 Task: Set up the attendance module in Jira, including date configuration and automation for cloning epics.
Action: Mouse moved to (841, 155)
Screenshot: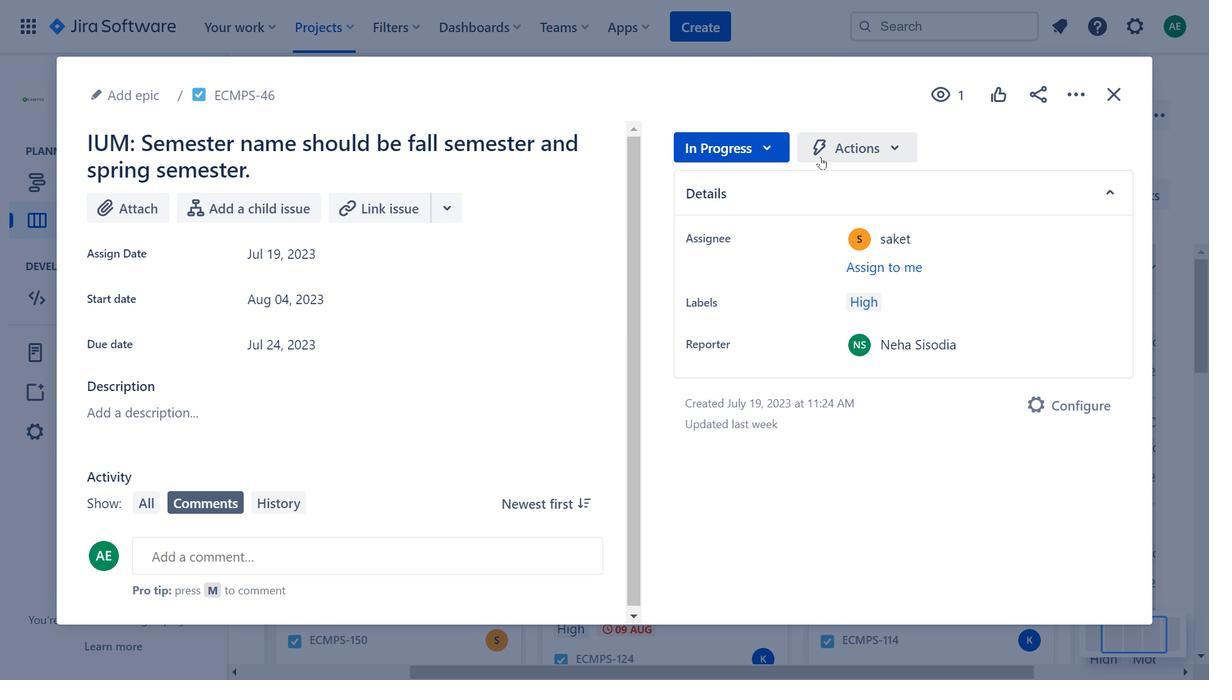 
Action: Mouse pressed left at (841, 155)
Screenshot: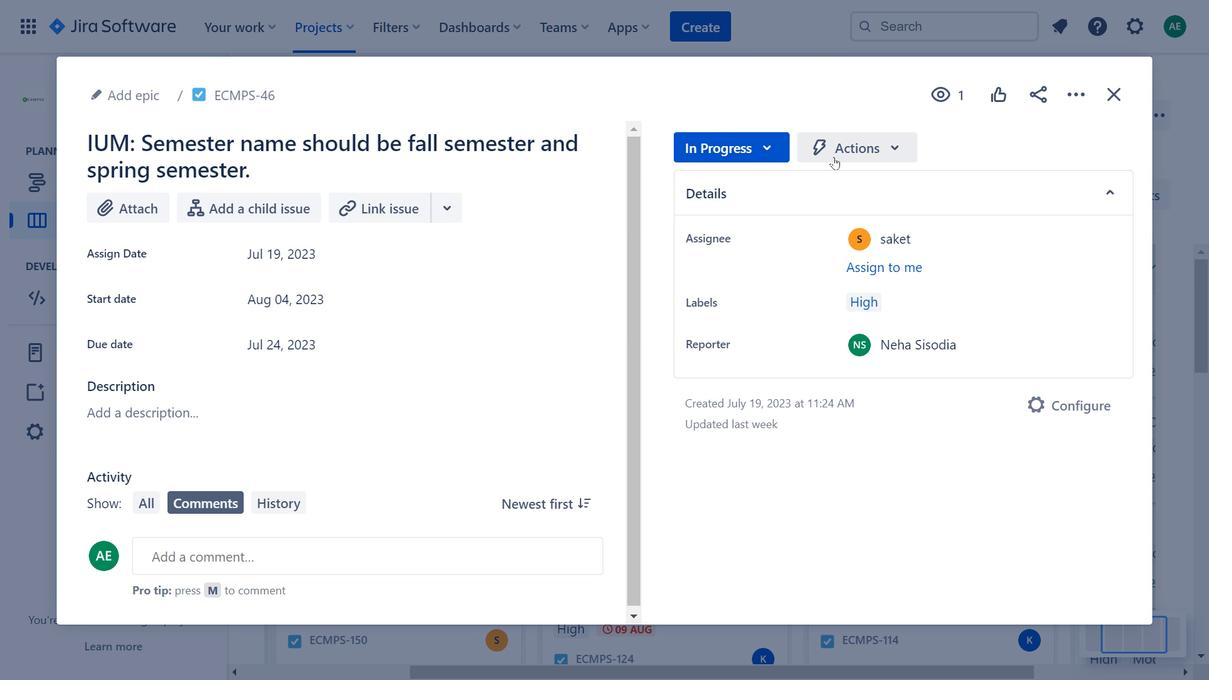 
Action: Mouse moved to (347, 292)
Screenshot: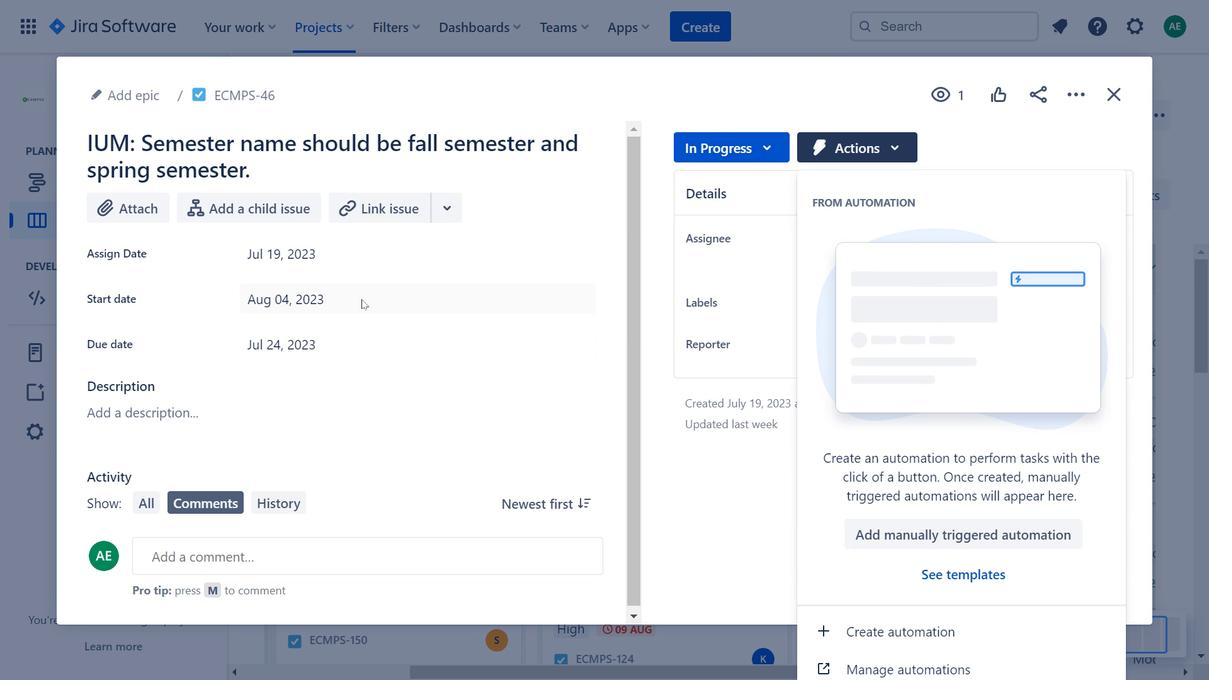 
Action: Mouse pressed left at (347, 292)
Screenshot: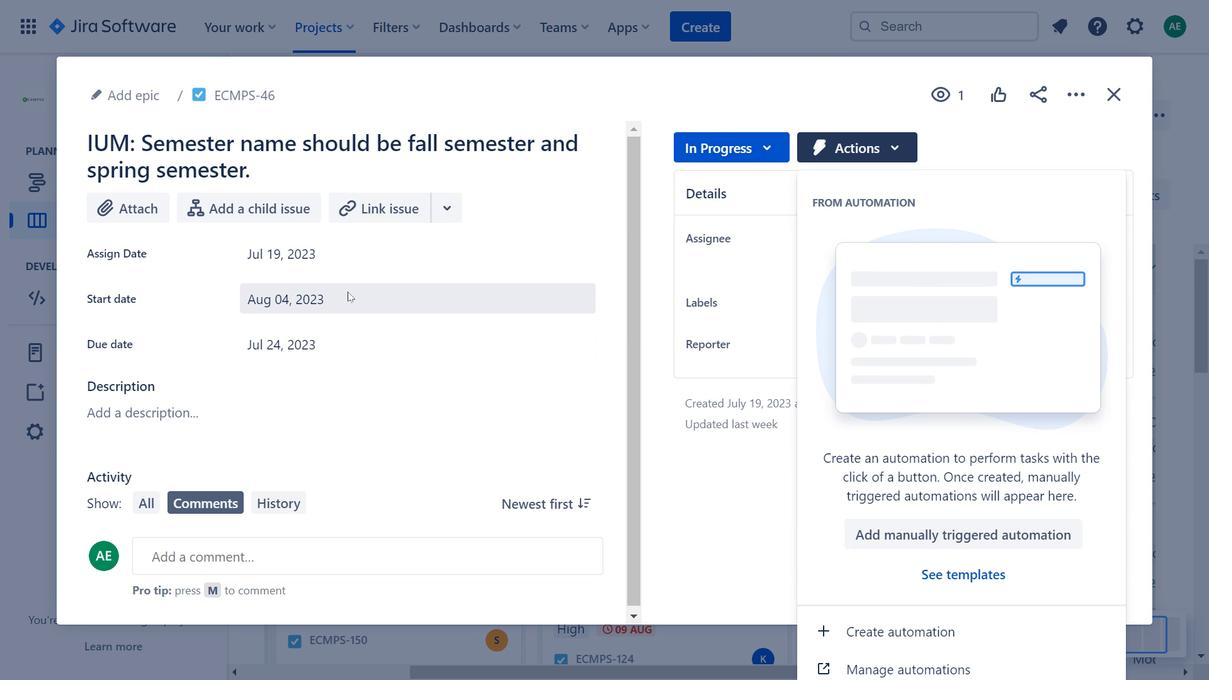 
Action: Mouse moved to (524, 357)
Screenshot: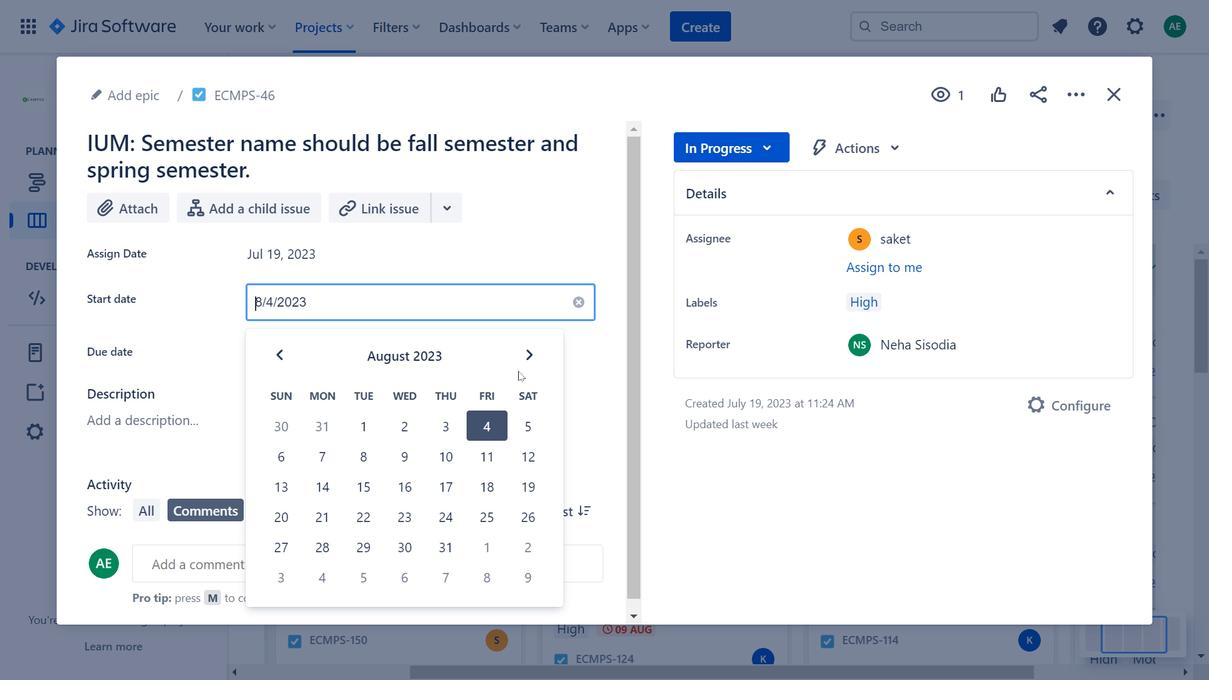
Action: Mouse pressed left at (524, 357)
Screenshot: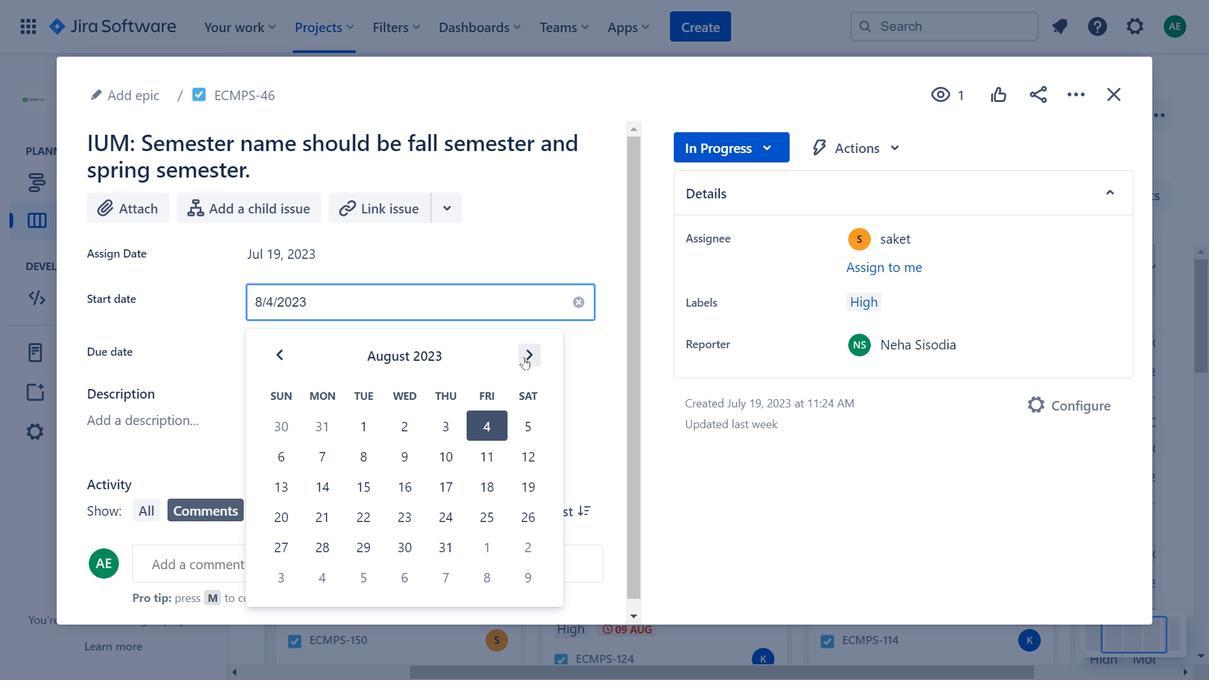 
Action: Mouse moved to (483, 253)
Screenshot: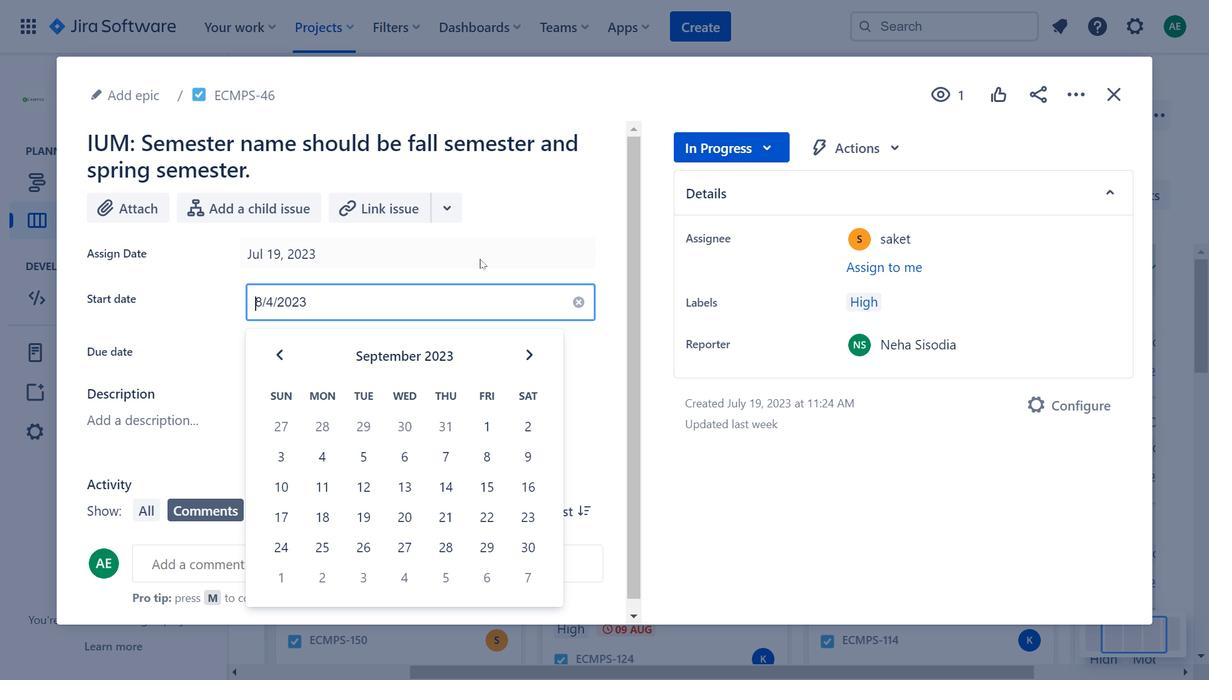 
Action: Mouse pressed left at (483, 253)
Screenshot: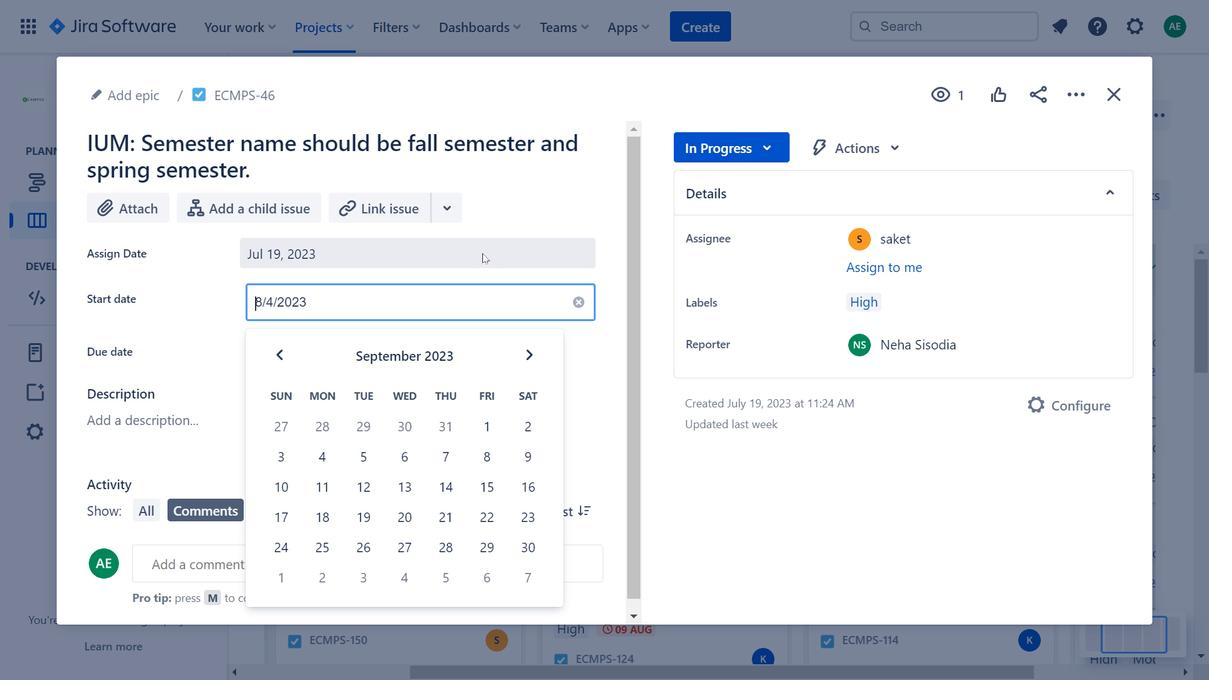 
Action: Mouse moved to (525, 304)
Screenshot: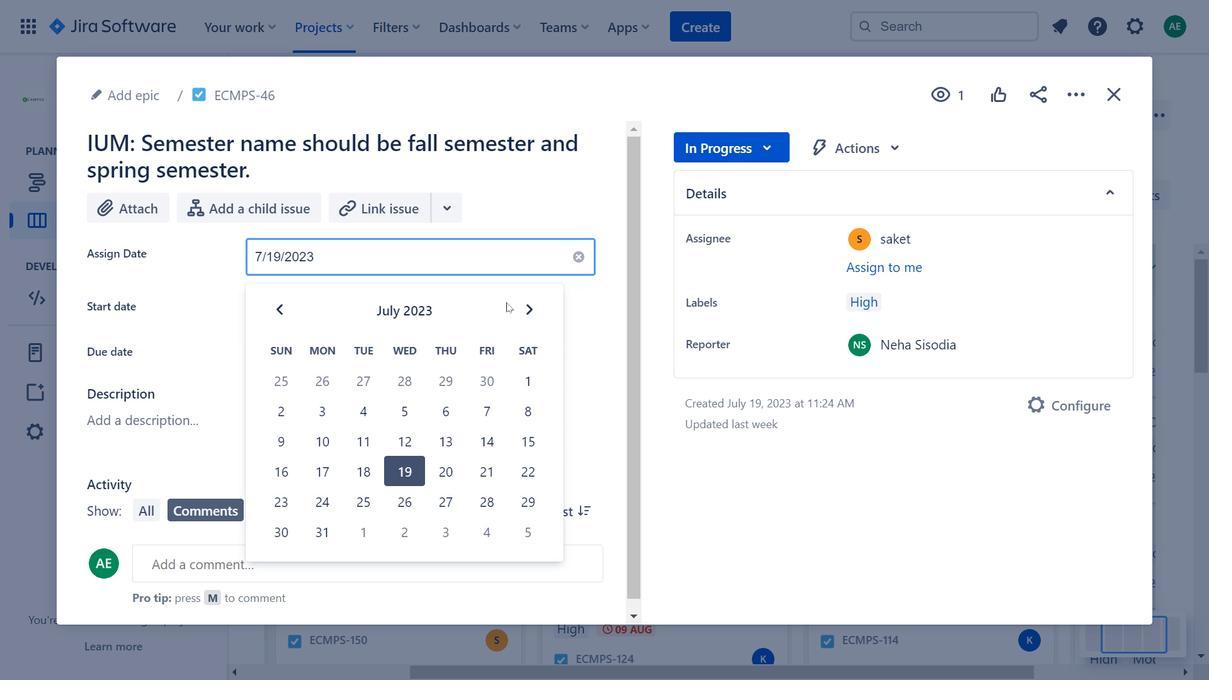 
Action: Mouse pressed left at (525, 304)
Screenshot: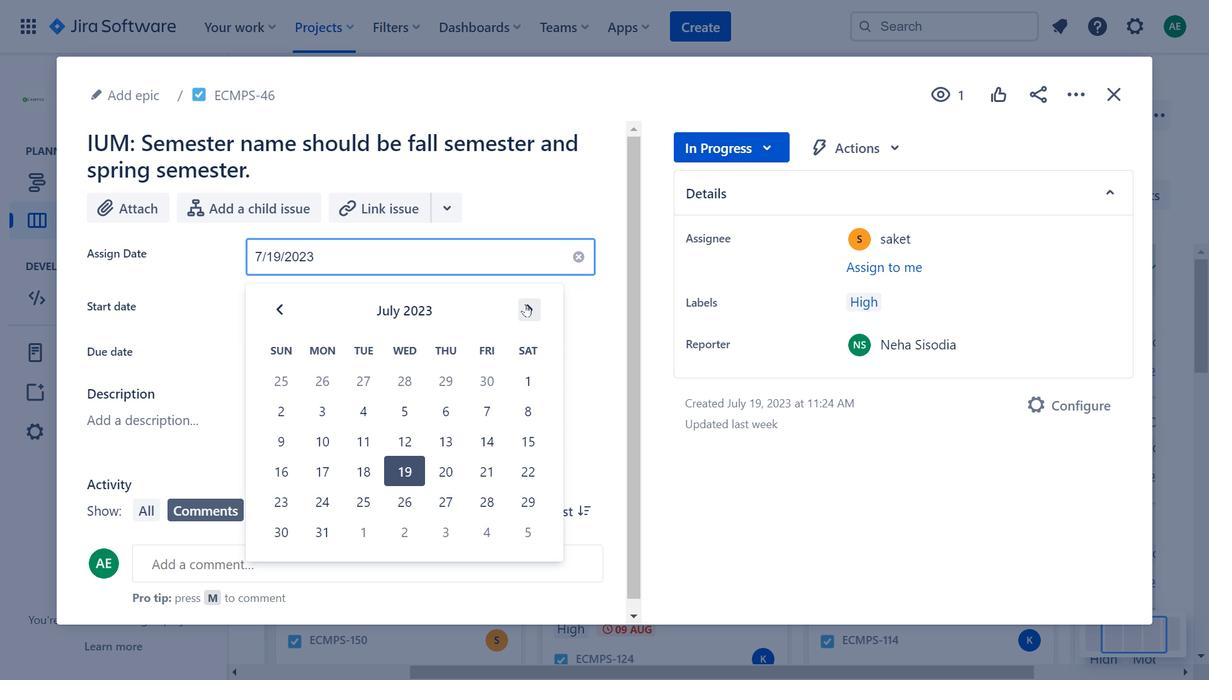 
Action: Mouse moved to (1108, 108)
Screenshot: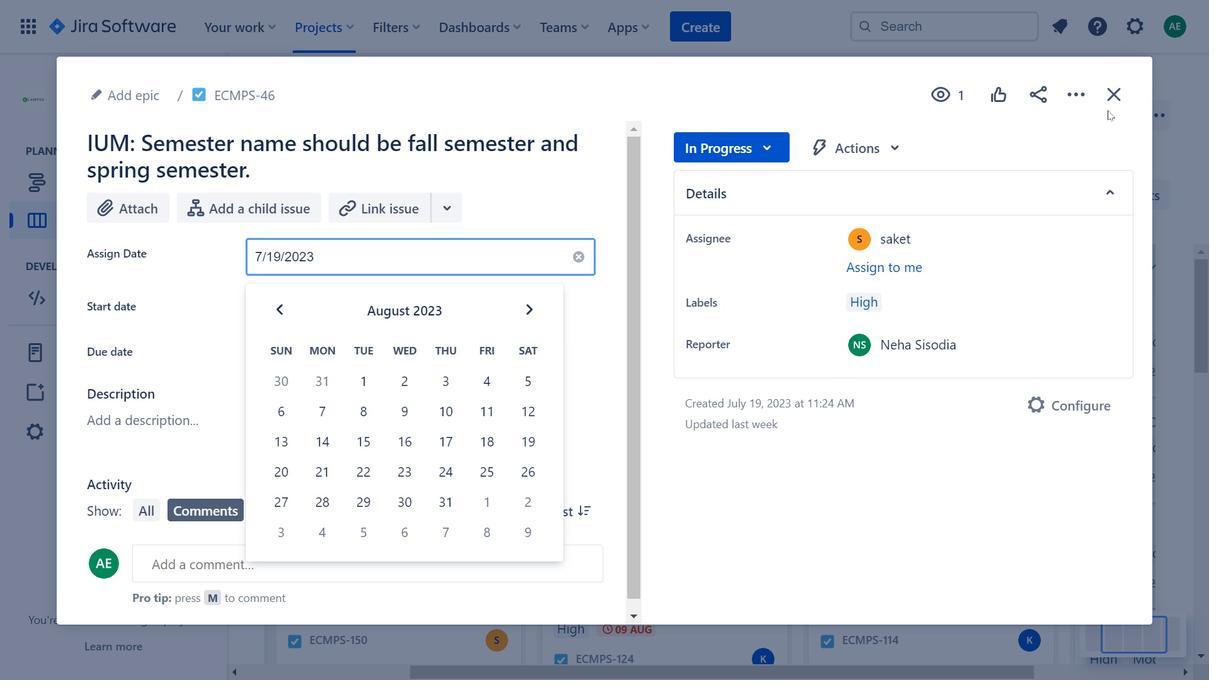 
Action: Mouse pressed left at (1108, 108)
Screenshot: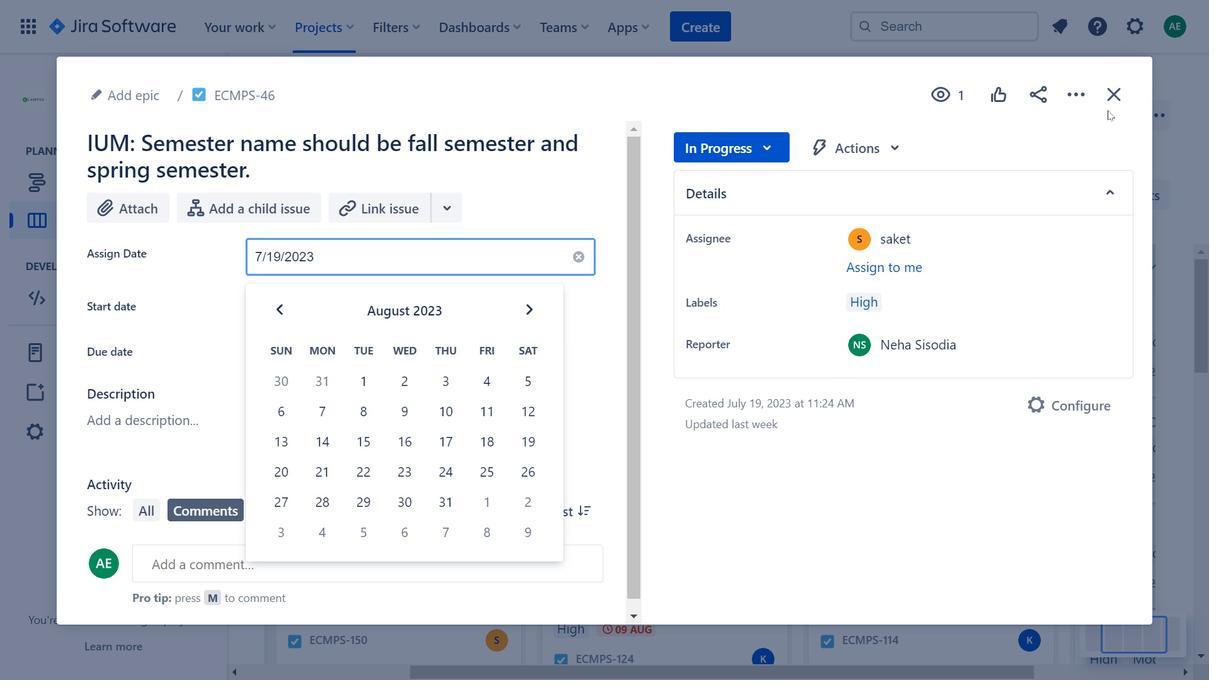 
Action: Mouse moved to (695, 422)
Screenshot: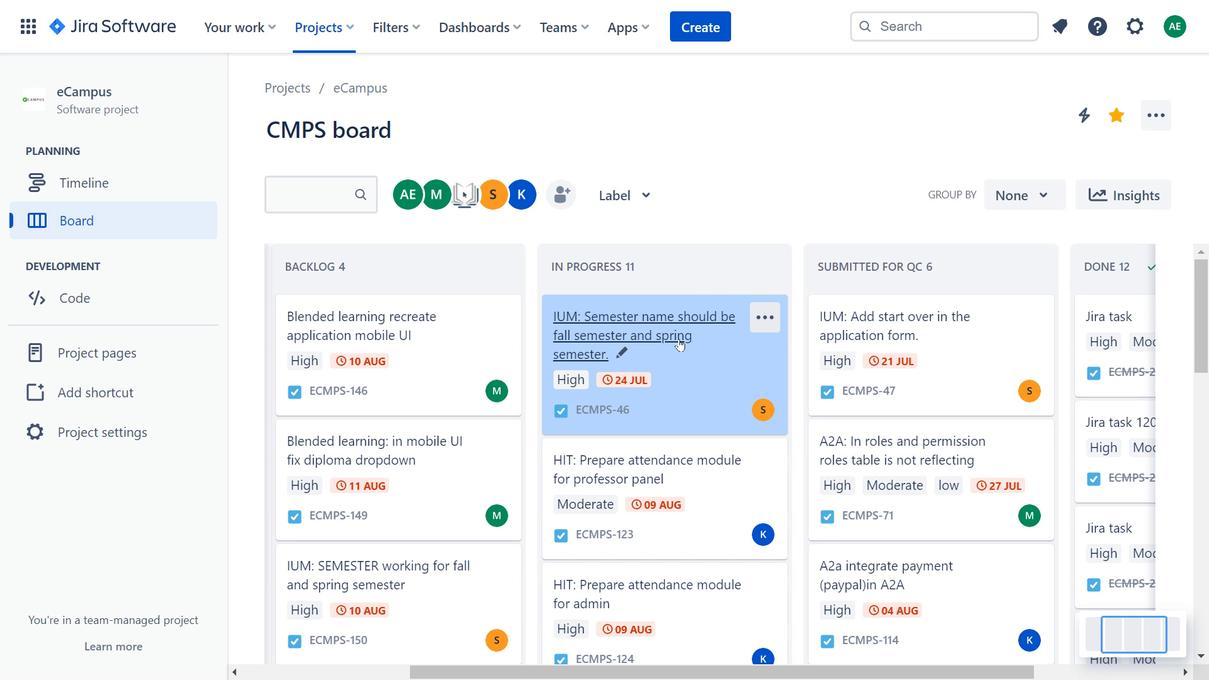 
Action: Mouse scrolled (695, 423) with delta (0, 0)
Screenshot: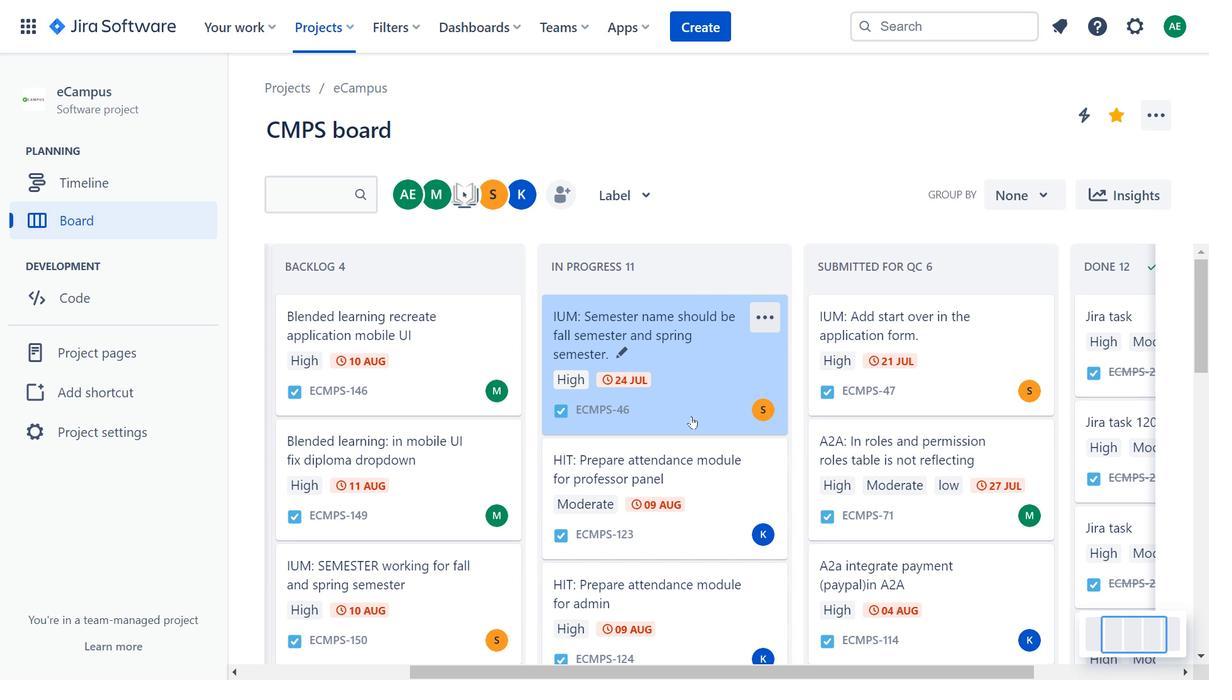 
Action: Mouse scrolled (695, 423) with delta (0, 0)
Screenshot: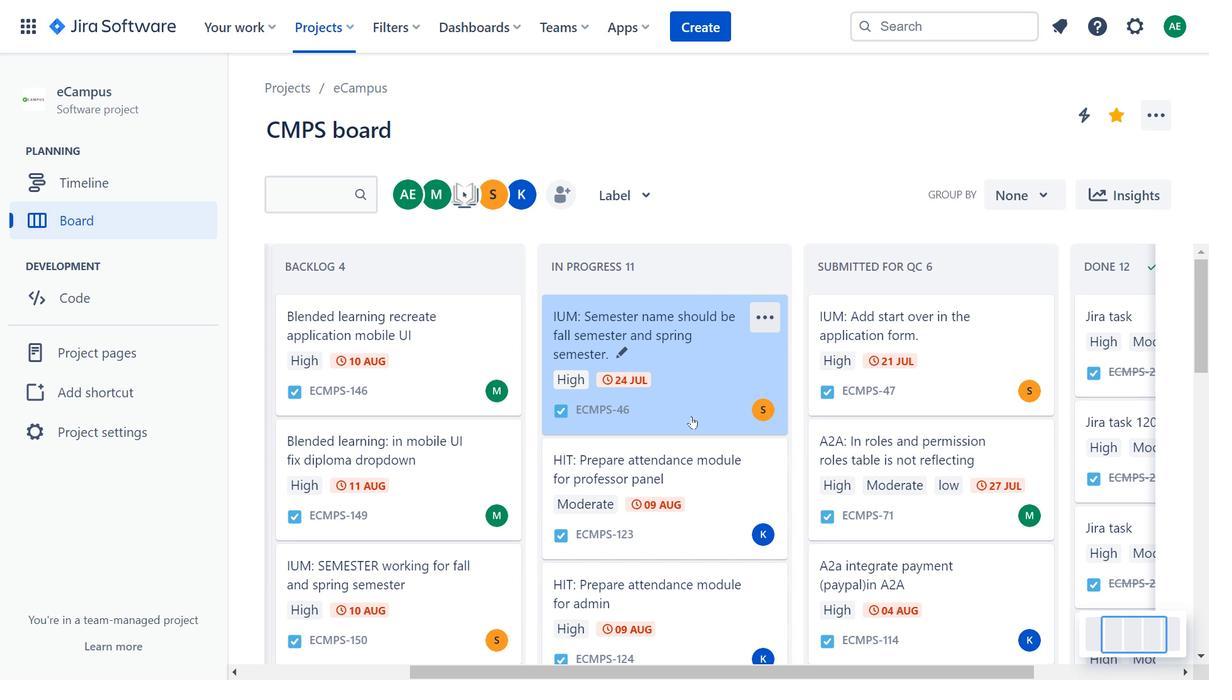 
Action: Mouse moved to (723, 507)
Screenshot: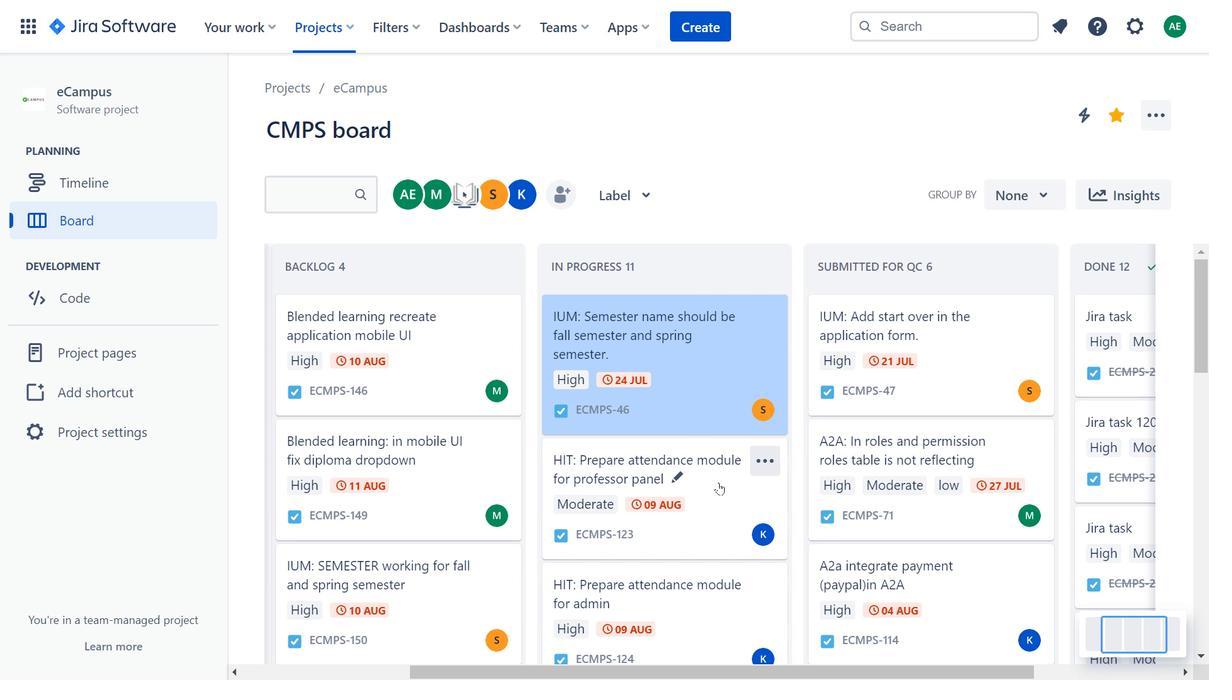 
Action: Mouse pressed left at (723, 507)
Screenshot: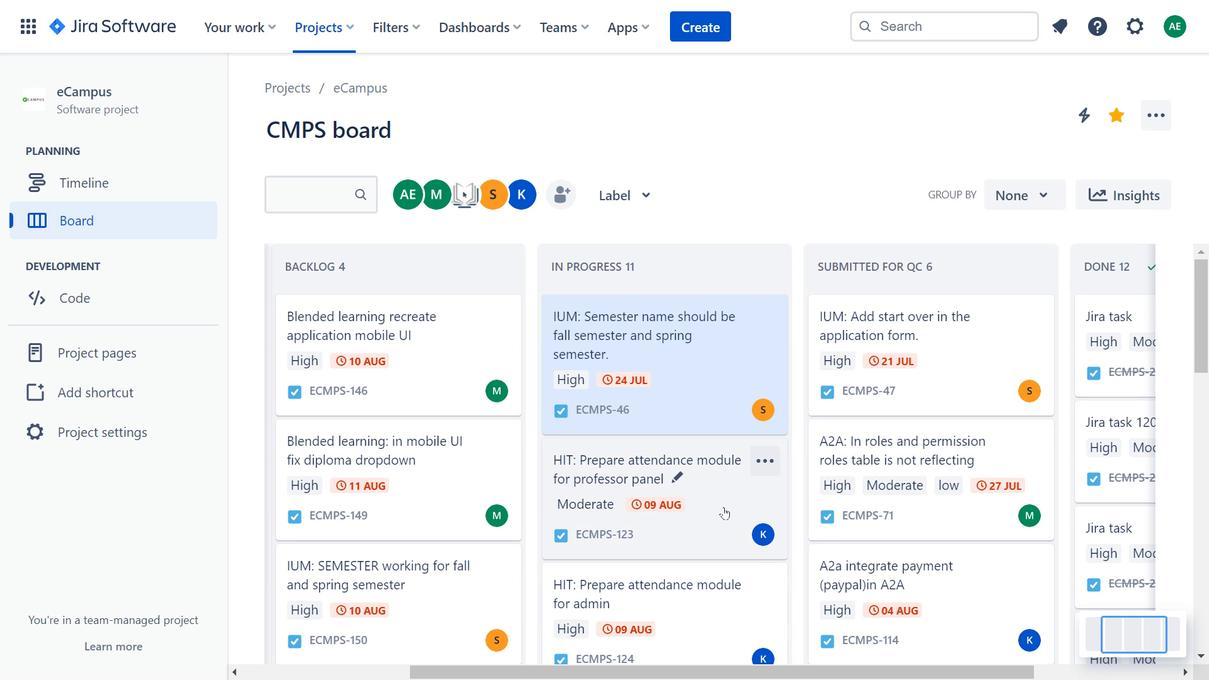 
Action: Mouse moved to (375, 253)
Screenshot: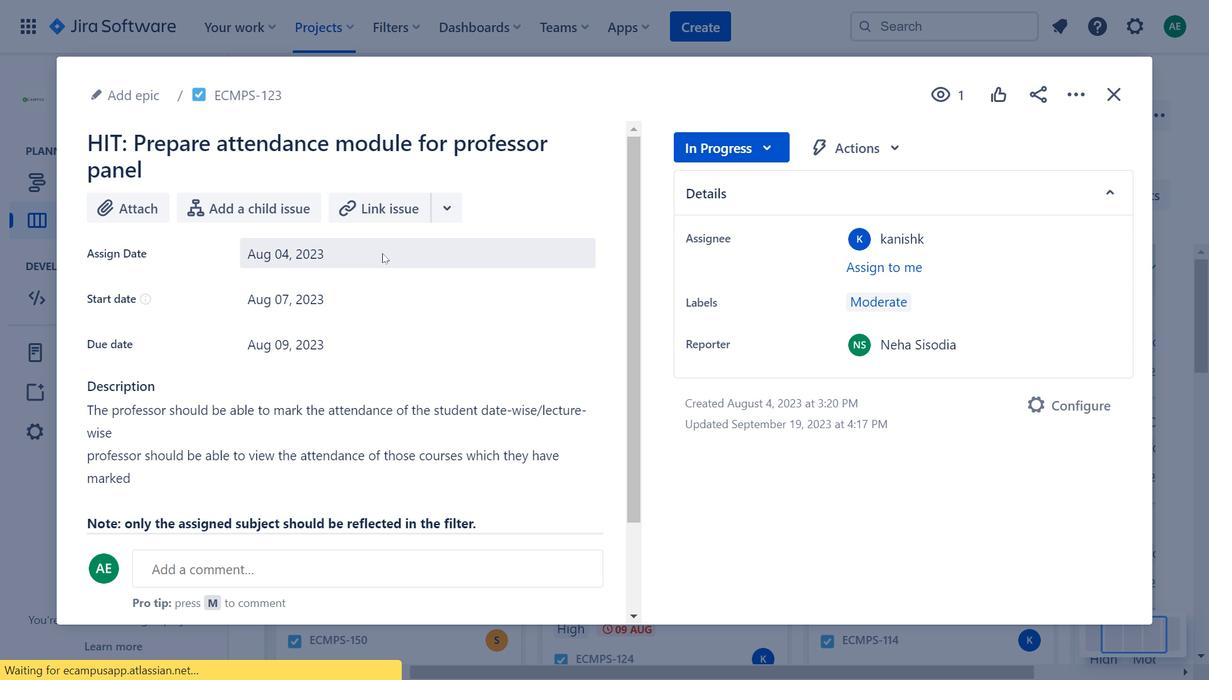 
Action: Mouse pressed left at (375, 253)
Screenshot: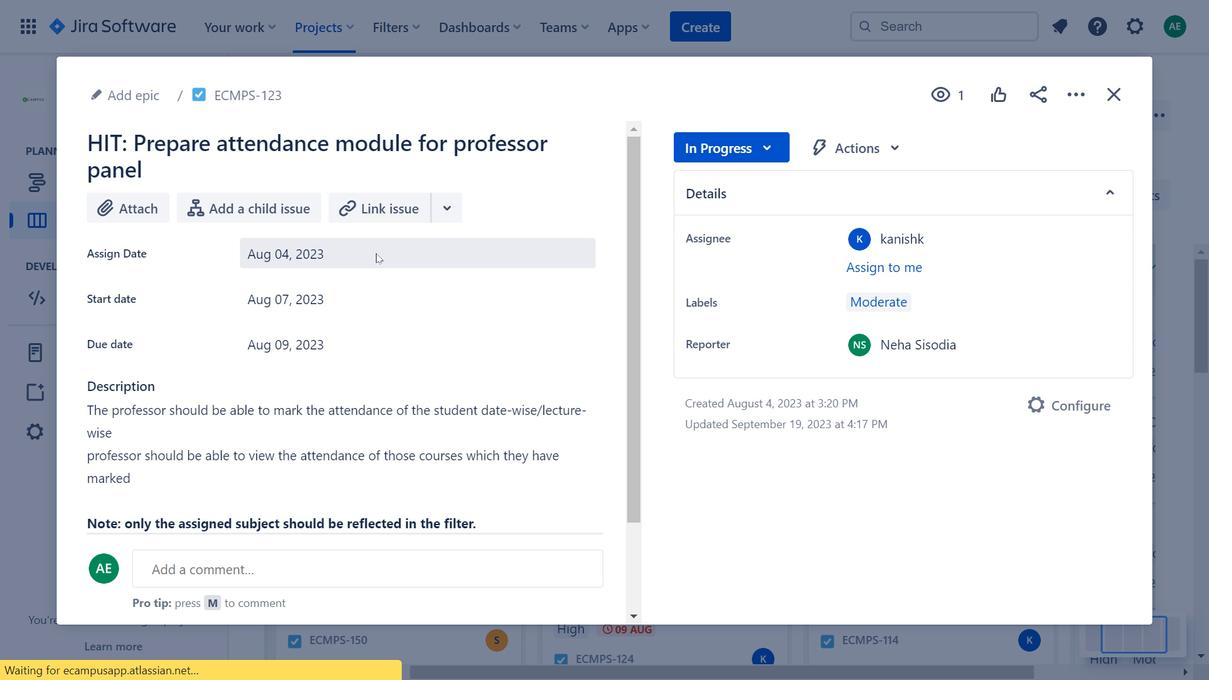 
Action: Mouse moved to (370, 343)
Screenshot: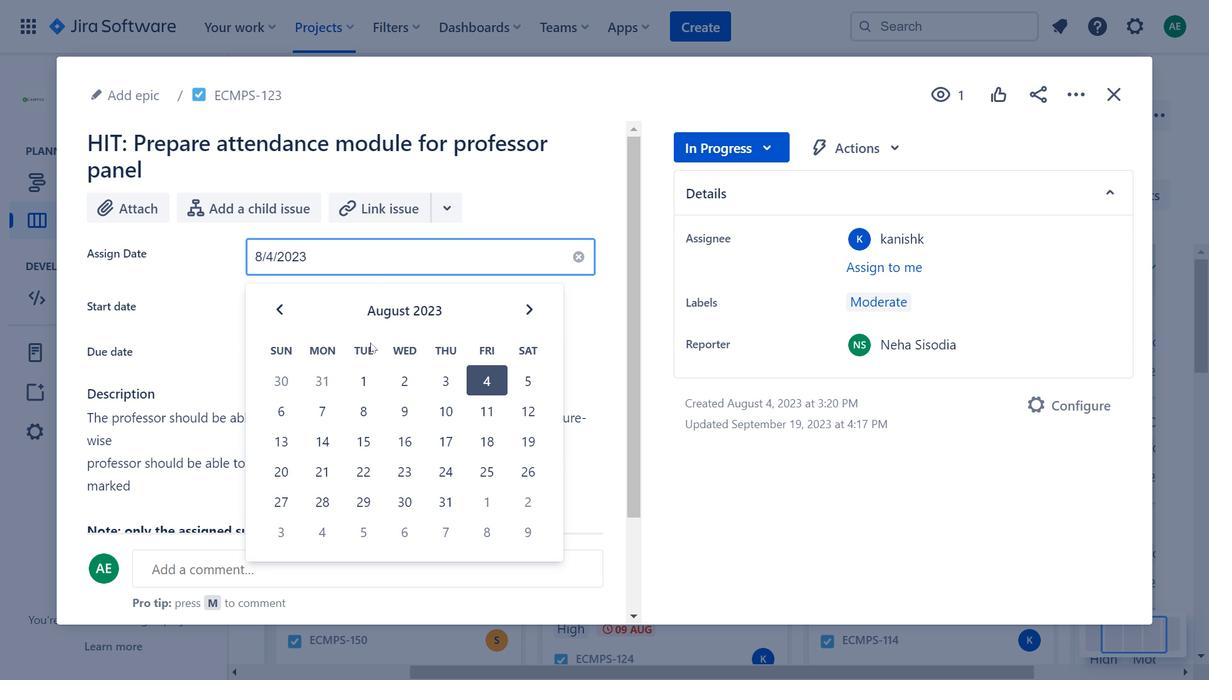 
Action: Mouse scrolled (370, 342) with delta (0, 0)
Screenshot: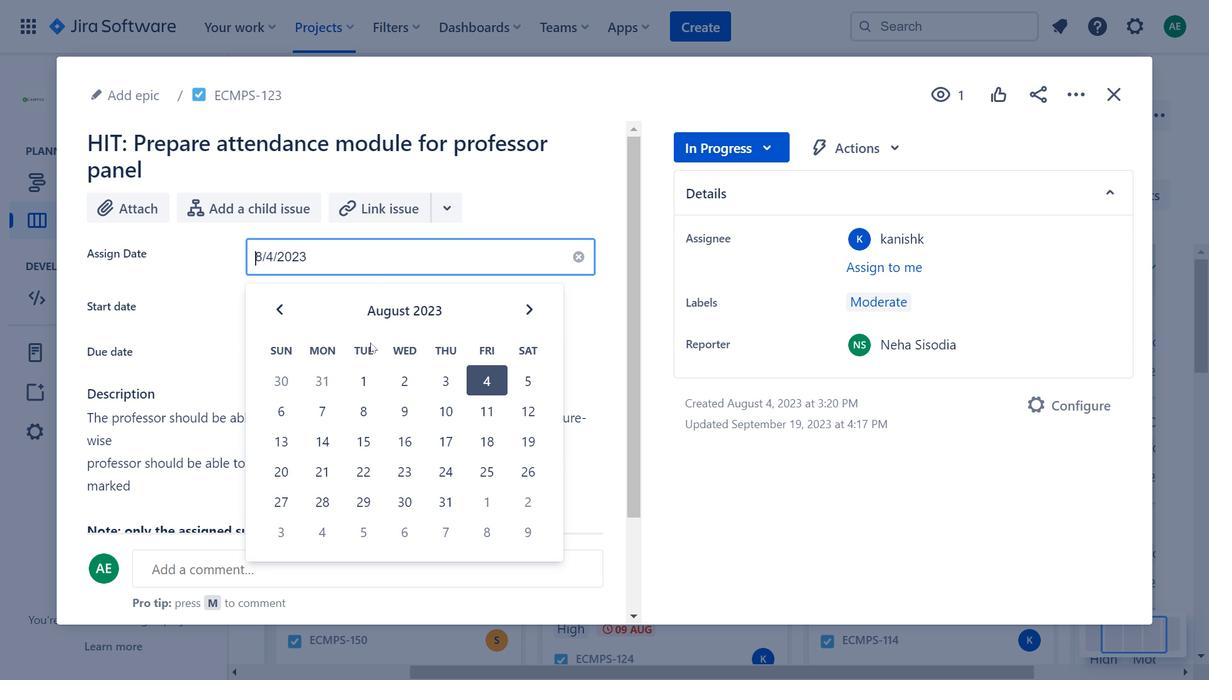 
Action: Mouse moved to (526, 308)
Screenshot: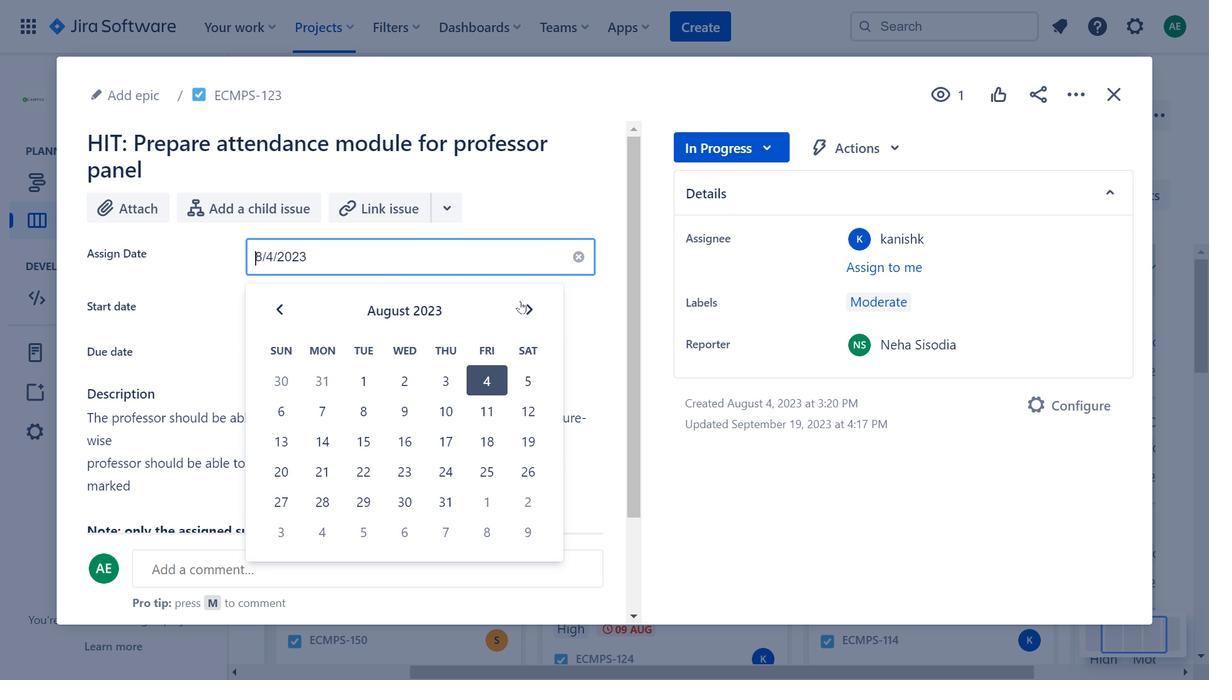 
Action: Mouse pressed left at (526, 308)
Screenshot: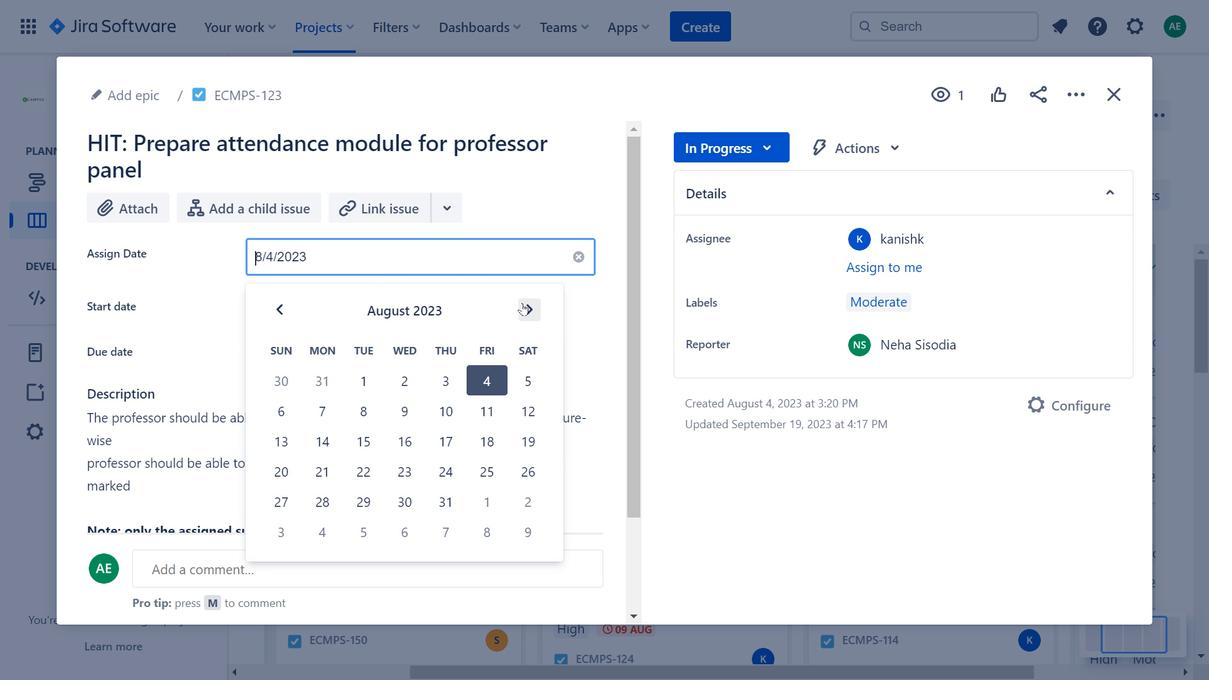 
Action: Mouse moved to (841, 146)
Screenshot: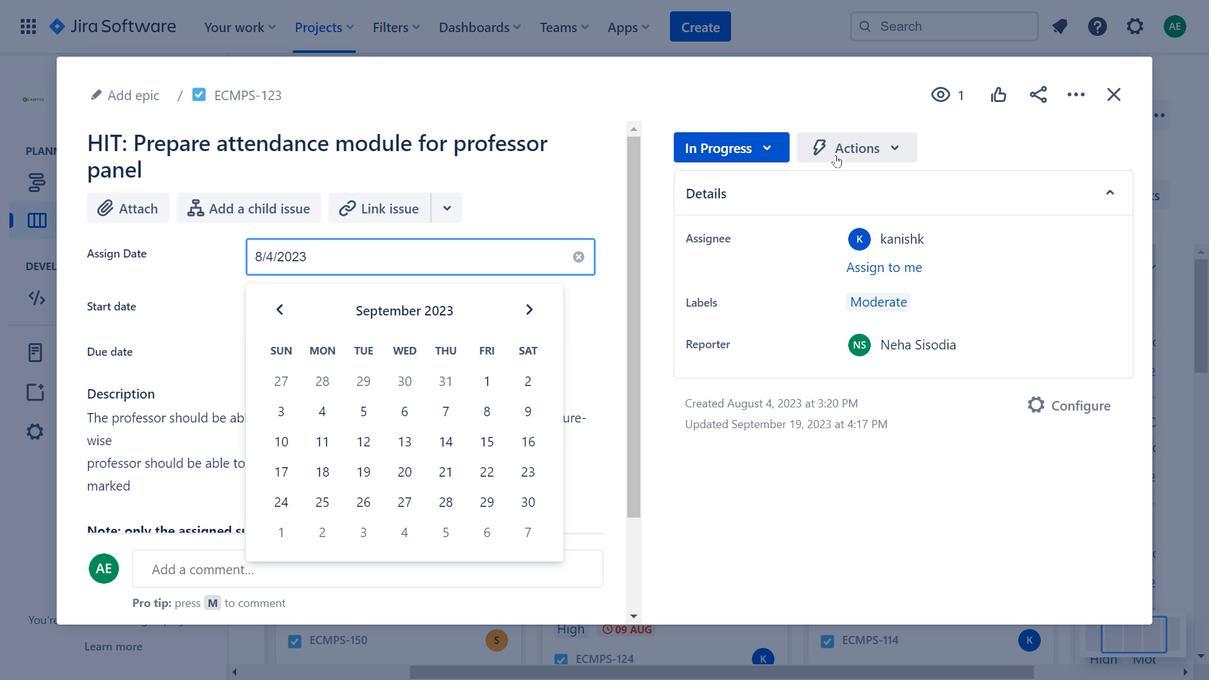
Action: Mouse pressed left at (841, 146)
Screenshot: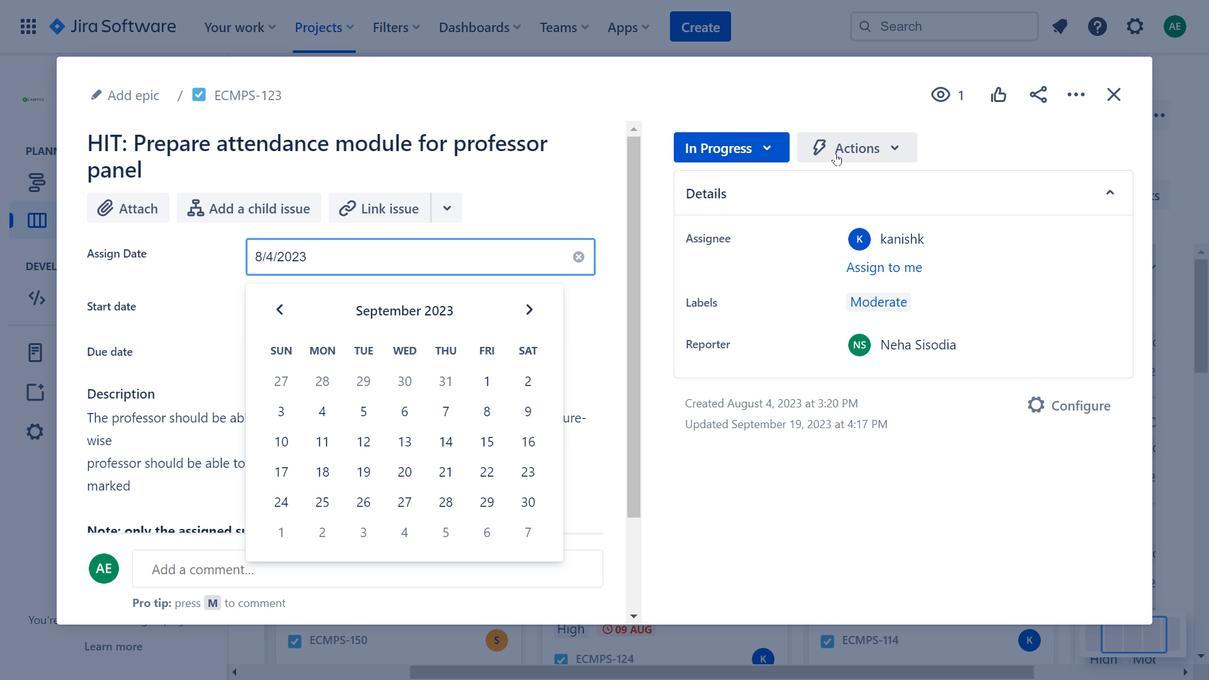 
Action: Mouse moved to (283, 315)
Screenshot: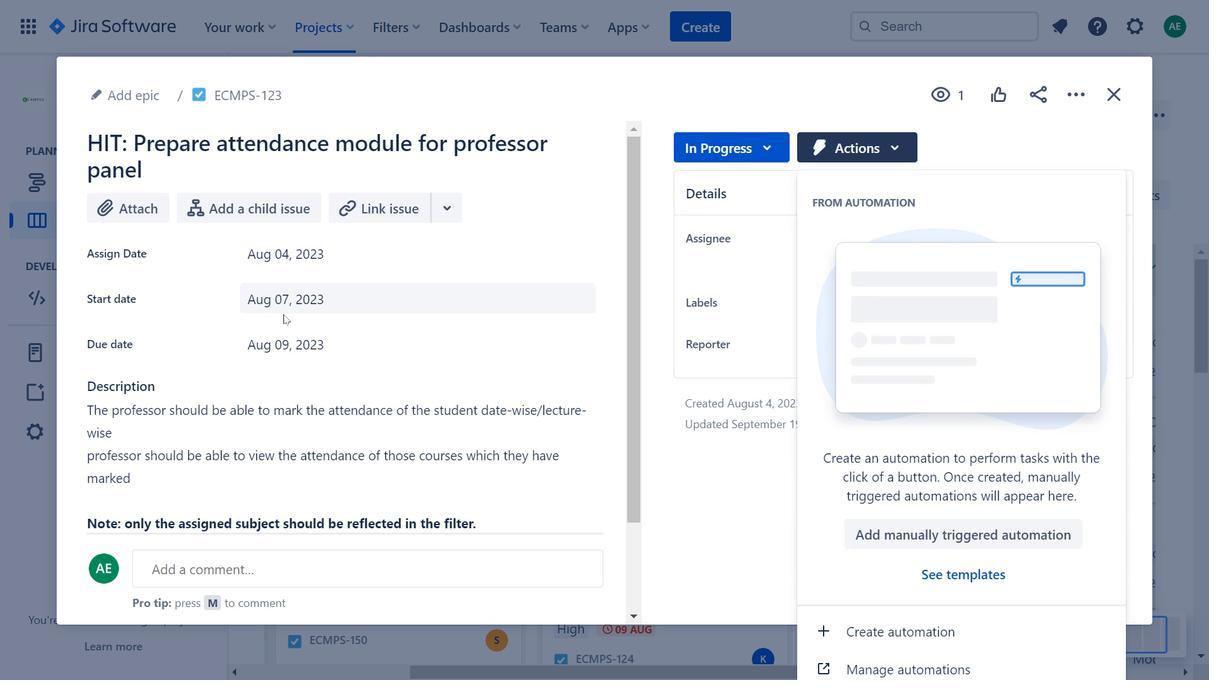 
Action: Mouse pressed left at (283, 315)
Screenshot: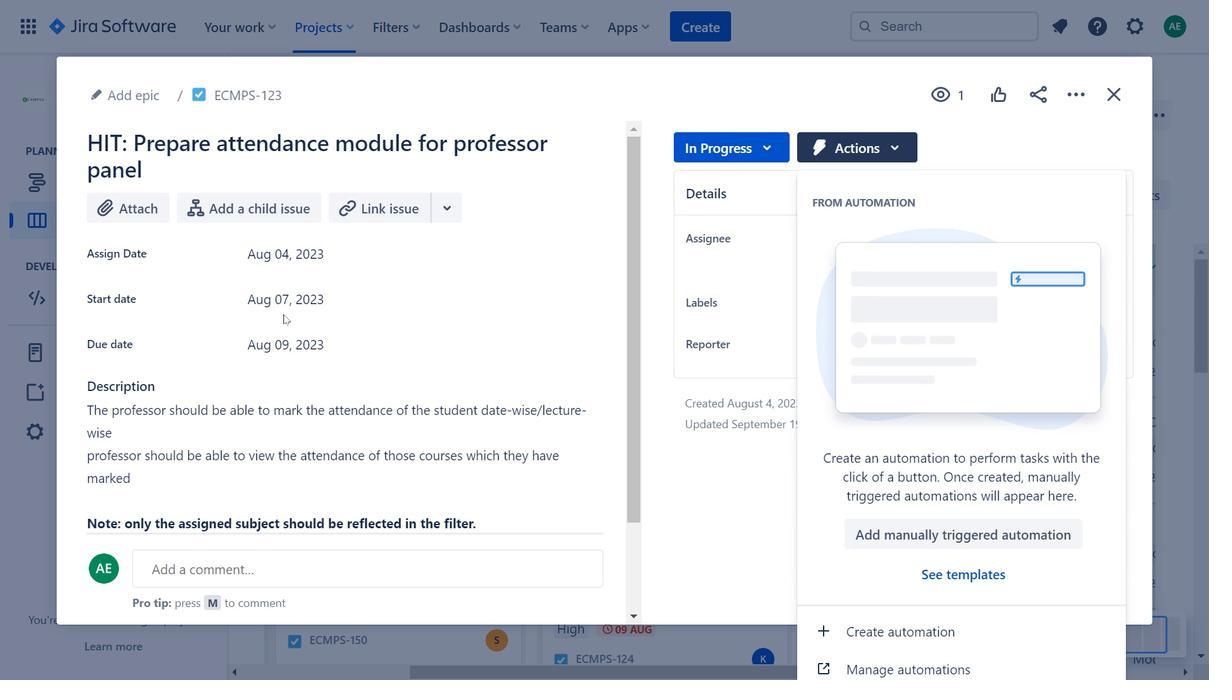 
Action: Mouse moved to (286, 303)
Screenshot: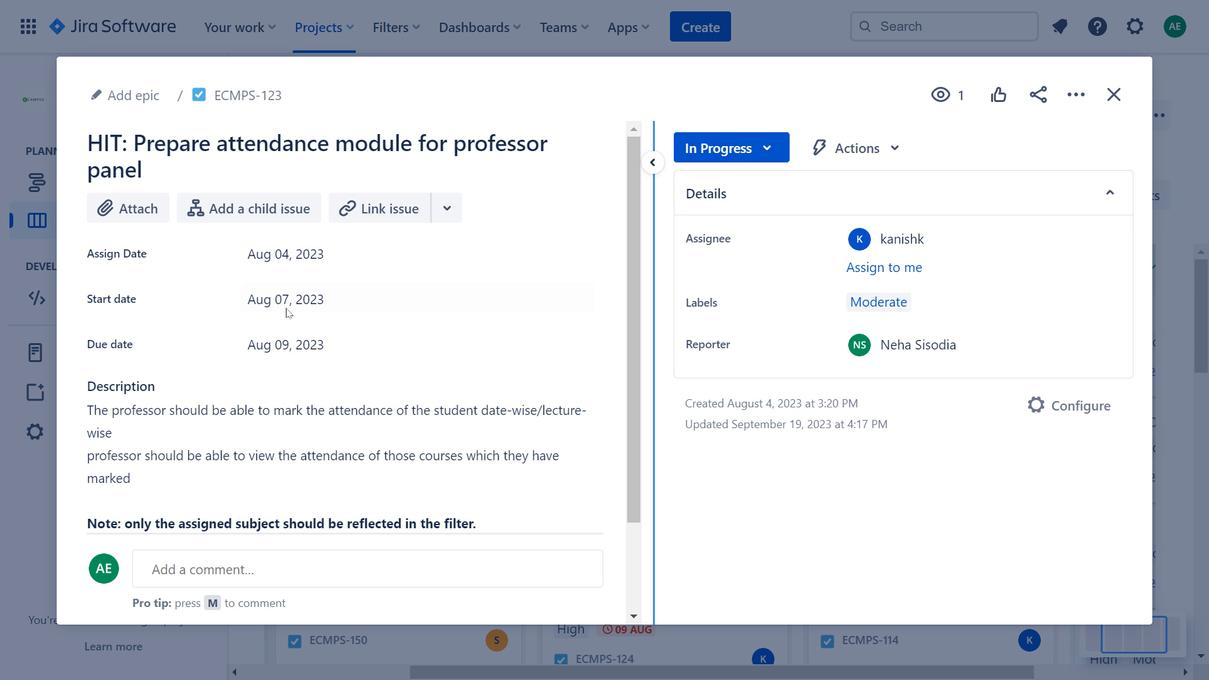 
Action: Mouse pressed left at (286, 303)
Screenshot: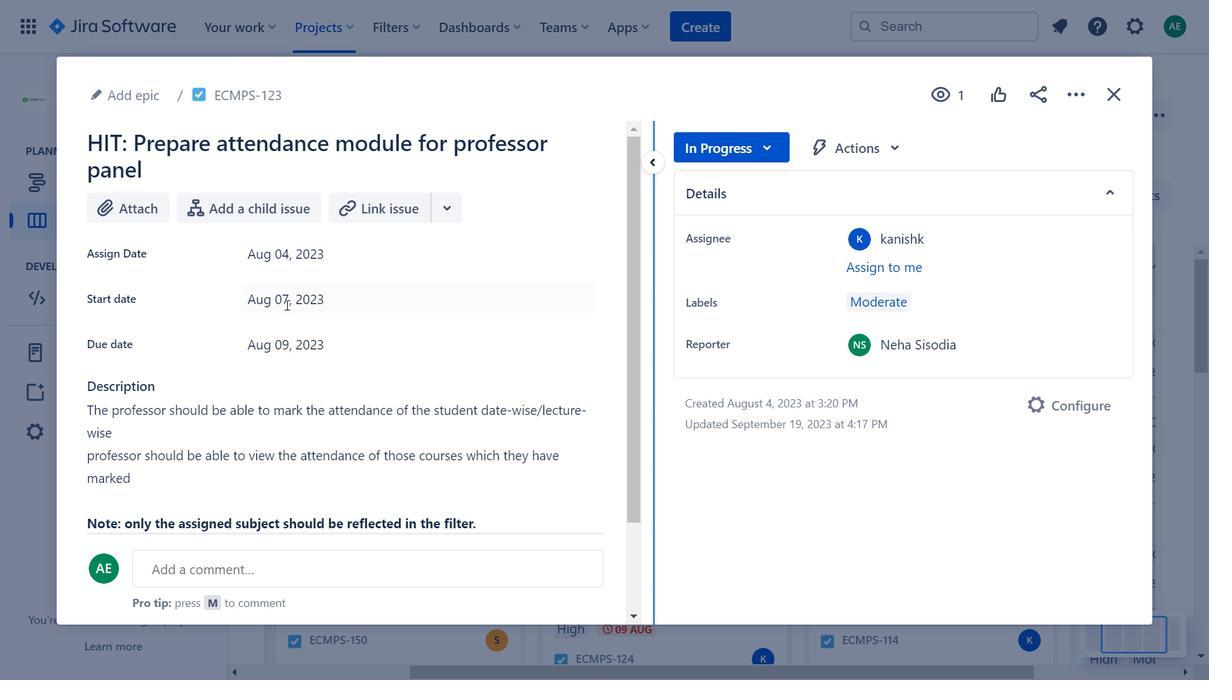 
Action: Mouse moved to (538, 361)
Screenshot: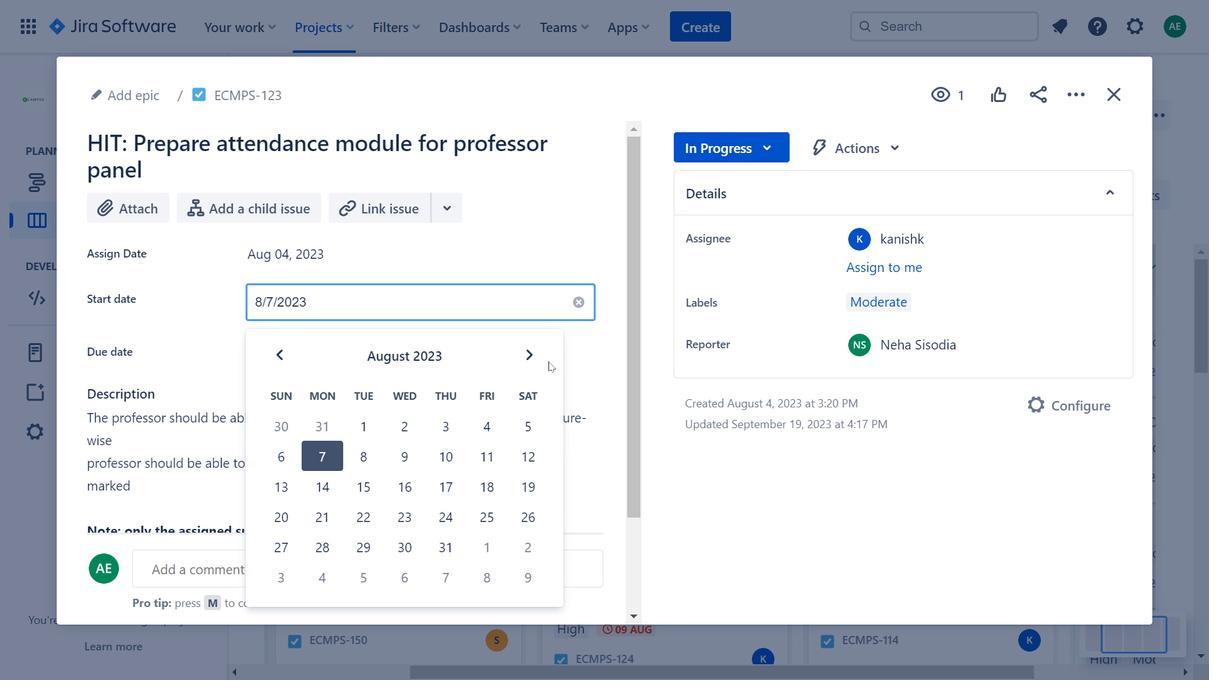 
Action: Mouse pressed left at (538, 361)
Screenshot: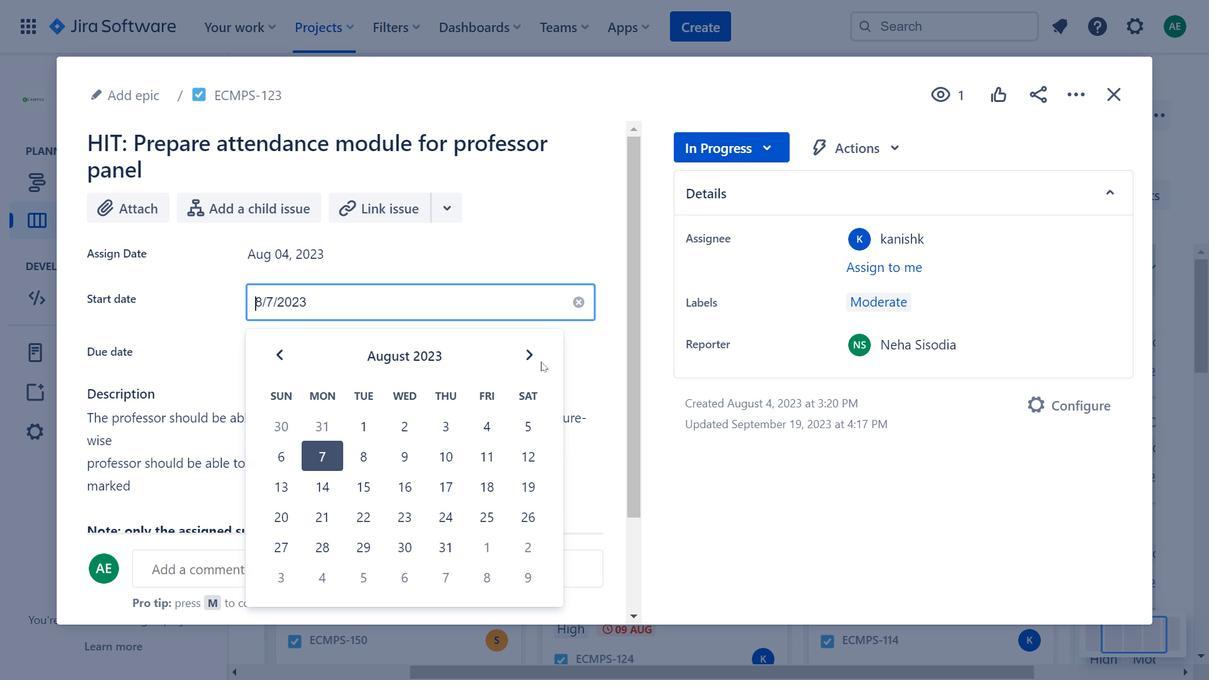 
Action: Mouse moved to (892, 138)
Screenshot: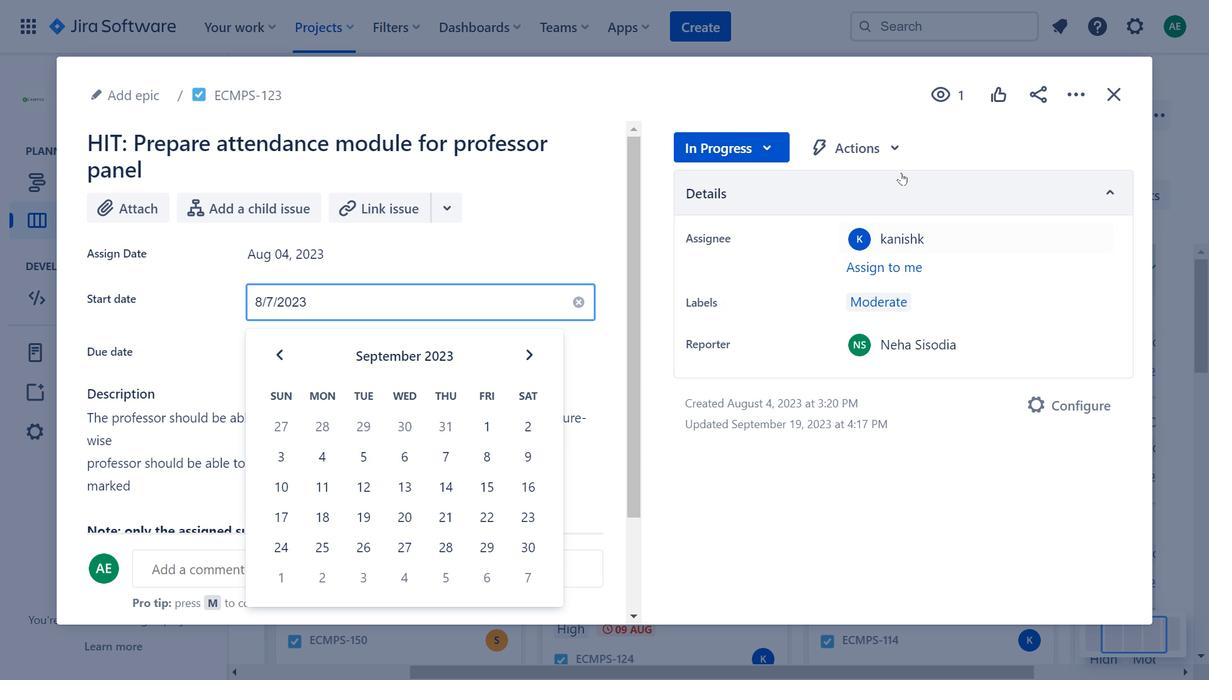 
Action: Mouse pressed left at (892, 138)
Screenshot: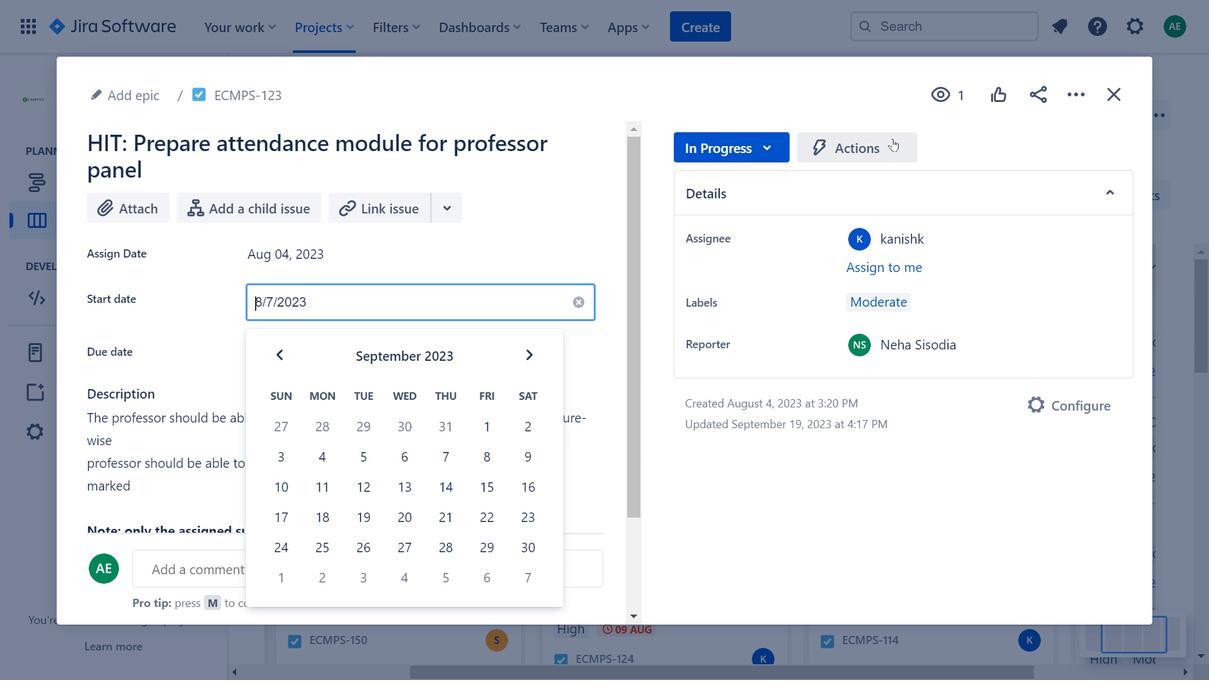 
Action: Mouse moved to (1115, 104)
Screenshot: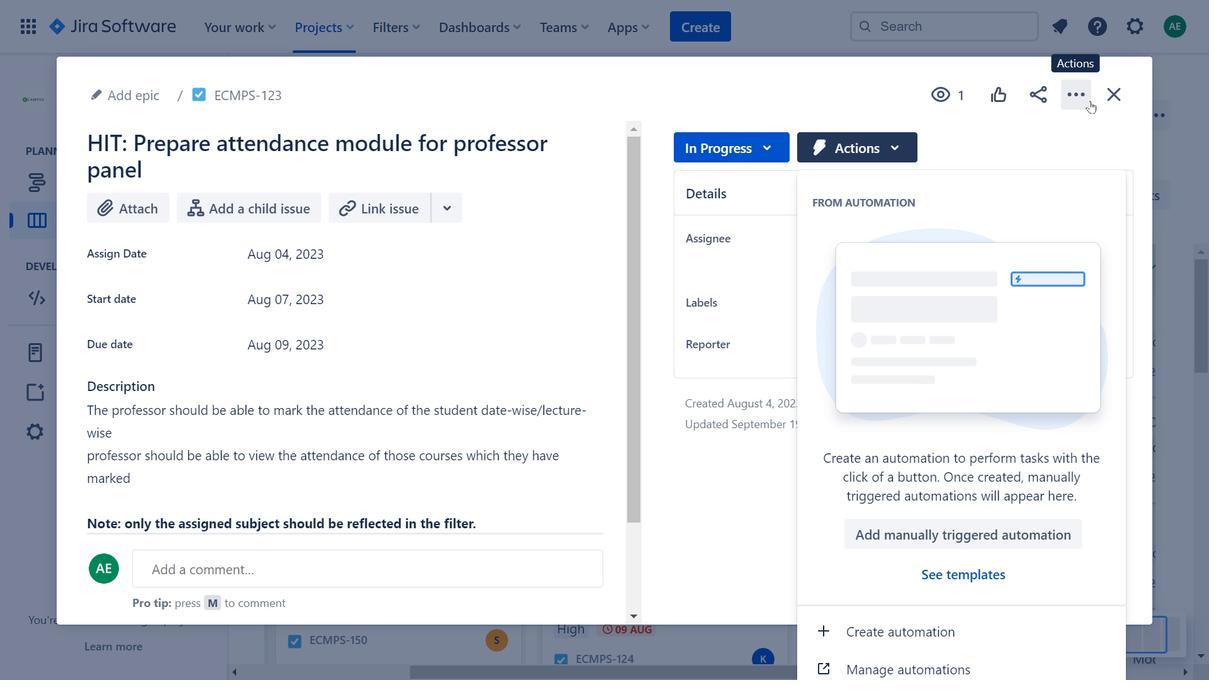 
Action: Mouse pressed left at (1115, 104)
Screenshot: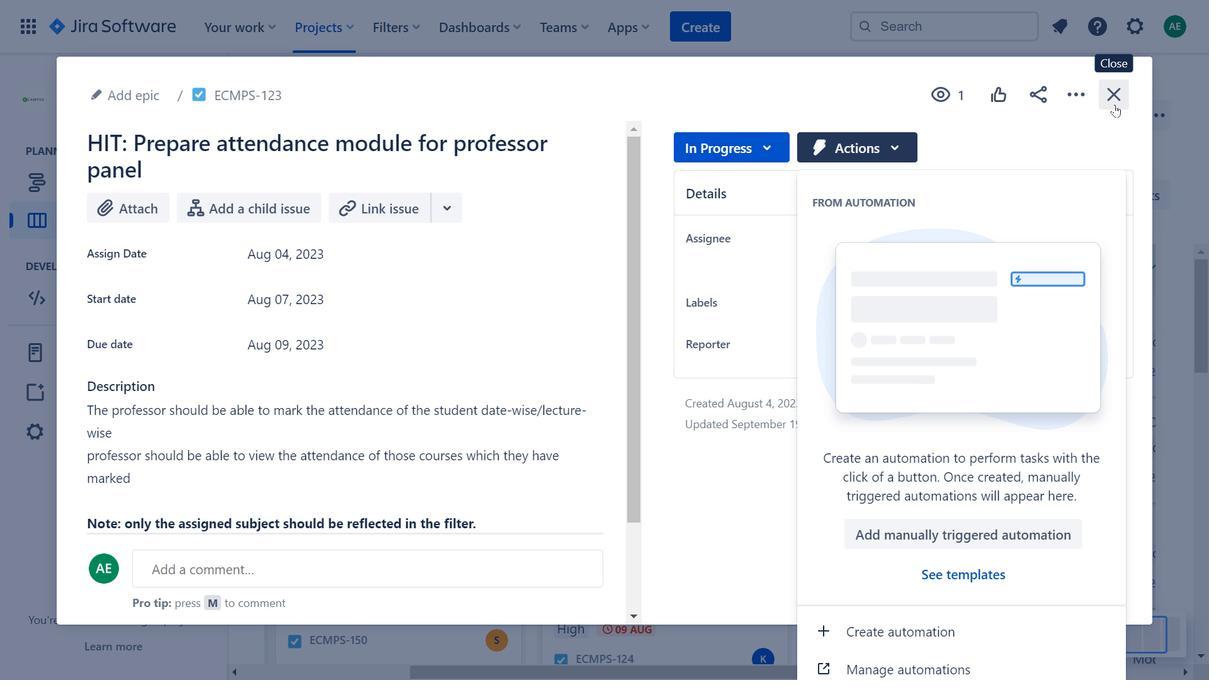 
Action: Mouse moved to (1112, 624)
Screenshot: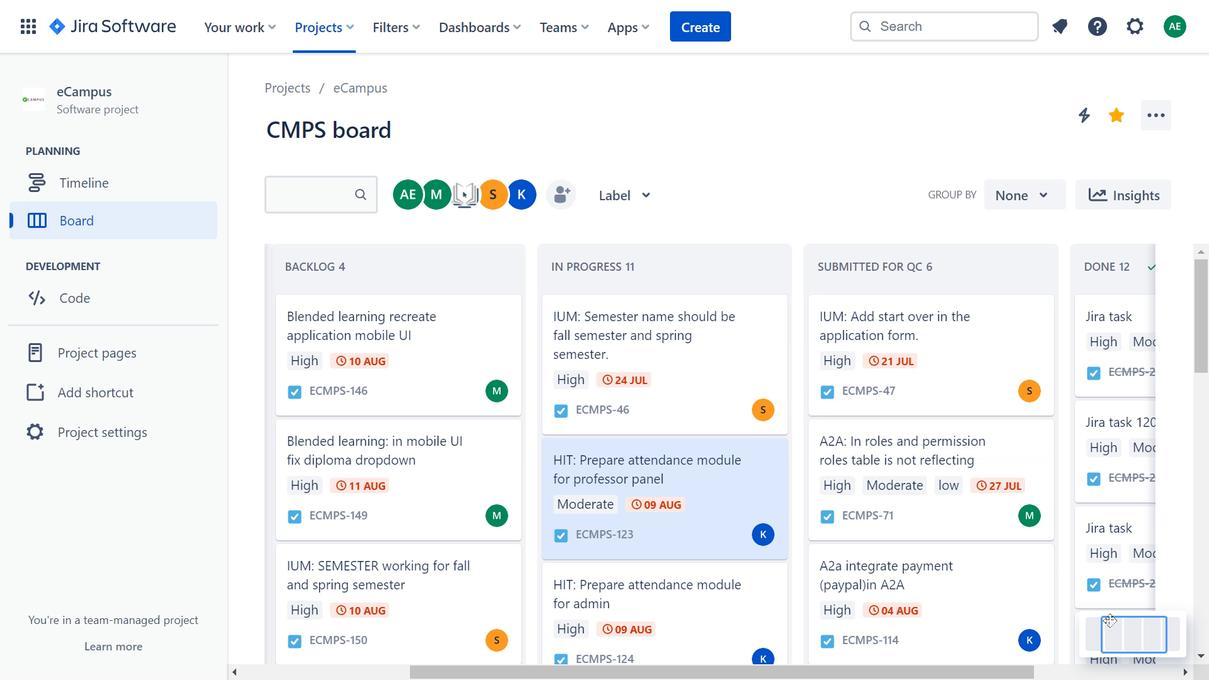 
Action: Mouse pressed left at (1112, 624)
Screenshot: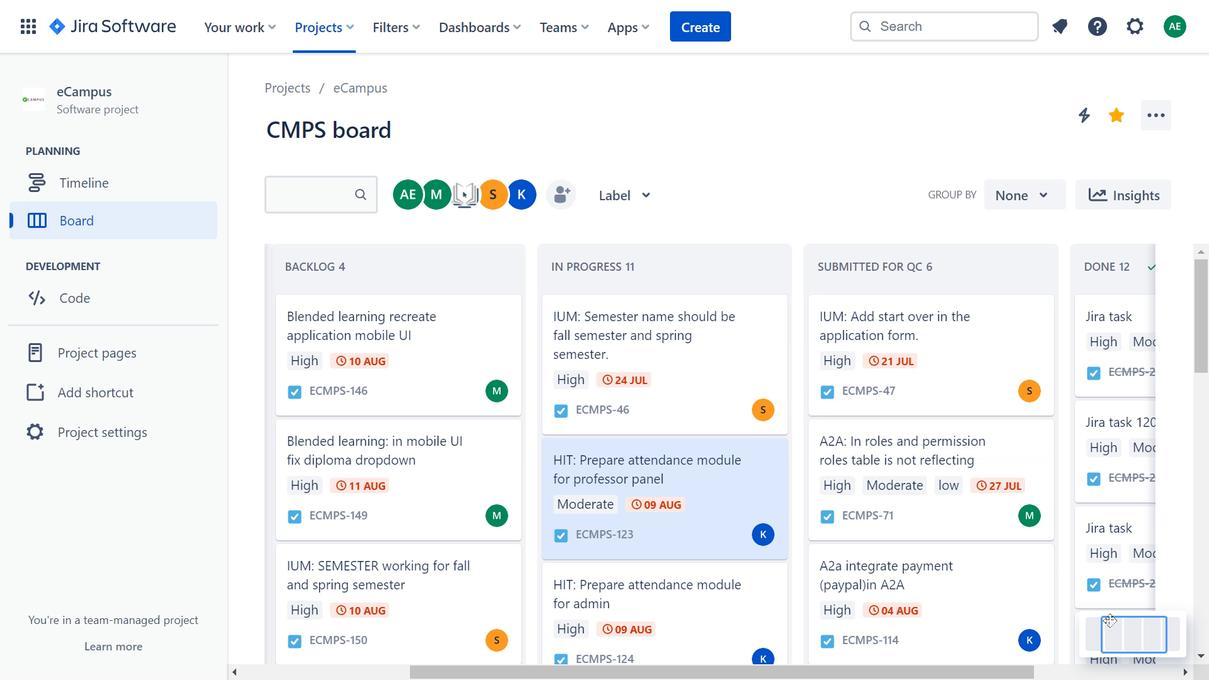 
Action: Mouse moved to (654, 311)
Screenshot: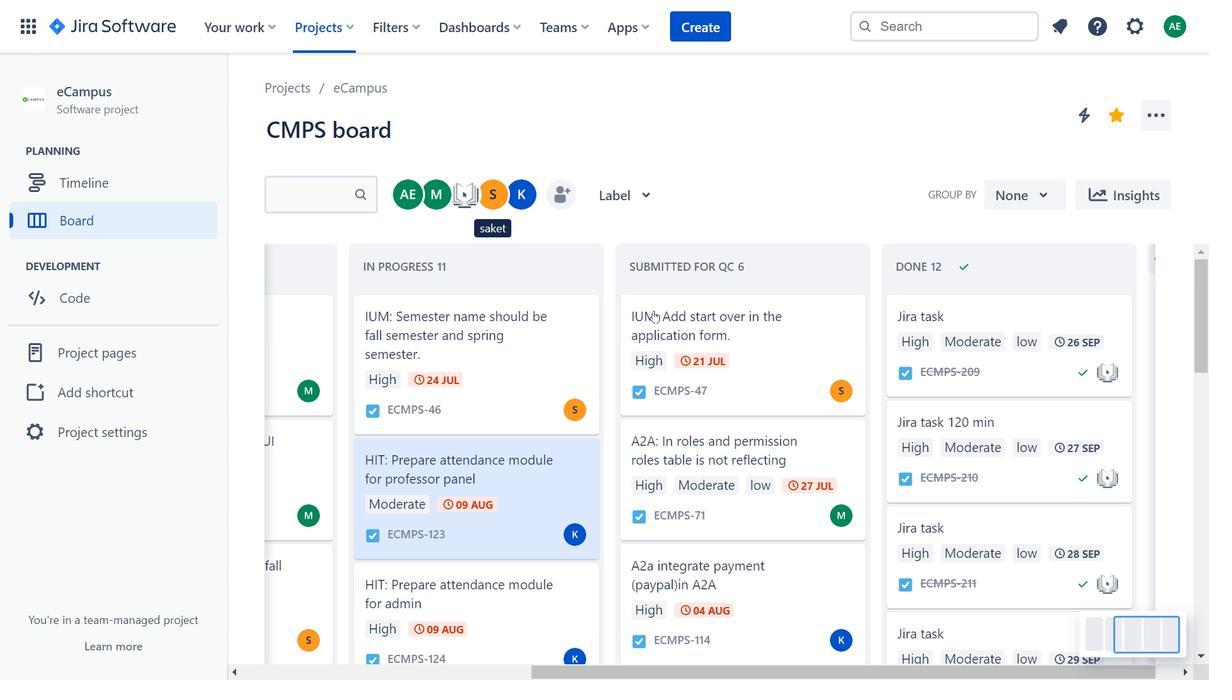 
Action: Mouse scrolled (654, 310) with delta (0, 0)
Screenshot: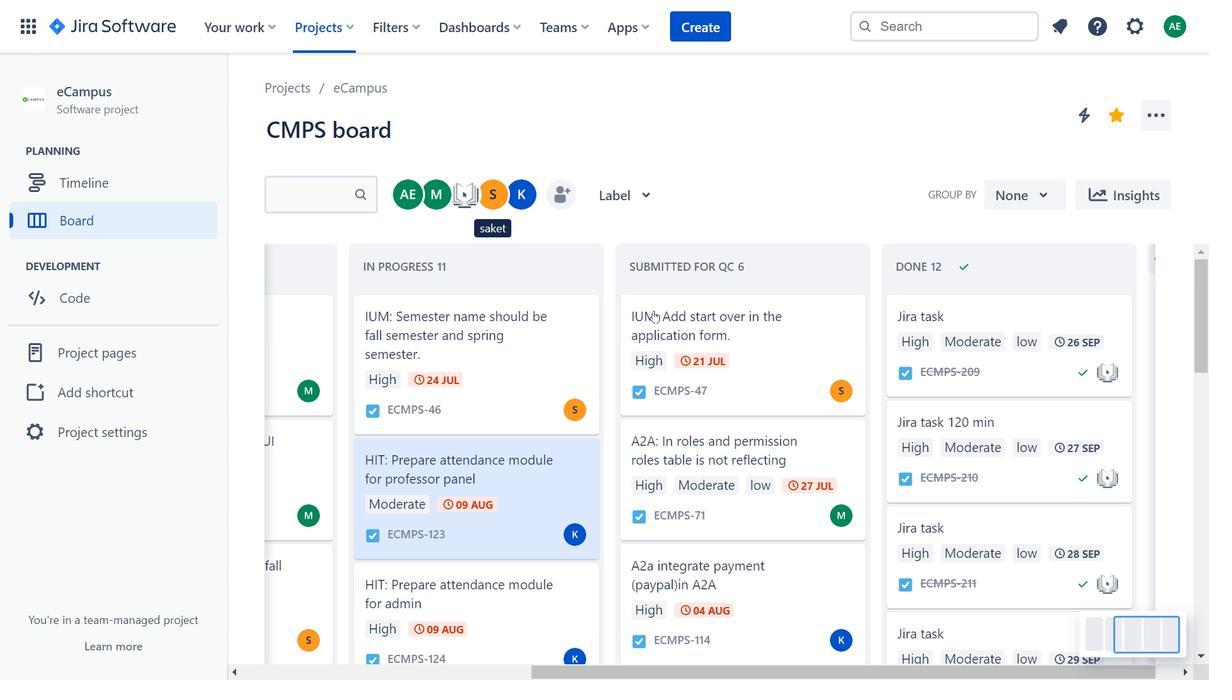 
Action: Mouse scrolled (654, 310) with delta (0, 0)
Screenshot: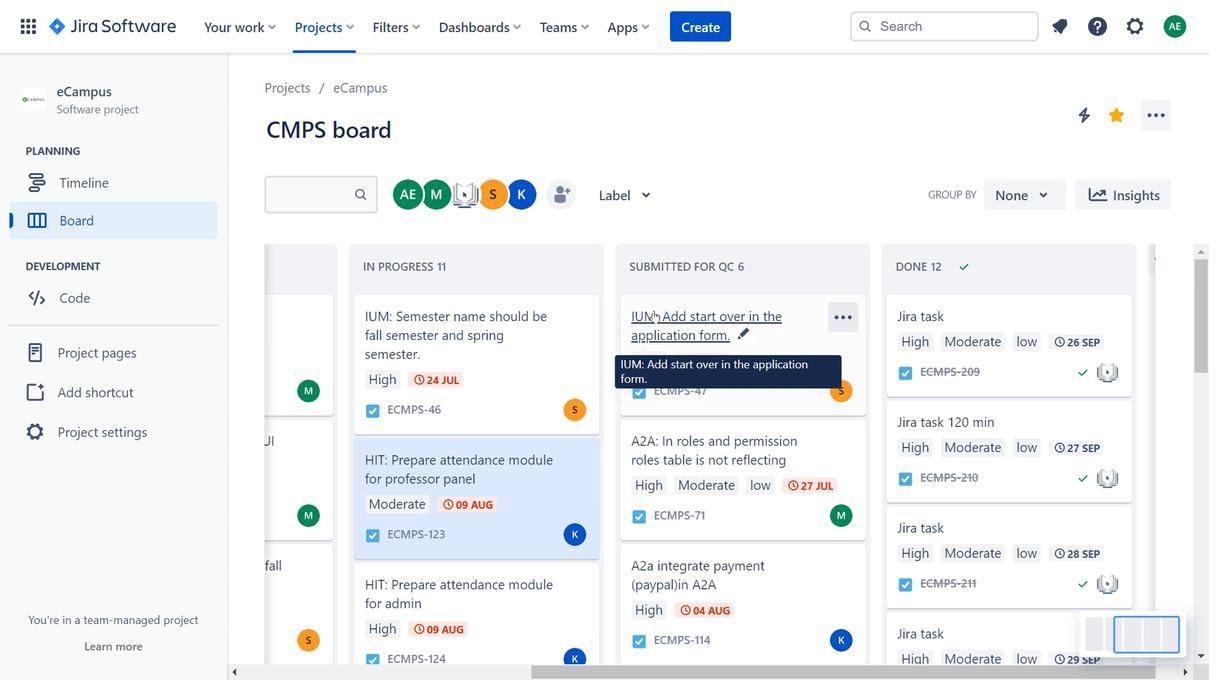 
Action: Mouse moved to (529, 416)
Screenshot: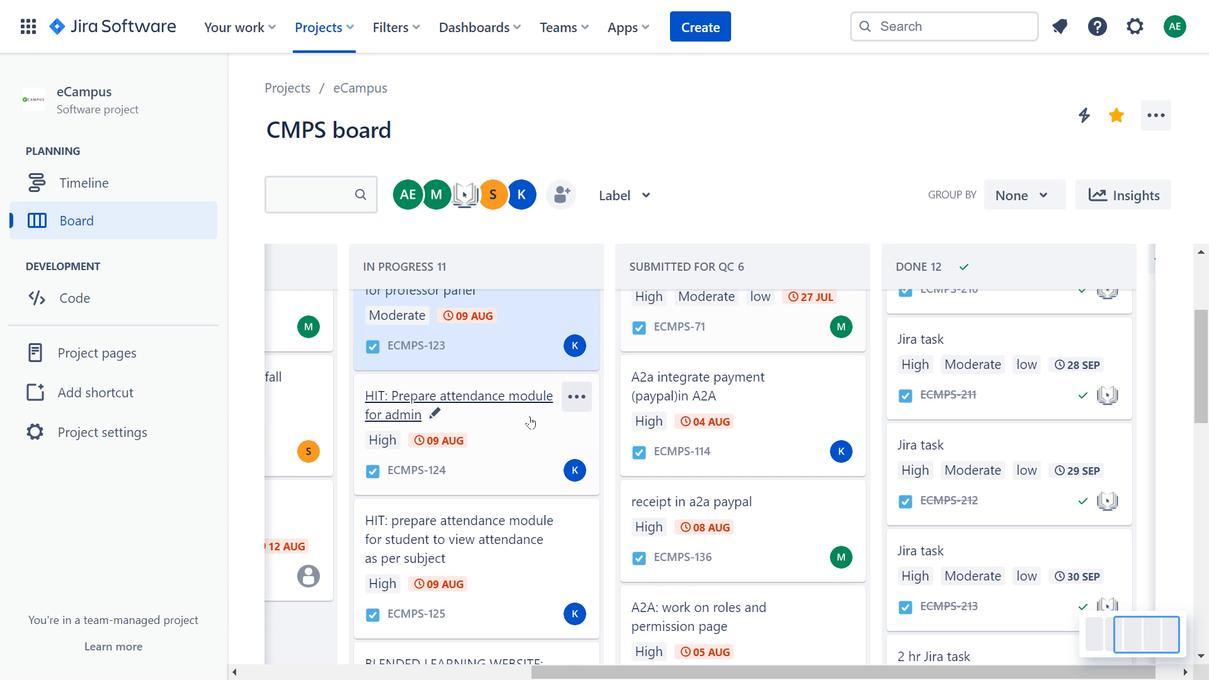 
Action: Mouse pressed left at (529, 416)
Screenshot: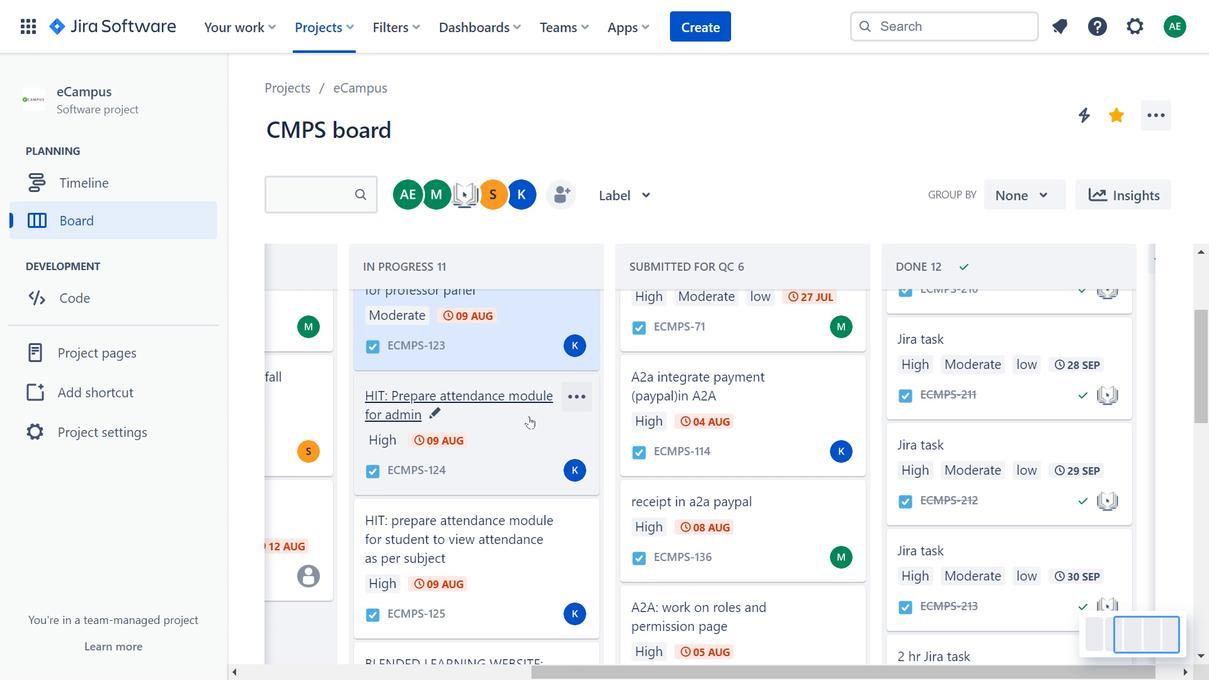 
Action: Mouse moved to (853, 154)
Screenshot: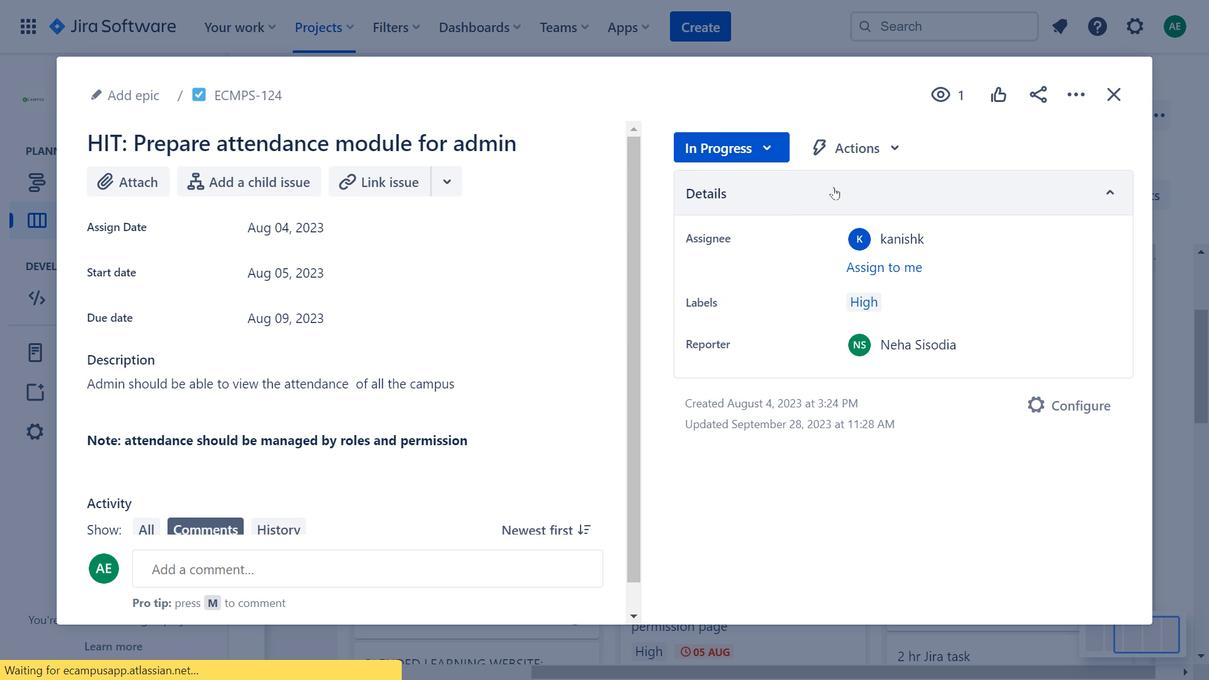 
Action: Mouse pressed left at (853, 154)
Screenshot: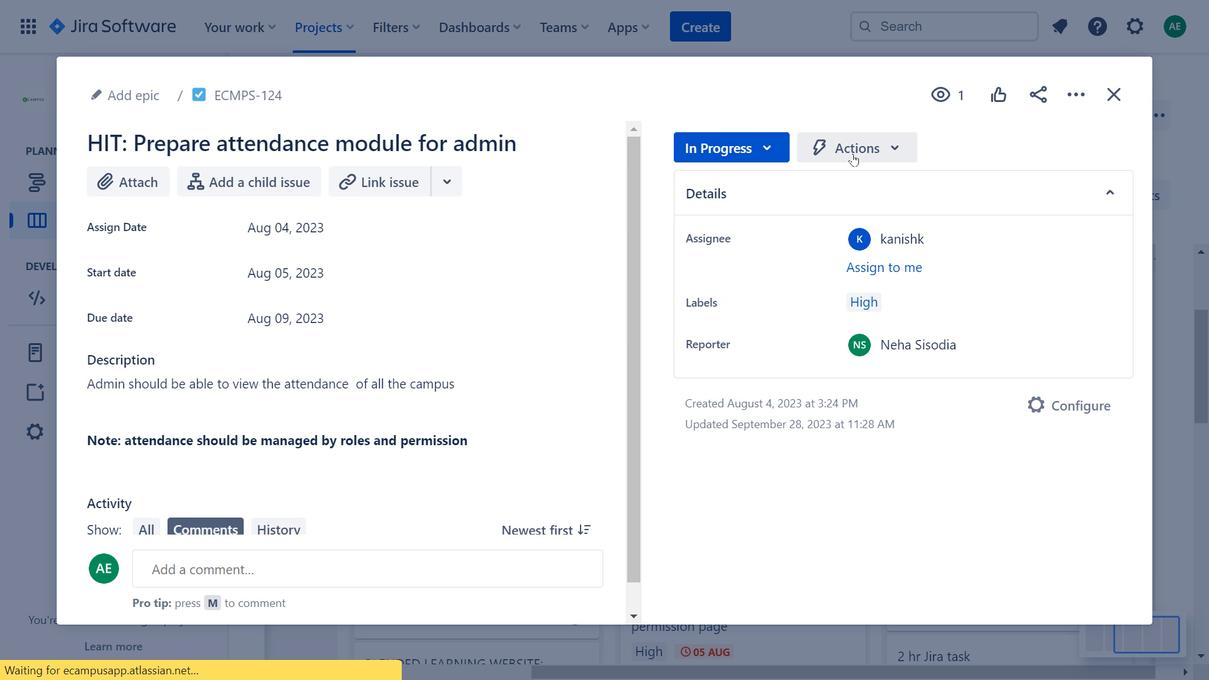 
Action: Mouse moved to (1114, 103)
Screenshot: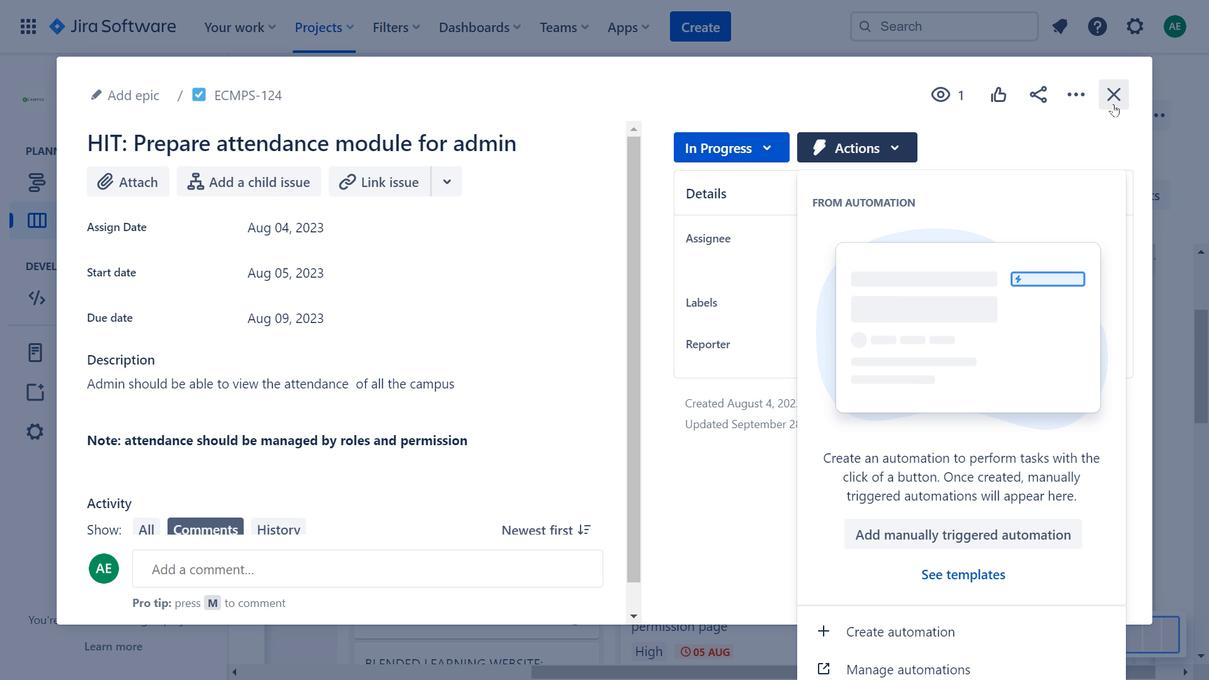 
Action: Mouse pressed left at (1114, 103)
Screenshot: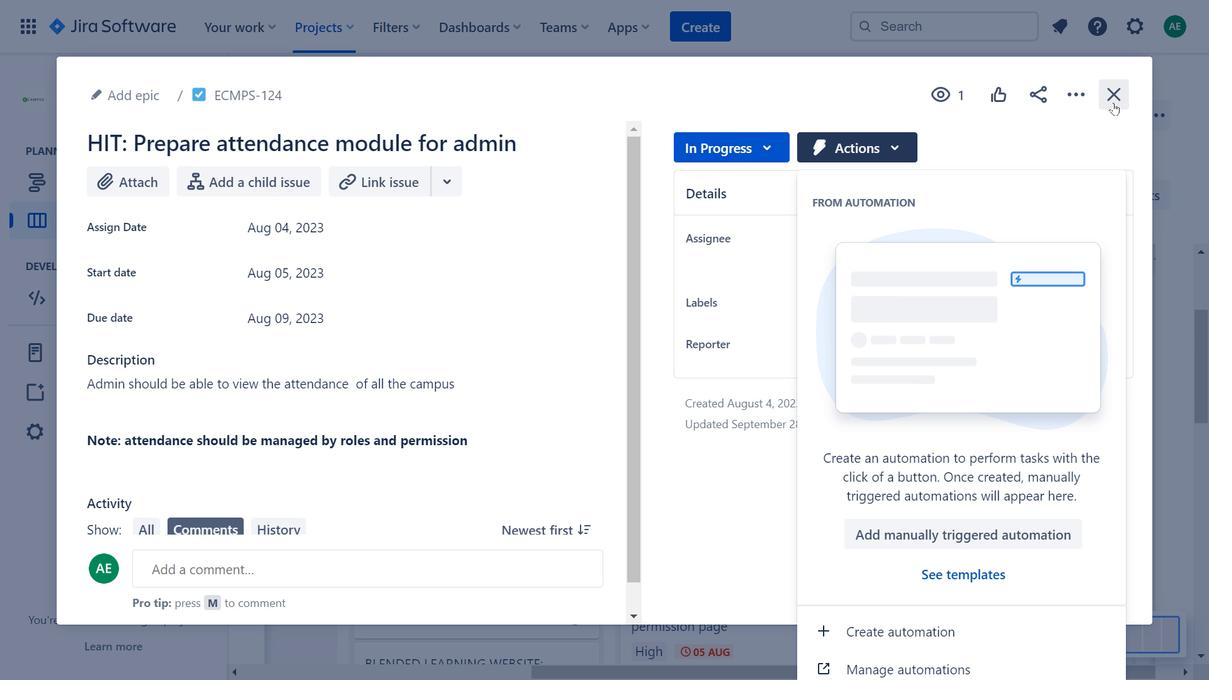 
Action: Mouse moved to (363, 455)
Screenshot: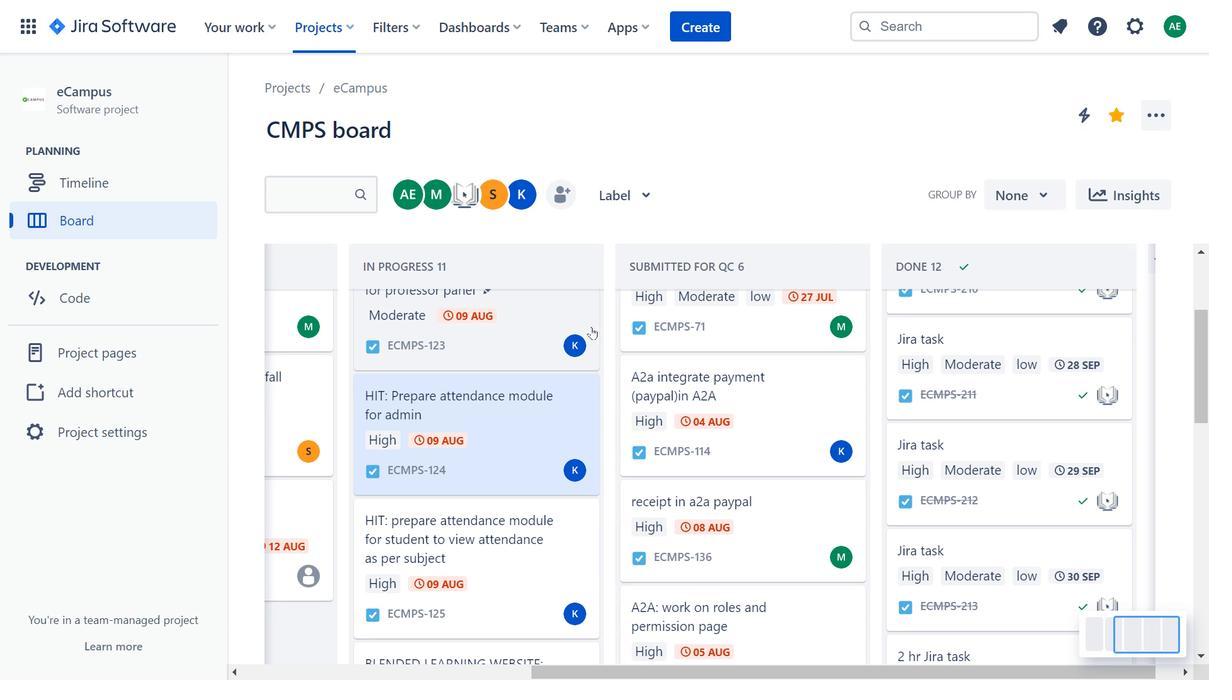 
Action: Mouse scrolled (363, 456) with delta (0, 0)
Screenshot: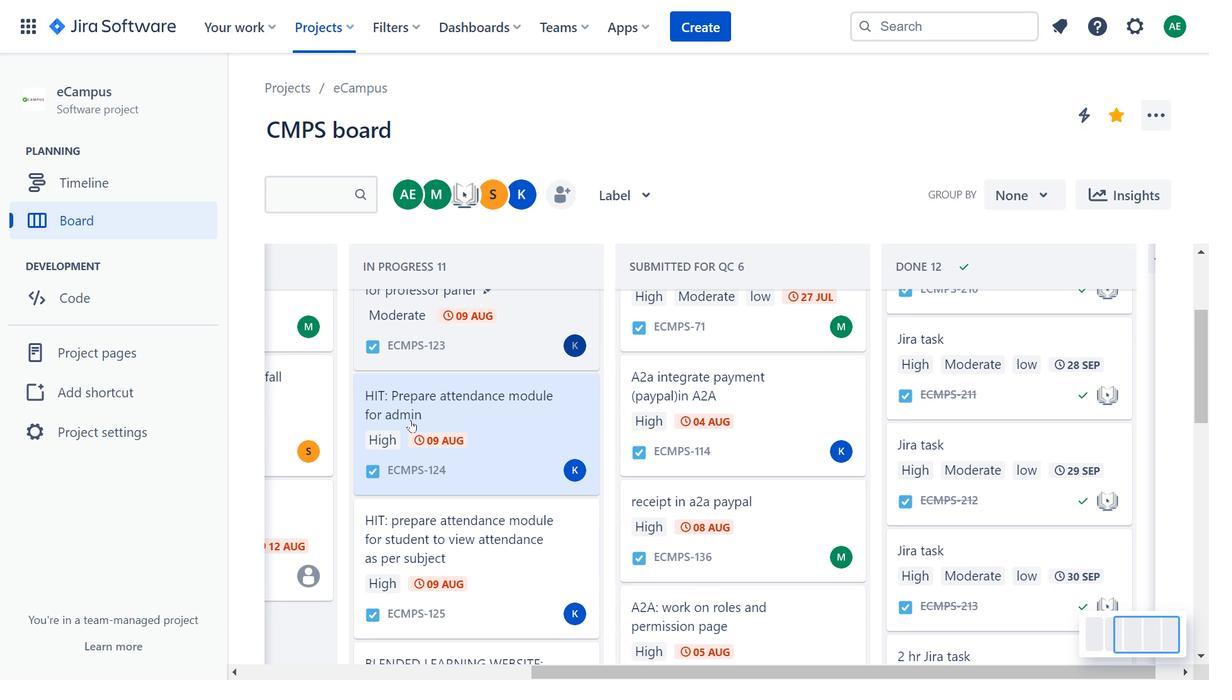 
Action: Mouse scrolled (363, 456) with delta (0, 0)
Screenshot: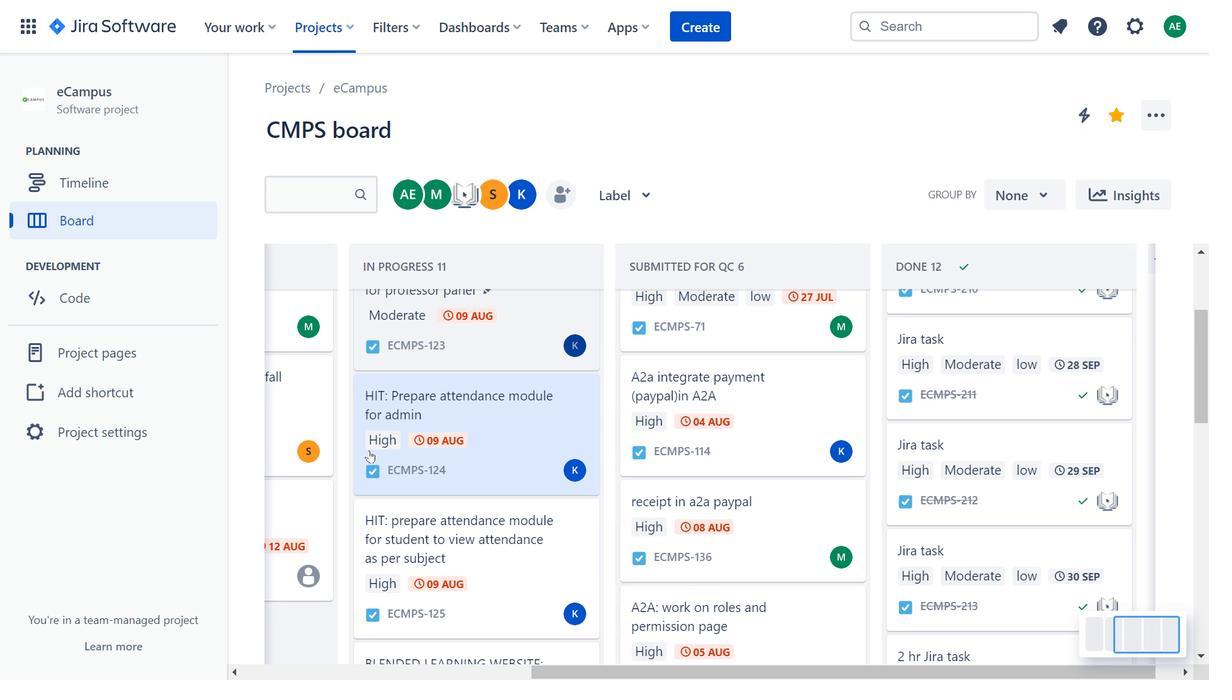 
Action: Mouse moved to (521, 382)
Screenshot: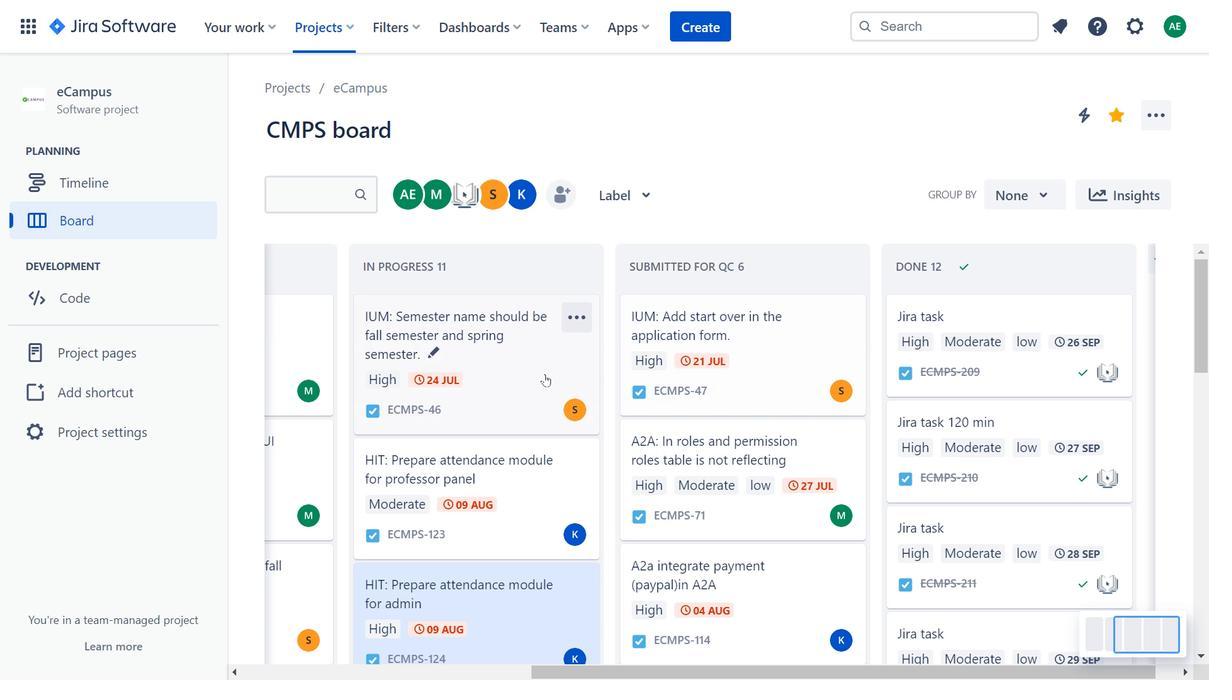 
Action: Mouse pressed left at (521, 382)
Screenshot: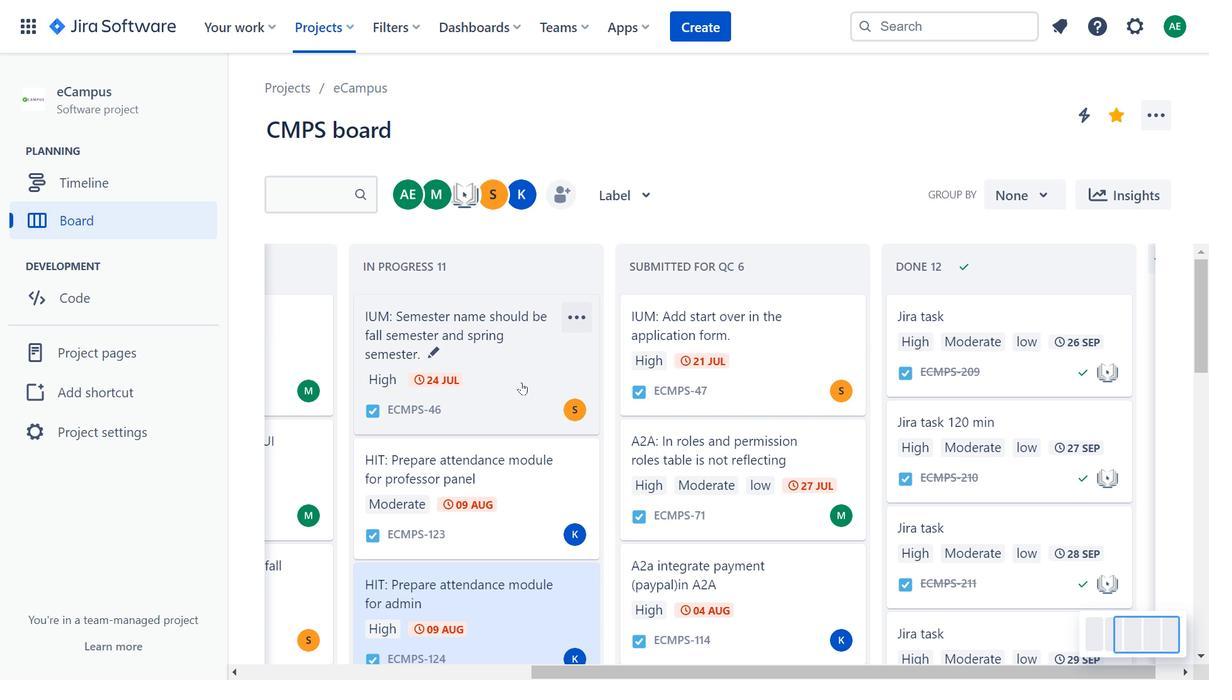 
Action: Mouse moved to (441, 258)
Screenshot: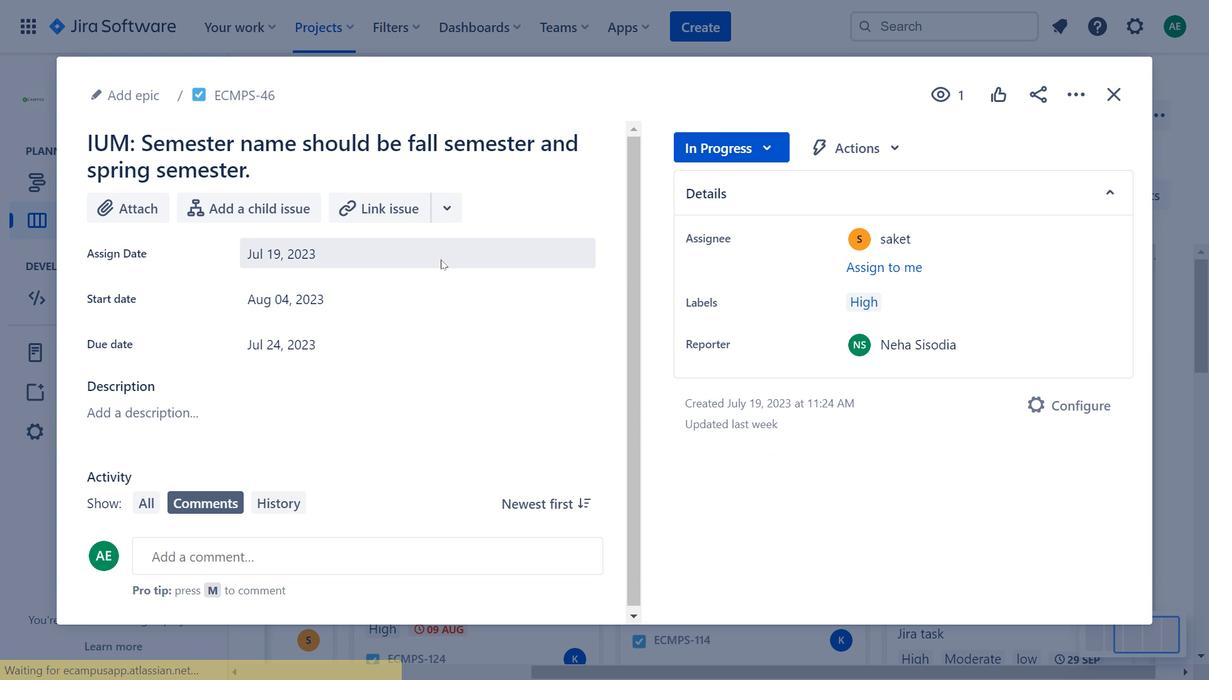 
Action: Mouse pressed left at (441, 258)
Screenshot: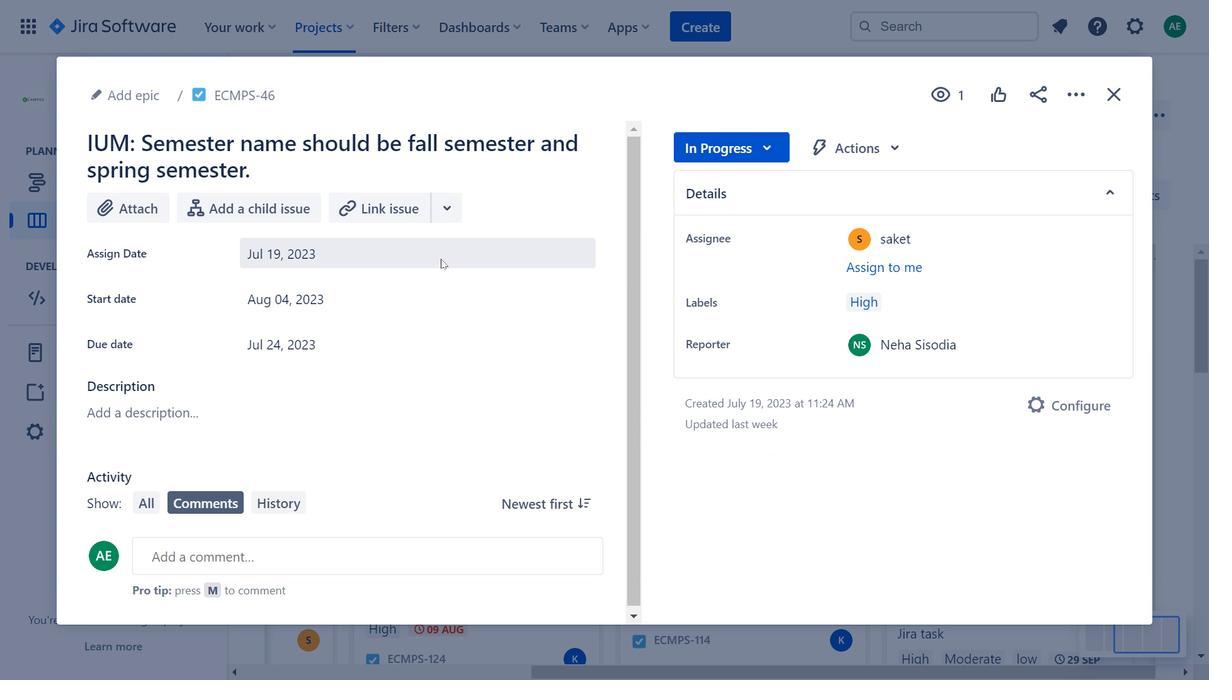 
Action: Mouse moved to (522, 316)
Screenshot: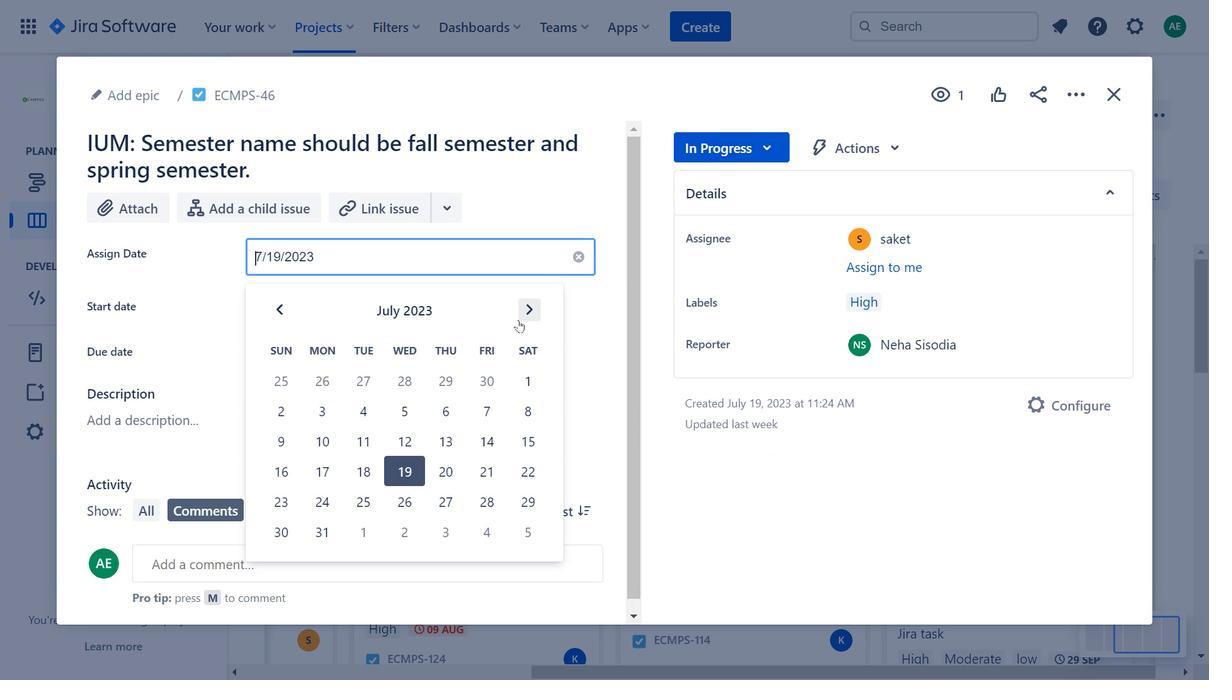 
Action: Mouse pressed left at (522, 316)
Screenshot: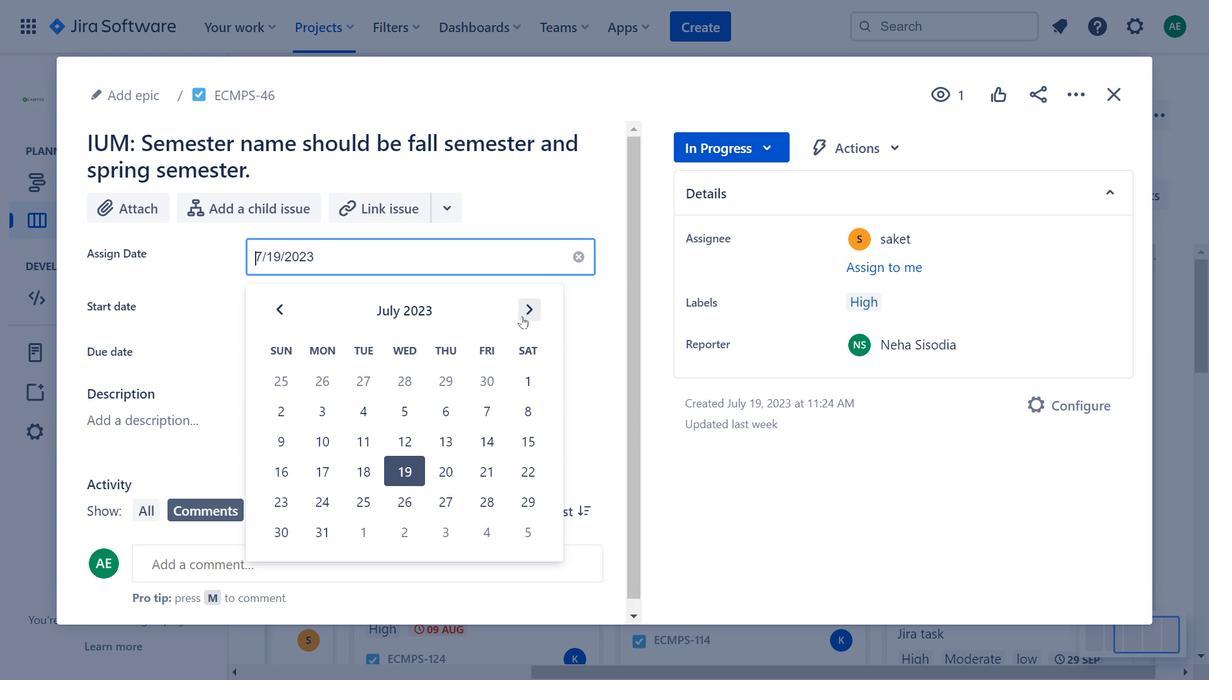 
Action: Mouse moved to (824, 157)
Screenshot: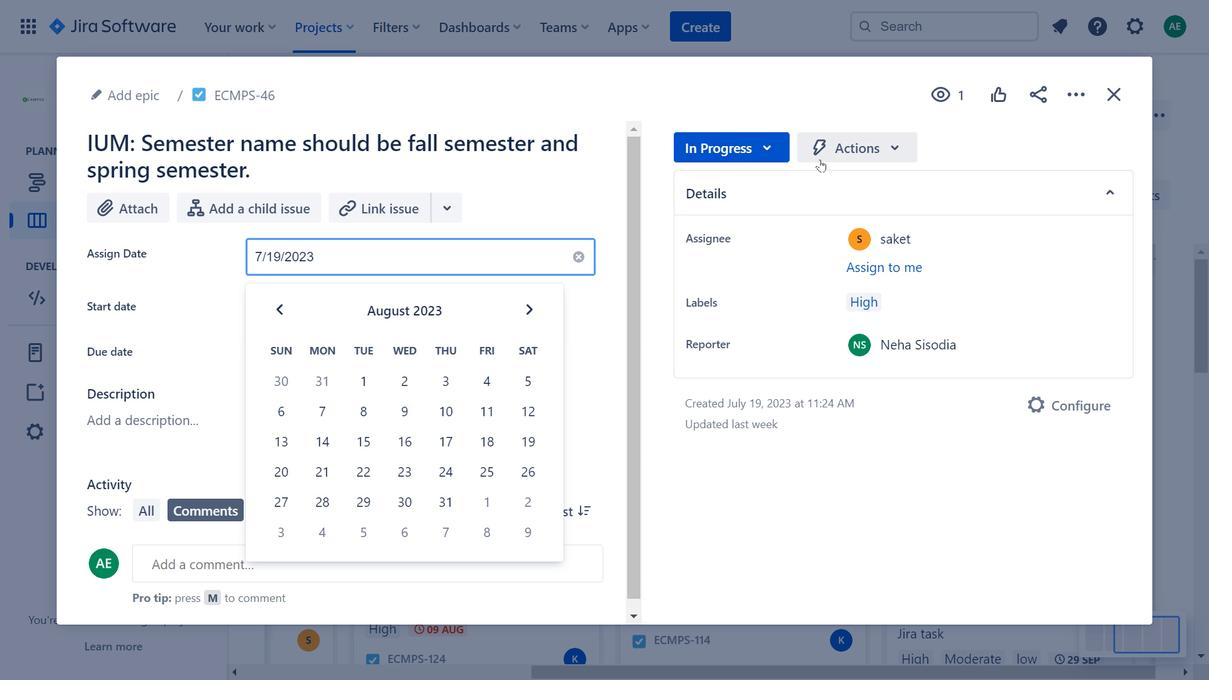 
Action: Mouse pressed left at (824, 157)
Screenshot: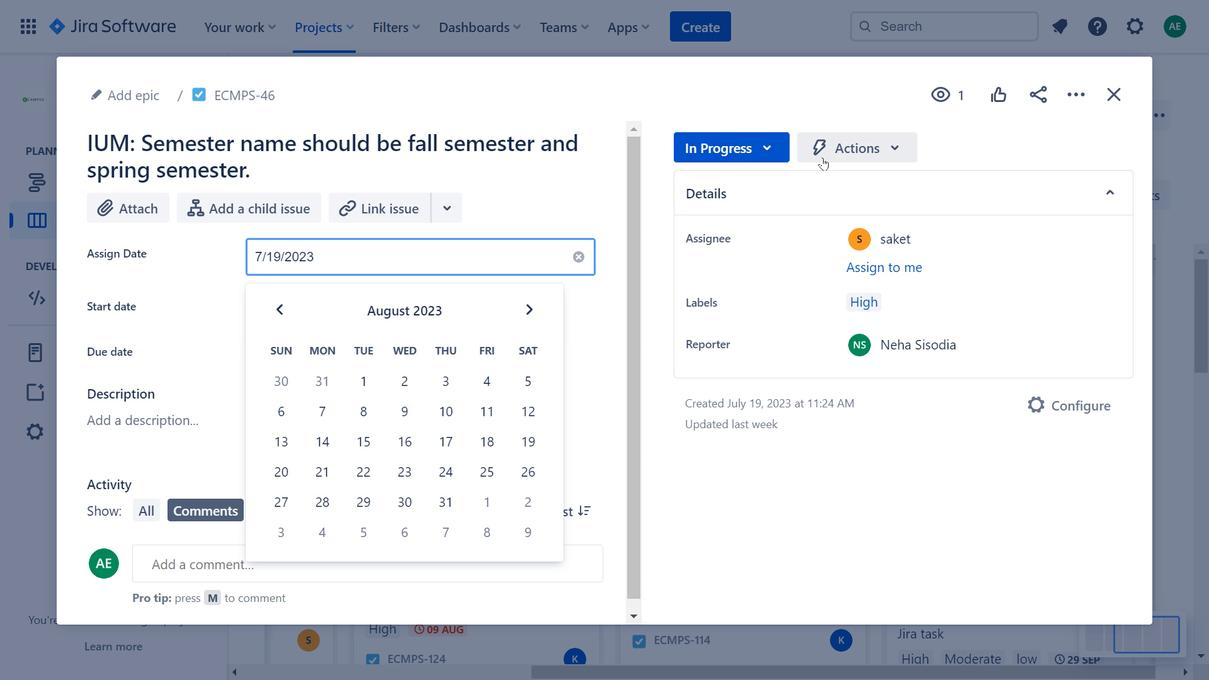 
Action: Mouse moved to (363, 250)
Screenshot: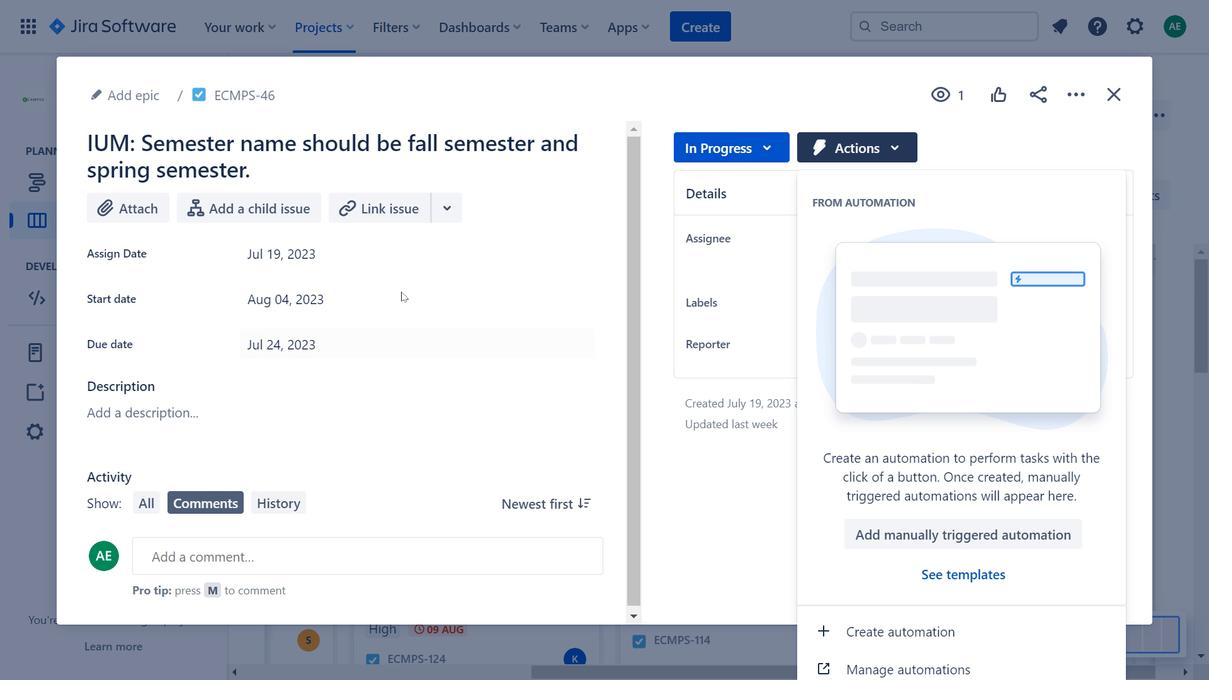 
Action: Mouse pressed left at (363, 250)
Screenshot: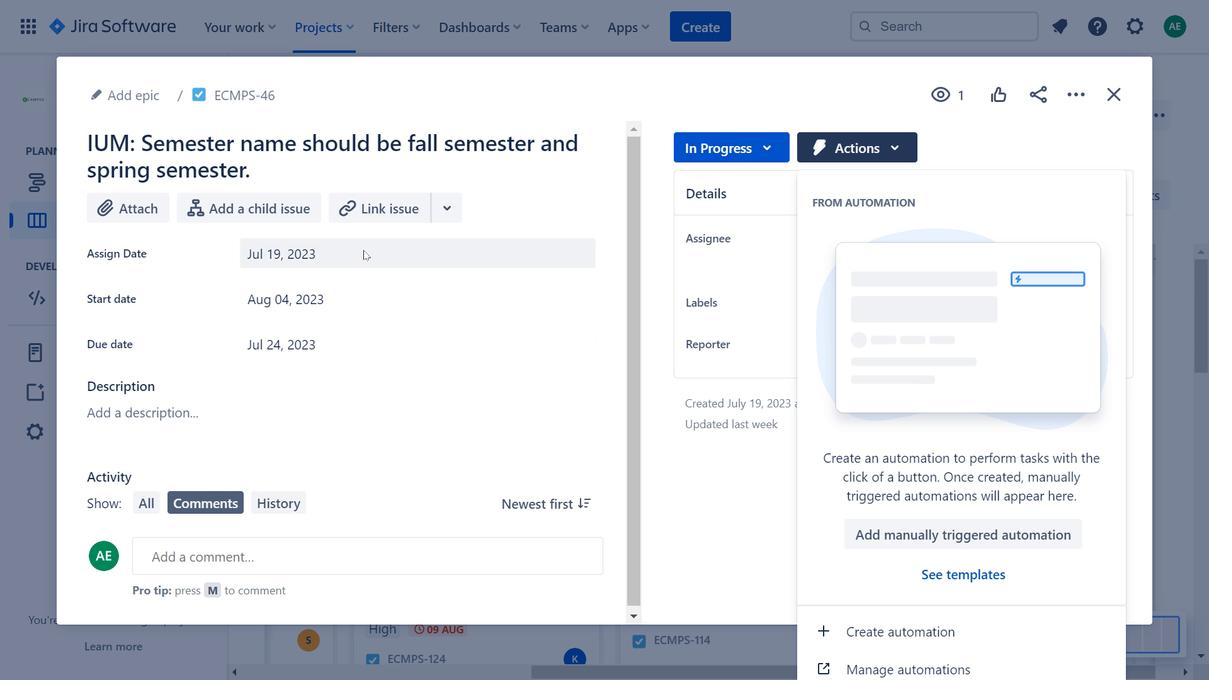 
Action: Mouse moved to (529, 314)
Screenshot: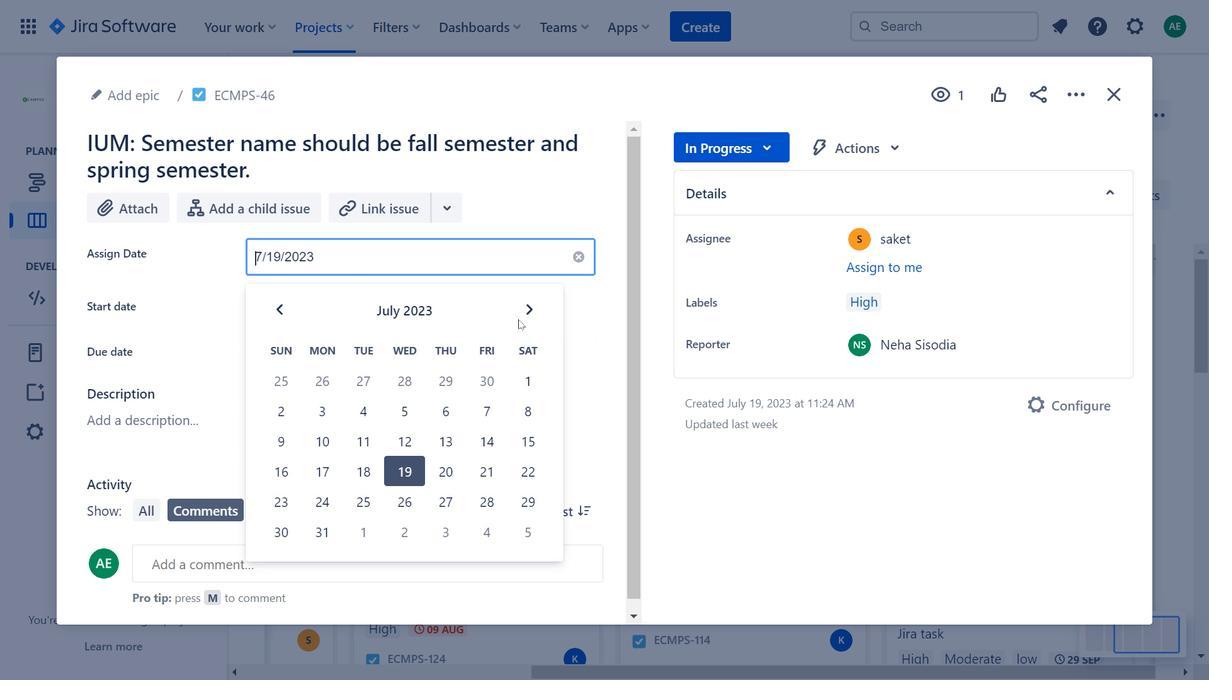 
Action: Mouse pressed left at (529, 314)
Screenshot: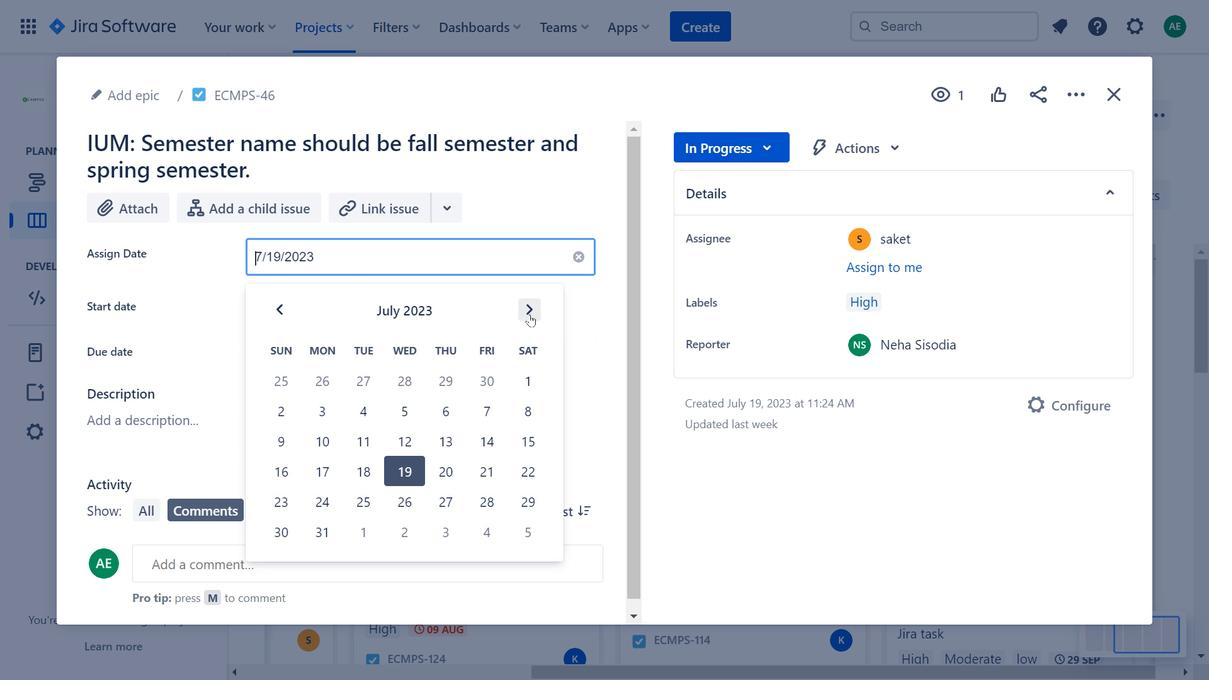 
Action: Mouse moved to (524, 311)
Screenshot: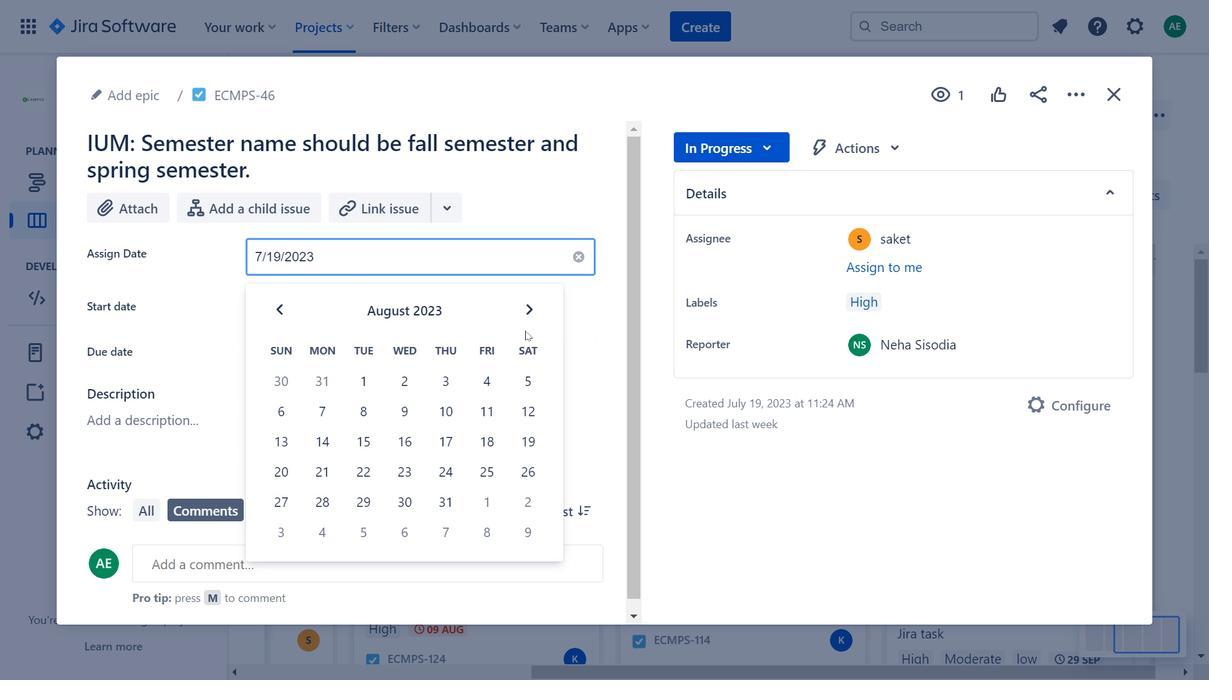 
Action: Mouse pressed left at (524, 311)
Screenshot: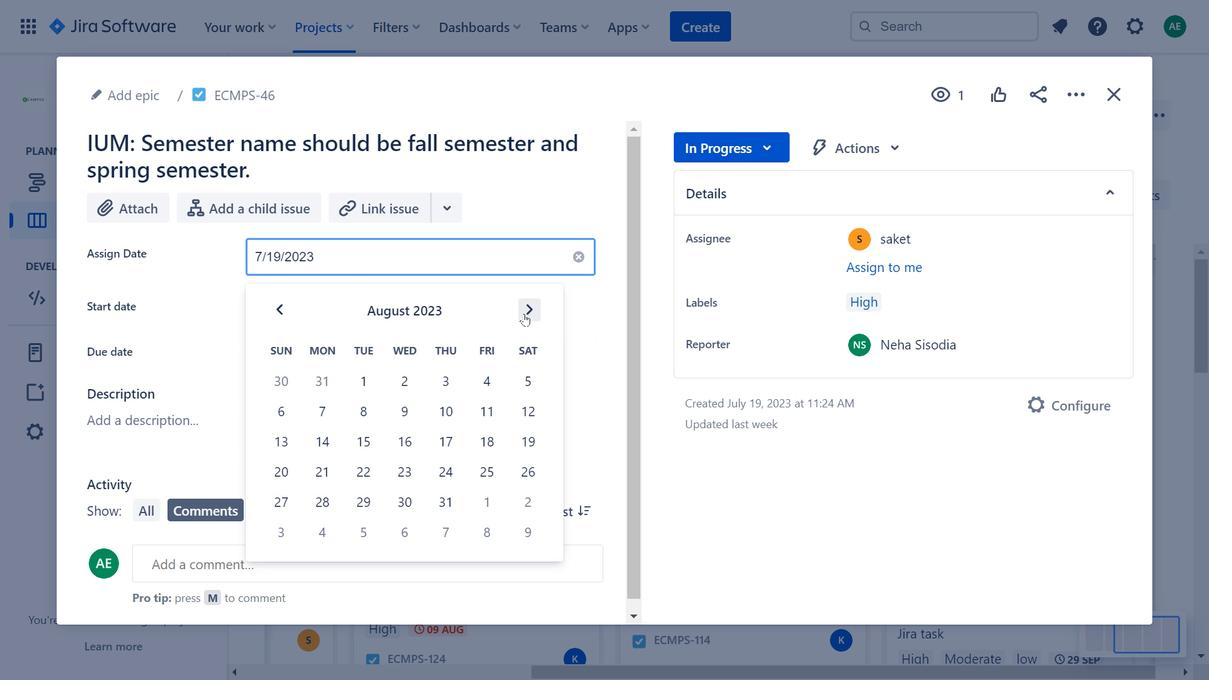 
Action: Mouse moved to (514, 317)
Screenshot: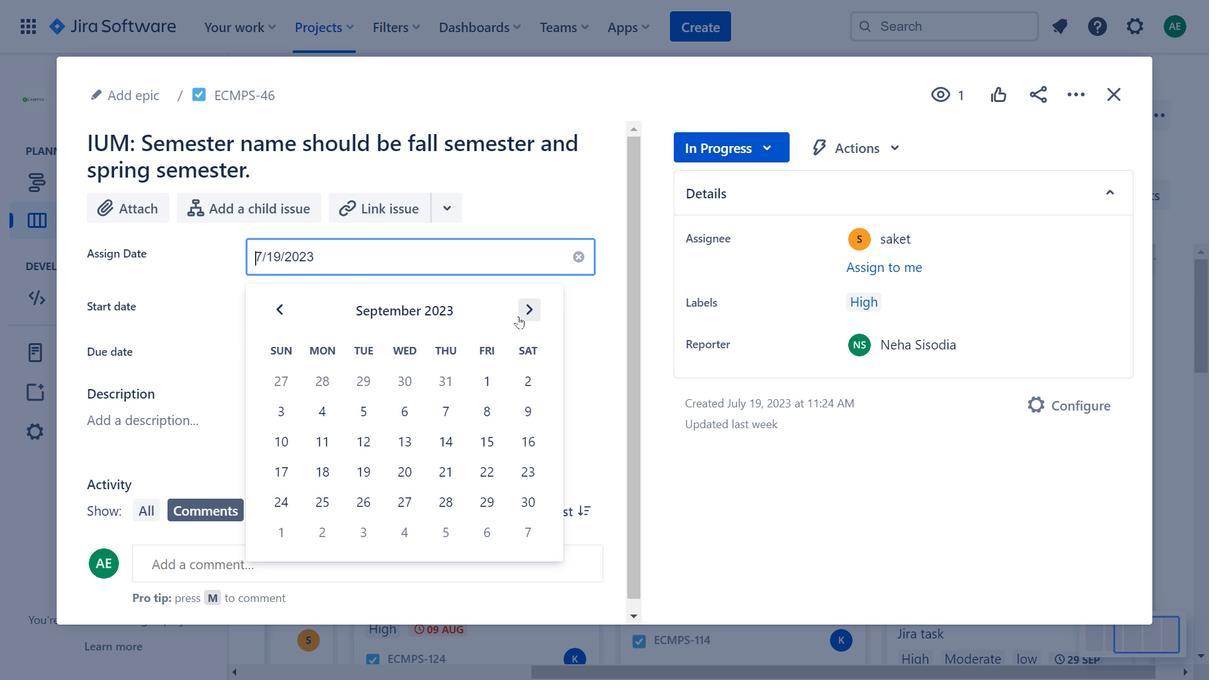 
Action: Mouse pressed left at (514, 317)
Screenshot: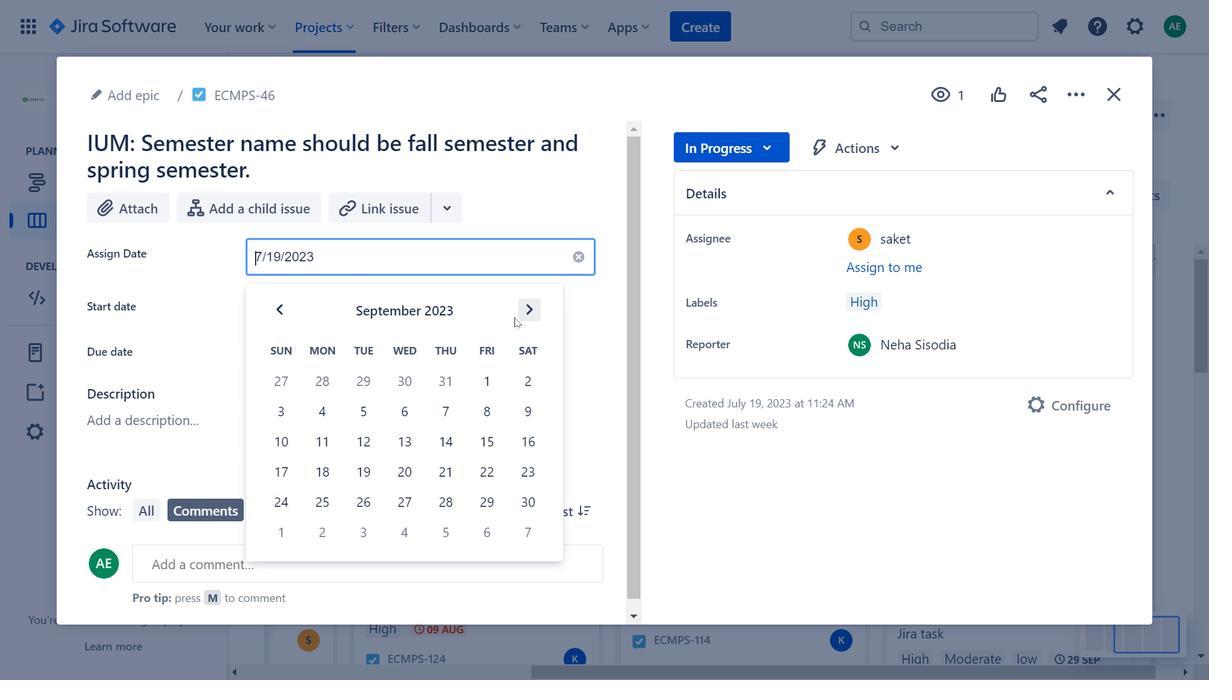 
Action: Mouse moved to (521, 317)
Screenshot: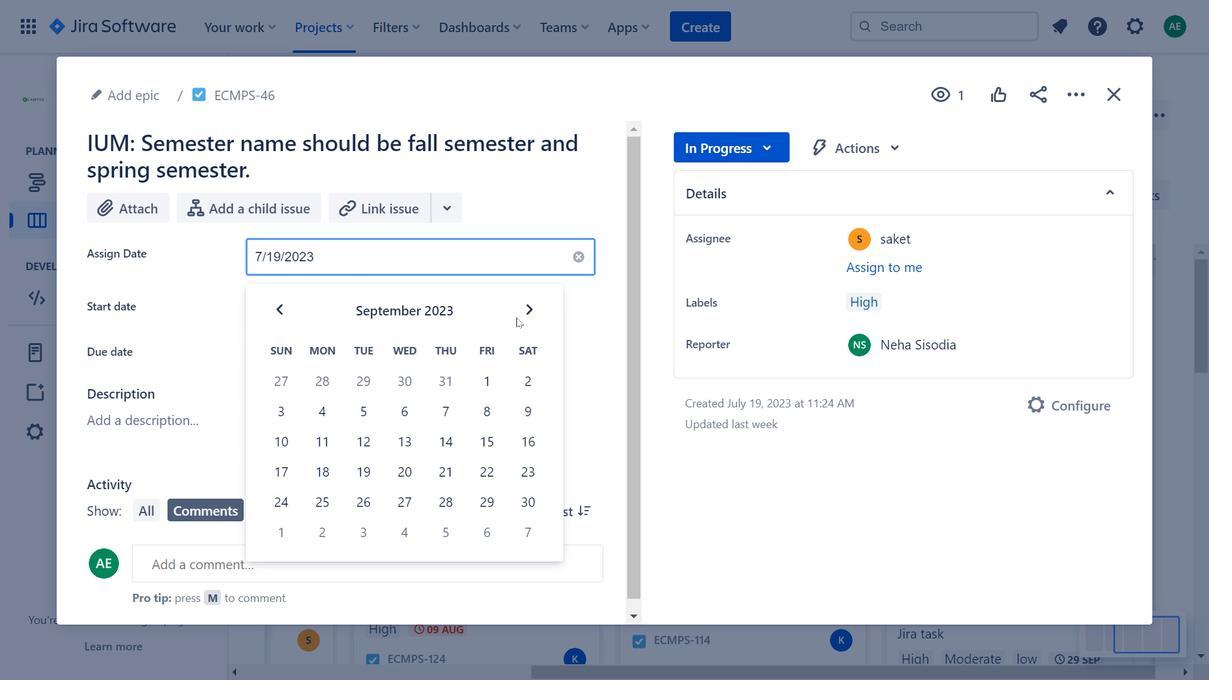 
Action: Mouse pressed left at (521, 317)
Screenshot: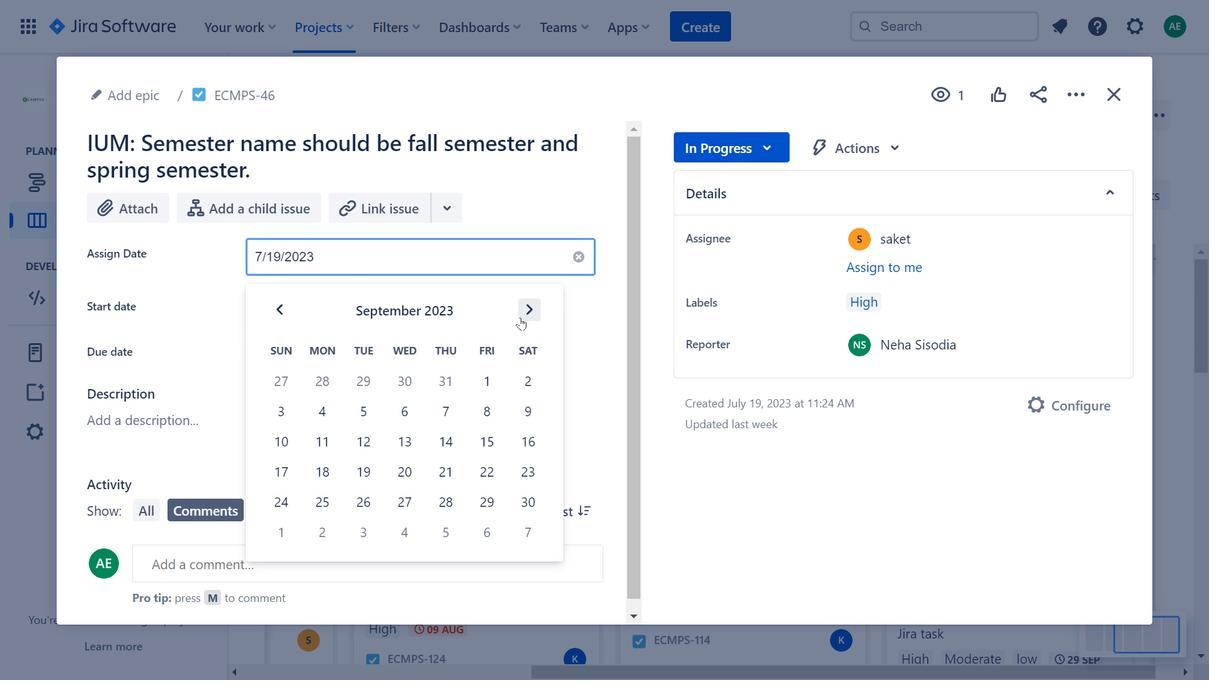 
Action: Mouse moved to (865, 146)
Screenshot: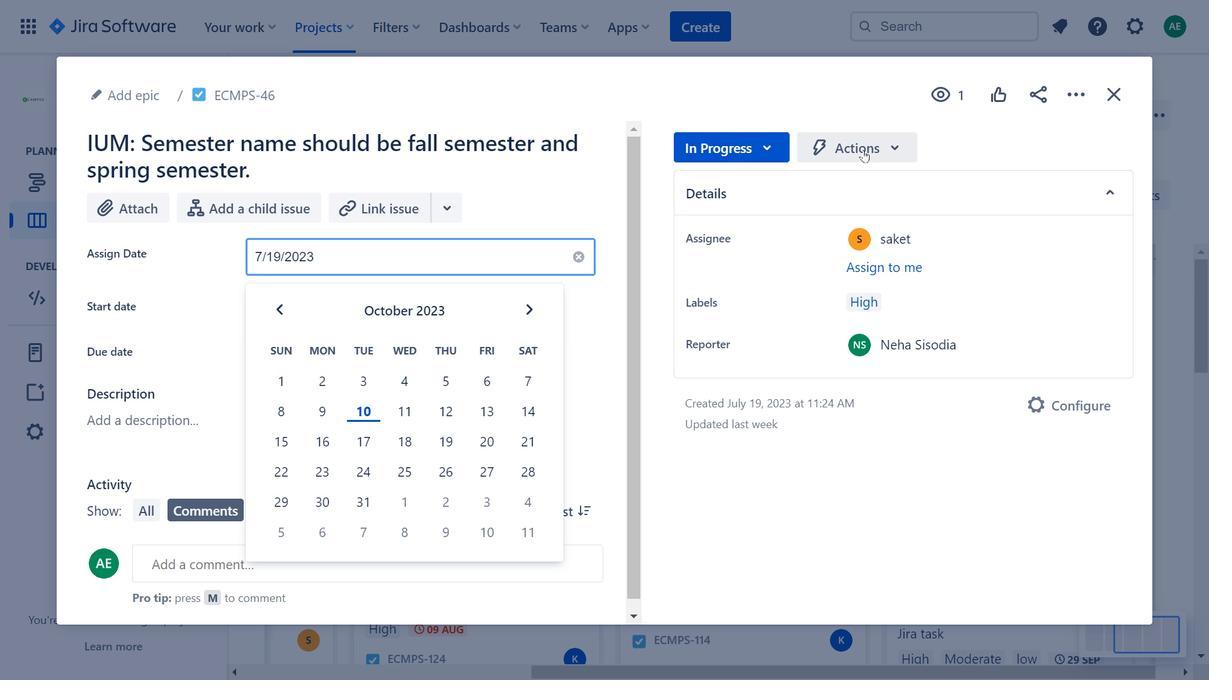 
Action: Mouse pressed left at (865, 146)
Screenshot: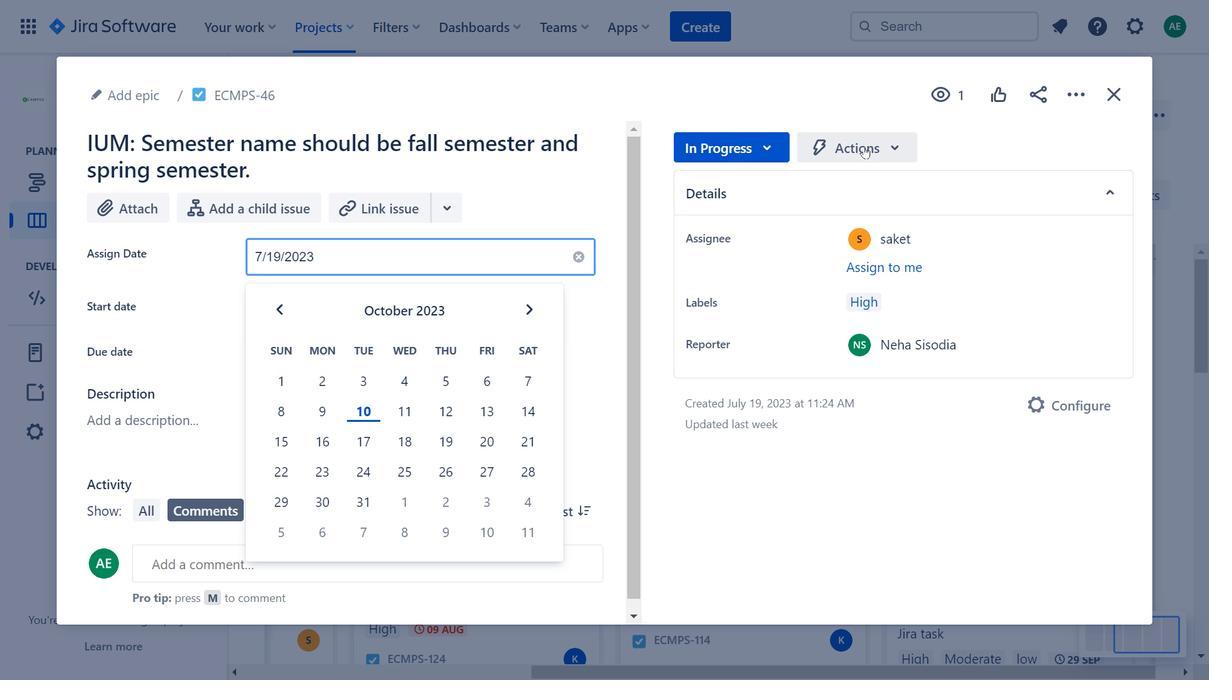 
Action: Mouse moved to (1121, 94)
Screenshot: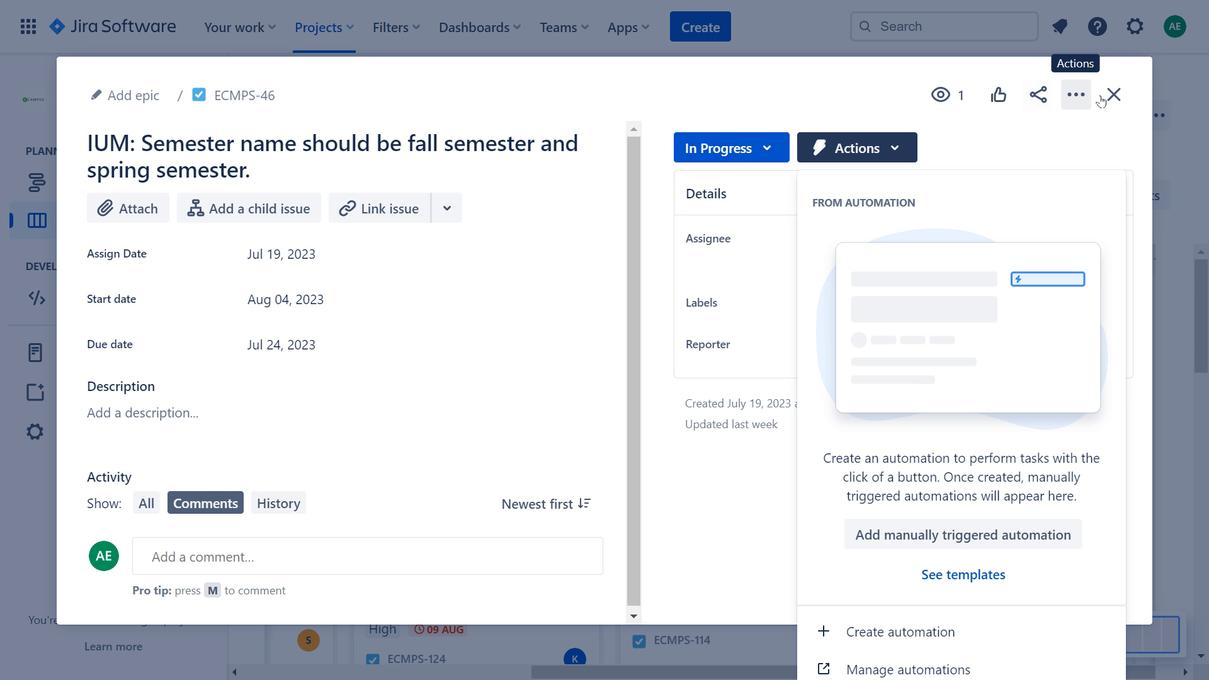 
Action: Mouse pressed left at (1121, 94)
Screenshot: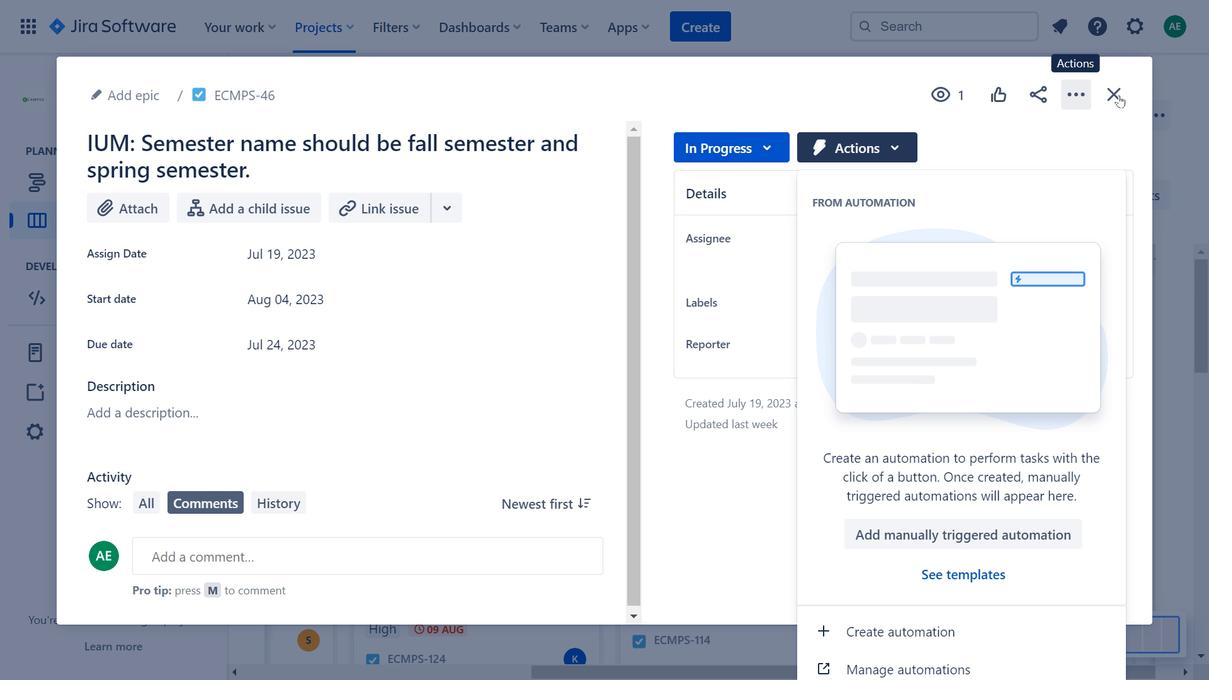
Action: Mouse moved to (452, 414)
Screenshot: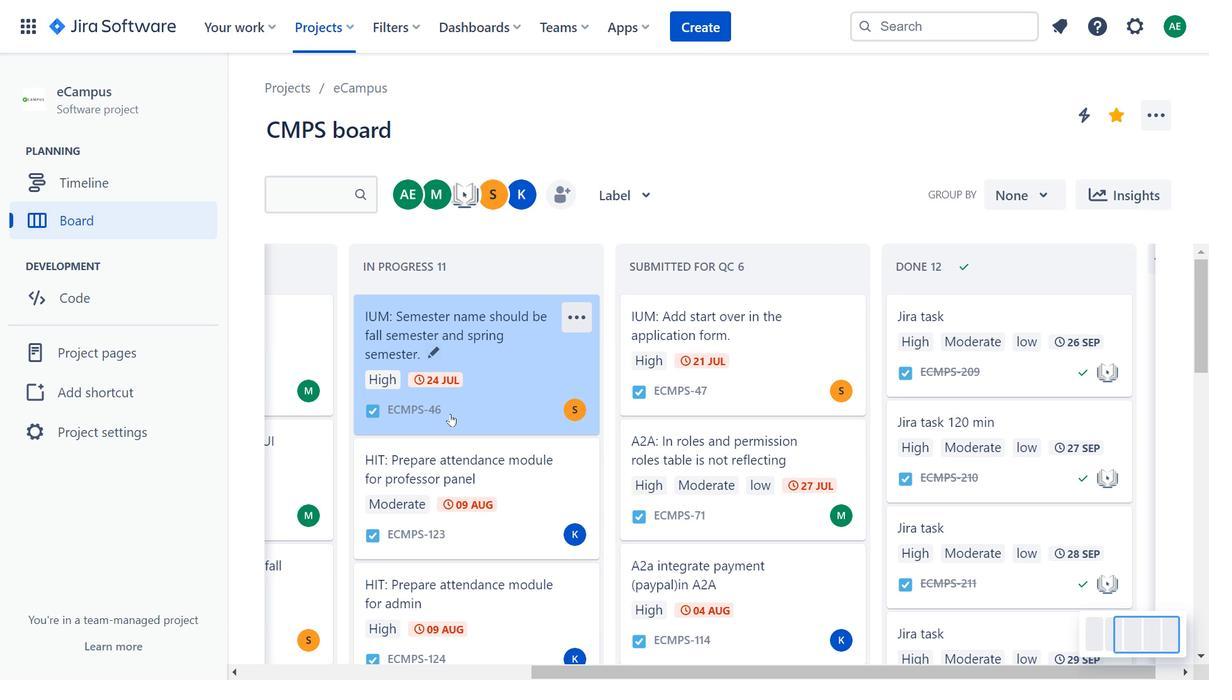 
Action: Mouse scrolled (452, 413) with delta (0, 0)
Screenshot: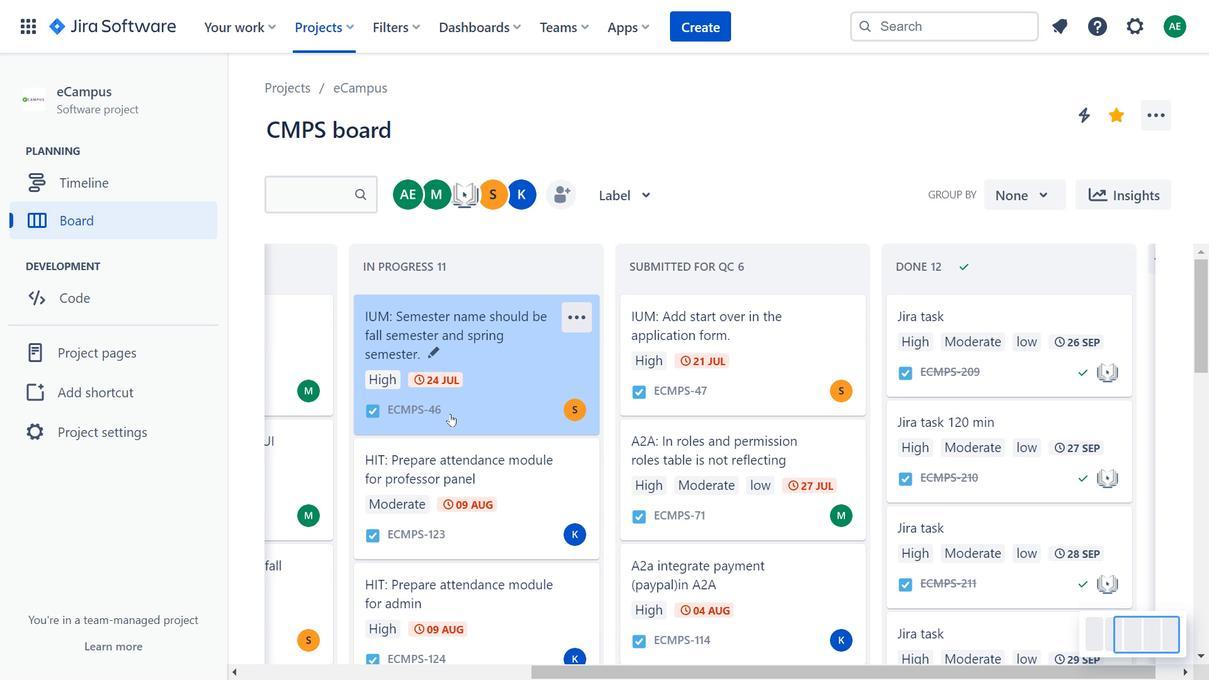 
Action: Mouse scrolled (452, 413) with delta (0, 0)
Screenshot: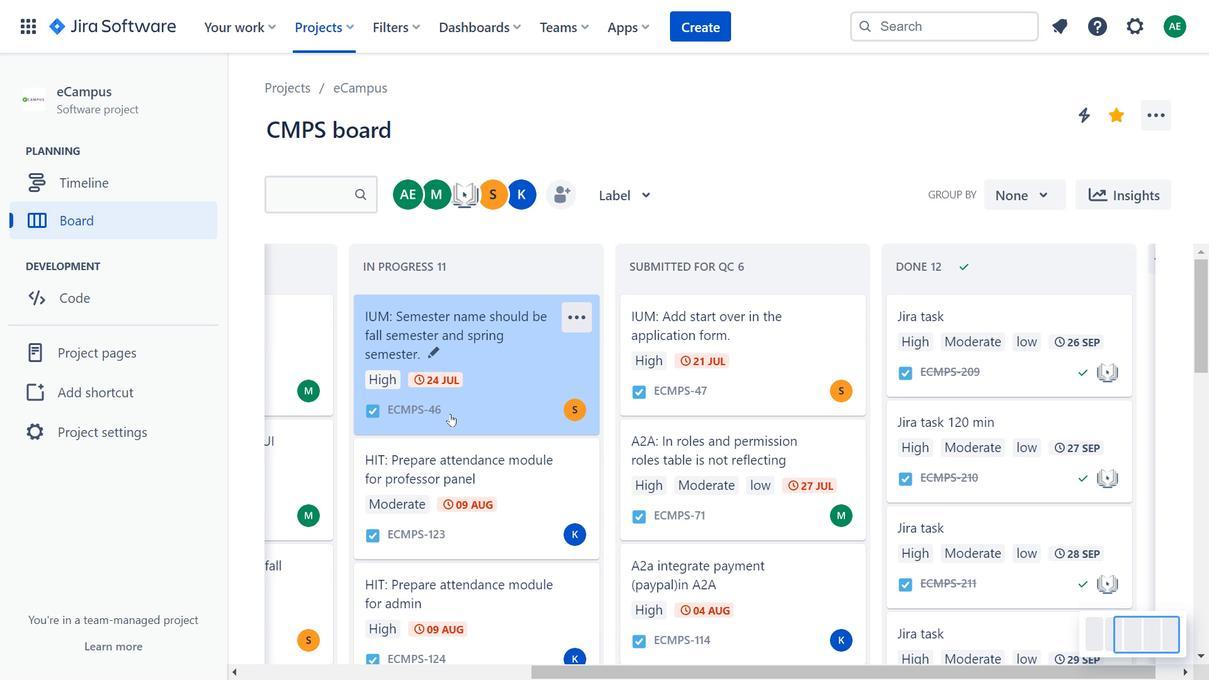 
Action: Mouse moved to (534, 441)
Screenshot: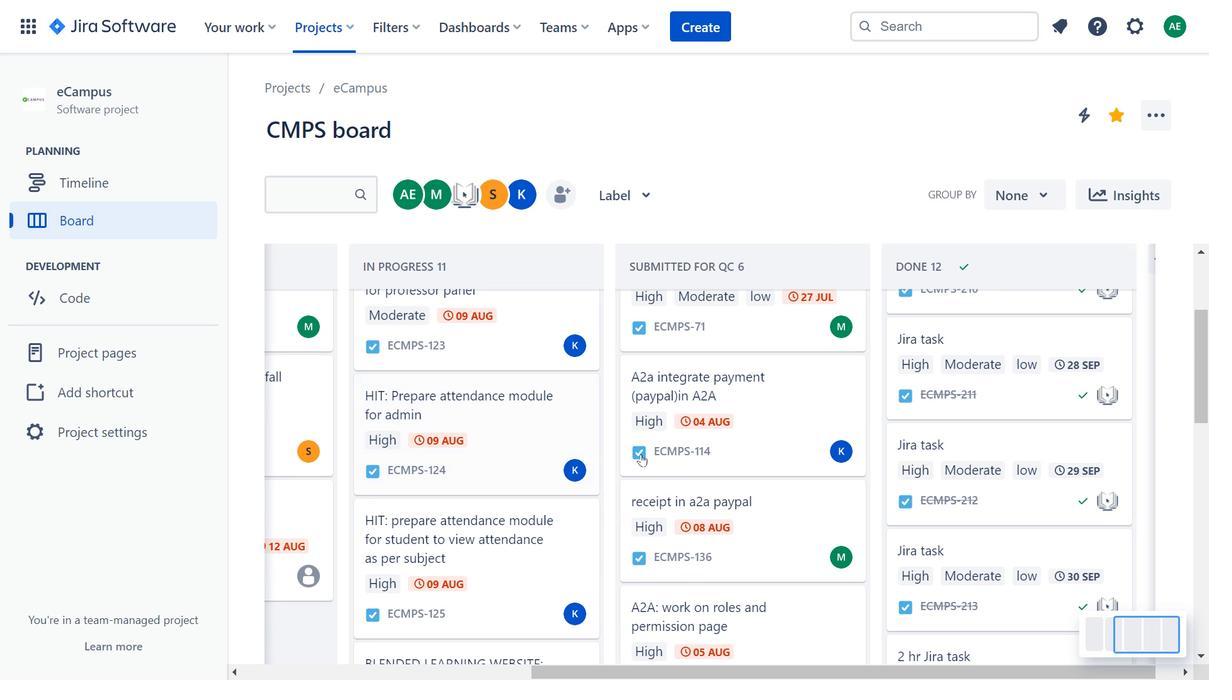 
Action: Mouse pressed left at (534, 441)
Screenshot: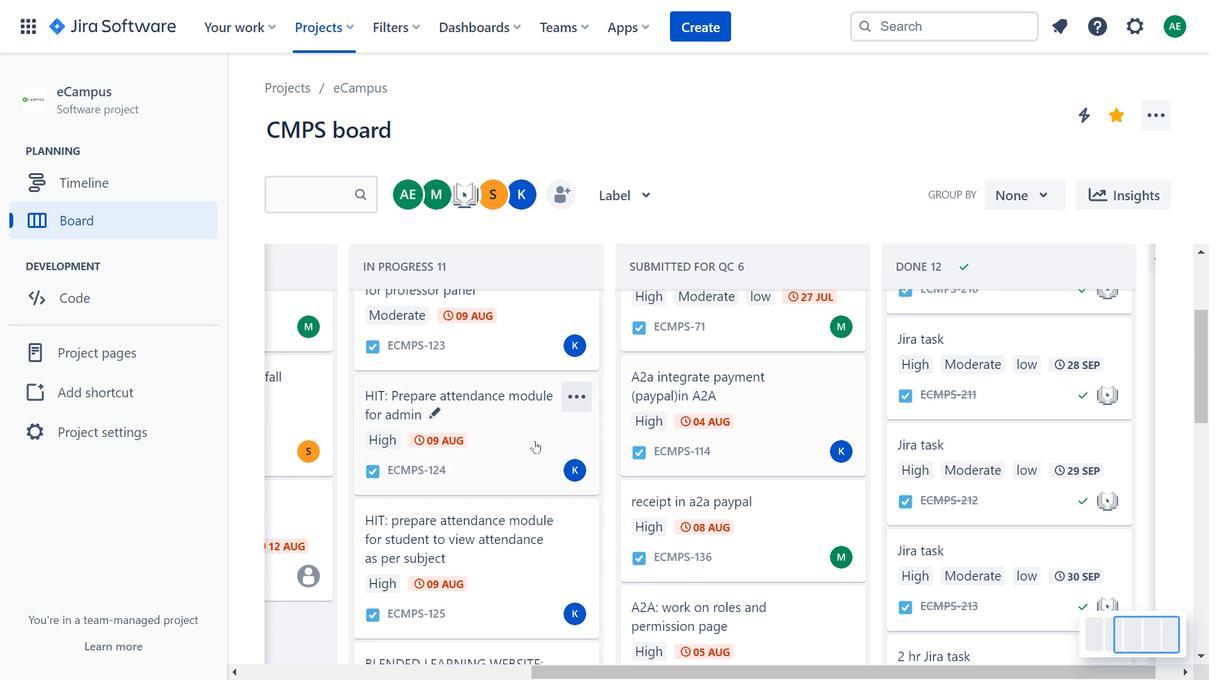 
Action: Mouse moved to (834, 156)
Screenshot: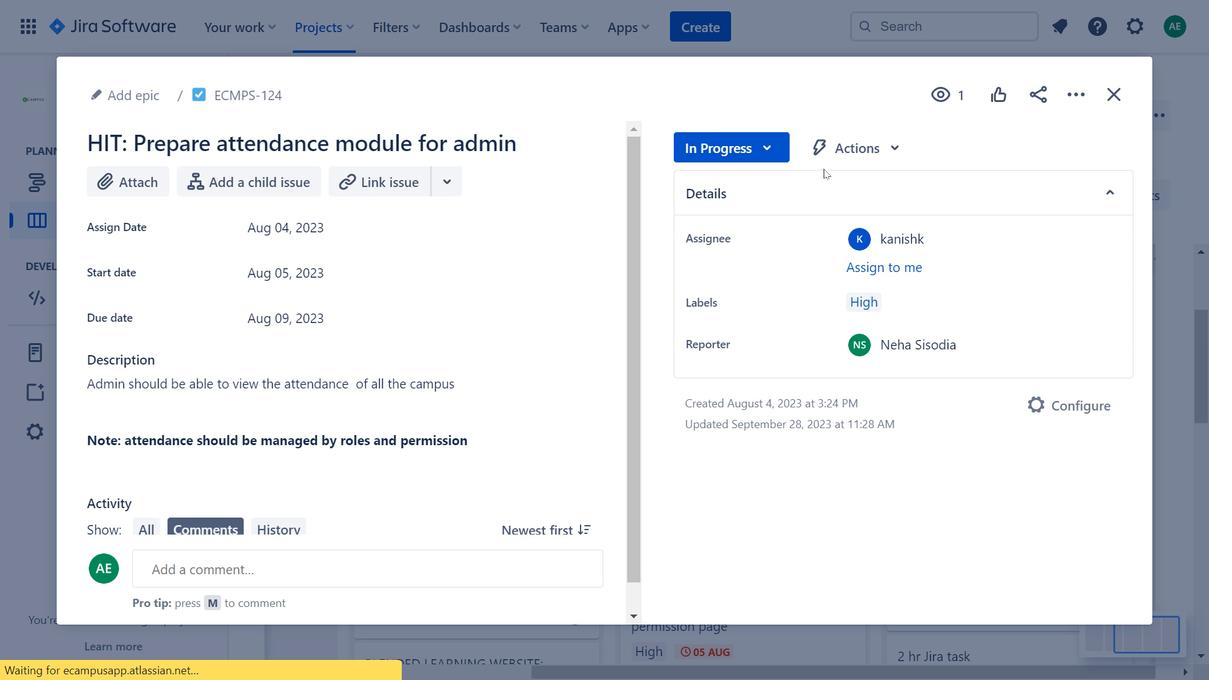 
Action: Mouse pressed left at (834, 156)
Screenshot: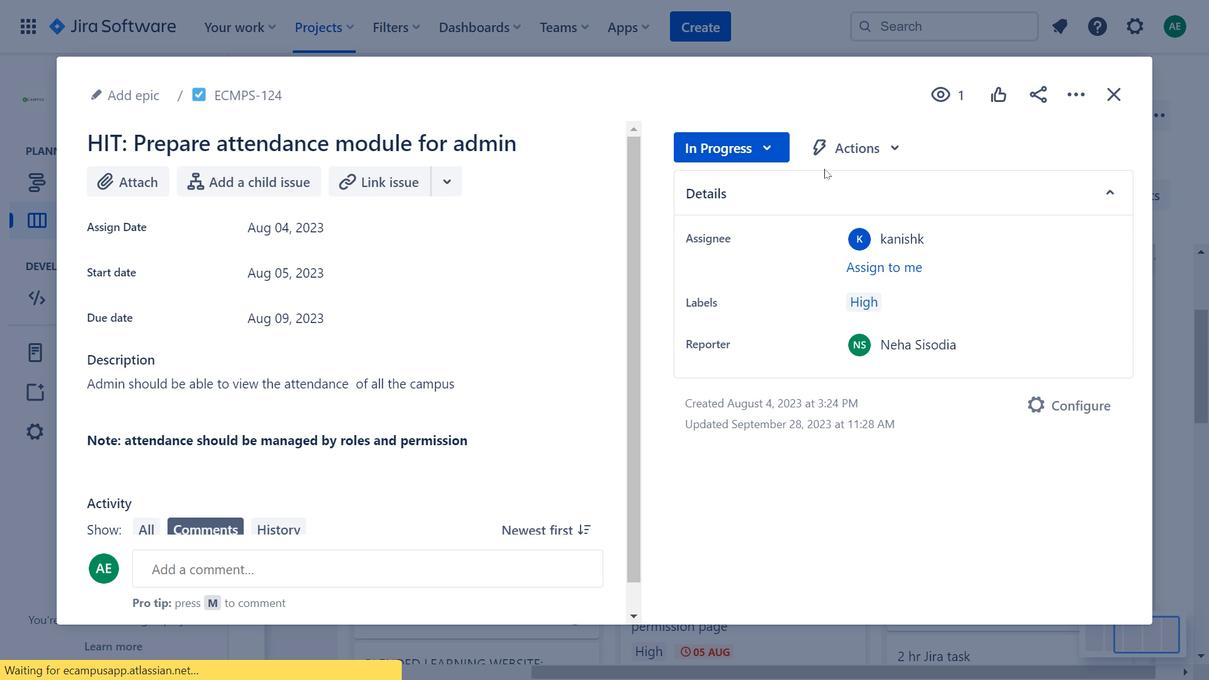 
Action: Mouse moved to (384, 237)
Screenshot: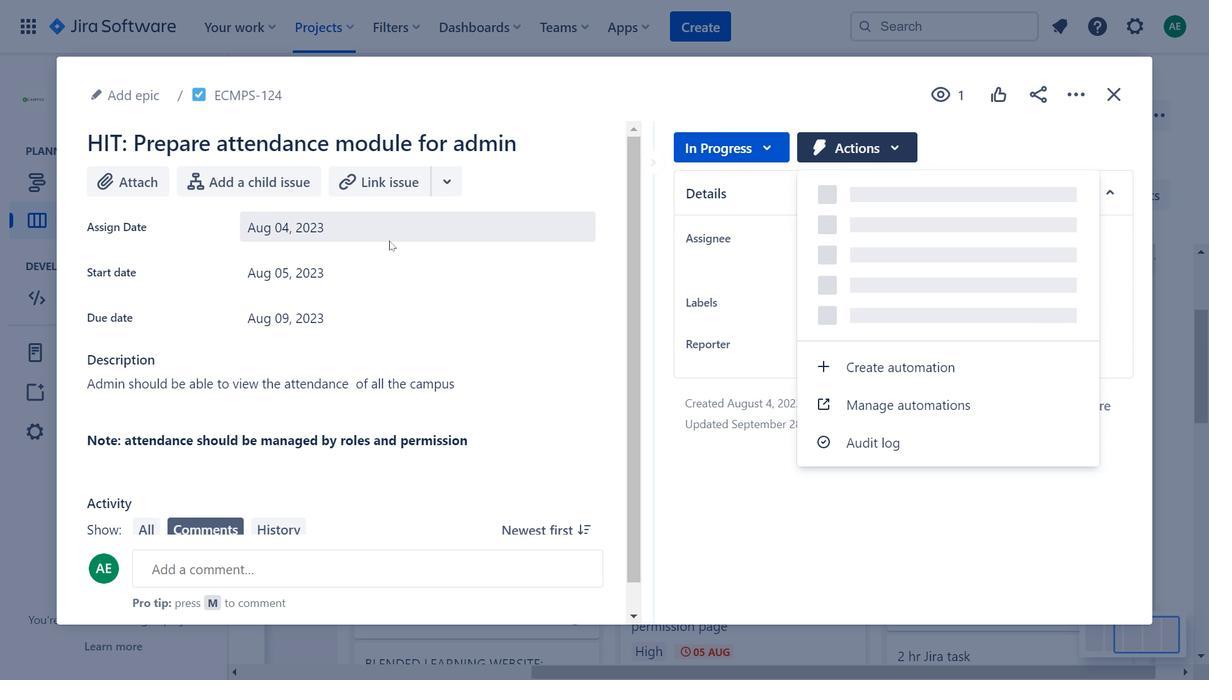 
Action: Mouse pressed left at (384, 237)
Screenshot: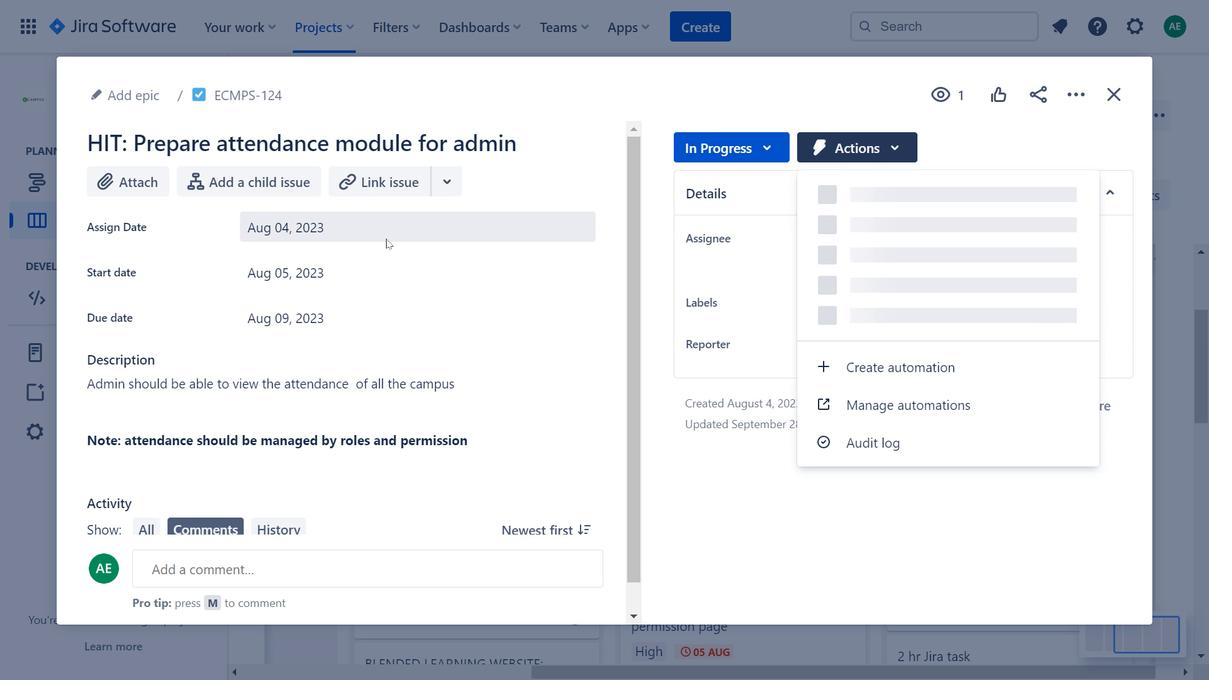 
Action: Mouse moved to (526, 282)
Screenshot: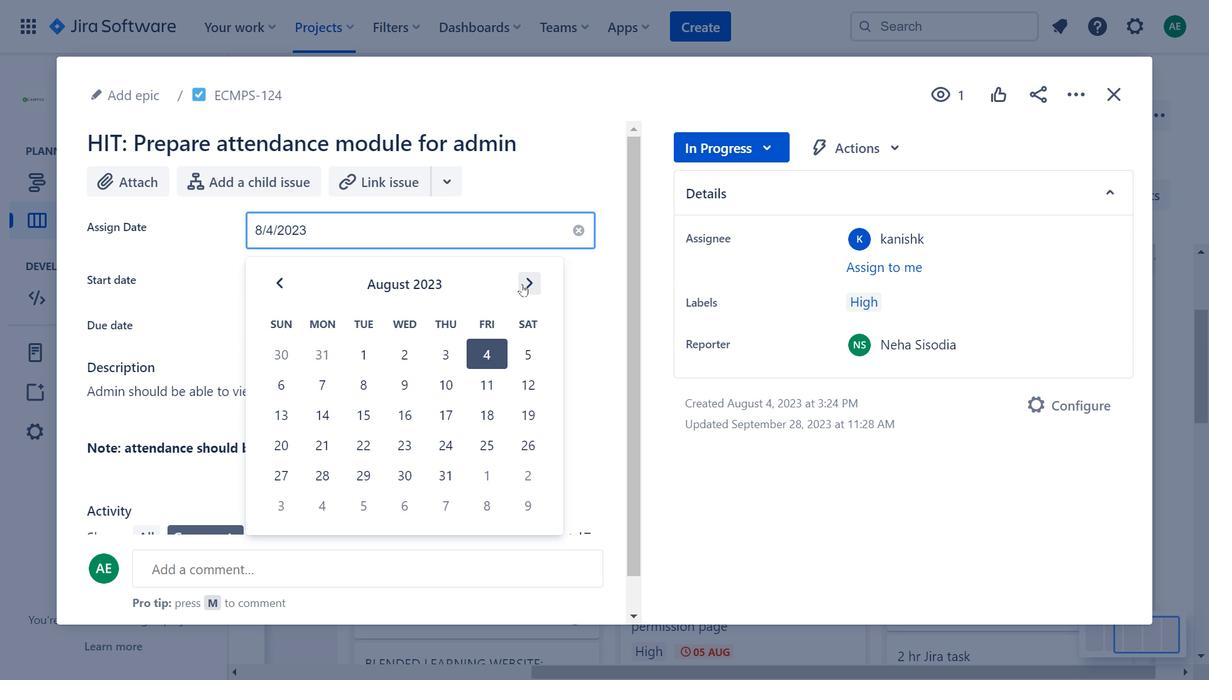 
Action: Mouse pressed left at (526, 282)
Screenshot: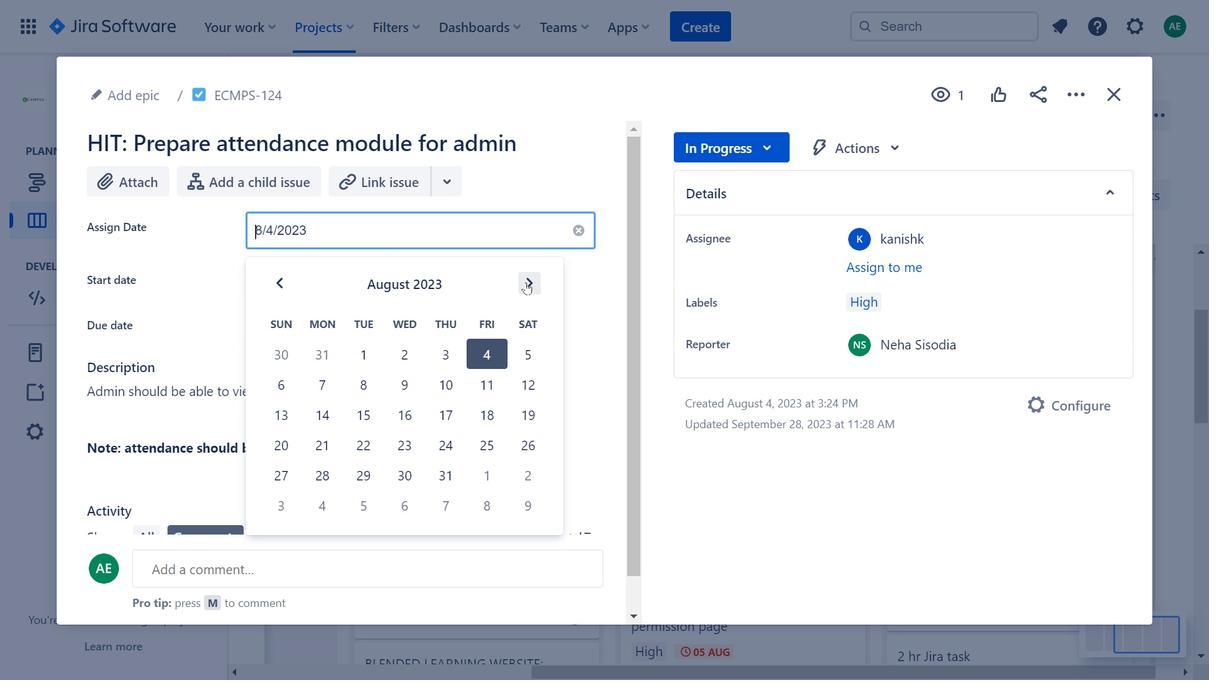 
Action: Mouse moved to (536, 292)
Screenshot: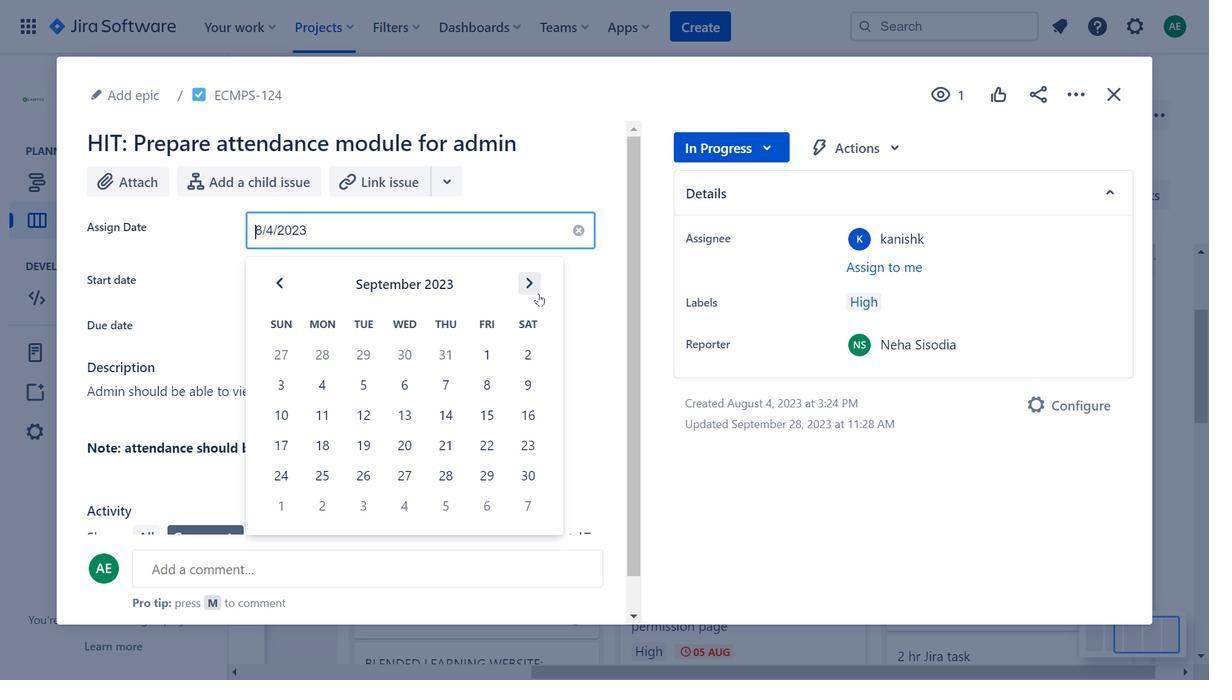 
Action: Mouse pressed left at (536, 292)
Screenshot: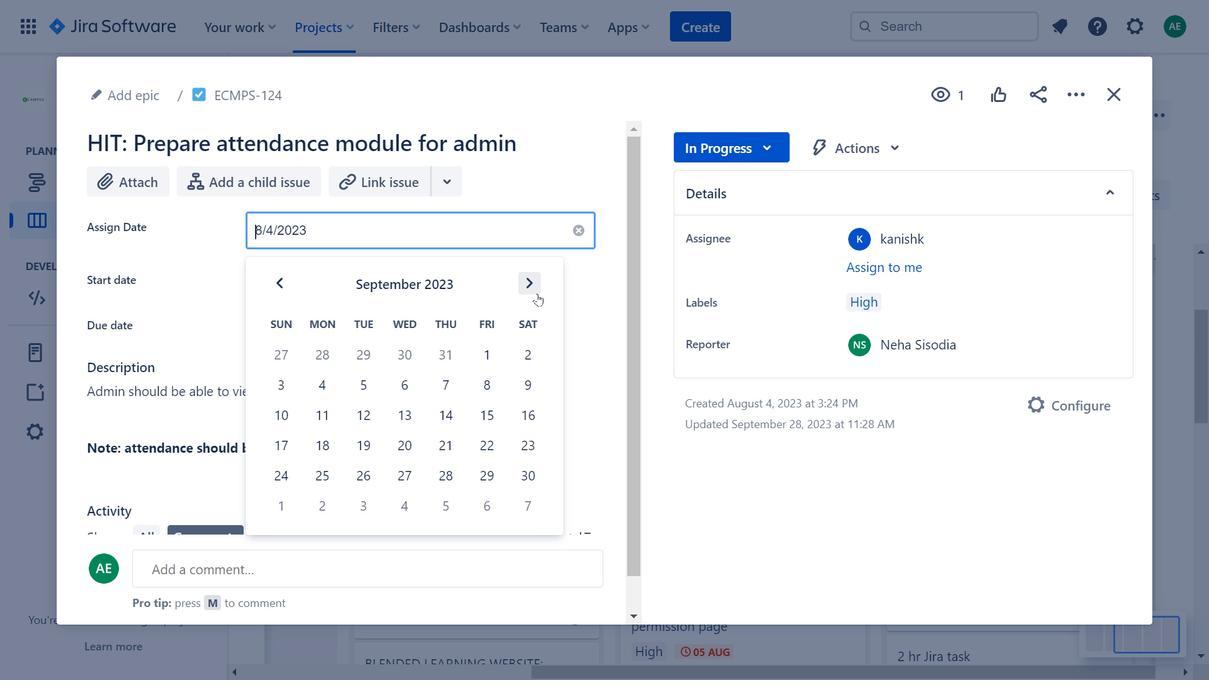 
Action: Mouse moved to (822, 146)
Screenshot: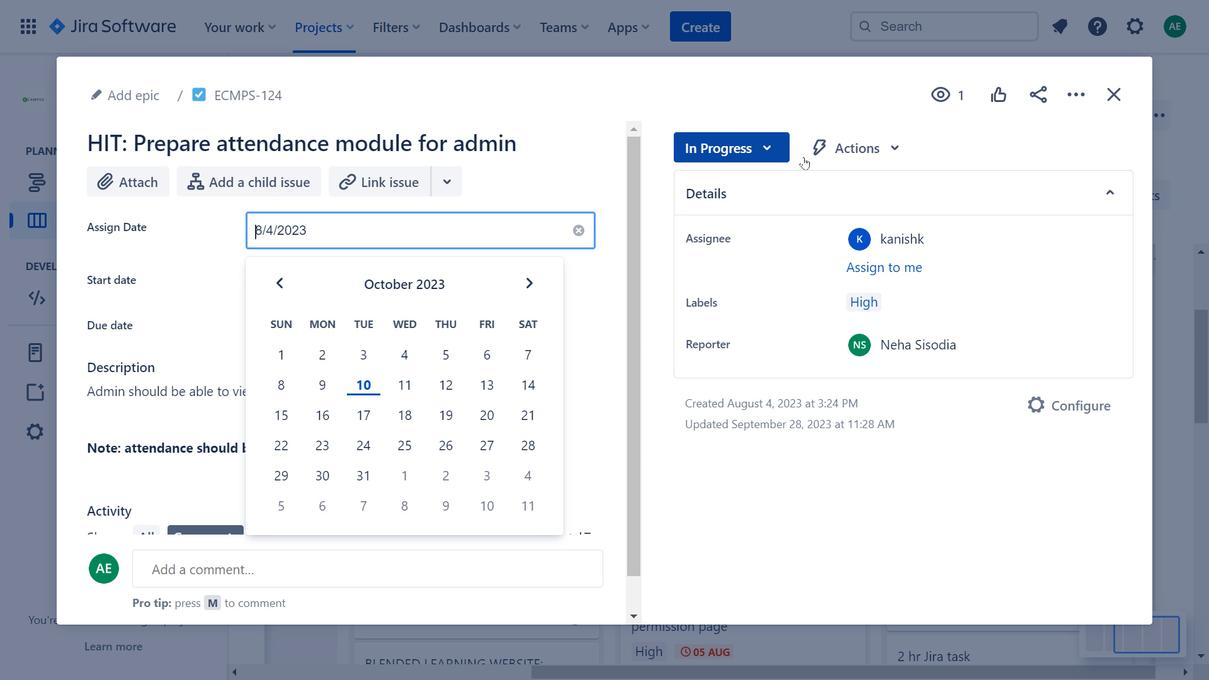 
Action: Mouse pressed left at (822, 146)
Screenshot: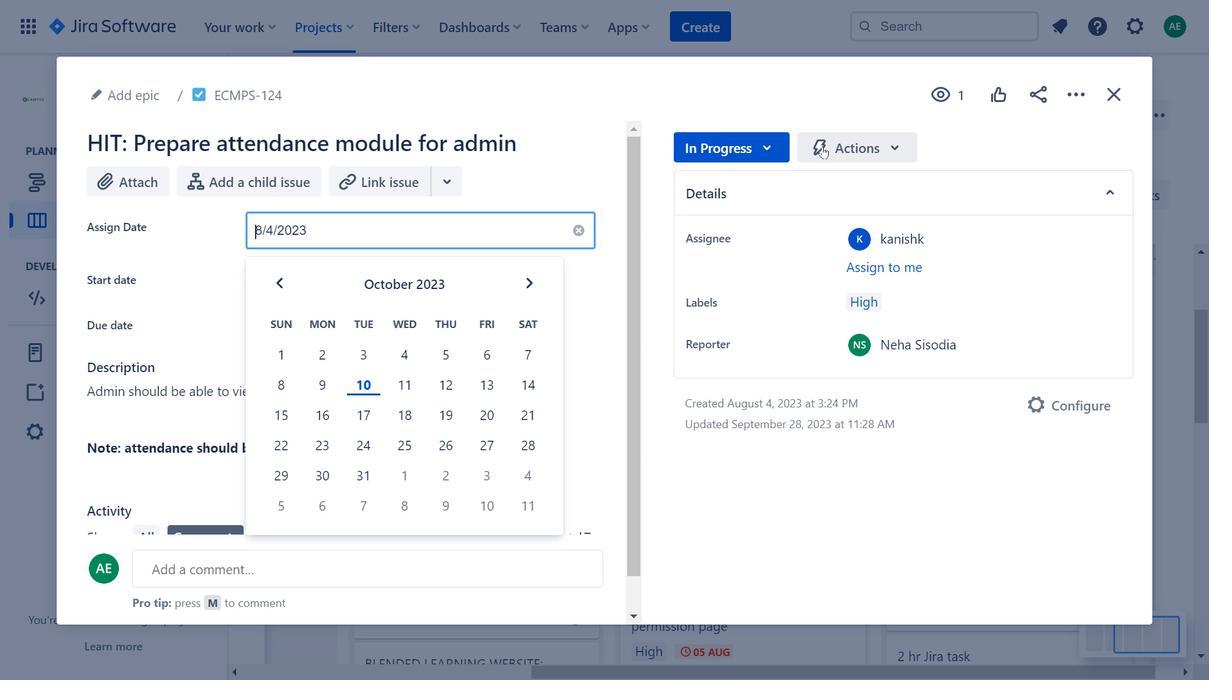 
Action: Mouse moved to (356, 225)
Screenshot: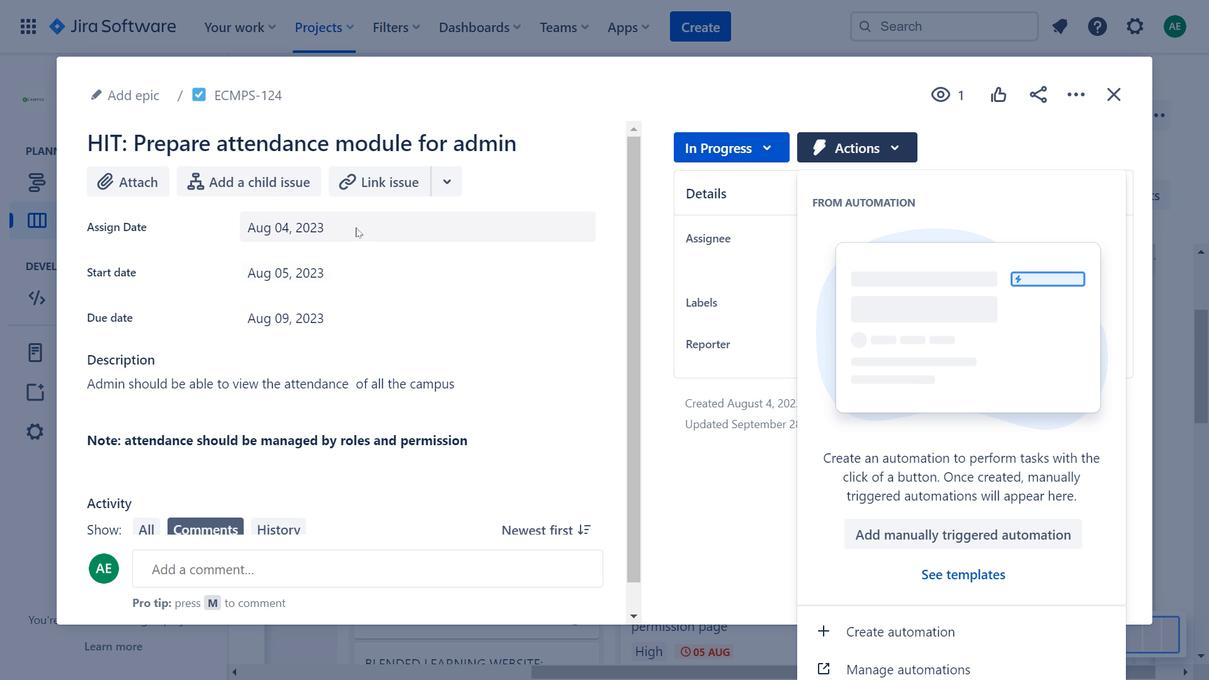 
Action: Mouse pressed left at (356, 225)
Screenshot: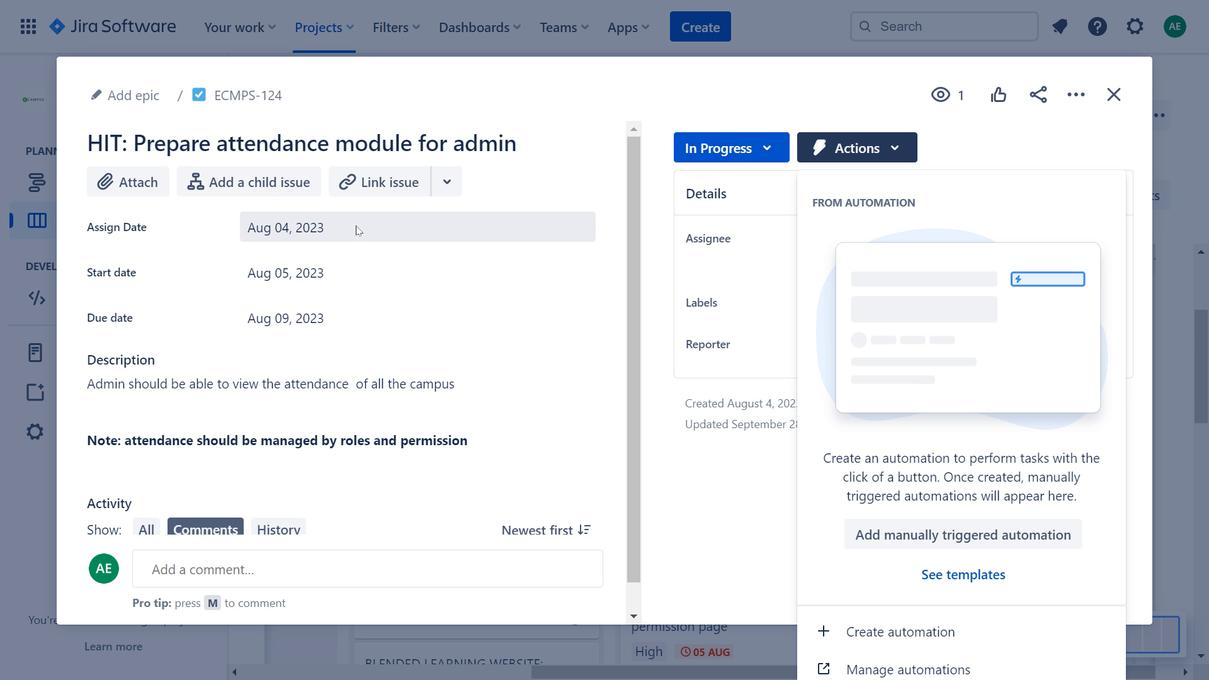 
Action: Mouse moved to (541, 276)
Screenshot: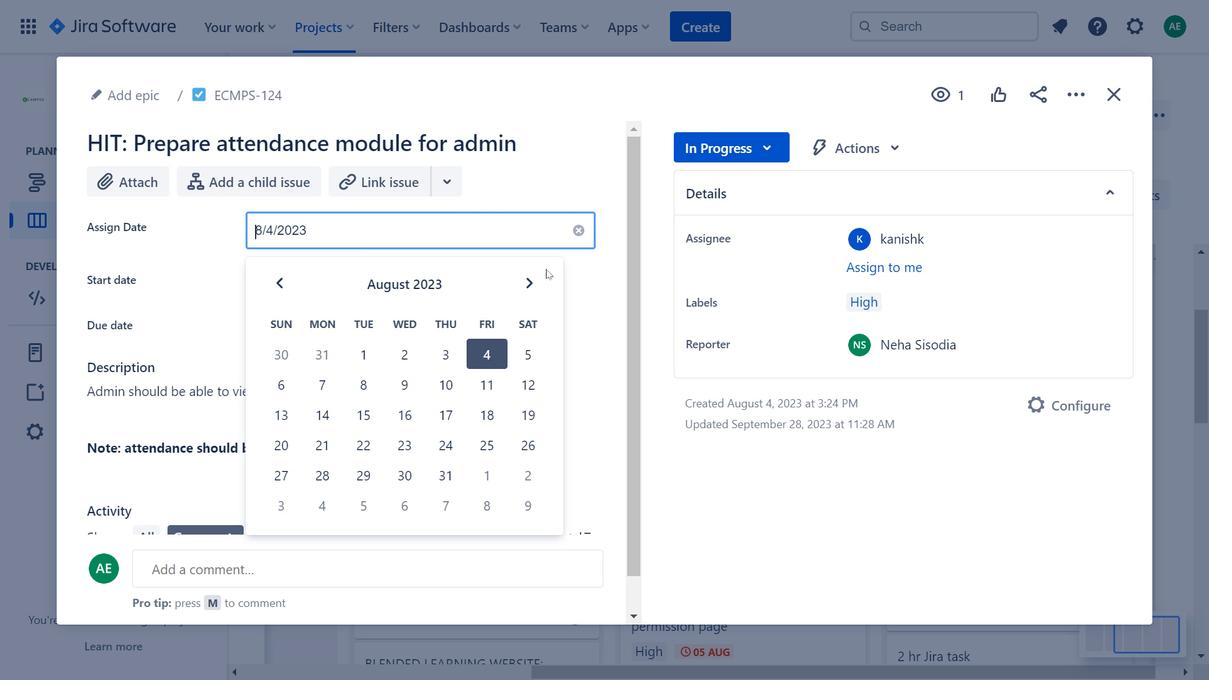 
Action: Mouse pressed left at (541, 276)
Screenshot: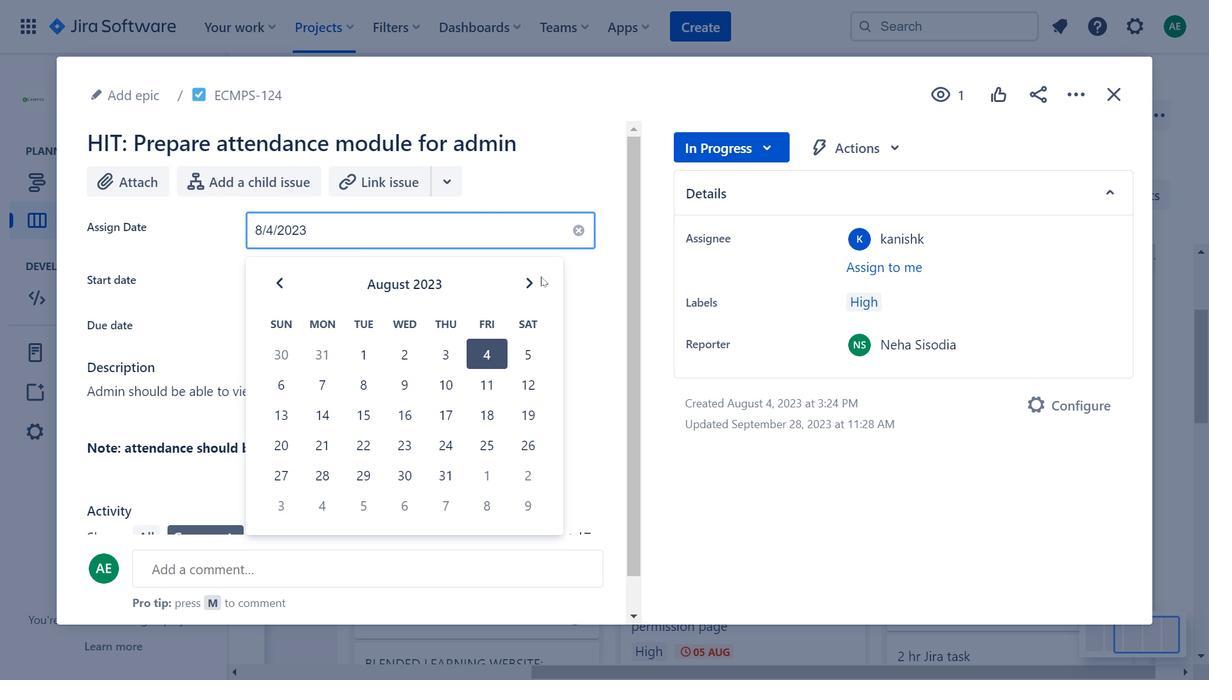 
Action: Mouse moved to (534, 279)
Screenshot: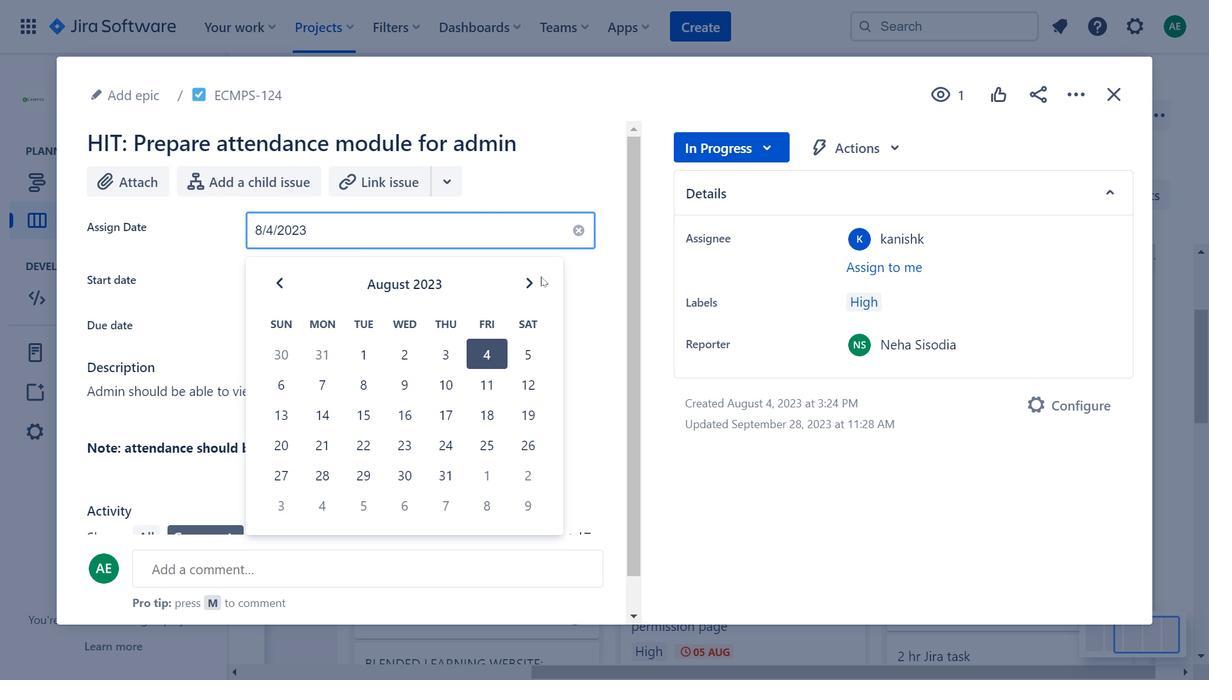 
Action: Mouse pressed left at (534, 279)
Screenshot: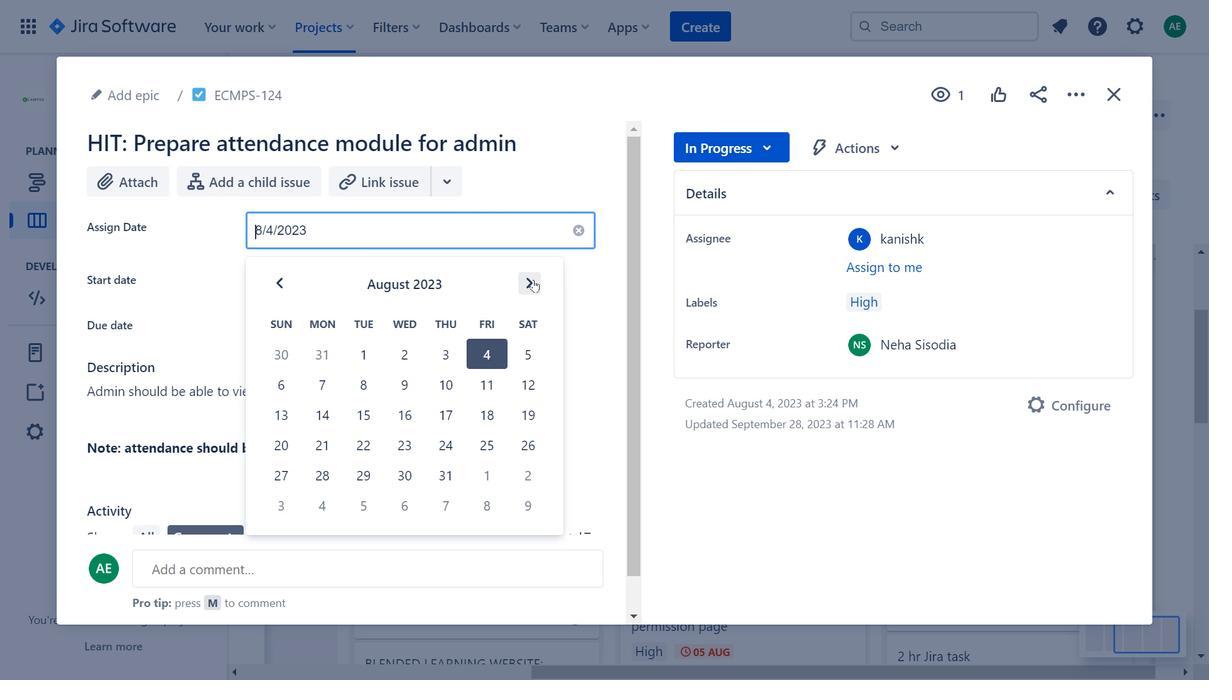 
Action: Mouse moved to (529, 288)
Screenshot: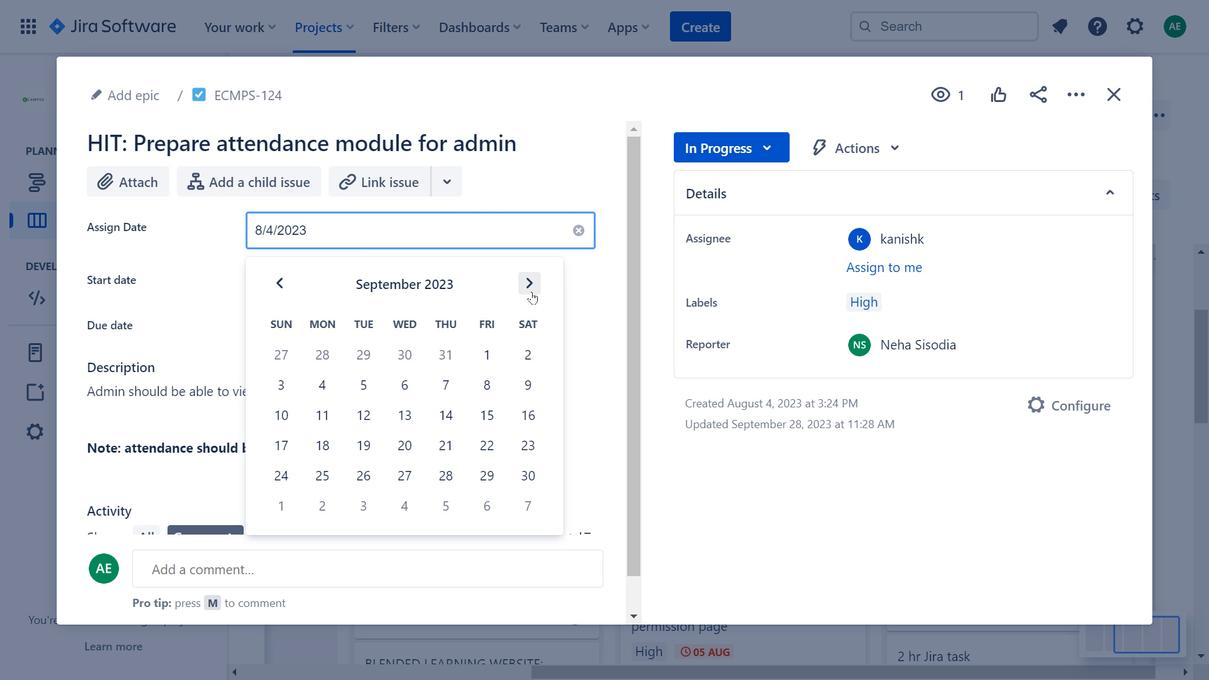 
Action: Mouse pressed left at (529, 288)
Screenshot: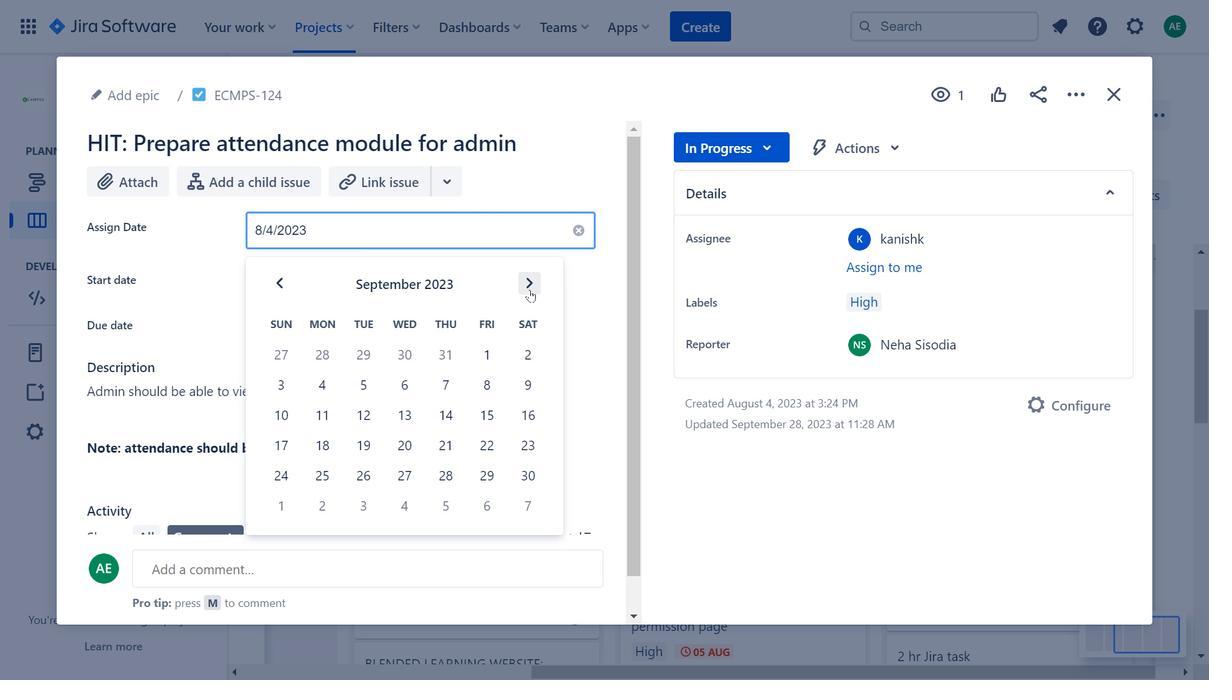 
Action: Mouse moved to (875, 156)
Screenshot: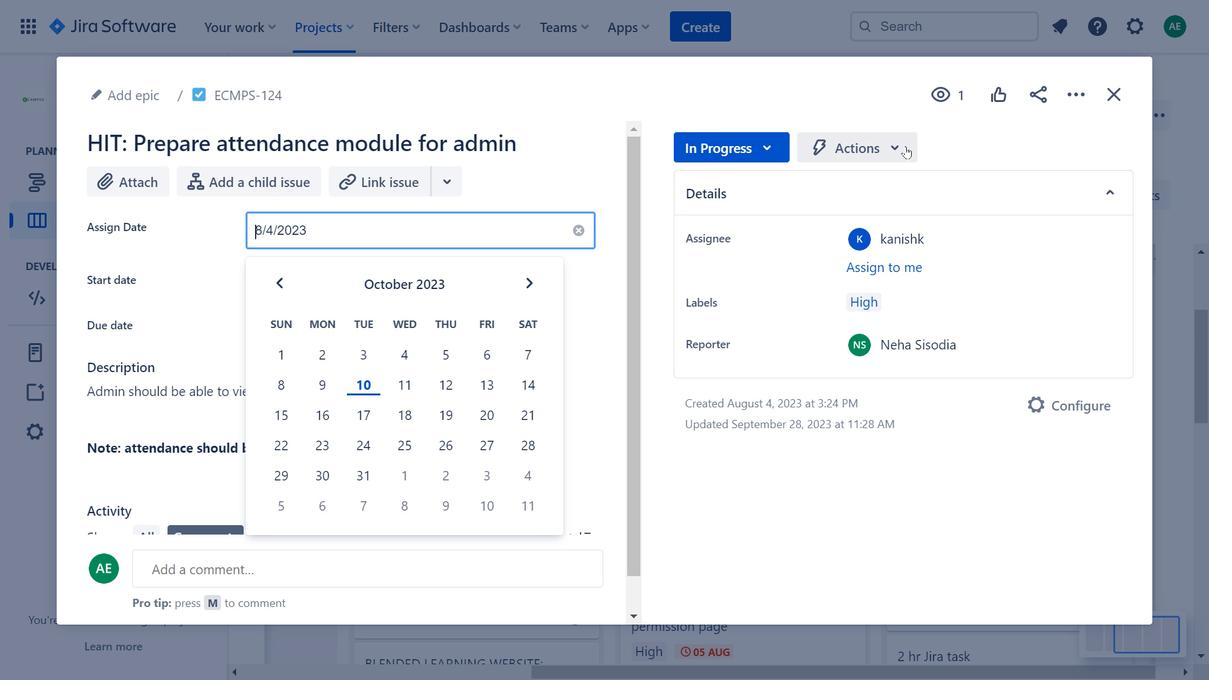 
Action: Mouse pressed left at (875, 156)
Screenshot: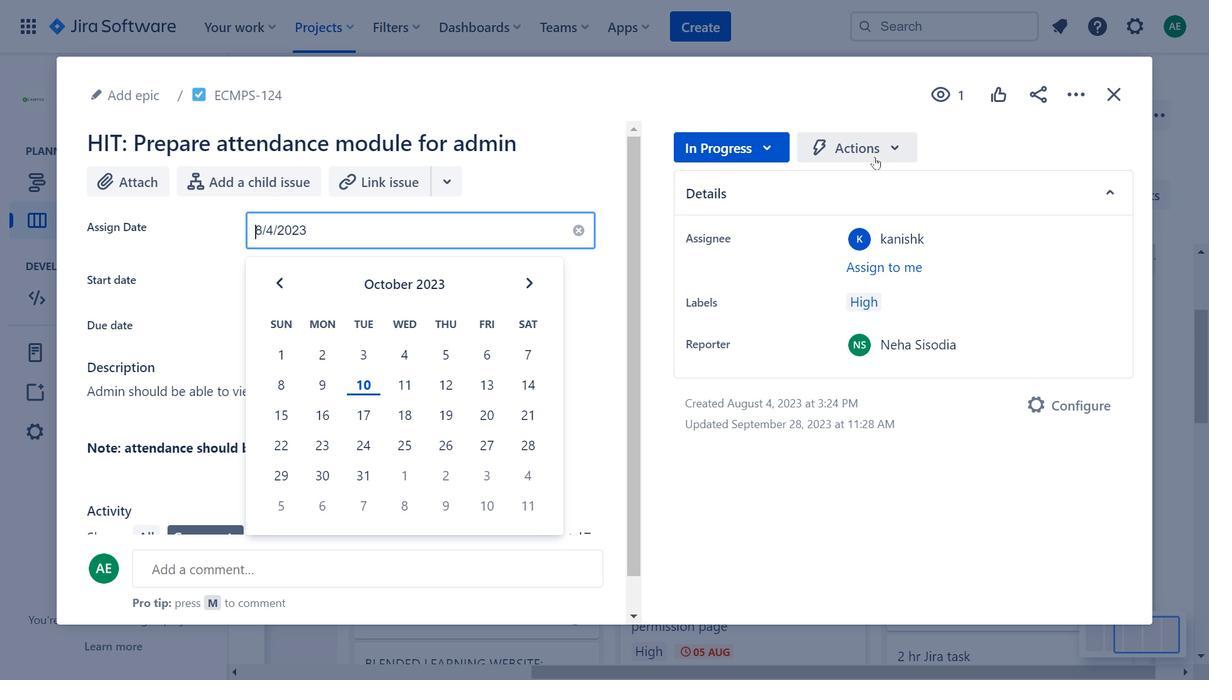 
Action: Mouse moved to (729, 154)
Screenshot: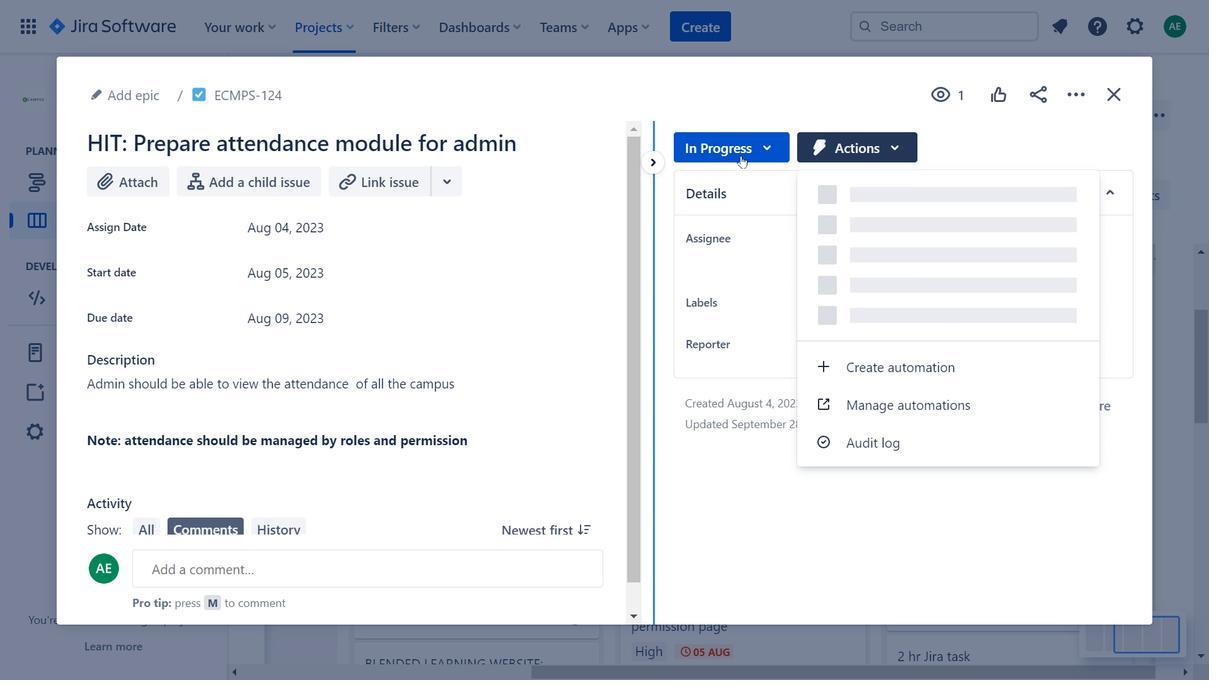 
Action: Mouse pressed left at (729, 154)
Screenshot: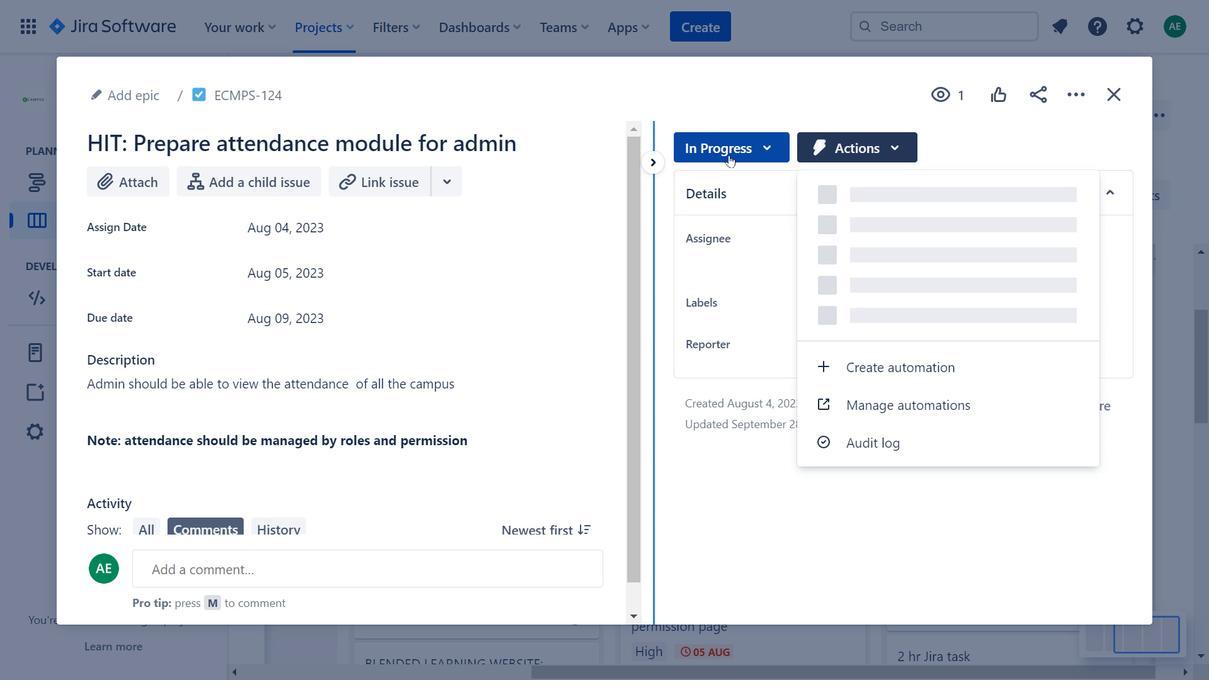 
Action: Mouse moved to (1117, 102)
Screenshot: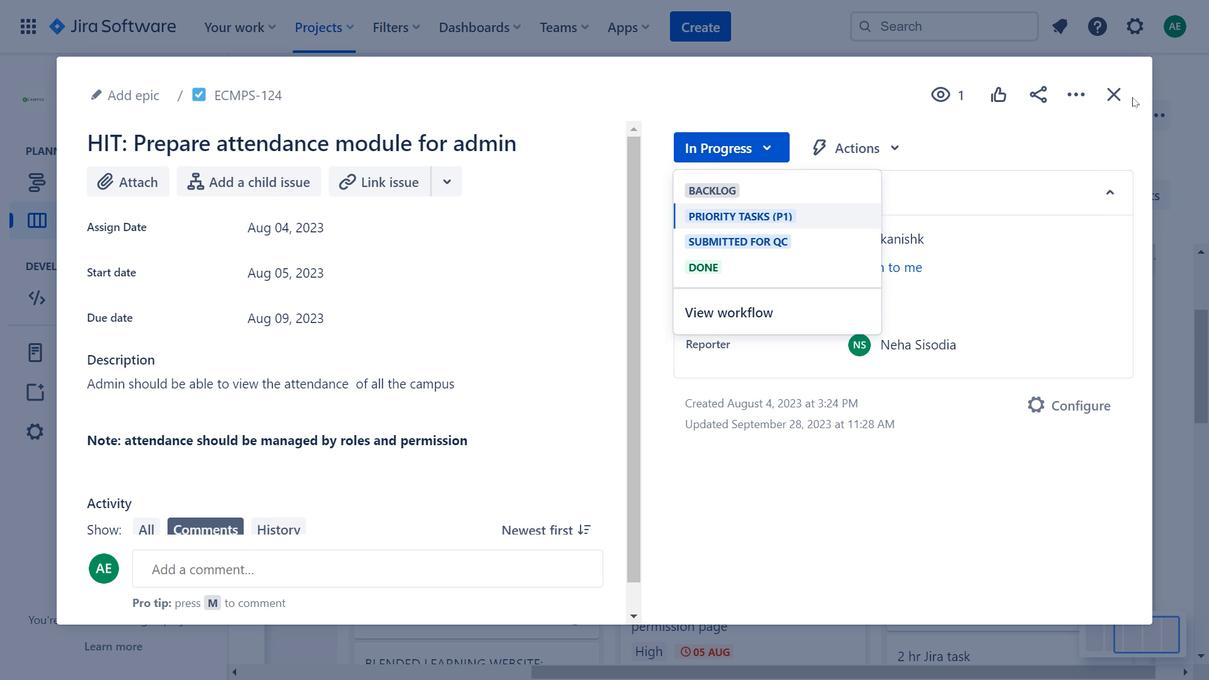 
Action: Mouse pressed left at (1117, 102)
Screenshot: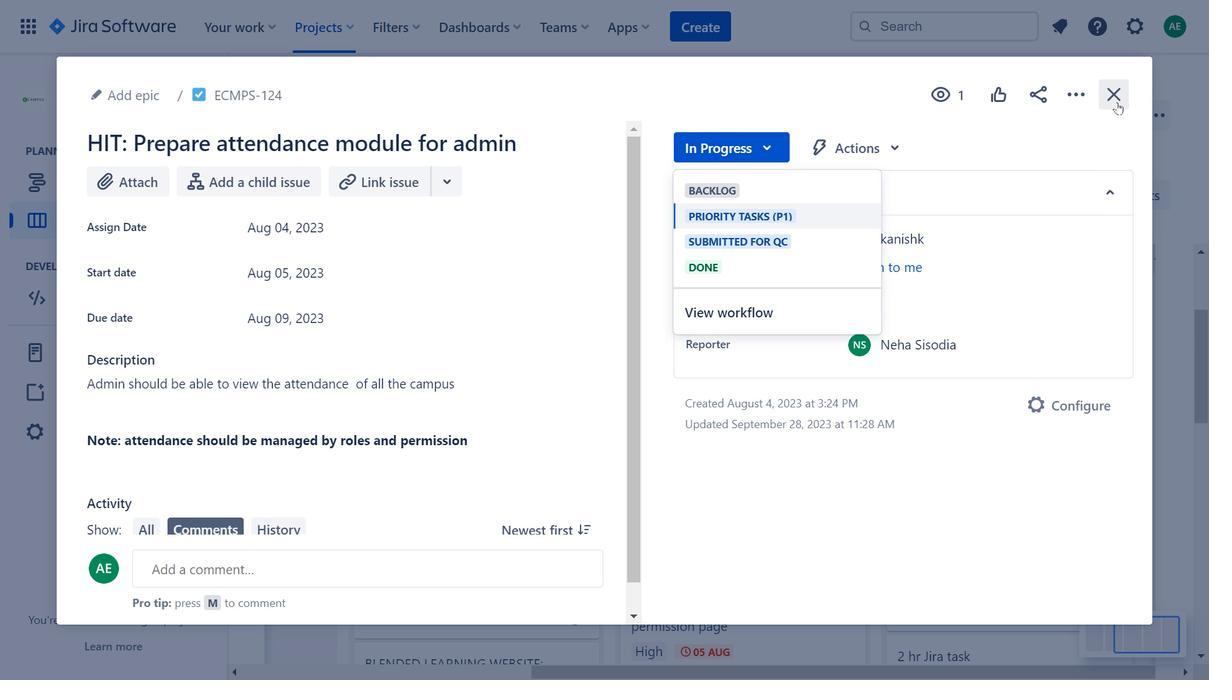 
Action: Mouse moved to (552, 386)
Screenshot: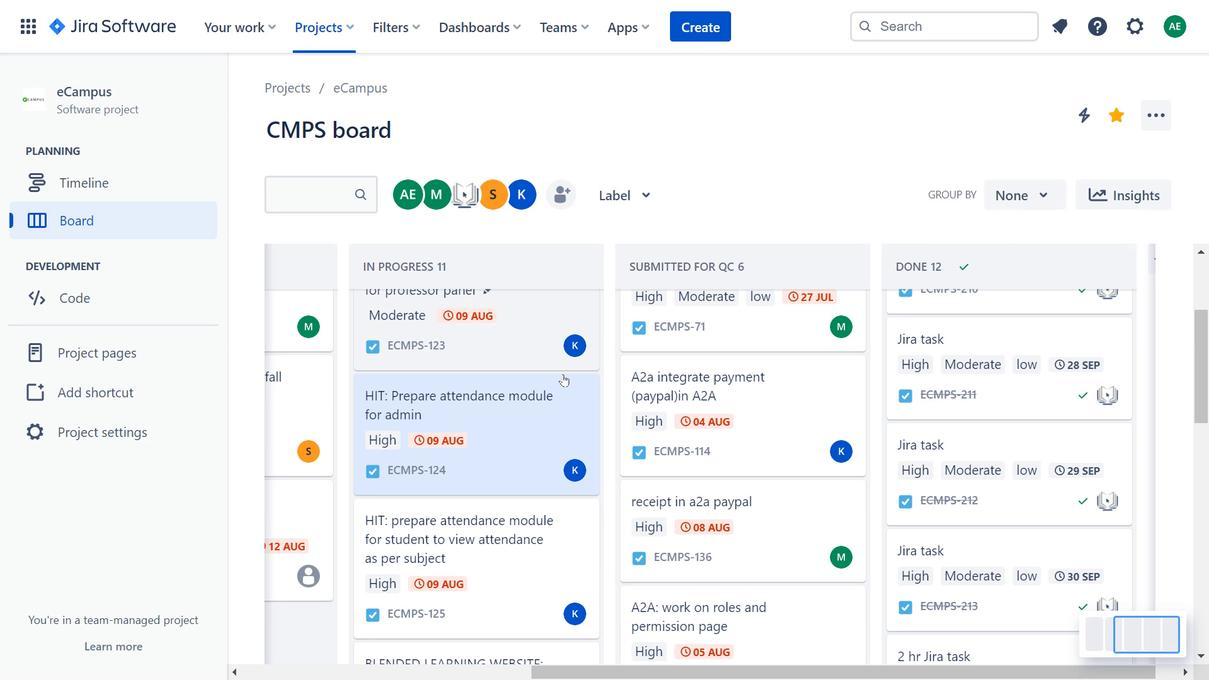 
Action: Mouse scrolled (552, 387) with delta (0, 0)
Screenshot: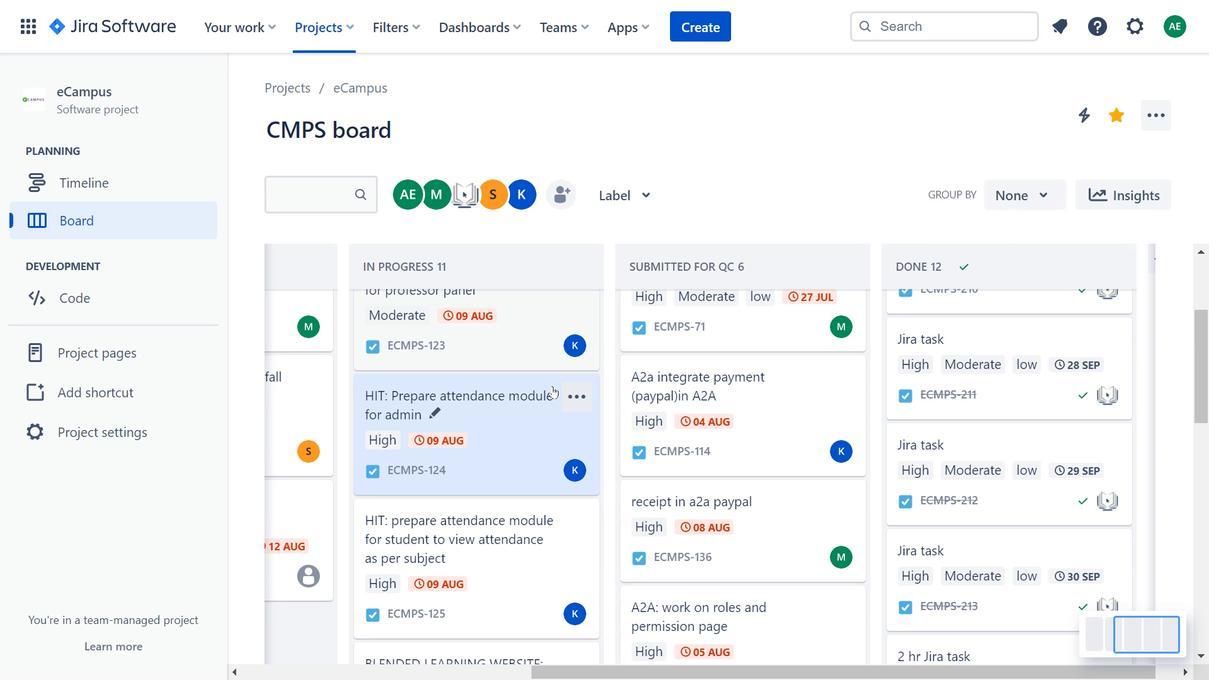 
Action: Mouse scrolled (552, 387) with delta (0, 0)
Screenshot: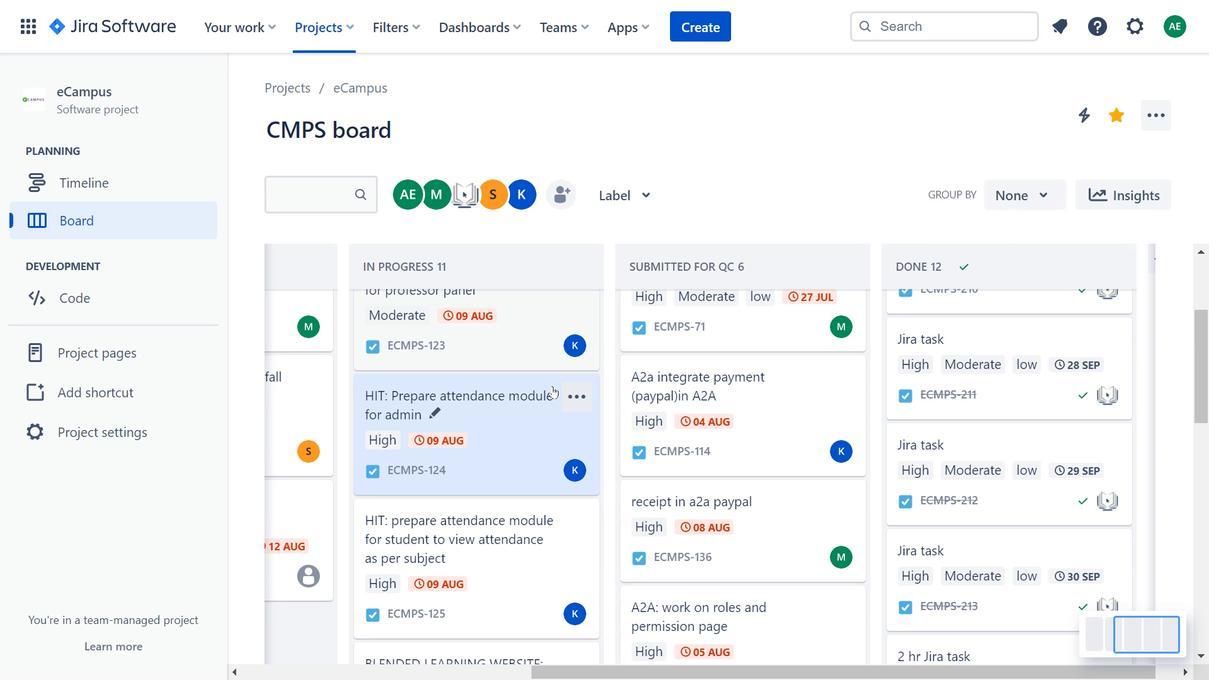 
Action: Mouse scrolled (552, 387) with delta (0, 0)
Screenshot: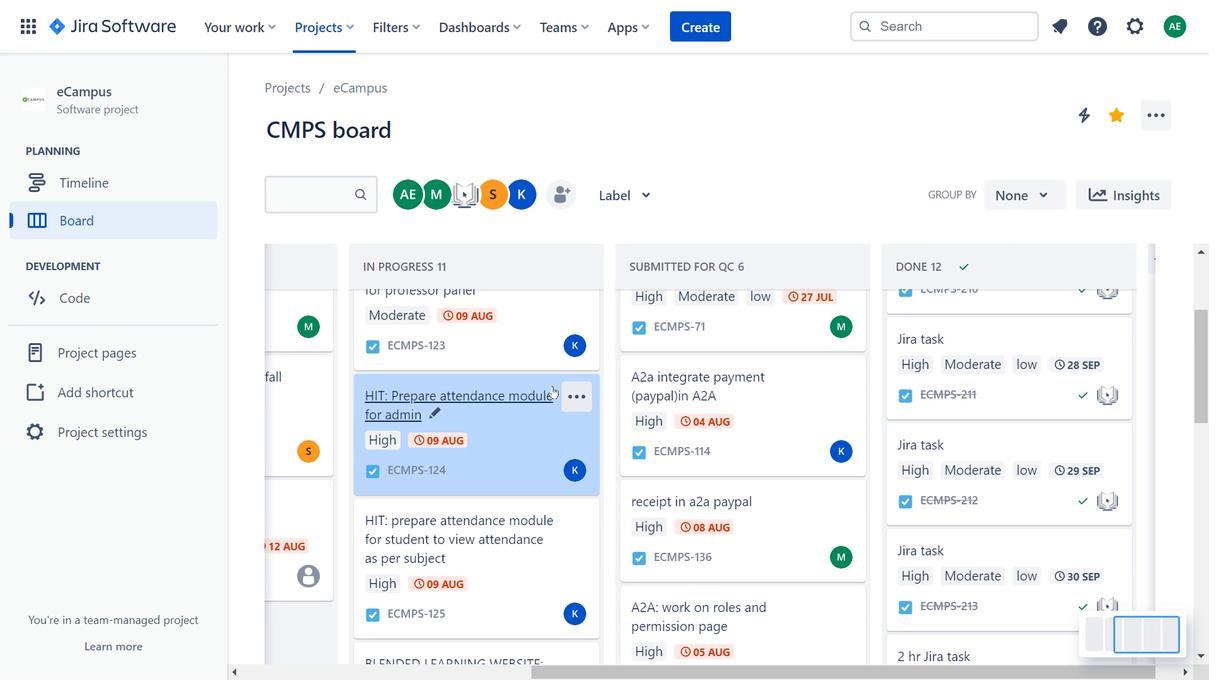 
Action: Mouse moved to (551, 378)
Screenshot: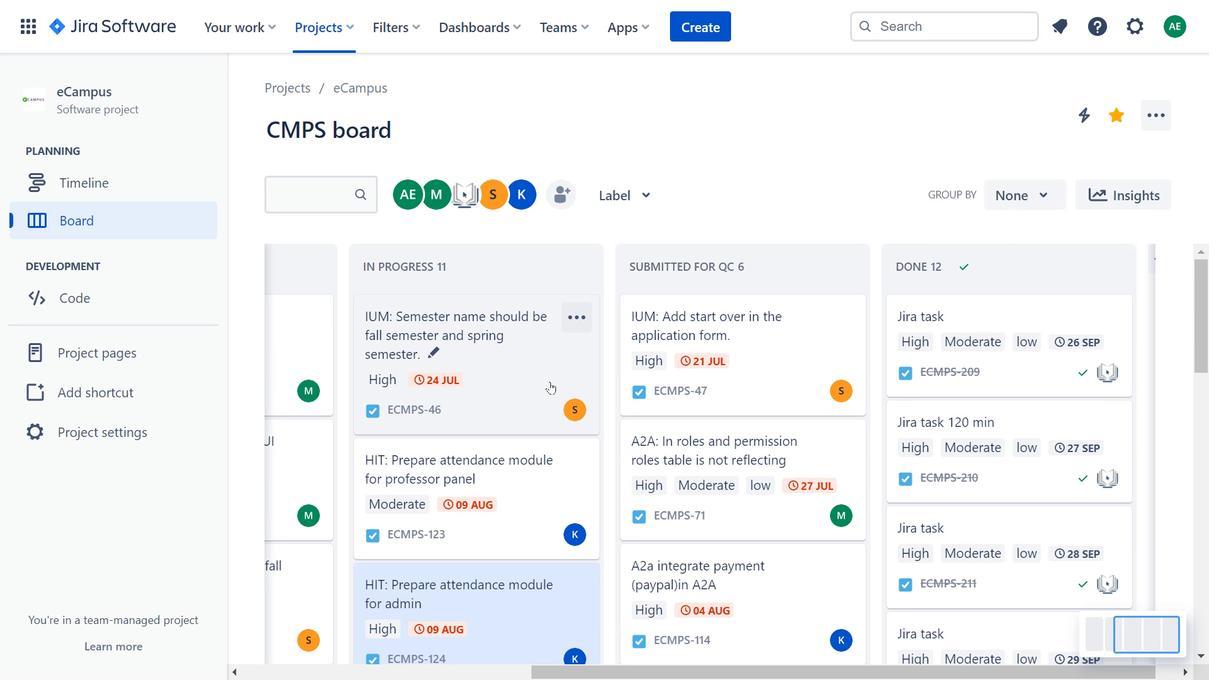 
Action: Mouse scrolled (551, 378) with delta (0, 0)
Screenshot: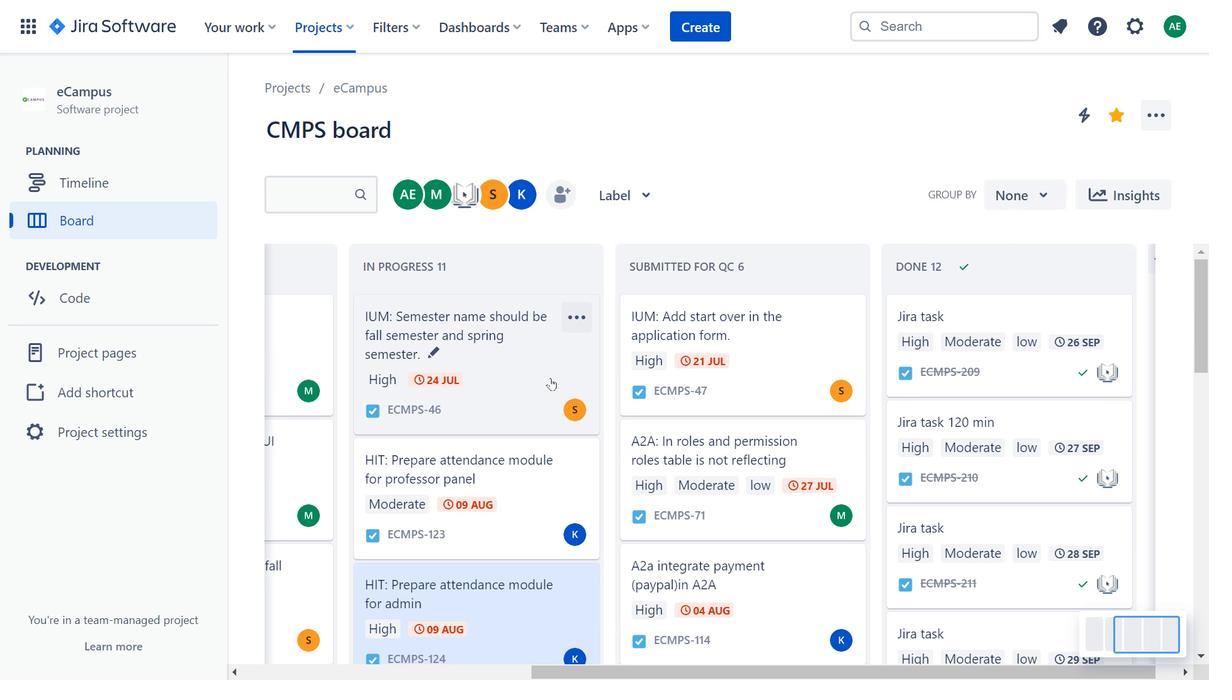 
Action: Mouse scrolled (551, 378) with delta (0, 0)
Screenshot: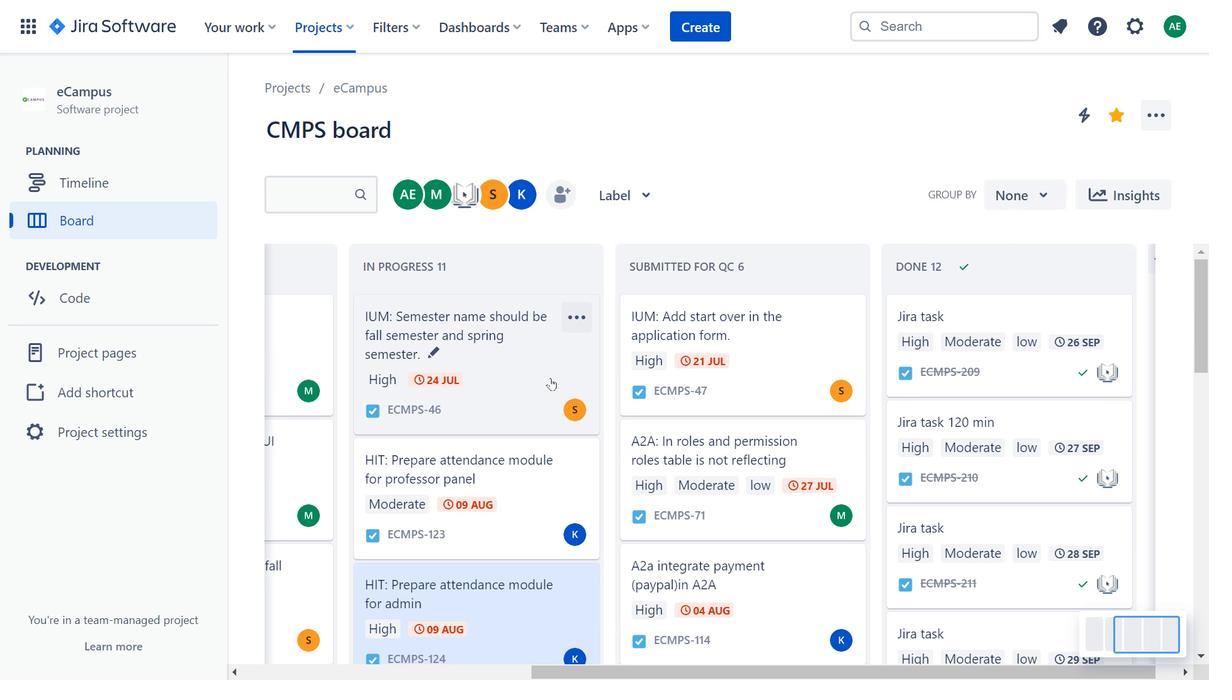 
Action: Mouse moved to (785, 377)
Screenshot: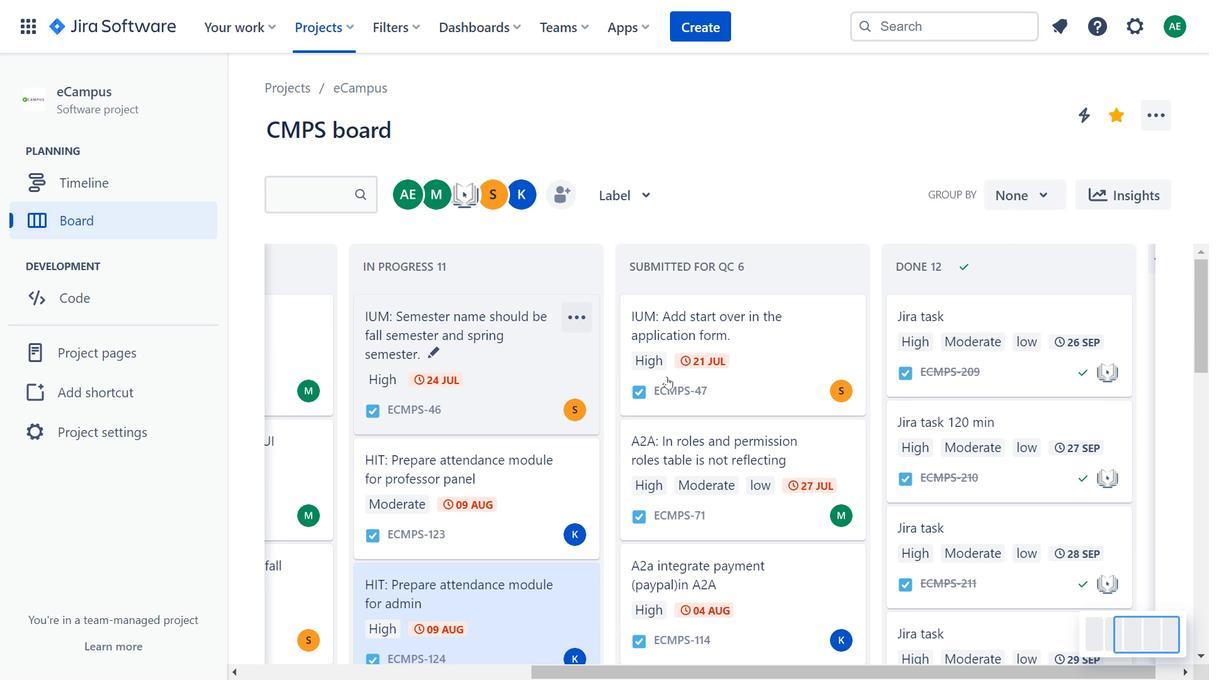 
Action: Mouse pressed left at (785, 377)
Screenshot: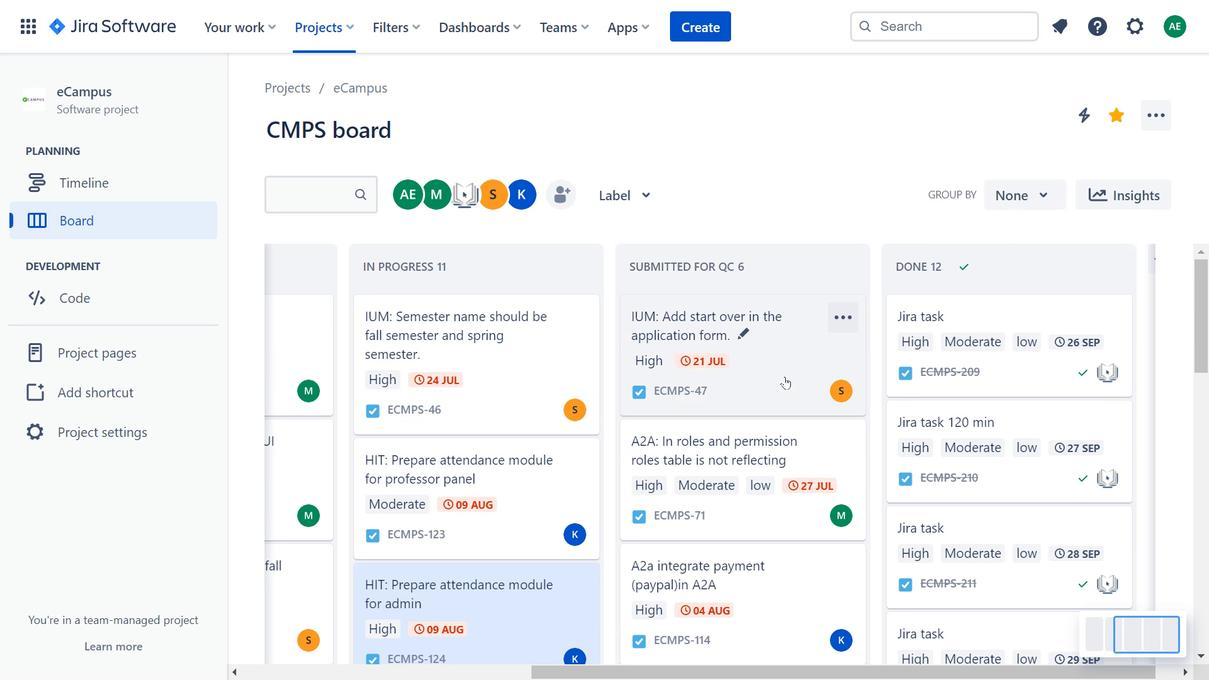 
Action: Mouse moved to (313, 260)
Screenshot: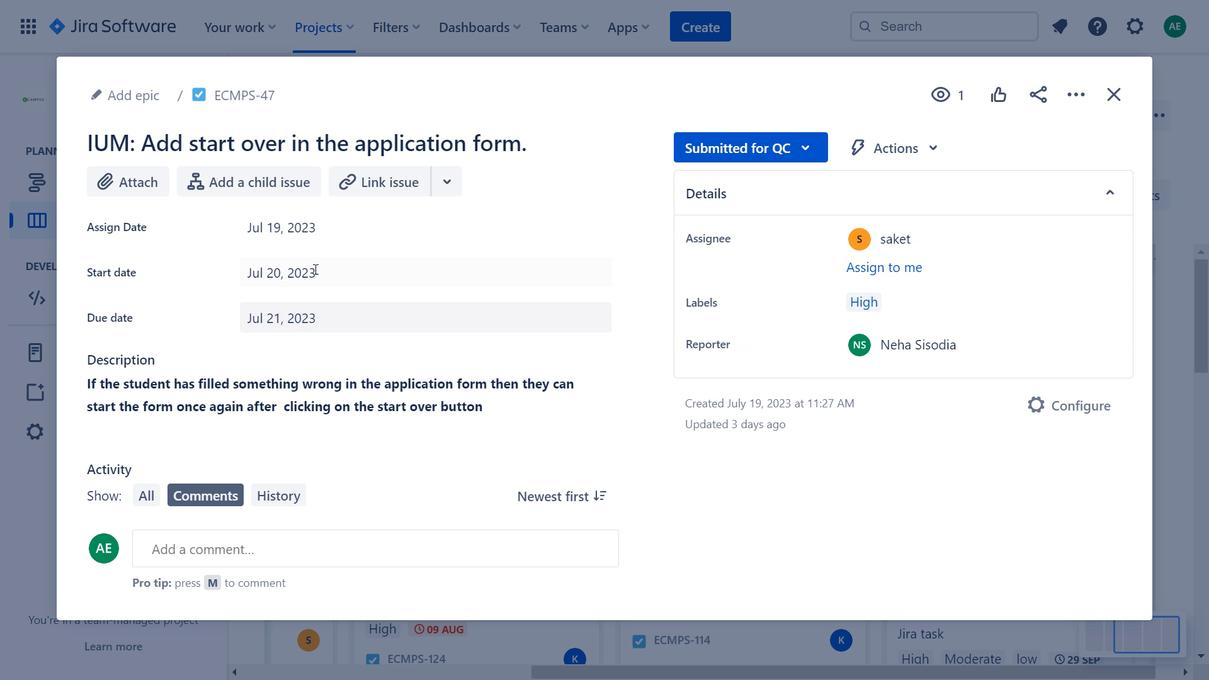 
Action: Mouse pressed left at (313, 260)
Screenshot: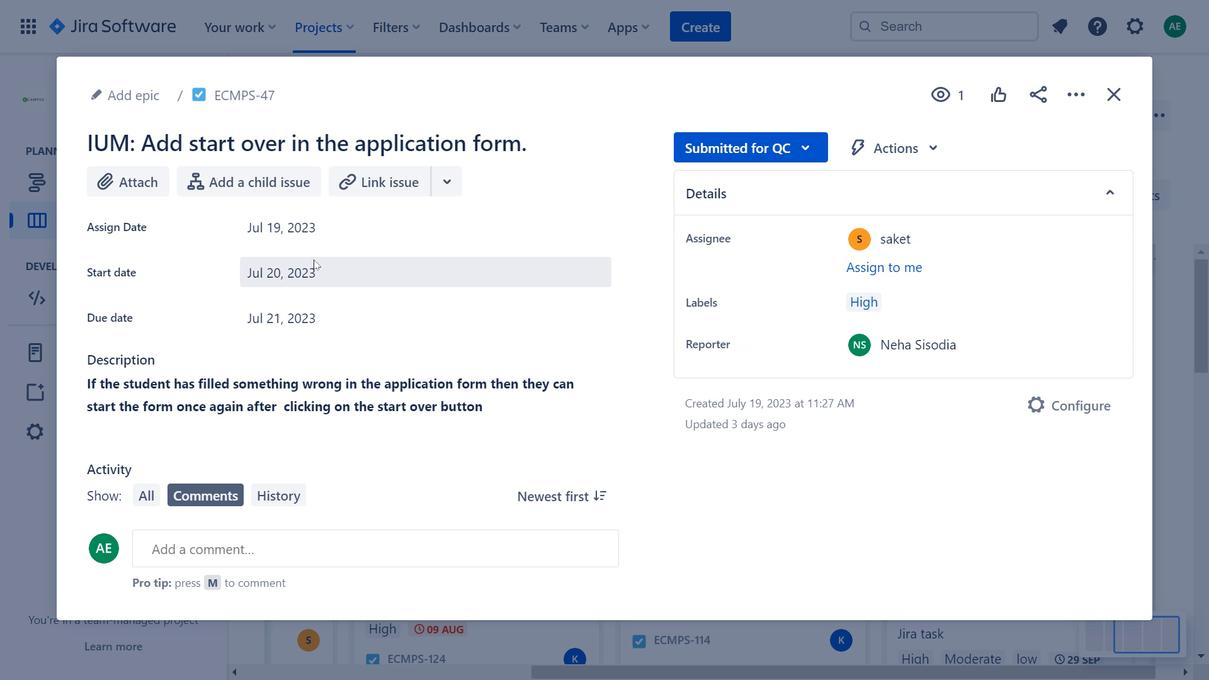 
Action: Mouse moved to (533, 332)
Screenshot: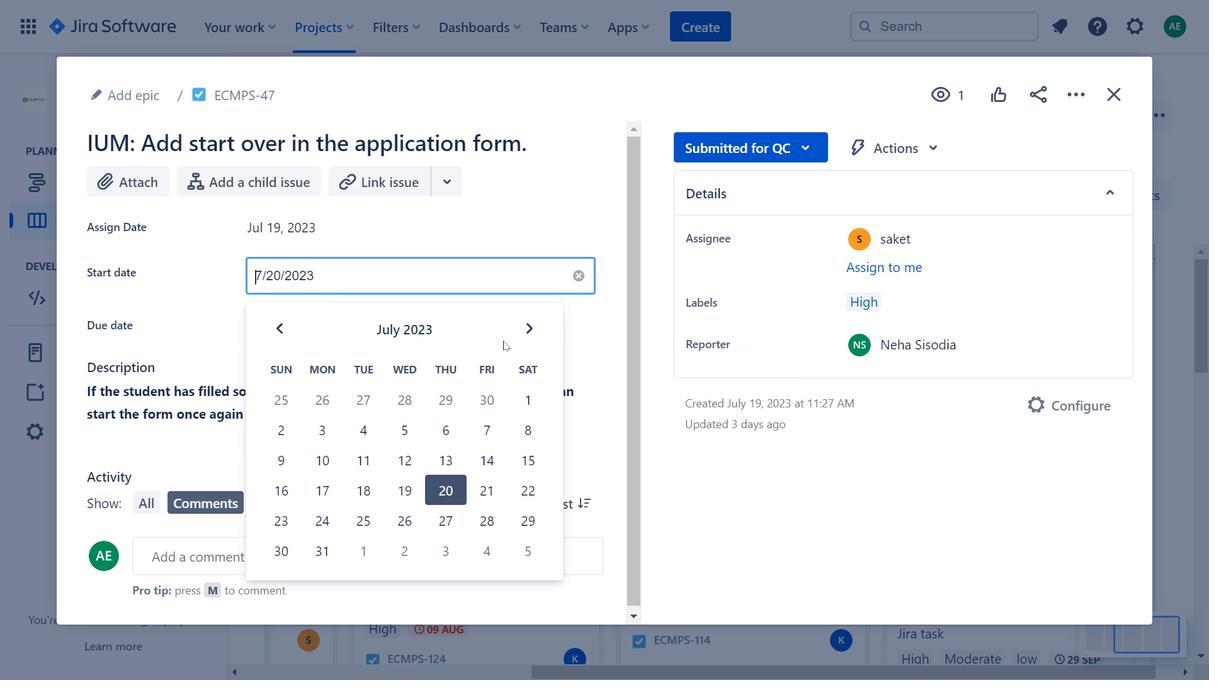 
Action: Mouse pressed left at (533, 332)
Screenshot: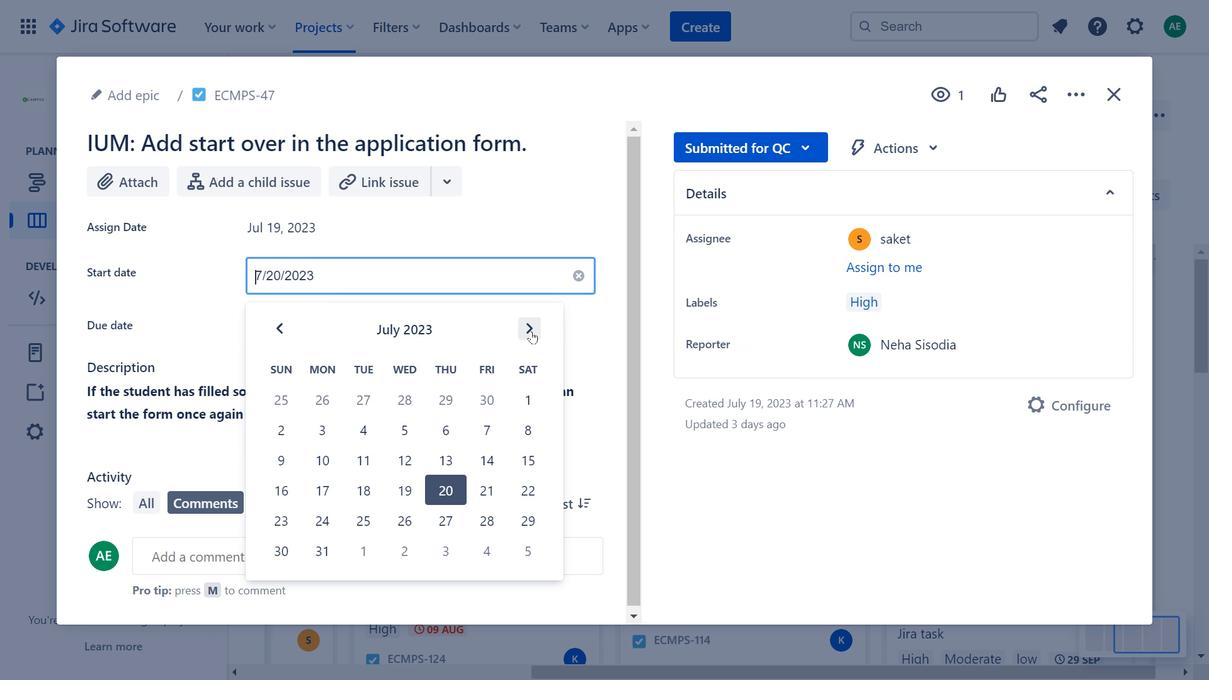 
Action: Mouse moved to (534, 321)
Screenshot: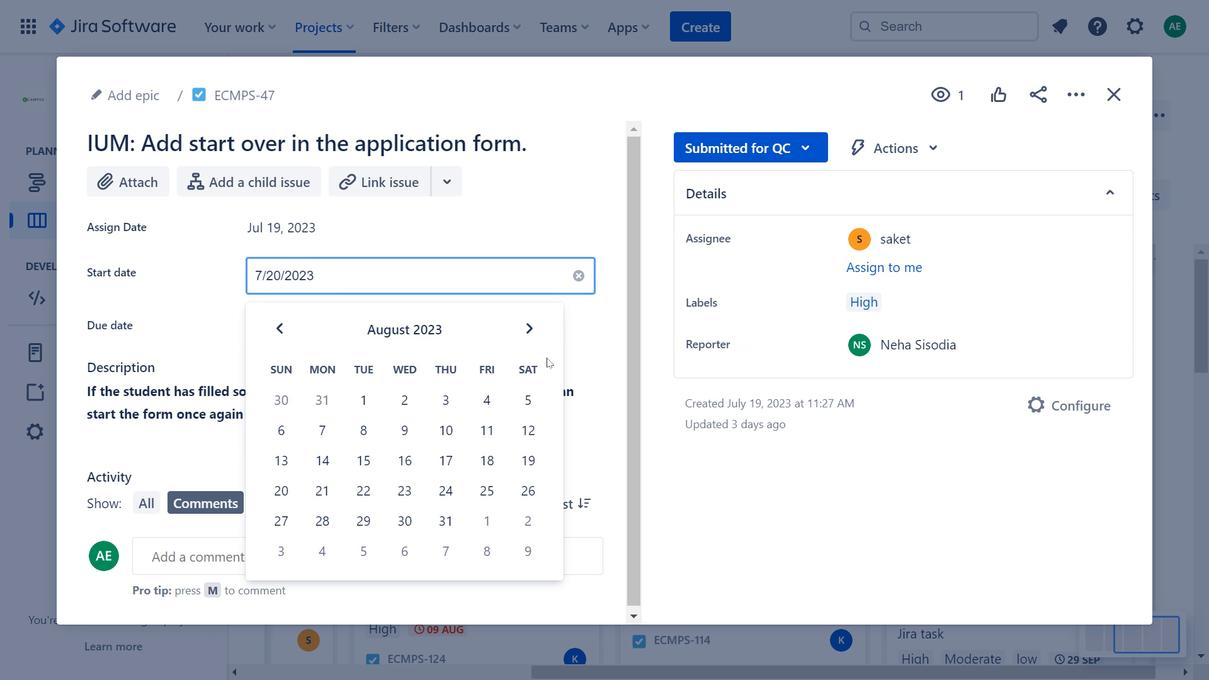 
Action: Mouse pressed left at (534, 321)
Screenshot: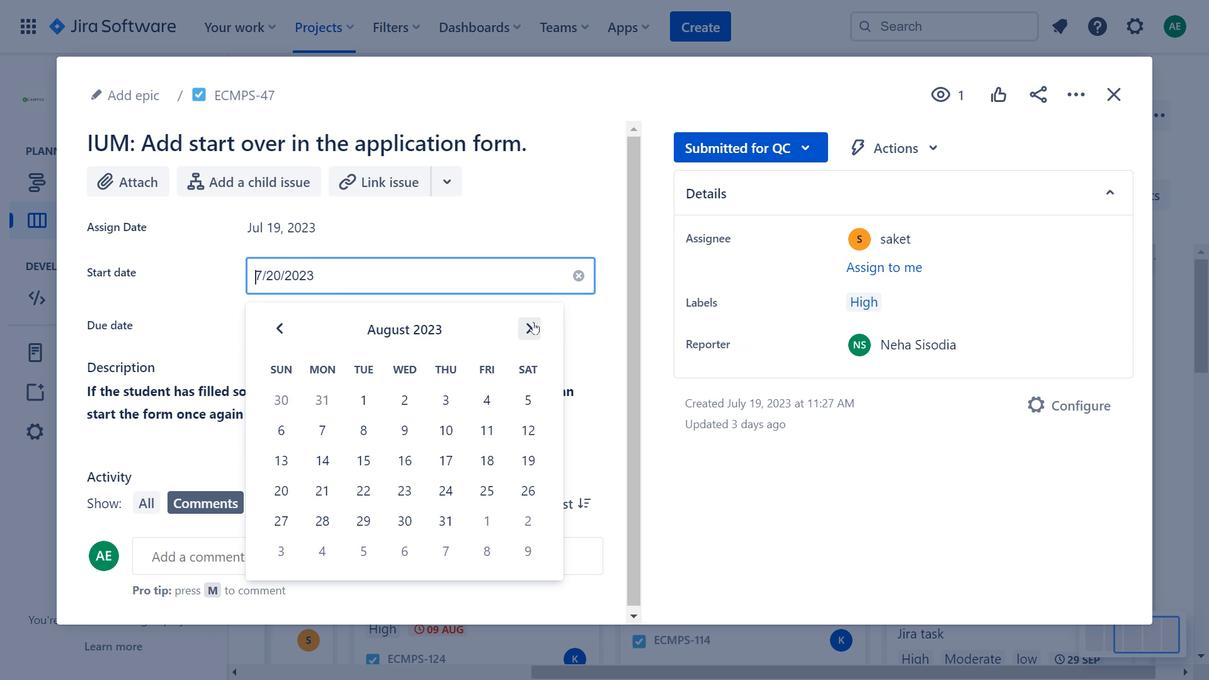 
Action: Mouse moved to (527, 323)
Screenshot: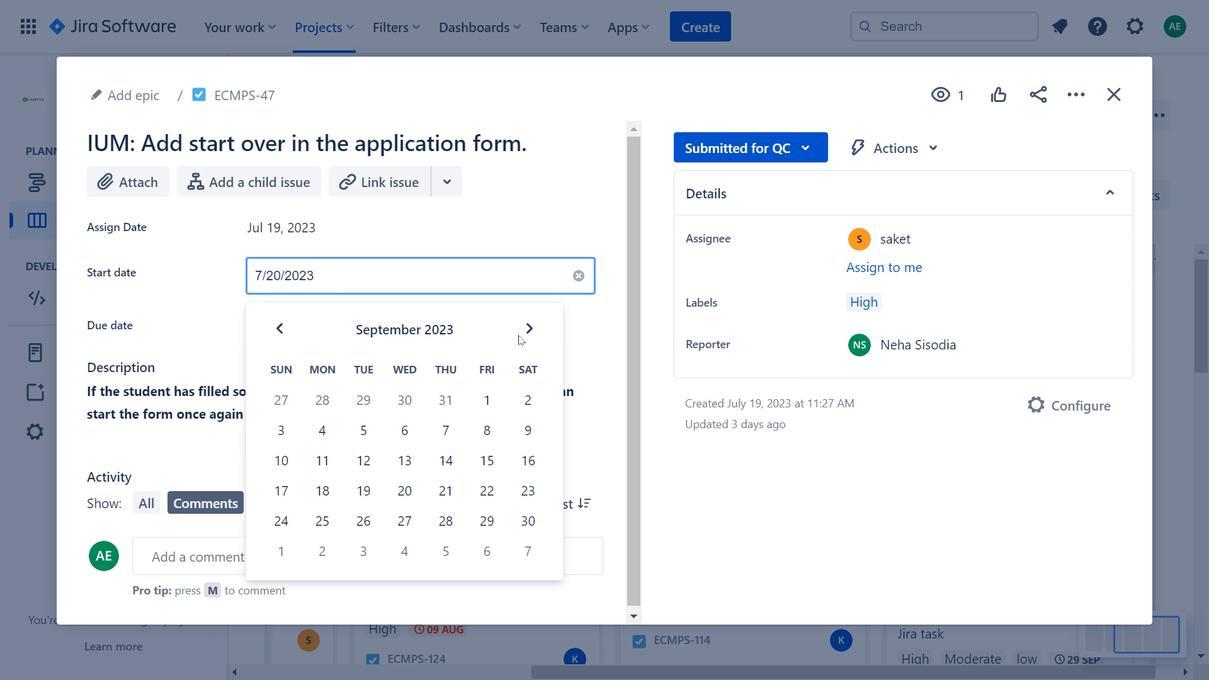 
Action: Mouse pressed left at (527, 323)
Screenshot: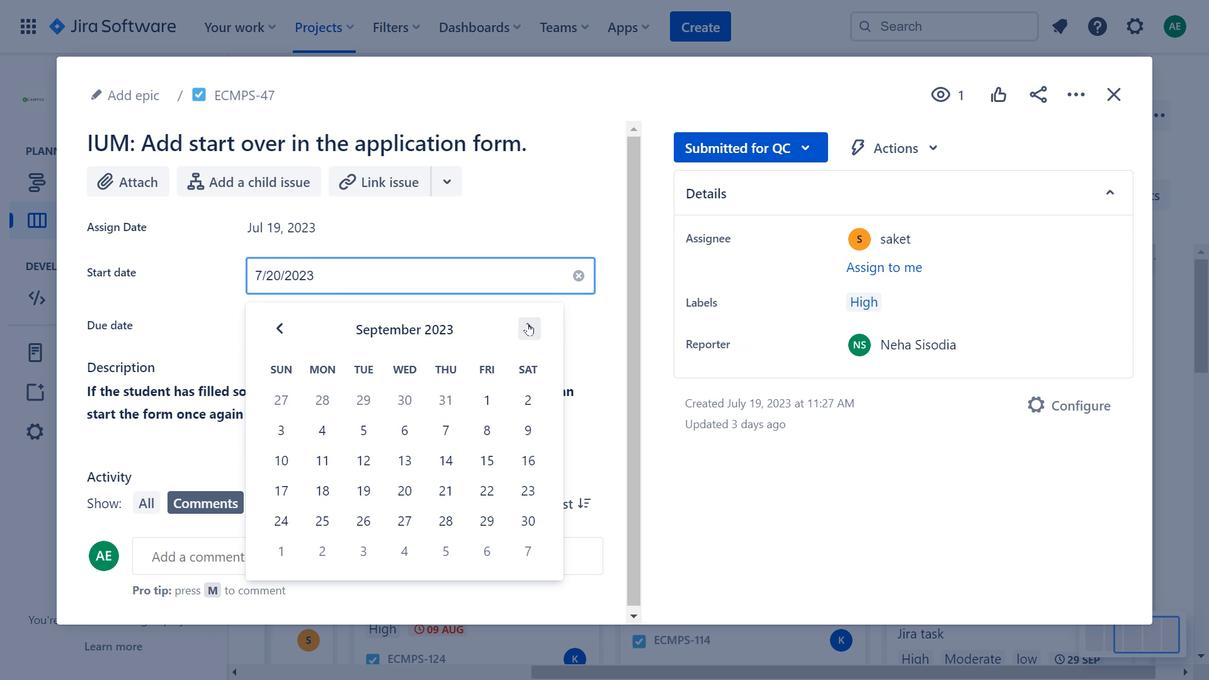 
Action: Mouse moved to (404, 223)
Screenshot: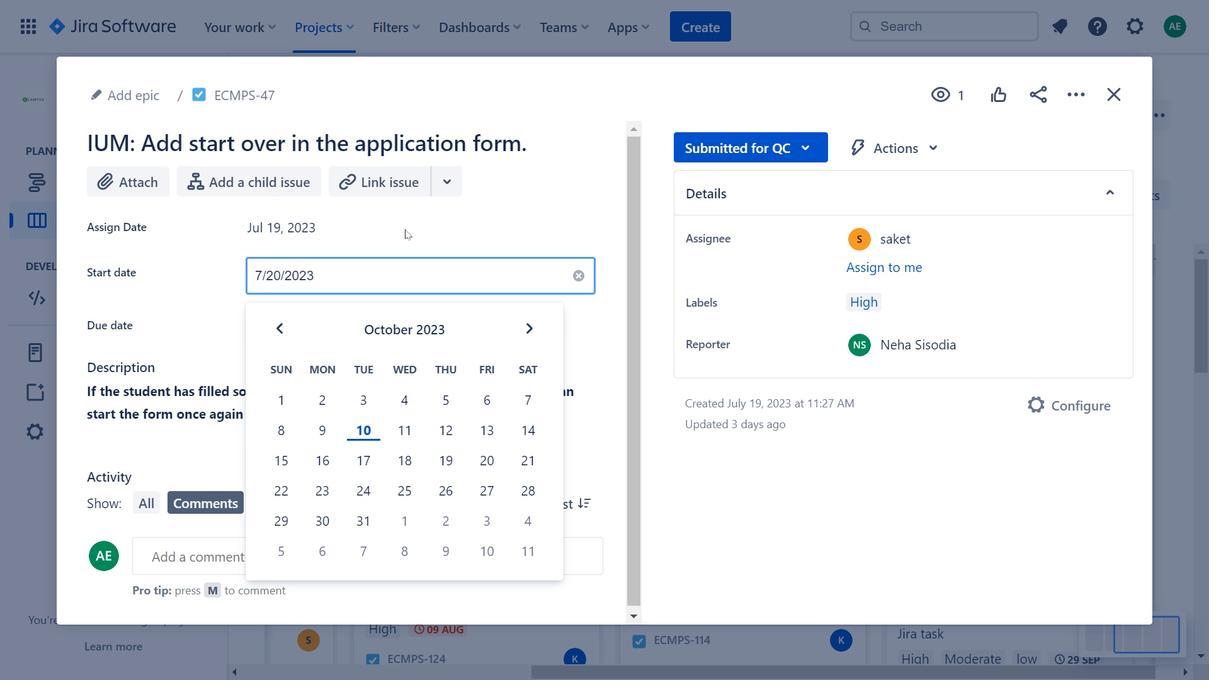 
Action: Mouse pressed left at (404, 223)
Screenshot: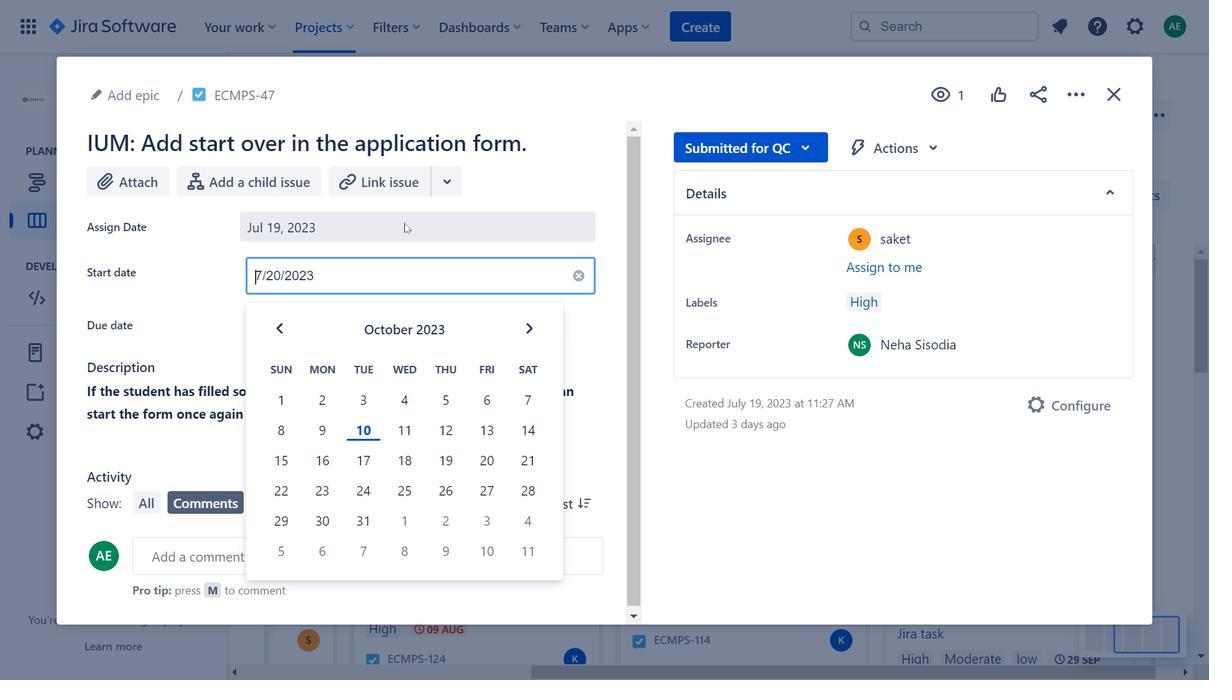 
Action: Mouse moved to (524, 278)
Screenshot: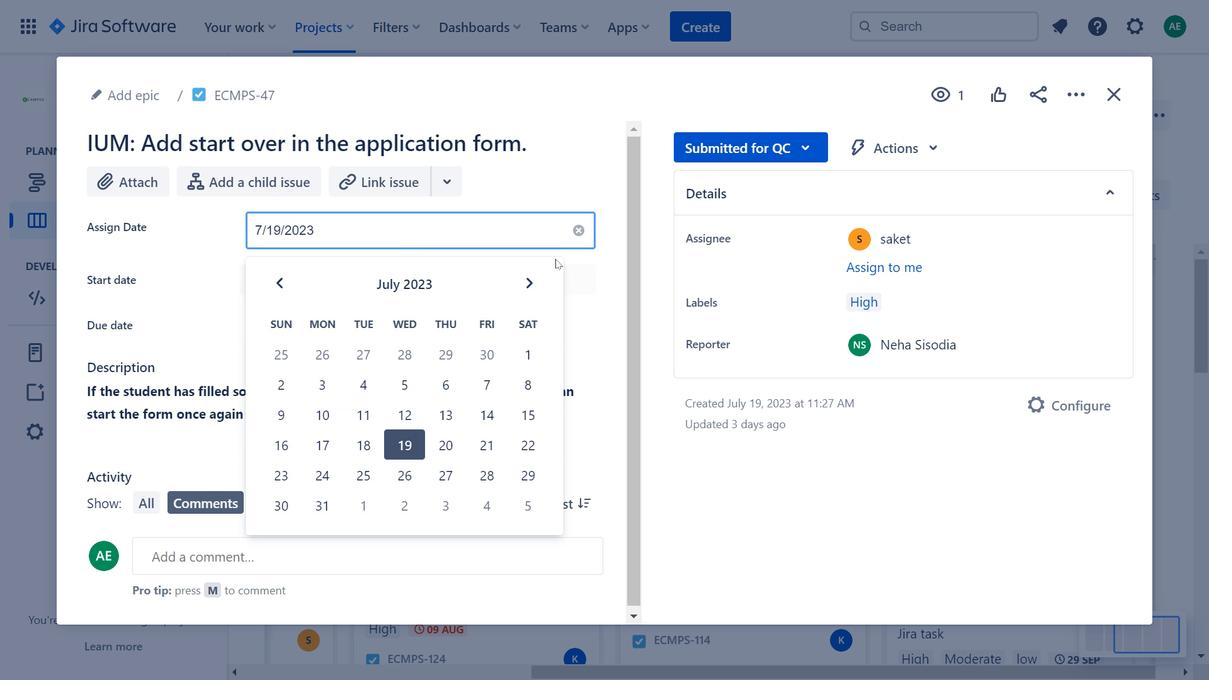 
Action: Mouse pressed left at (524, 278)
Screenshot: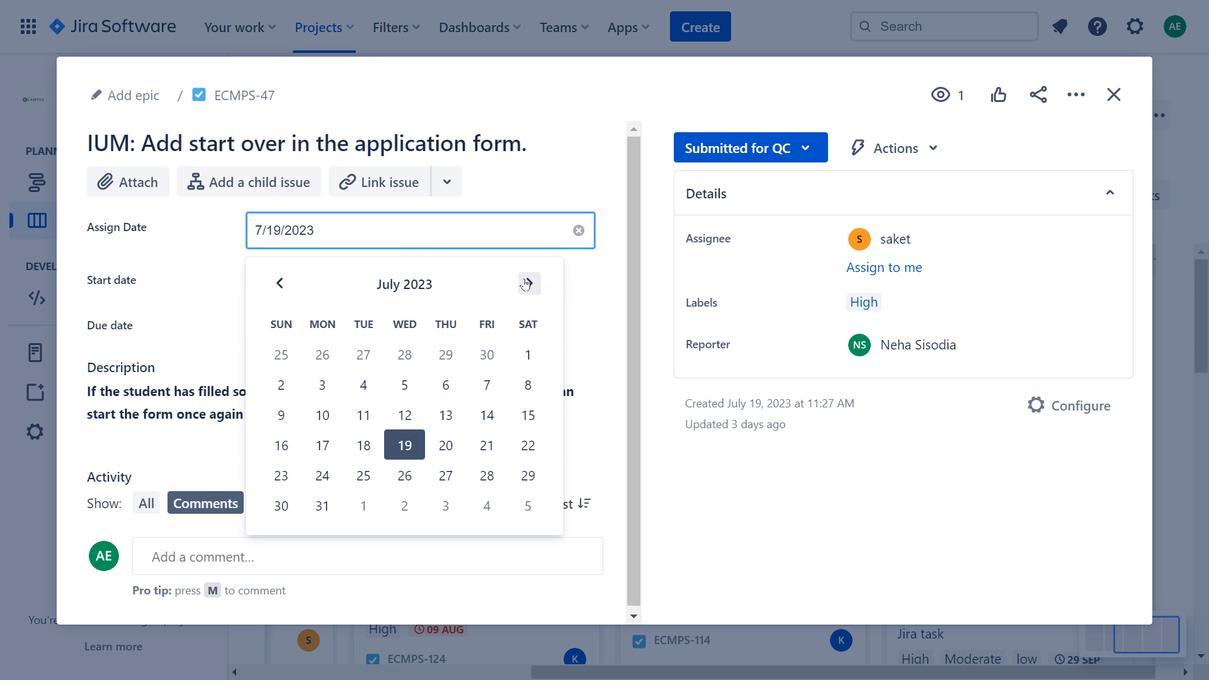 
Action: Mouse moved to (526, 276)
Screenshot: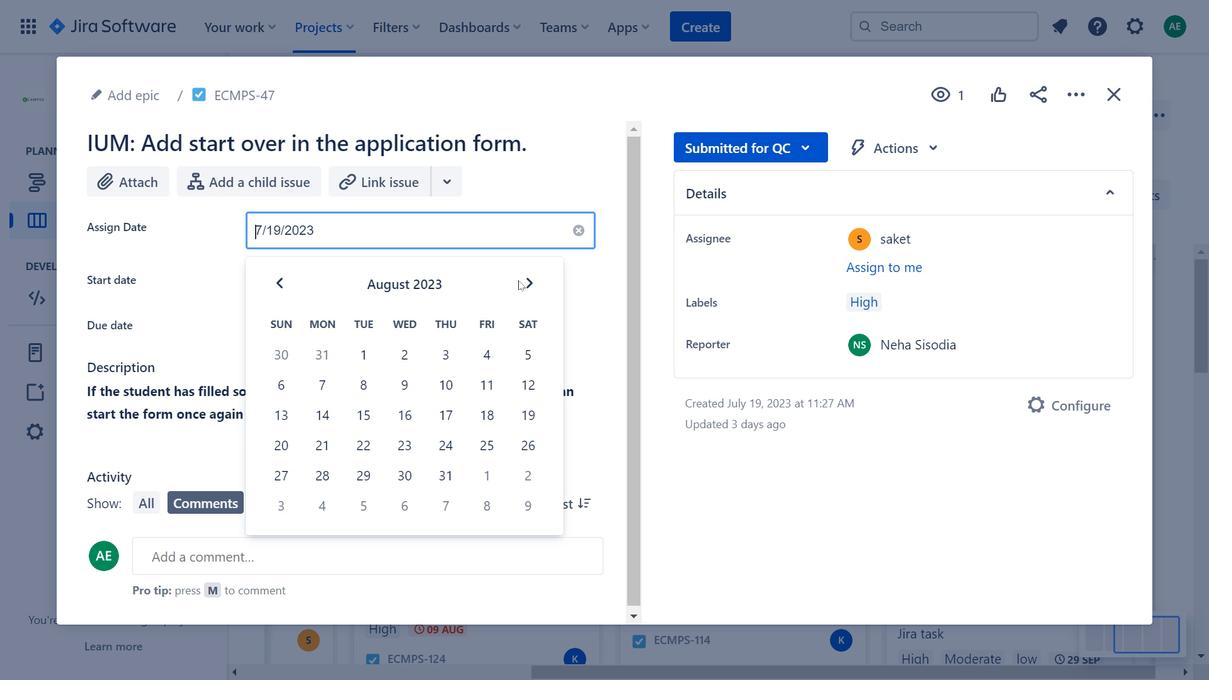 
Action: Mouse pressed left at (526, 276)
Screenshot: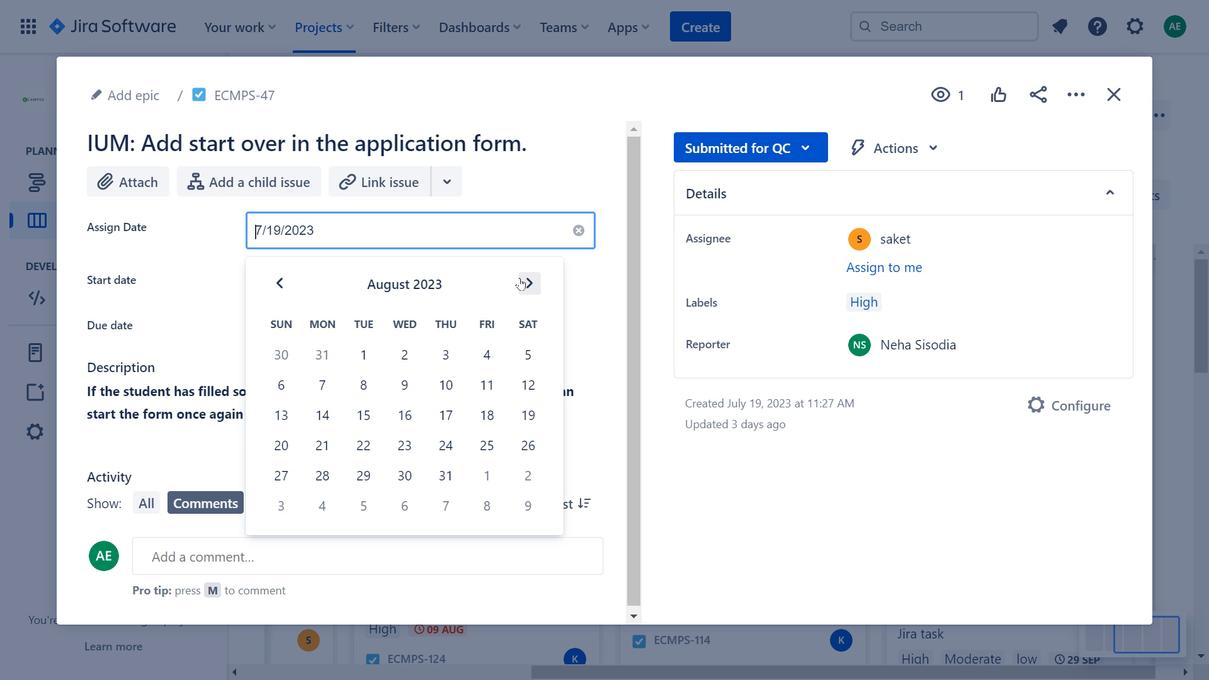 
Action: Mouse moved to (537, 286)
Screenshot: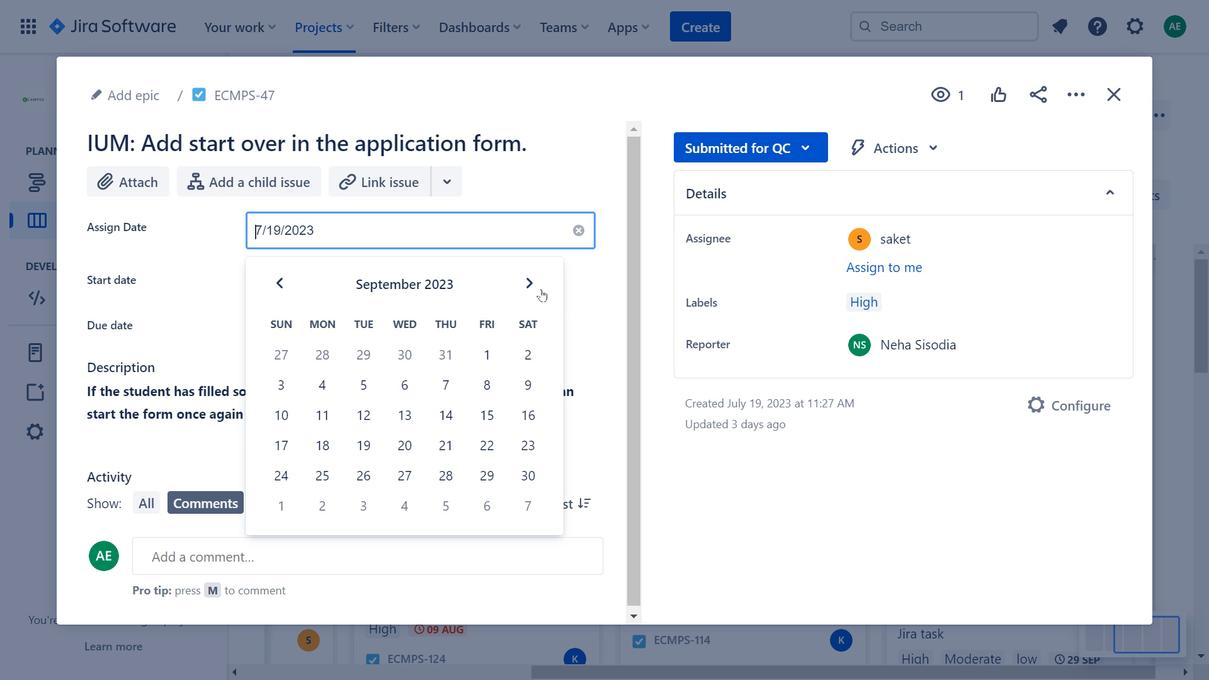 
Action: Mouse pressed left at (537, 286)
Screenshot: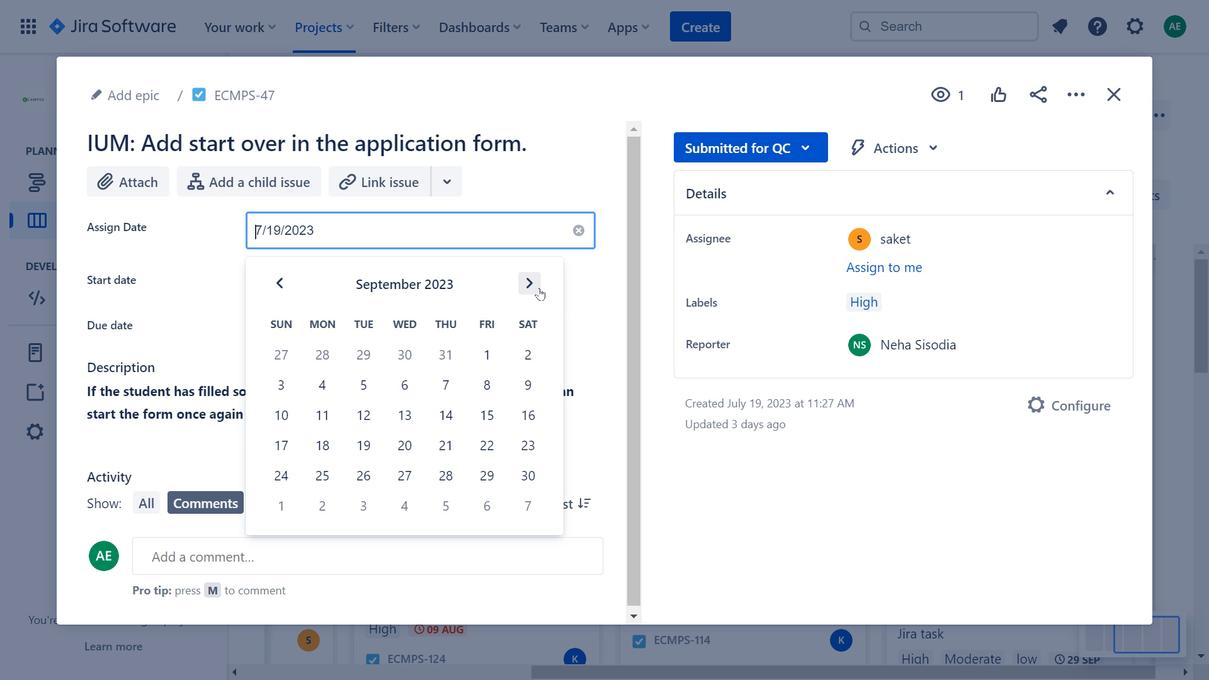 
Action: Mouse moved to (891, 81)
Screenshot: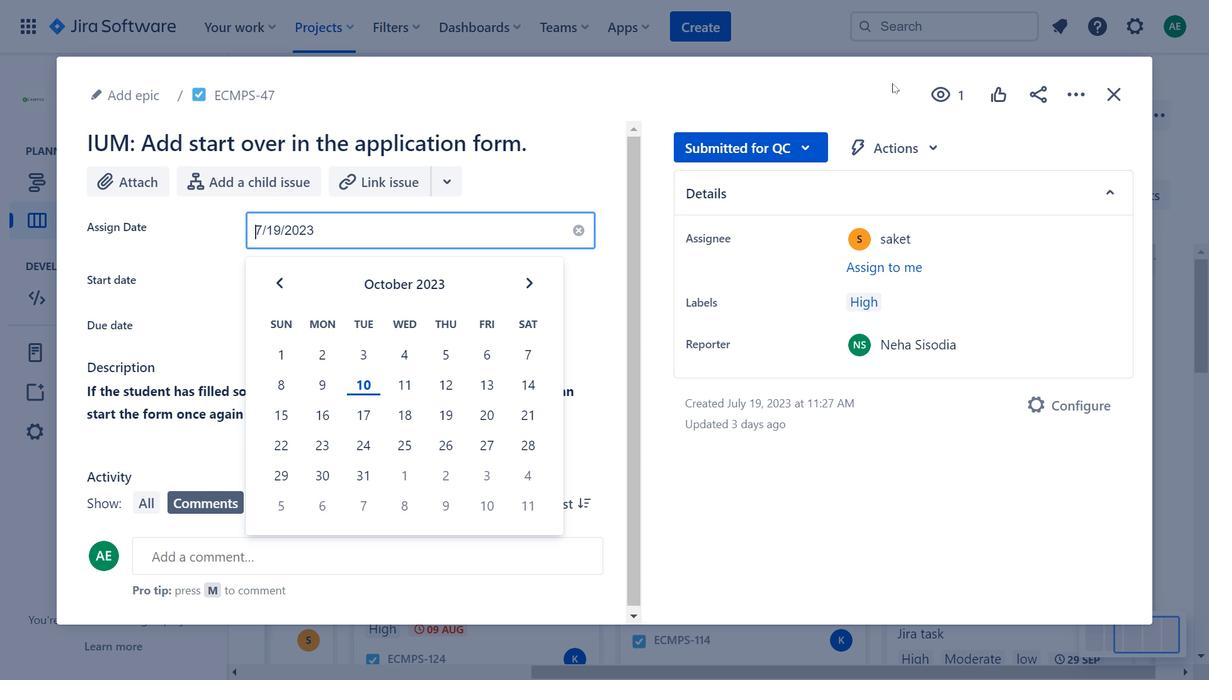 
Action: Mouse pressed left at (891, 81)
Screenshot: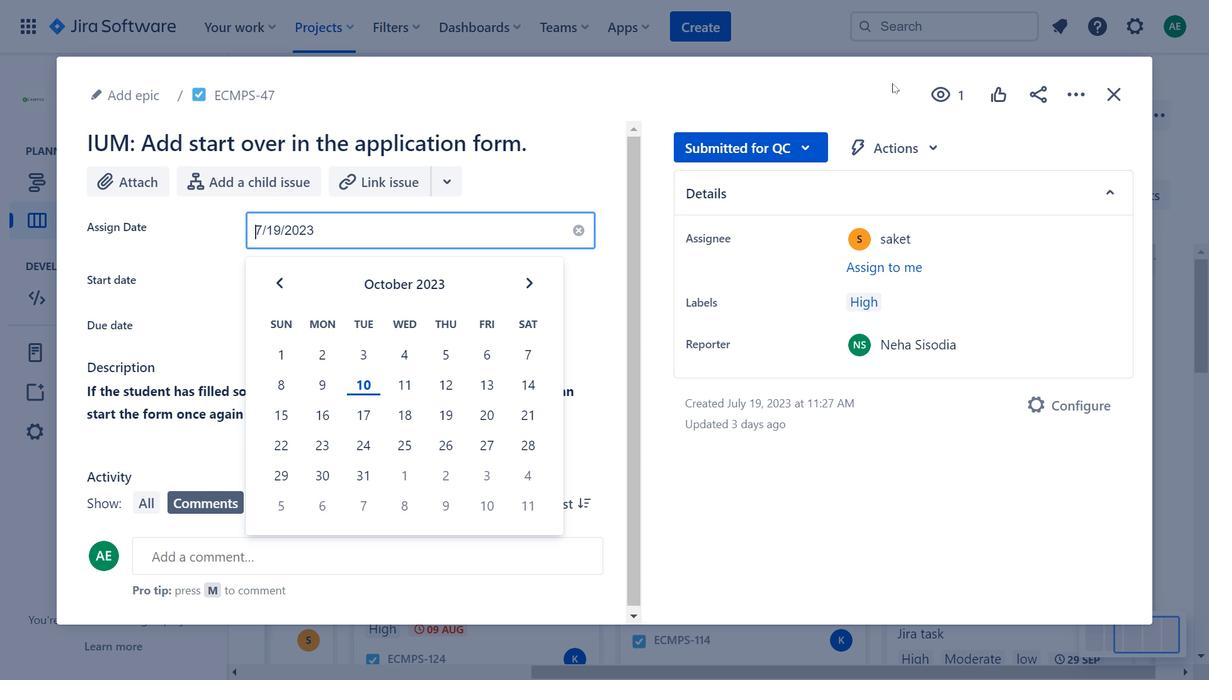 
Action: Mouse moved to (906, 142)
Screenshot: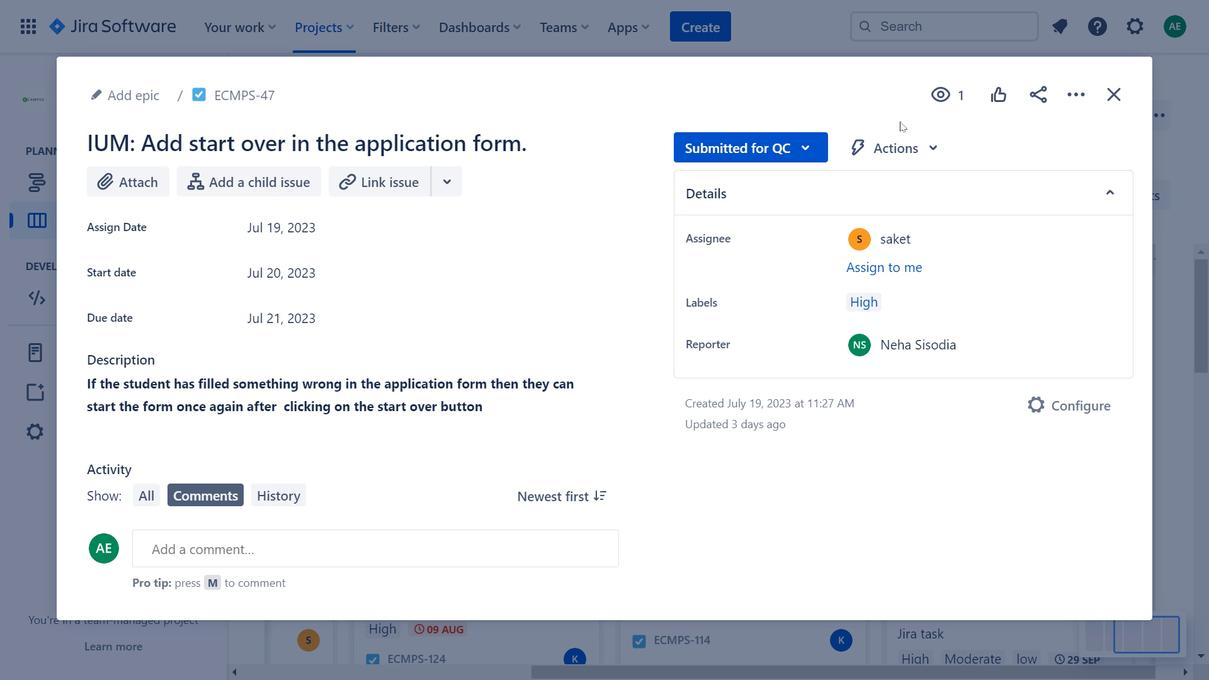 
Action: Mouse pressed left at (906, 142)
Screenshot: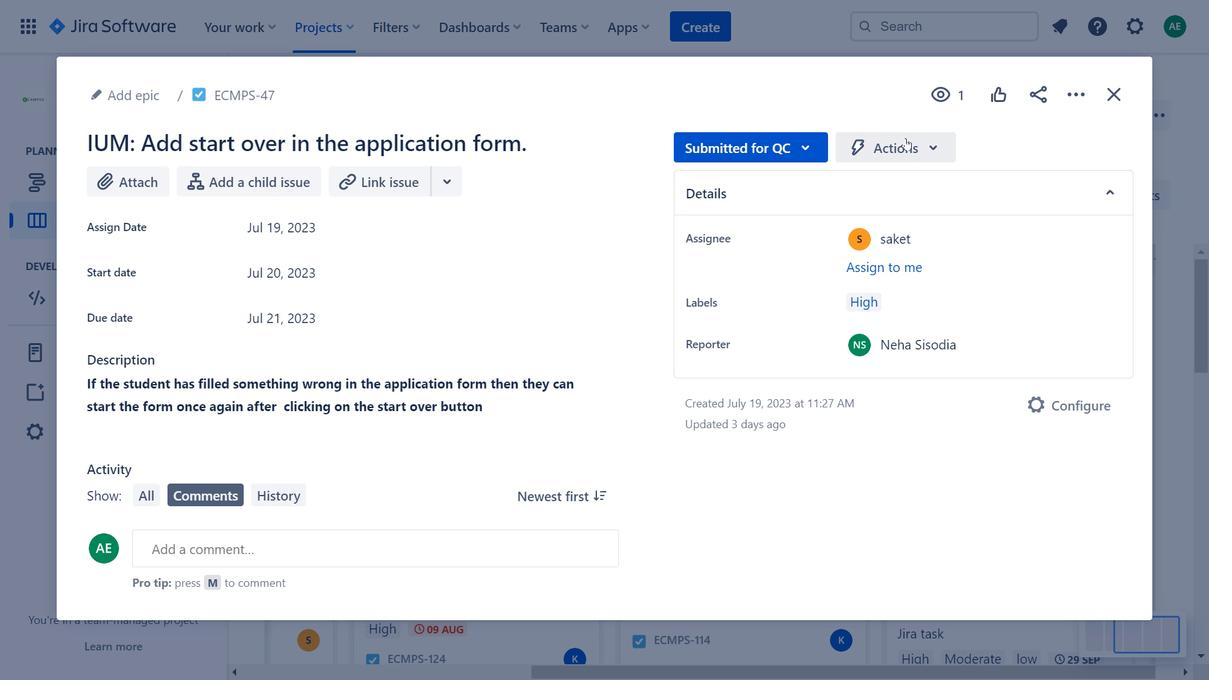 
Action: Mouse moved to (799, 148)
Screenshot: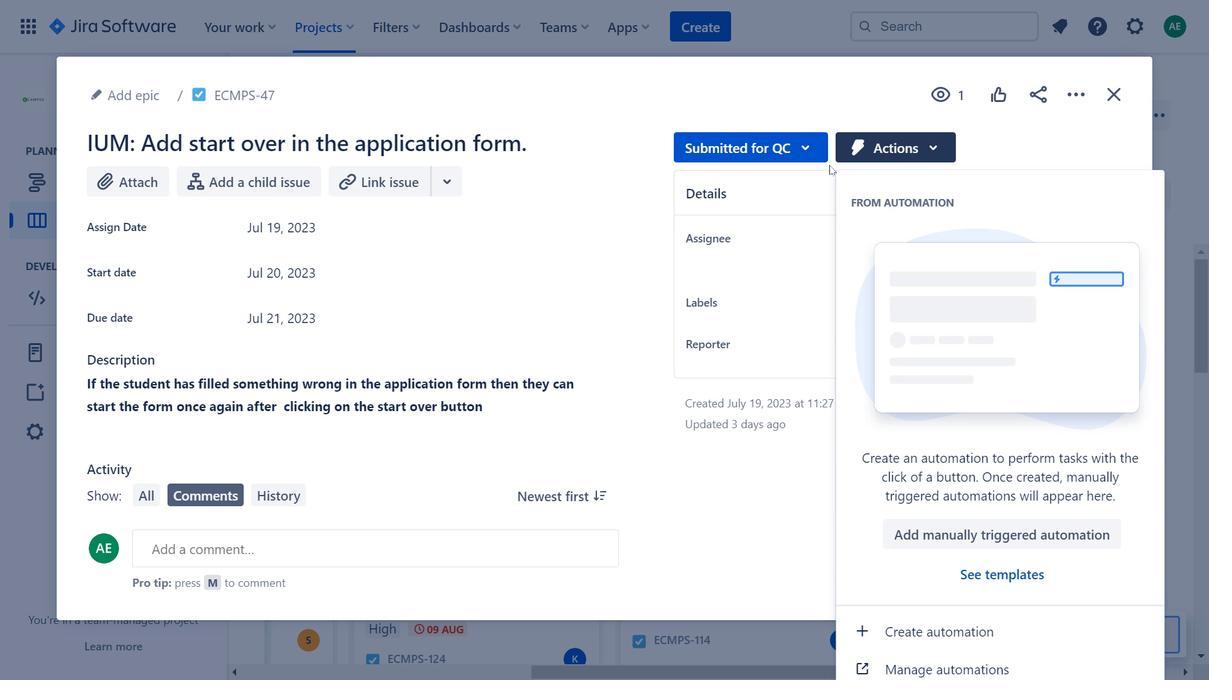 
Action: Mouse pressed left at (799, 148)
Screenshot: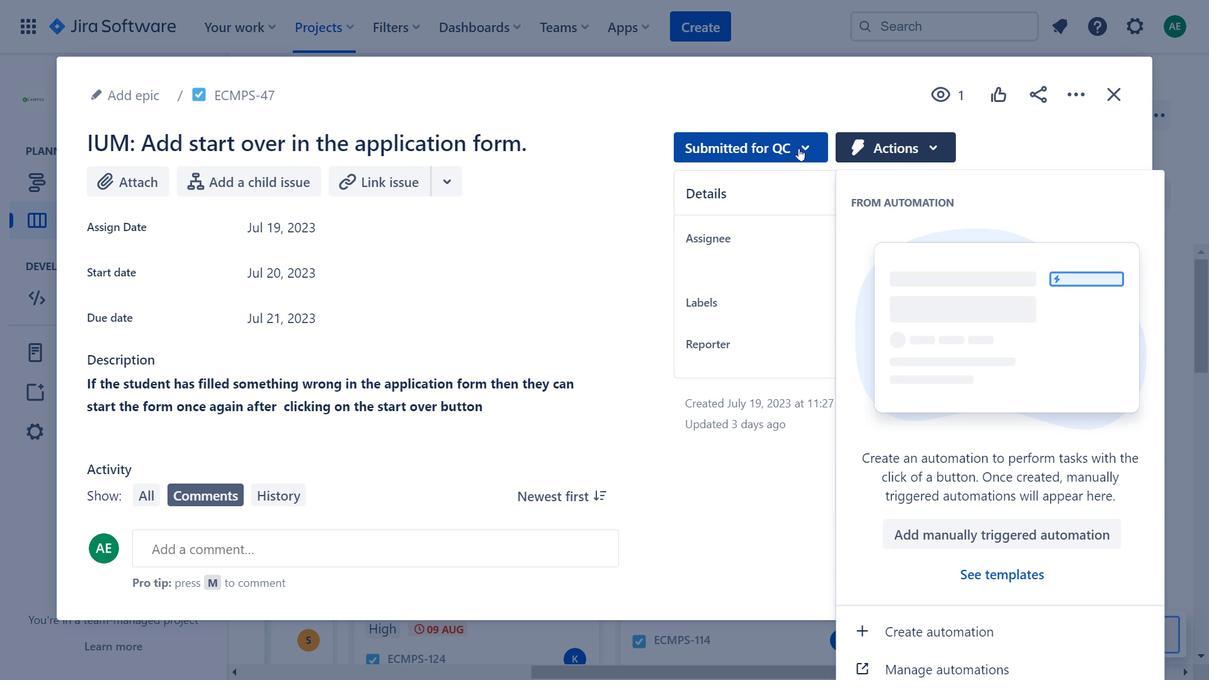 
Action: Mouse moved to (1111, 97)
Screenshot: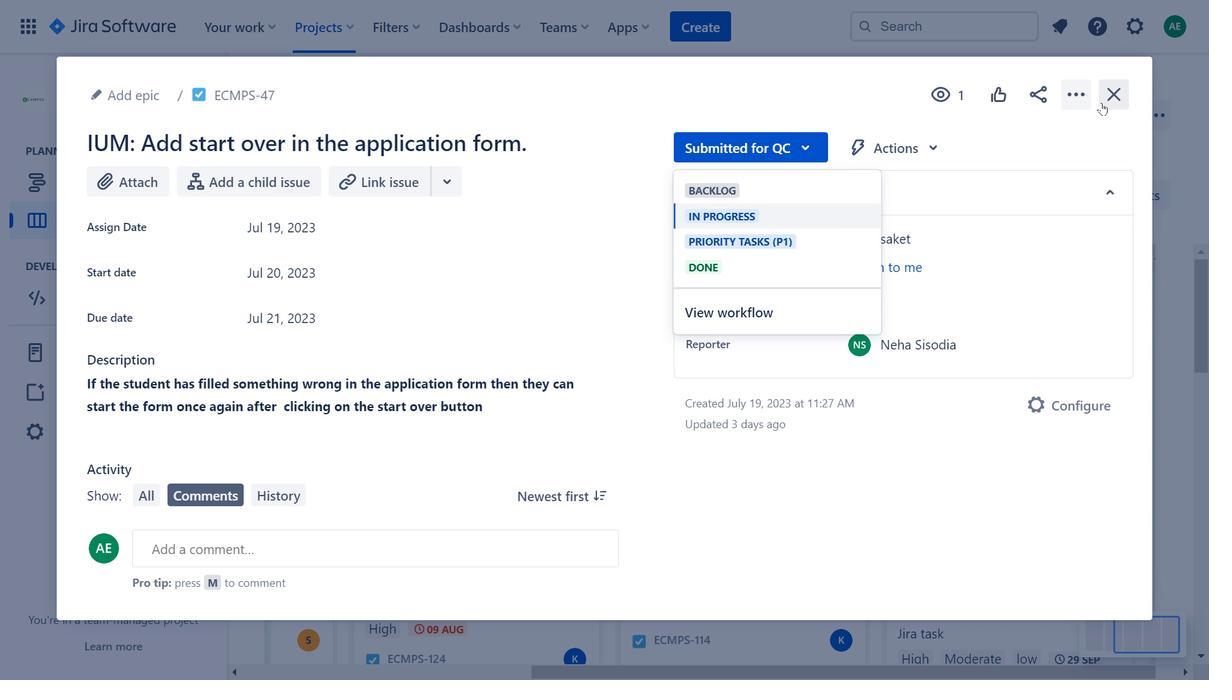 
Action: Mouse pressed left at (1111, 97)
Screenshot: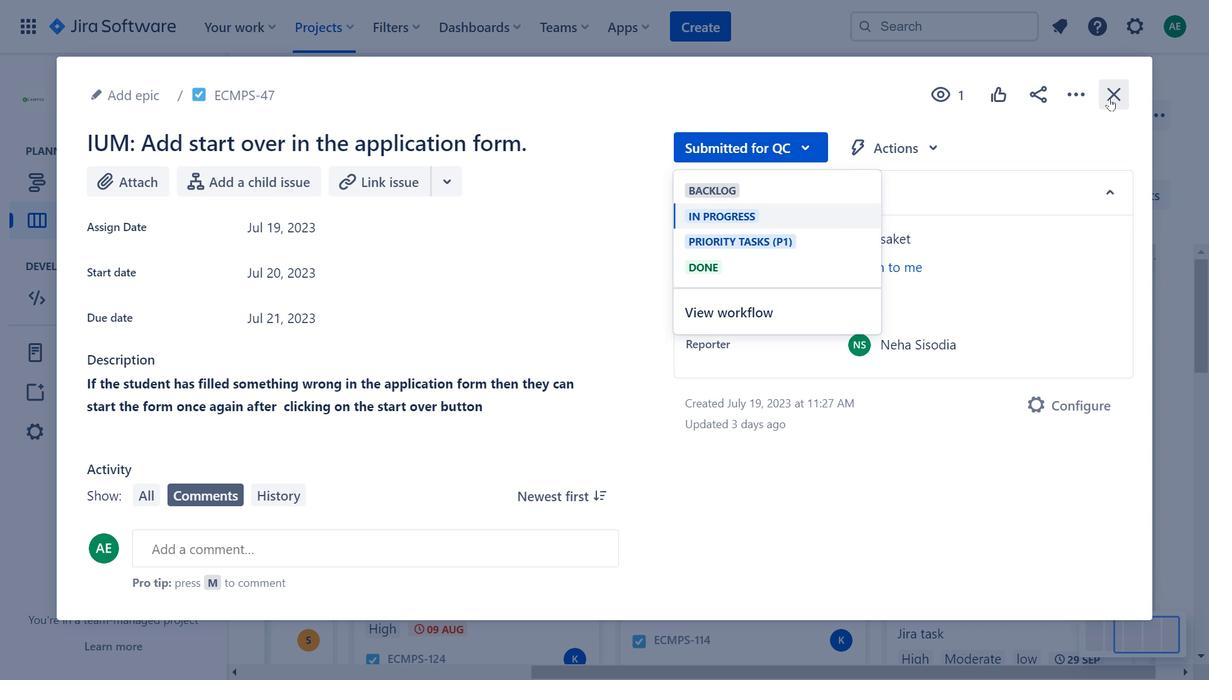 
Action: Mouse moved to (672, 399)
Screenshot: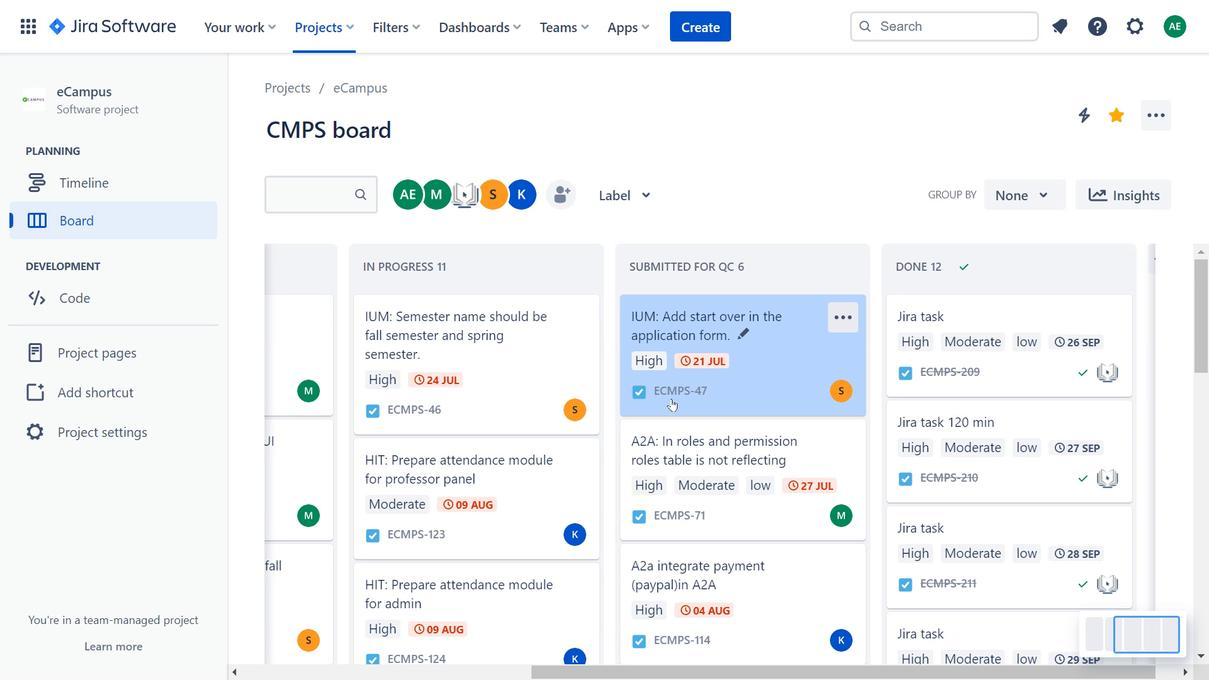 
Action: Mouse scrolled (672, 398) with delta (0, 0)
Screenshot: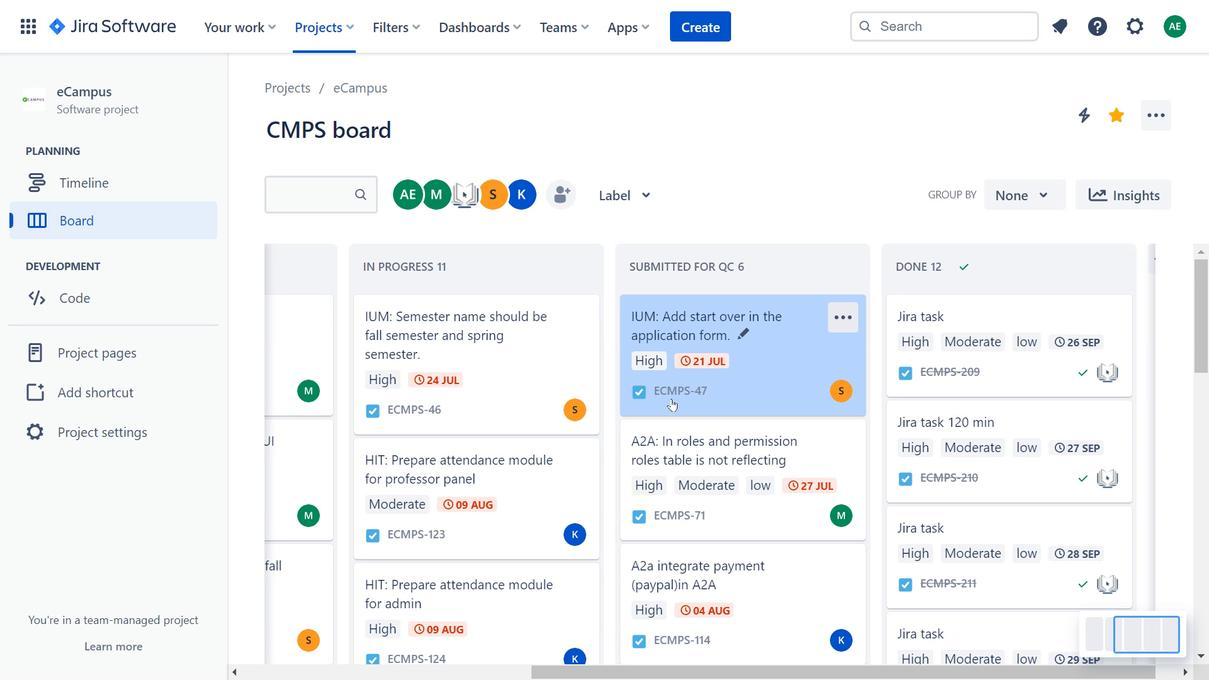 
Action: Mouse moved to (747, 490)
Screenshot: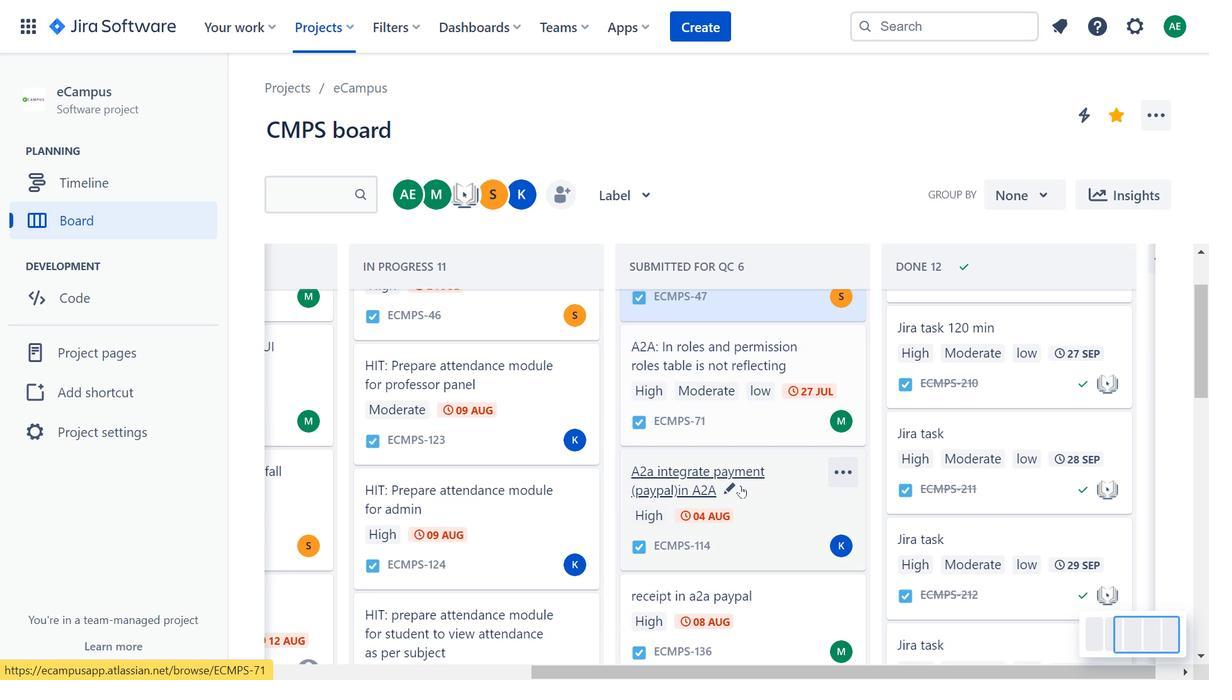 
Action: Mouse pressed left at (747, 490)
Screenshot: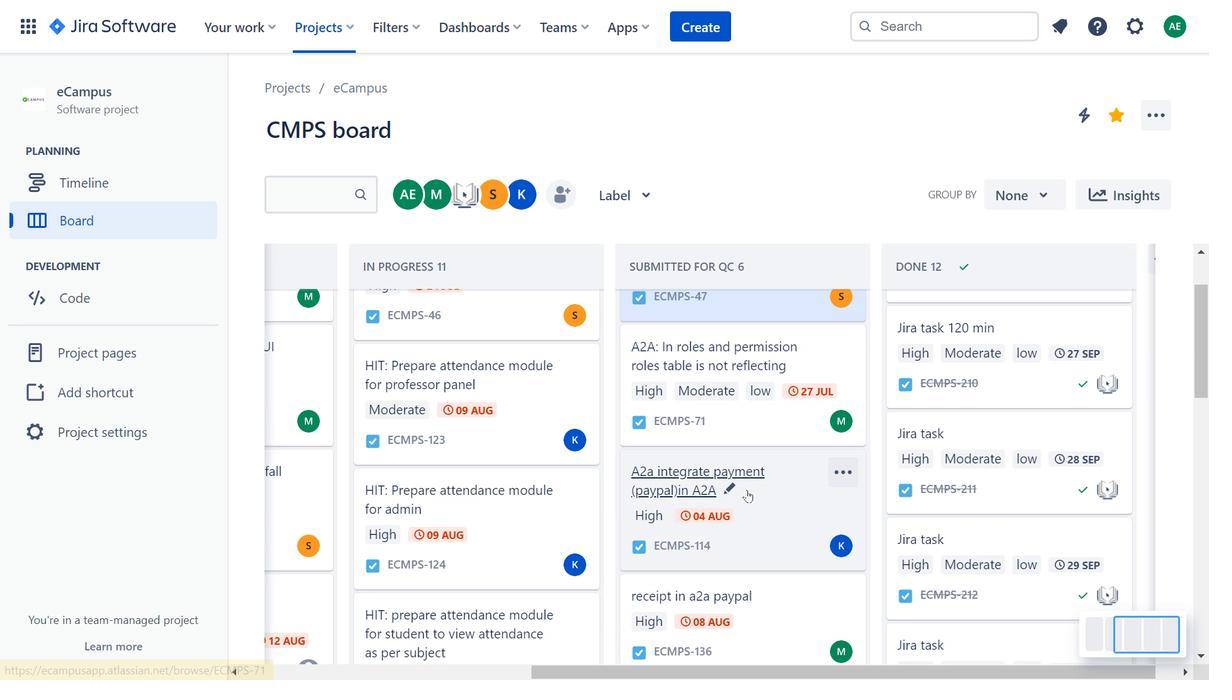
Action: Mouse moved to (313, 270)
Screenshot: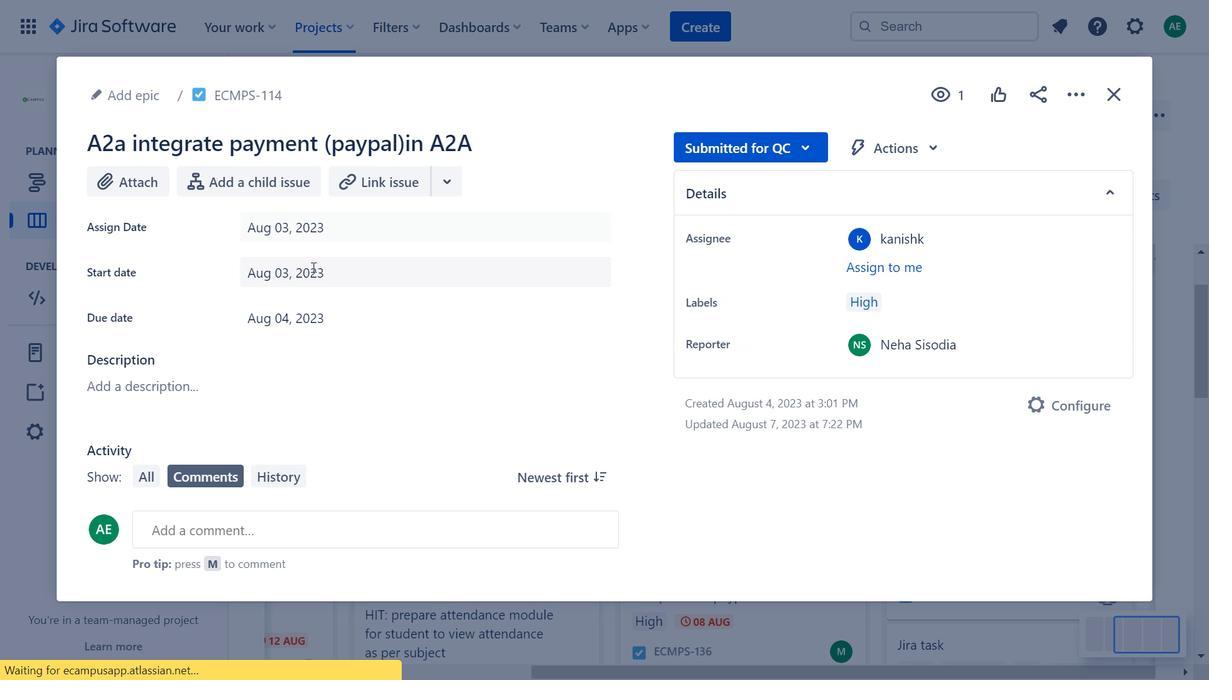 
Action: Mouse pressed left at (313, 270)
Screenshot: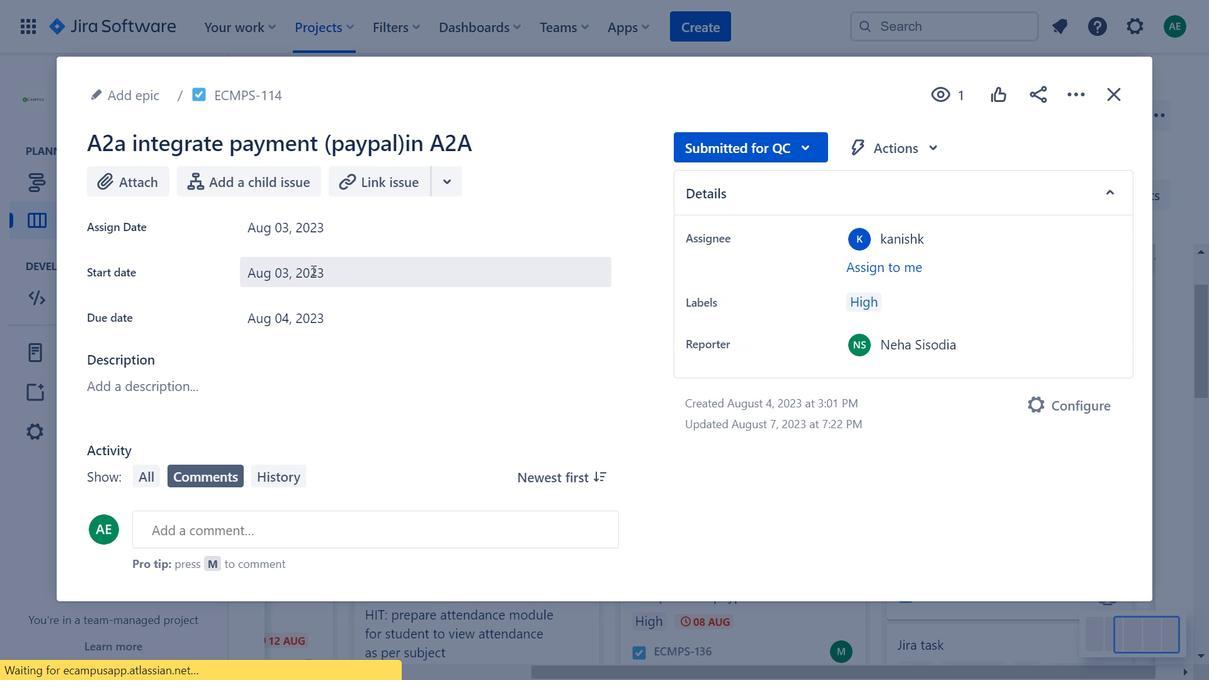 
Action: Mouse moved to (531, 341)
Screenshot: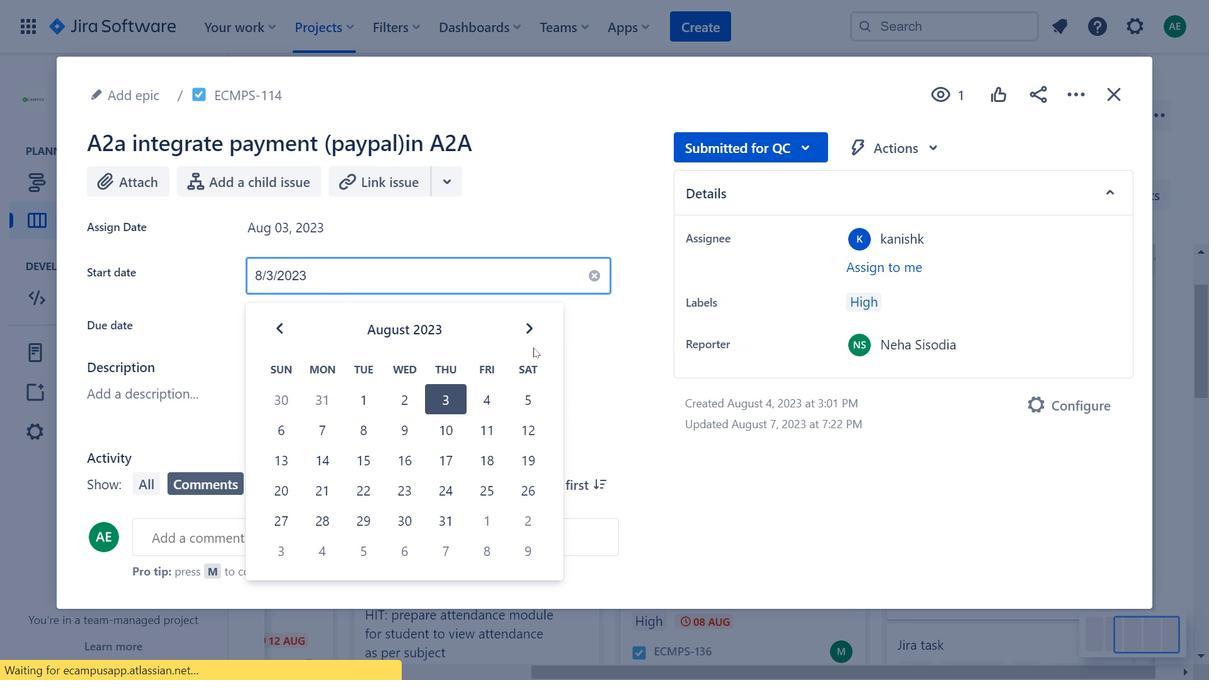 
Action: Mouse pressed left at (531, 341)
Screenshot: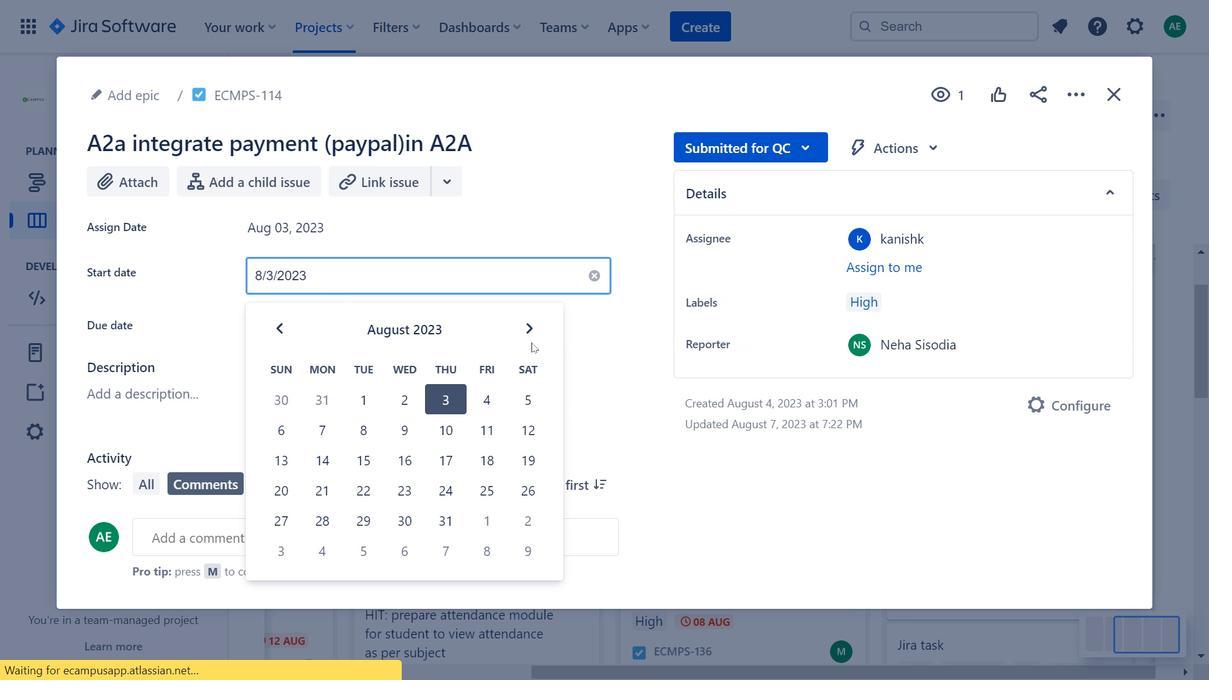 
Action: Mouse moved to (527, 337)
Screenshot: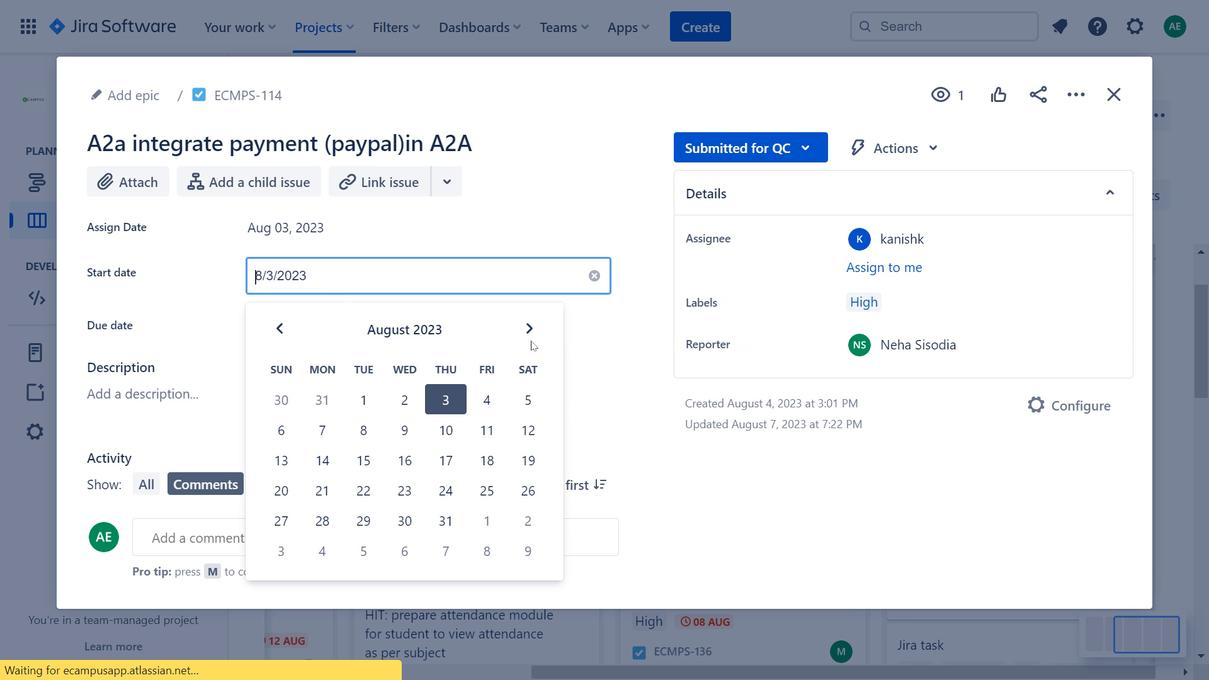 
Action: Mouse pressed left at (527, 337)
Screenshot: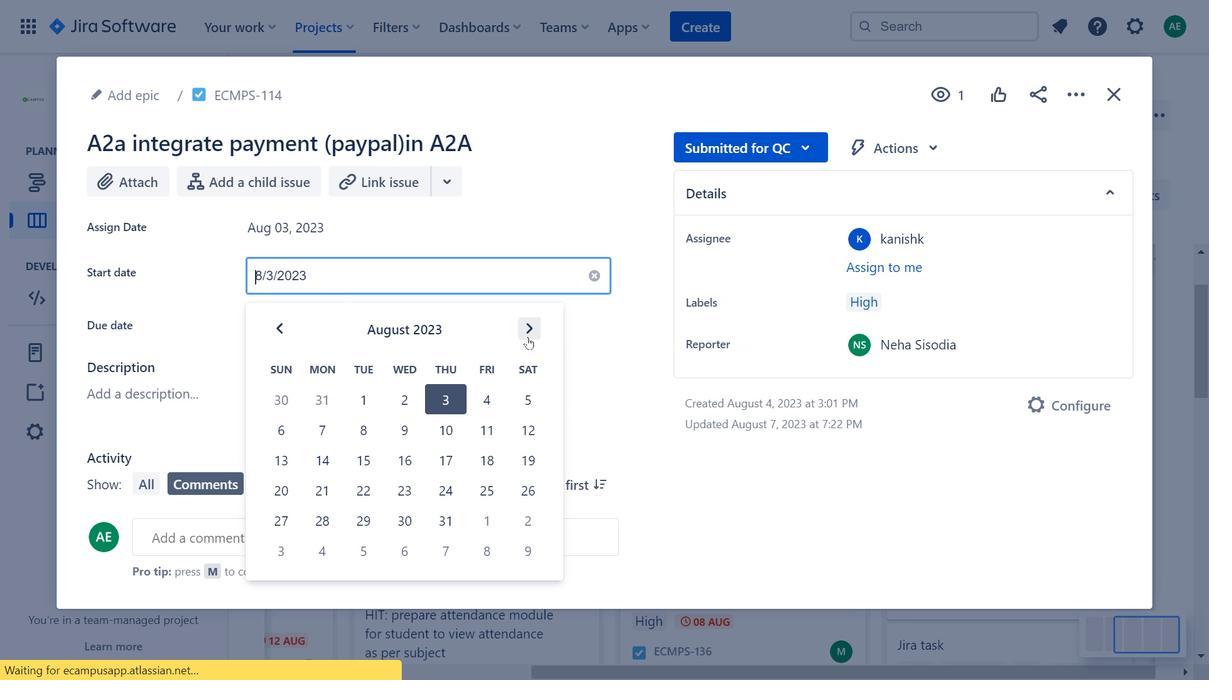 
Action: Mouse pressed left at (527, 337)
Screenshot: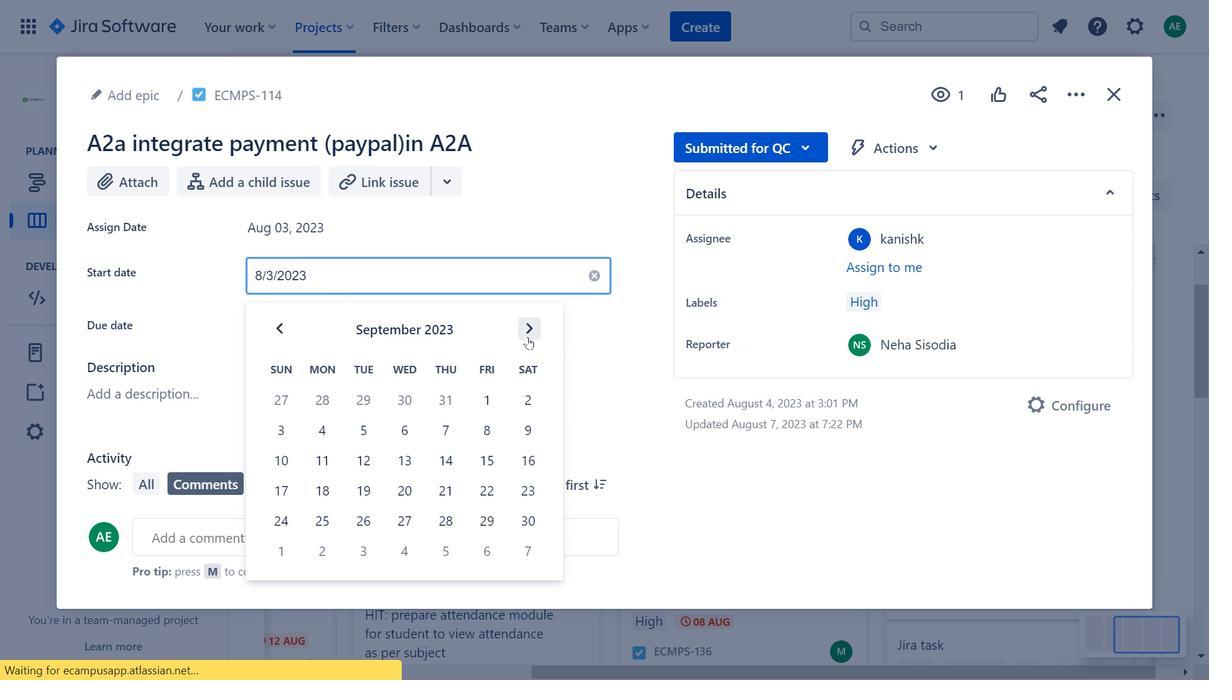 
Action: Mouse moved to (815, 157)
Screenshot: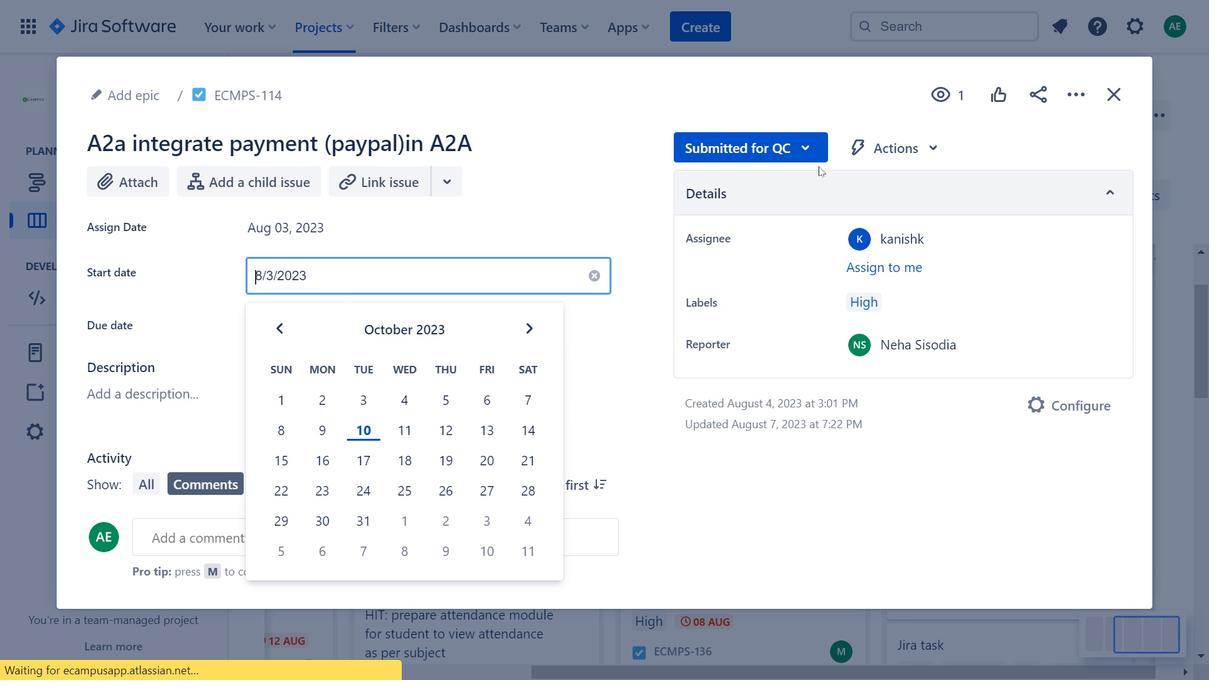 
Action: Mouse pressed left at (815, 157)
Screenshot: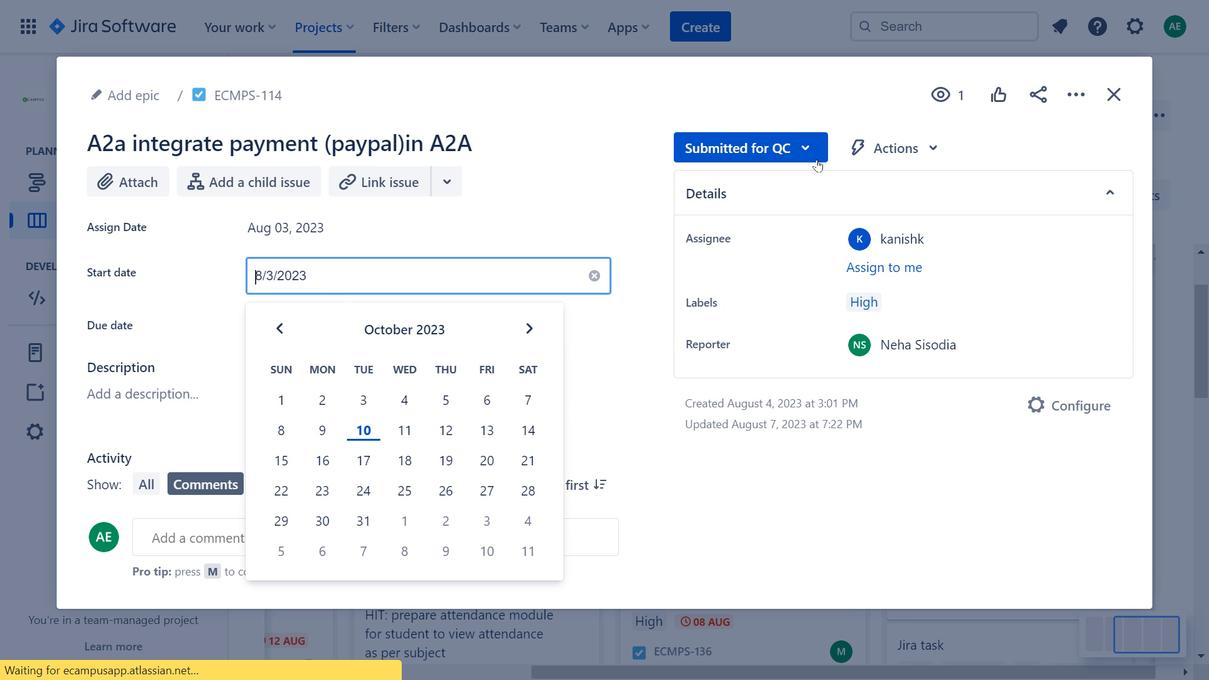 
Action: Mouse moved to (325, 270)
Screenshot: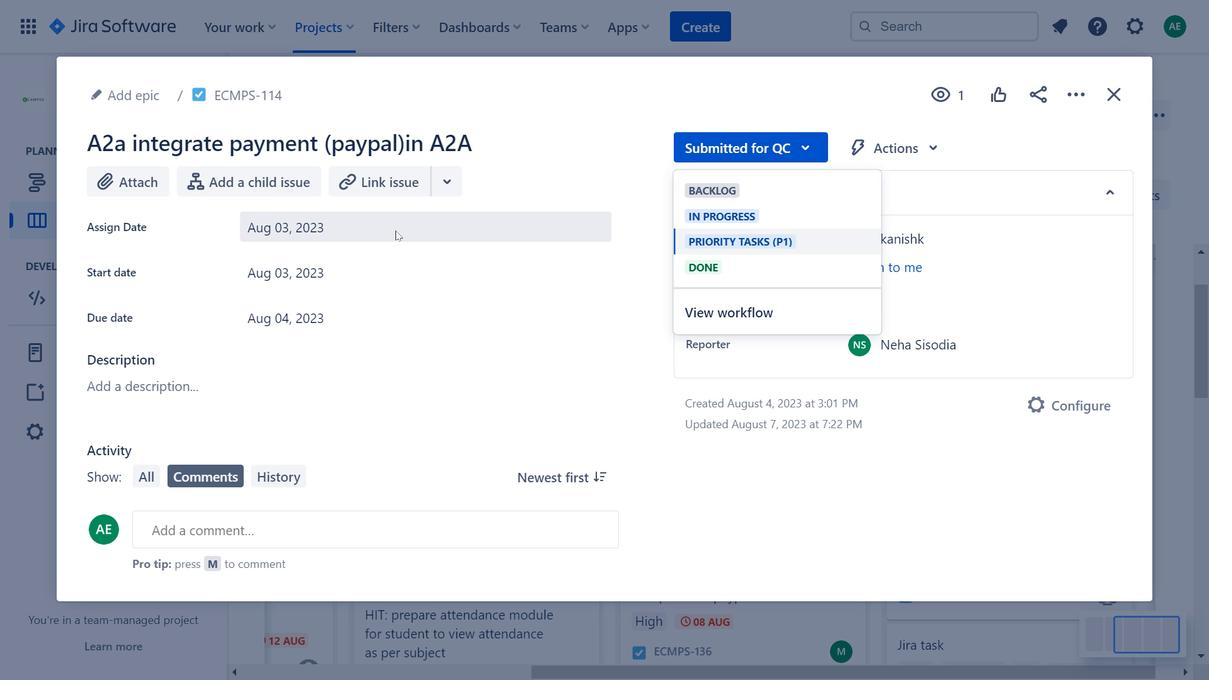 
Action: Mouse pressed left at (325, 270)
Screenshot: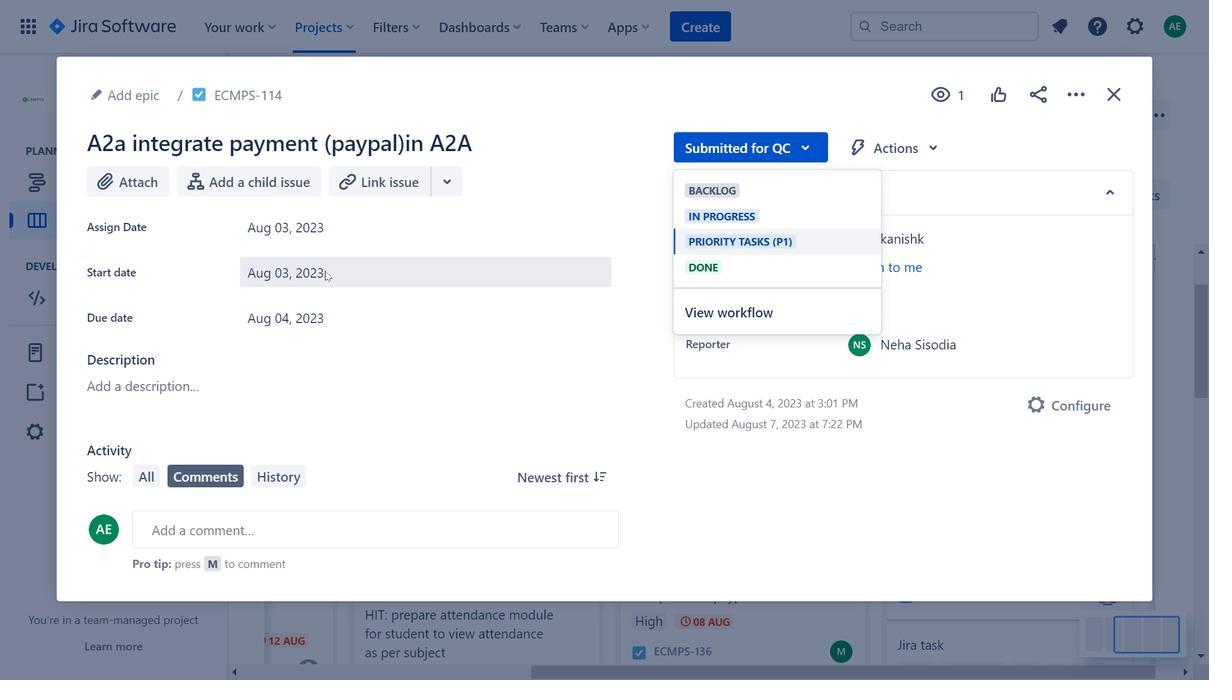 
Action: Mouse moved to (526, 330)
Screenshot: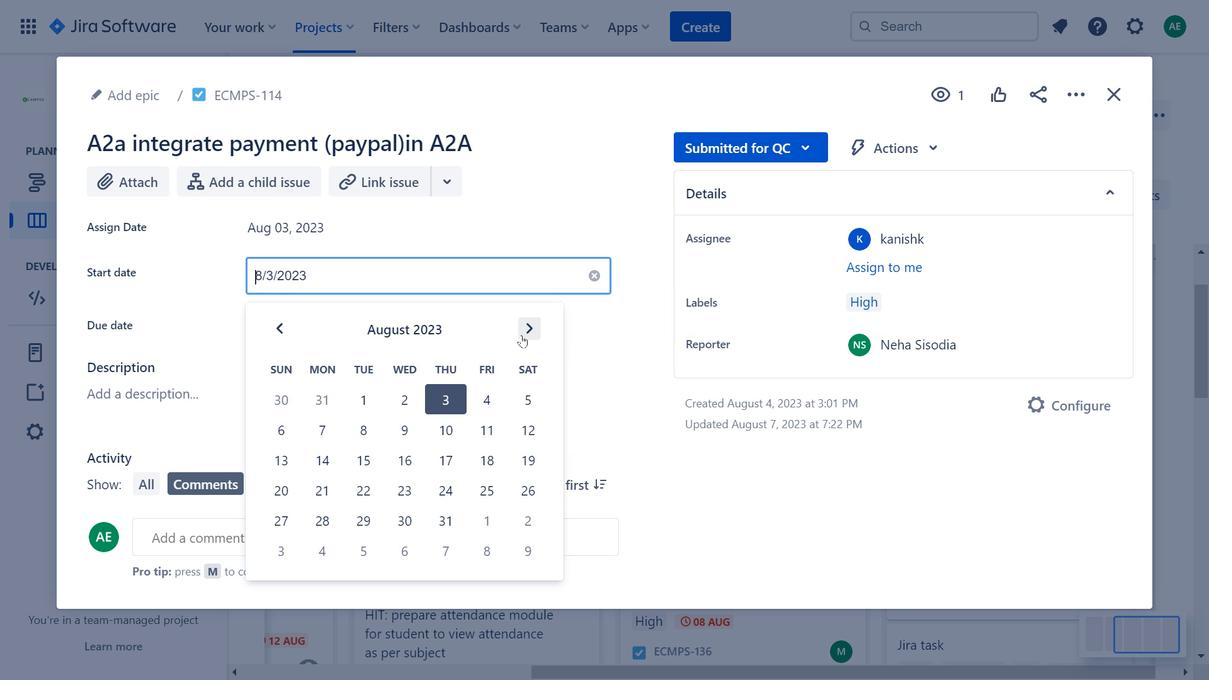 
Action: Mouse pressed left at (526, 330)
Screenshot: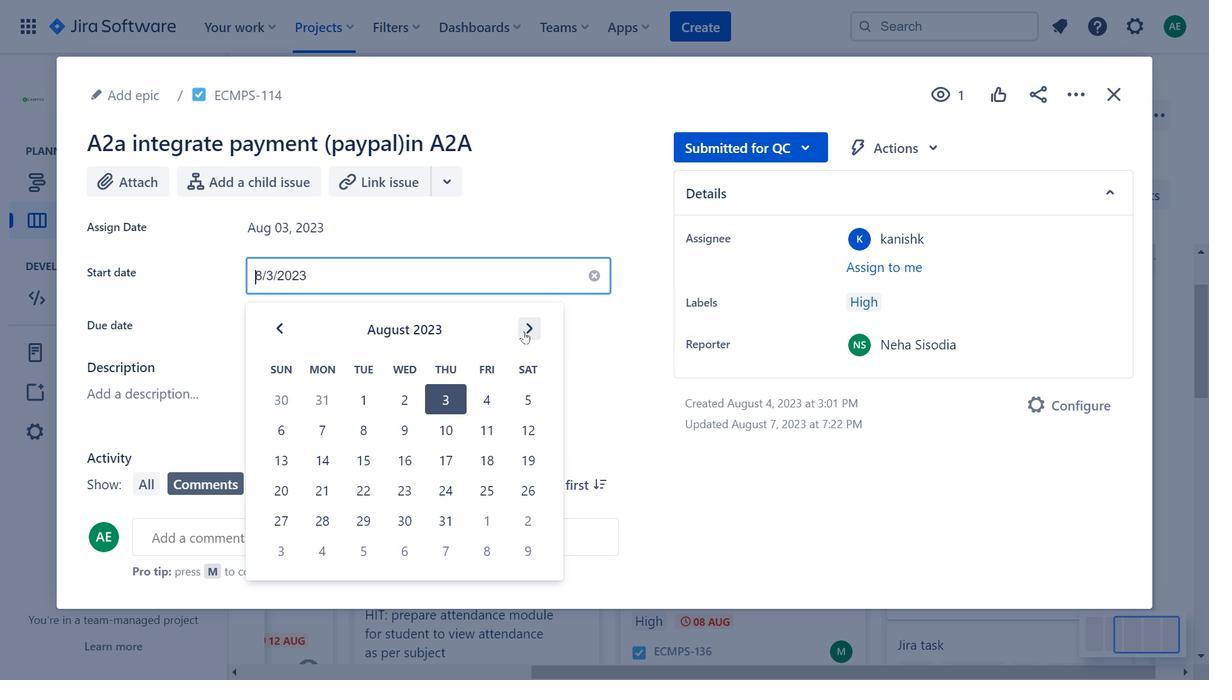 
Action: Mouse moved to (527, 335)
Screenshot: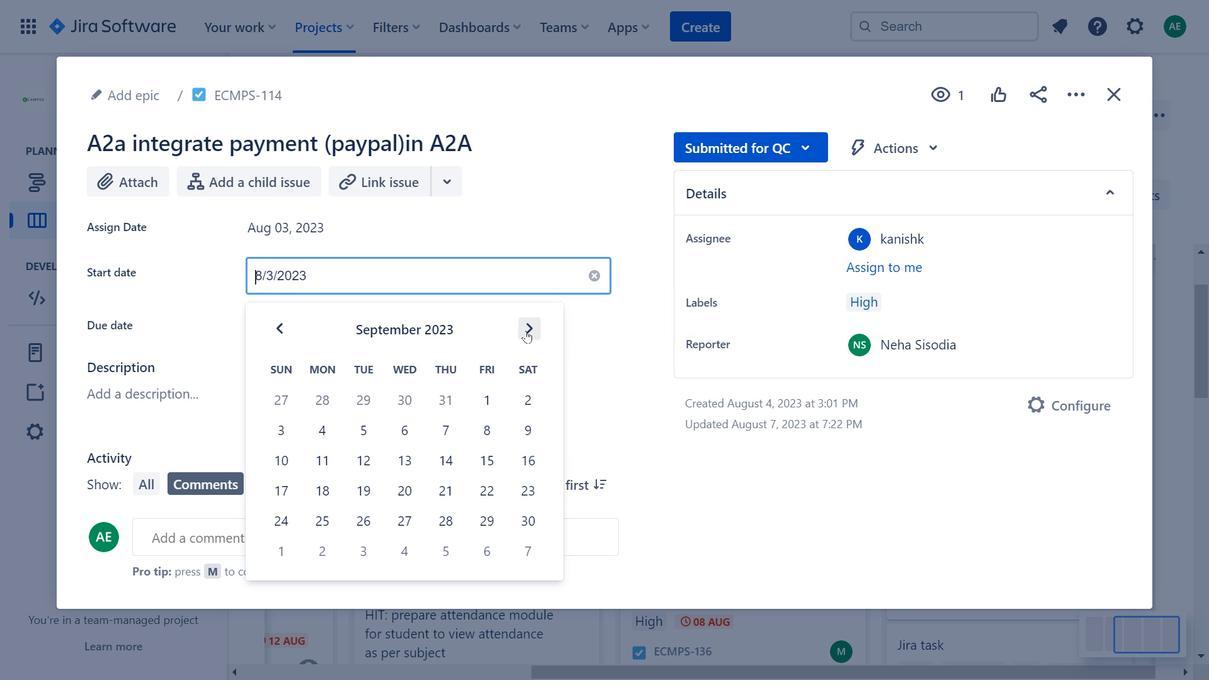 
Action: Mouse pressed left at (527, 335)
Screenshot: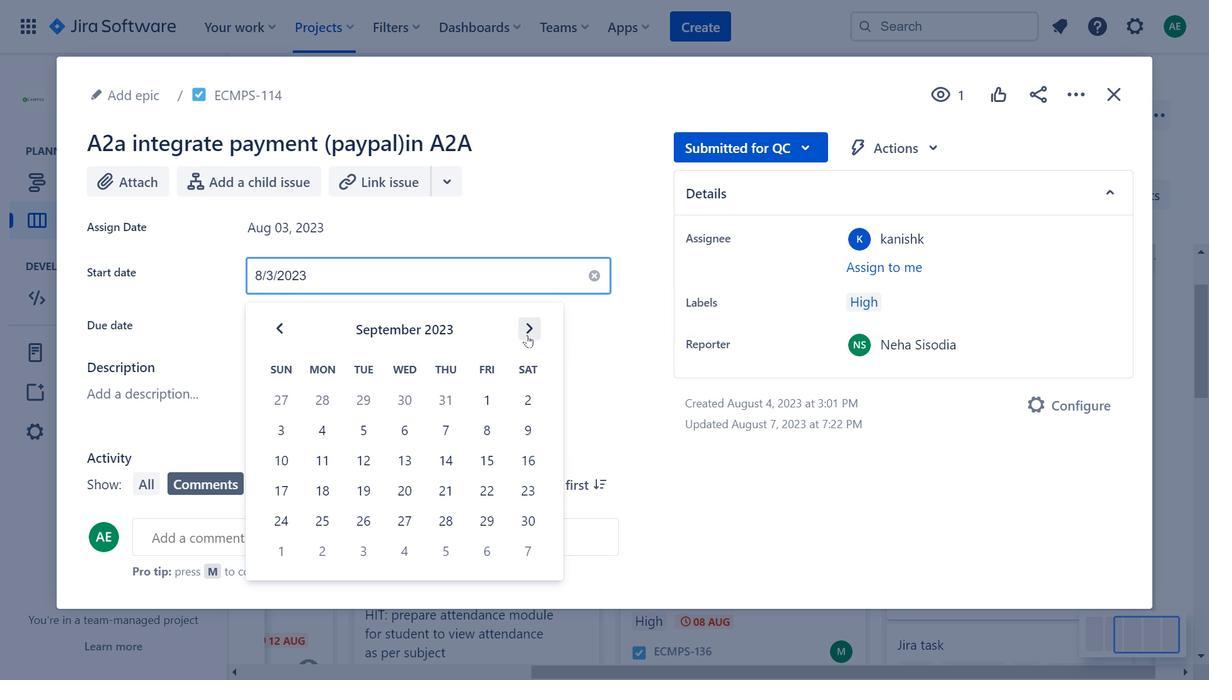 
Action: Mouse moved to (1127, 89)
Screenshot: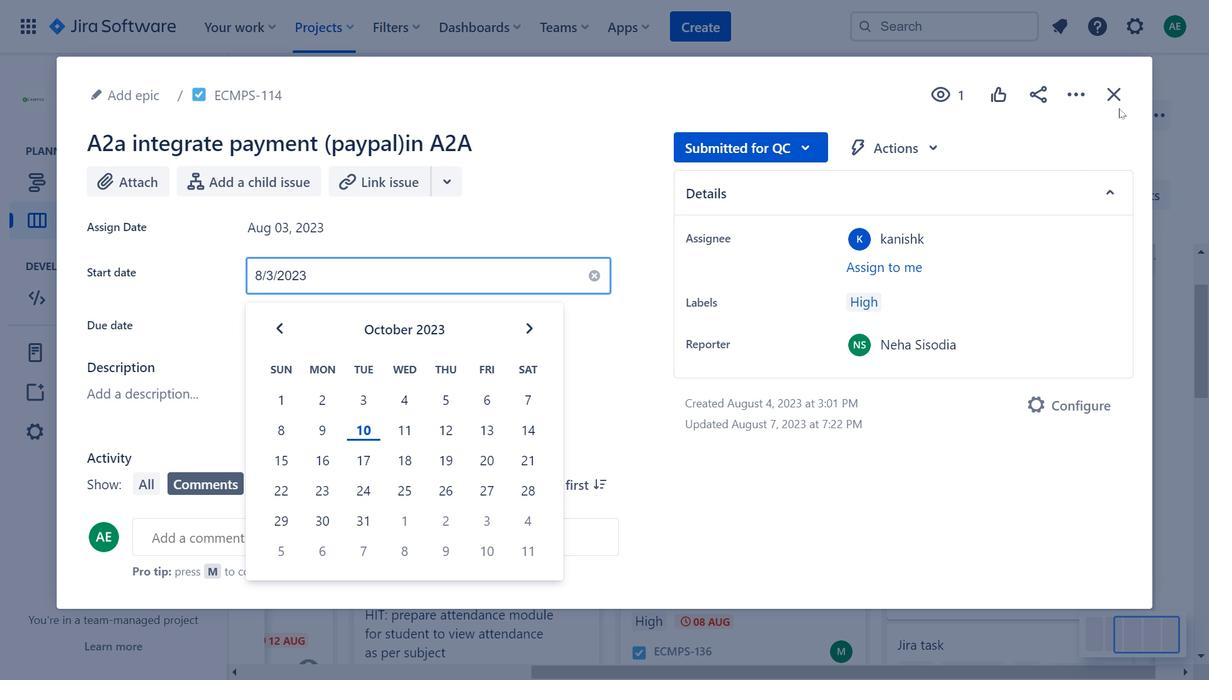 
Action: Mouse pressed left at (1127, 89)
Screenshot: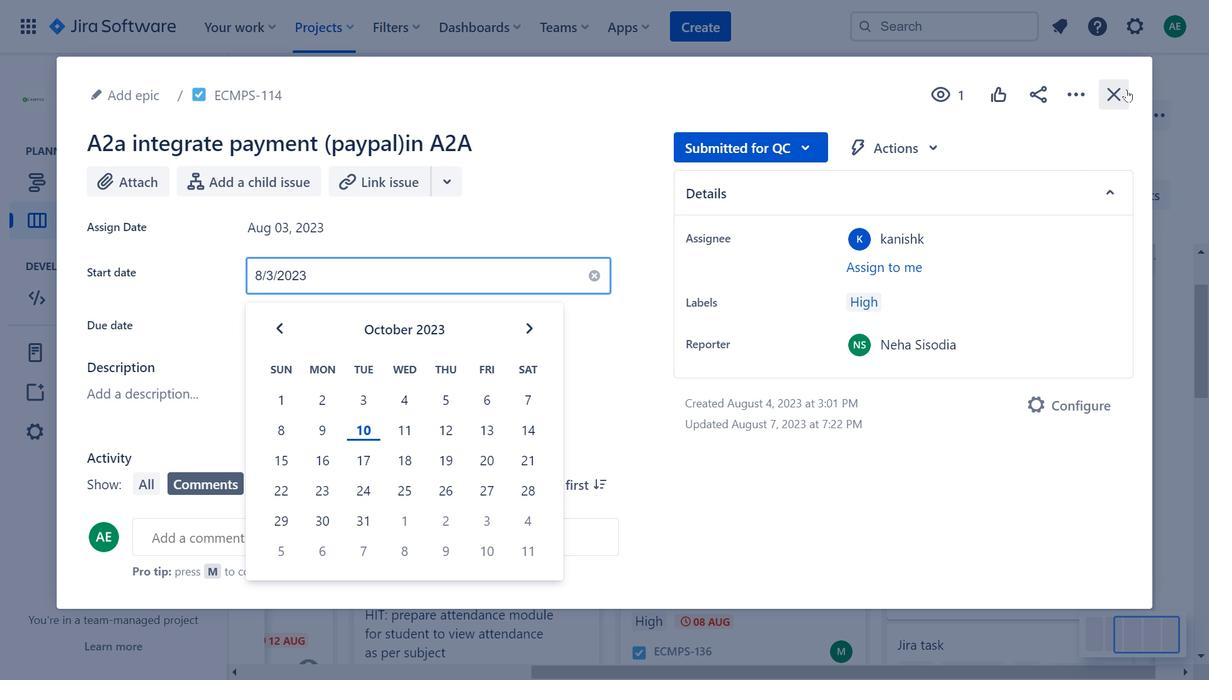 
Action: Mouse moved to (578, 393)
Screenshot: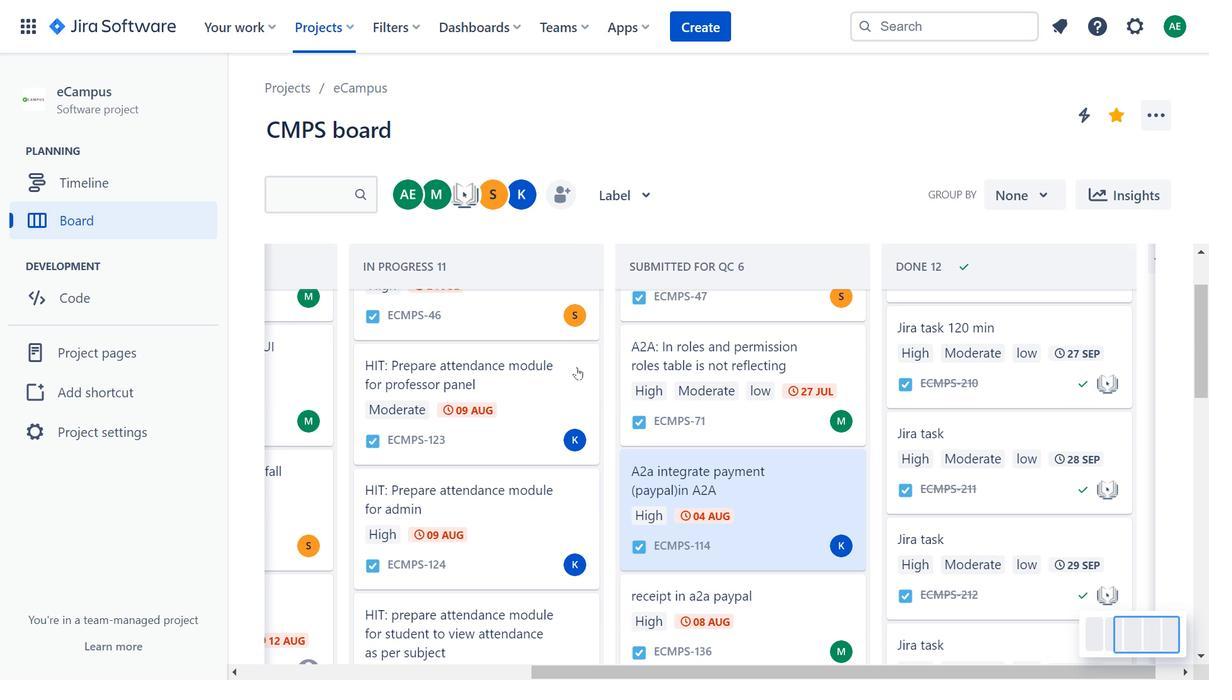 
Action: Mouse scrolled (578, 393) with delta (0, 0)
Screenshot: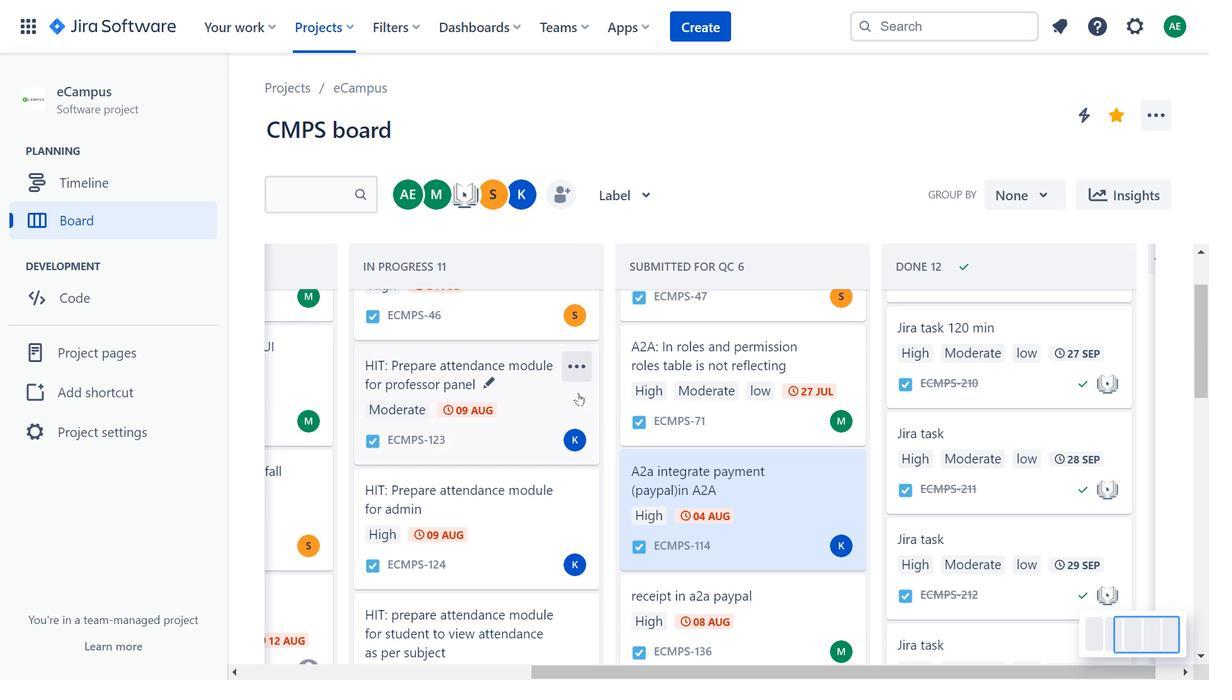 
Action: Mouse moved to (527, 395)
Screenshot: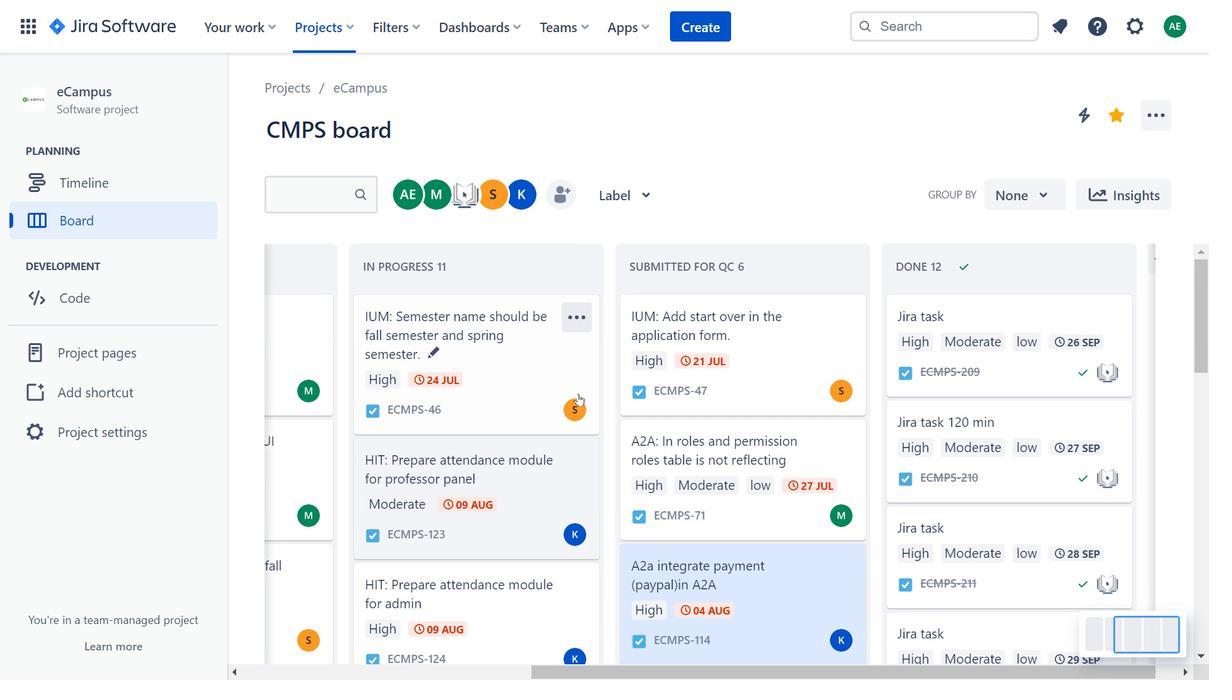 
Action: Mouse scrolled (527, 396) with delta (0, 0)
Screenshot: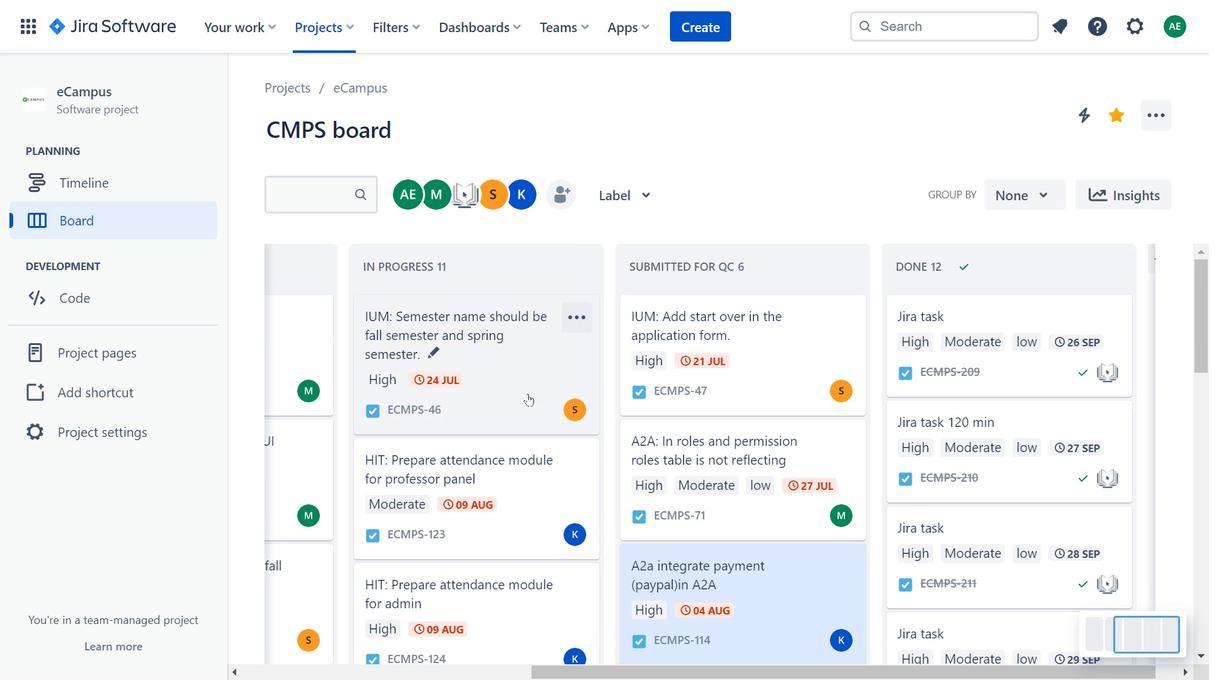 
Action: Mouse scrolled (527, 396) with delta (0, 0)
Screenshot: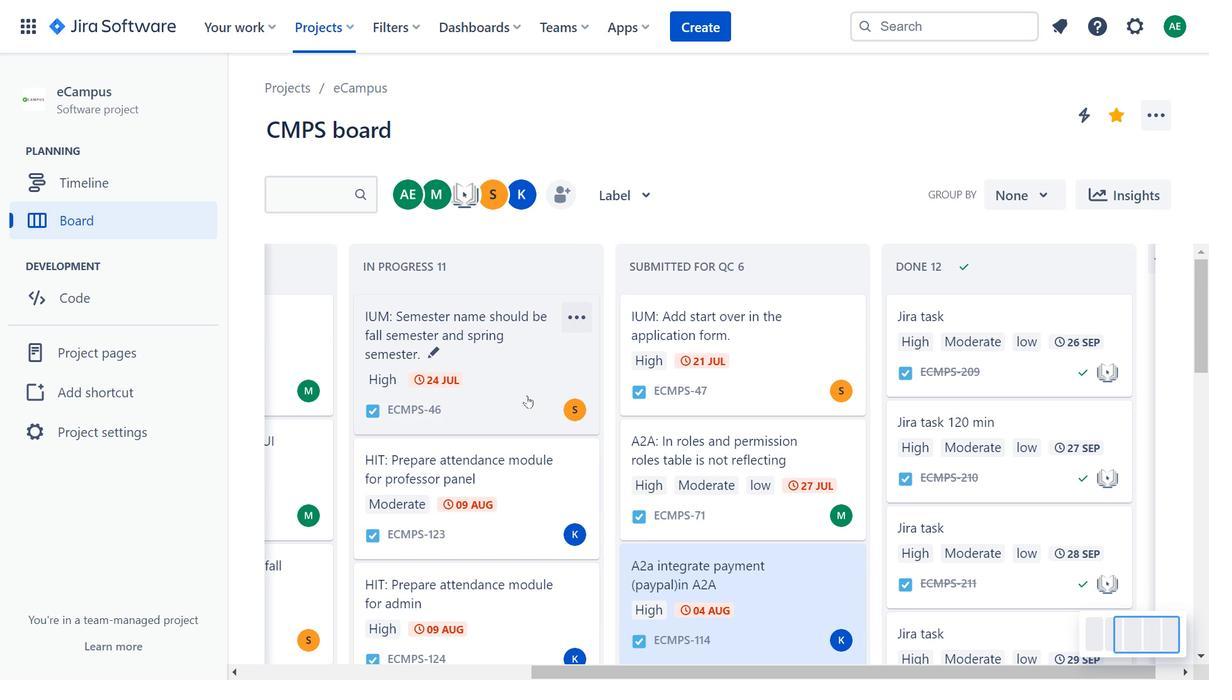 
Action: Mouse scrolled (527, 396) with delta (0, 0)
Screenshot: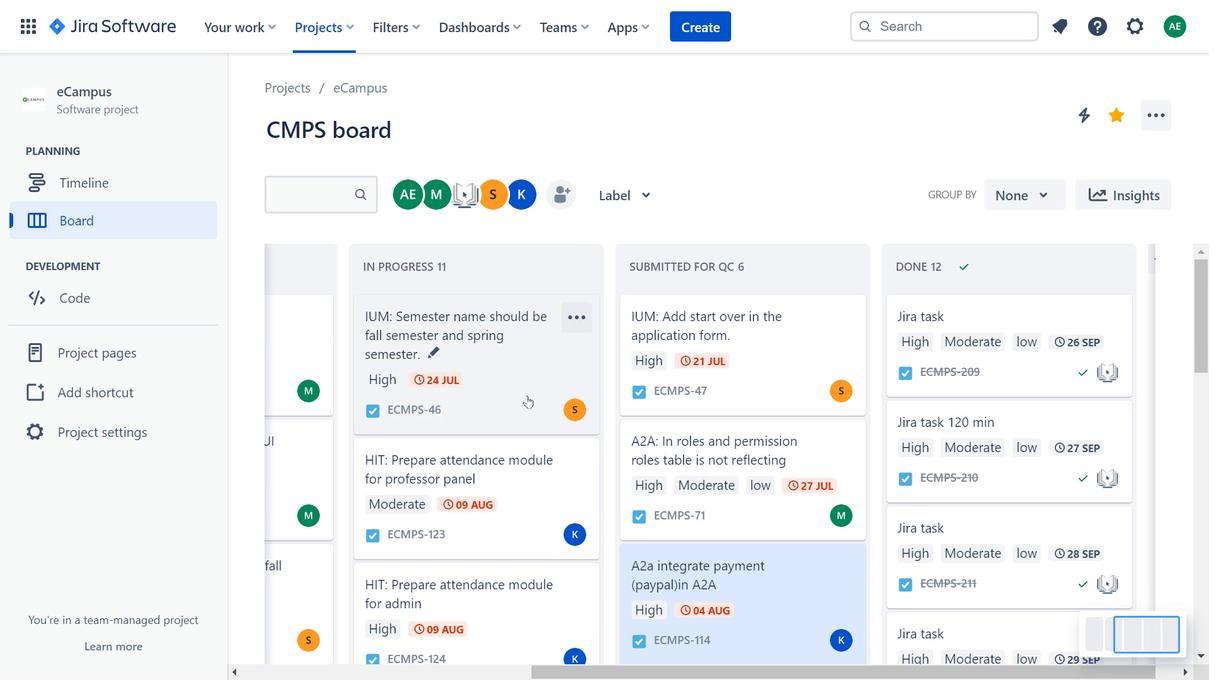 
Action: Mouse moved to (525, 499)
Screenshot: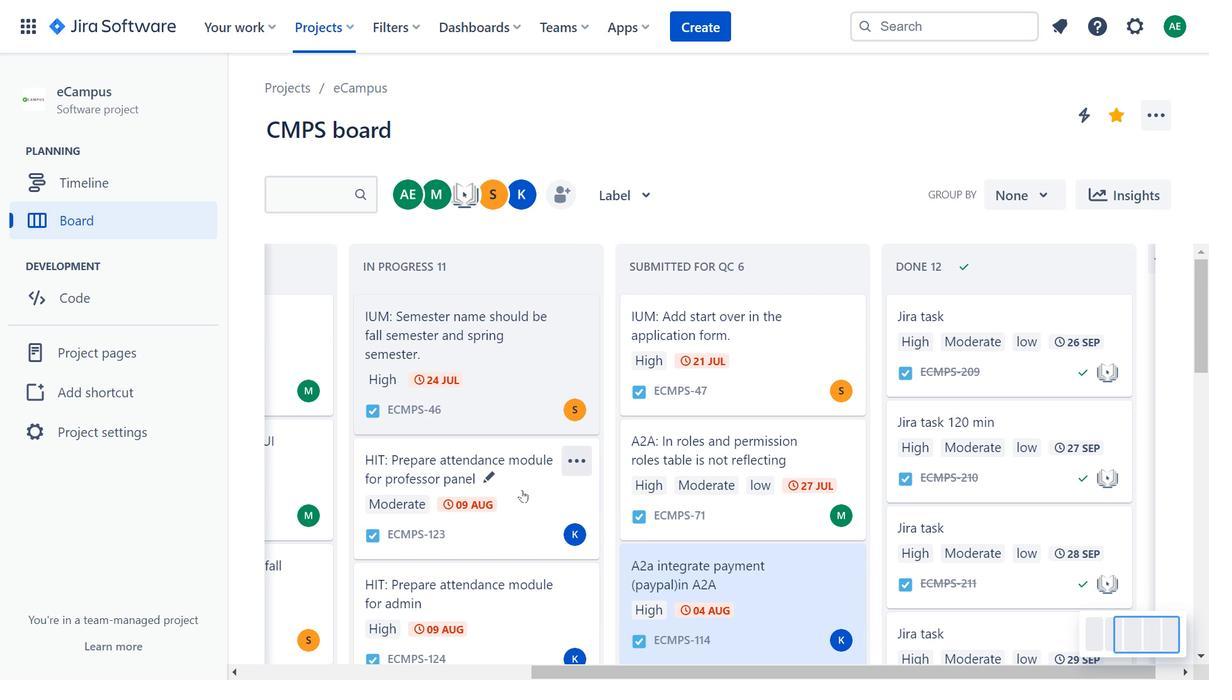 
Action: Mouse pressed left at (525, 499)
Screenshot: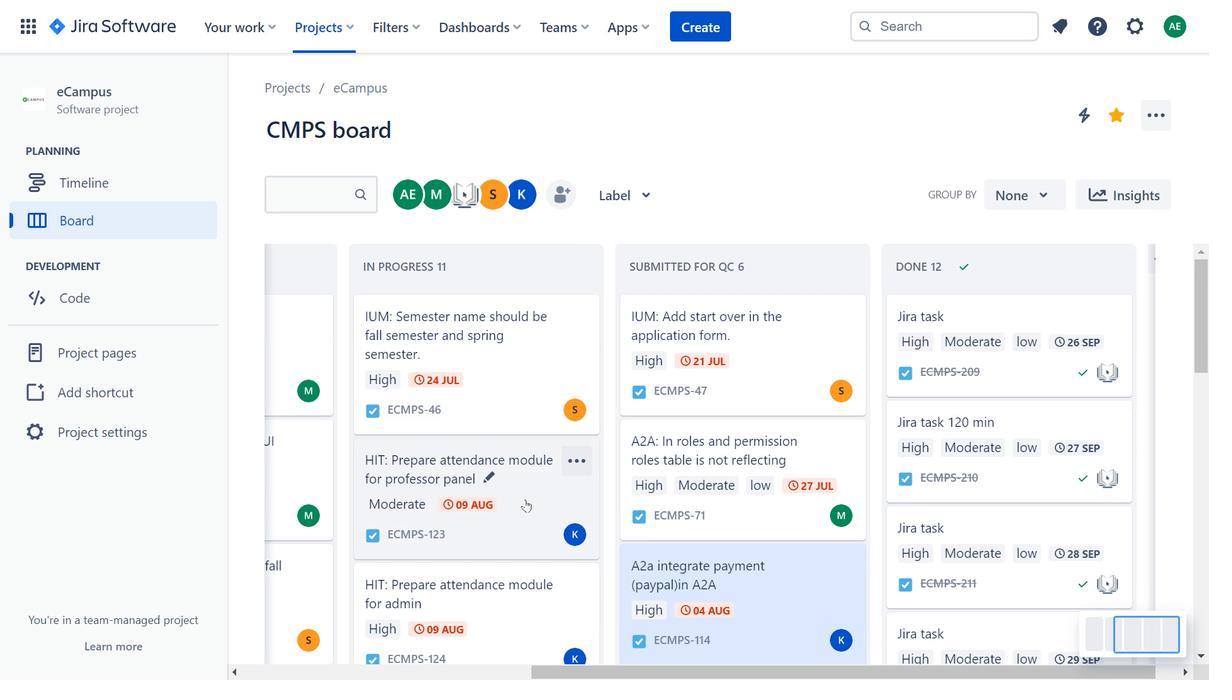 
Action: Mouse moved to (890, 160)
Screenshot: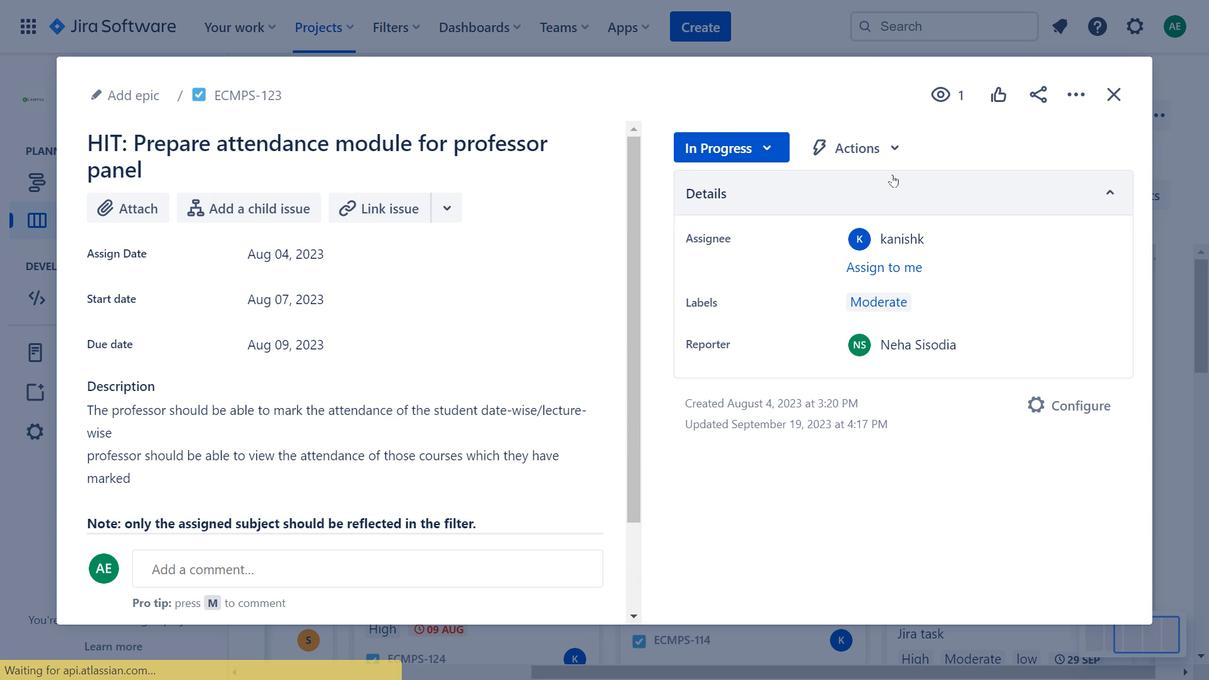 
Action: Mouse pressed left at (890, 160)
Screenshot: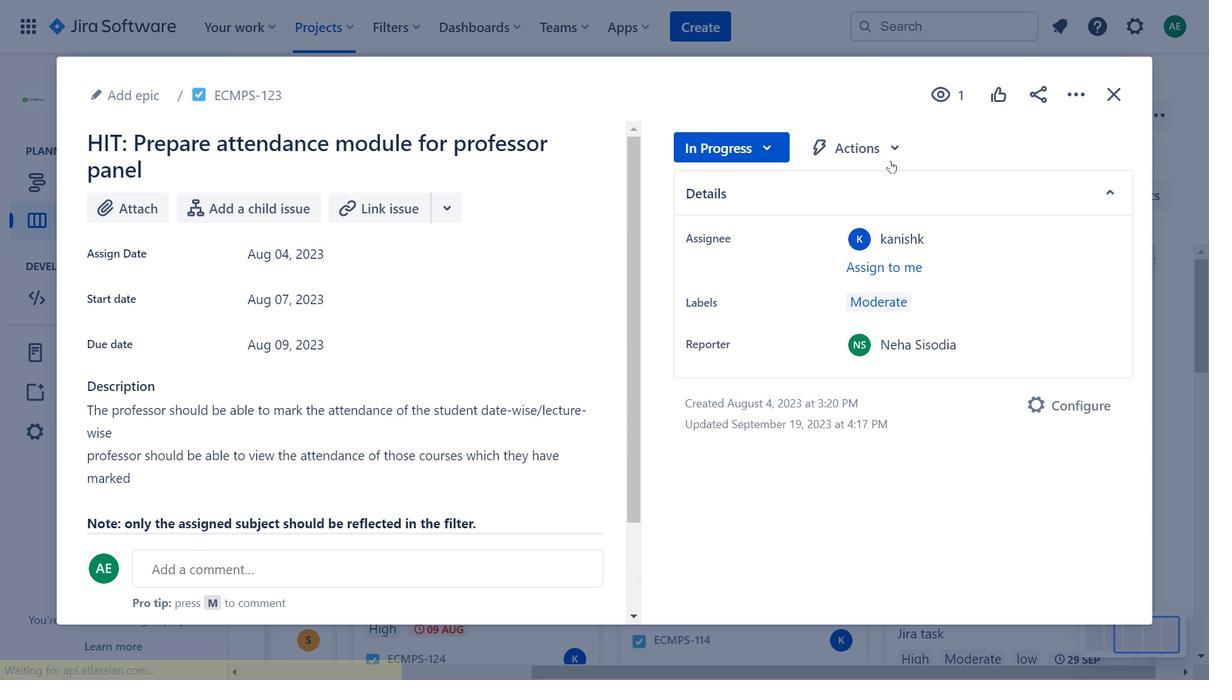 
Action: Mouse moved to (947, 570)
Screenshot: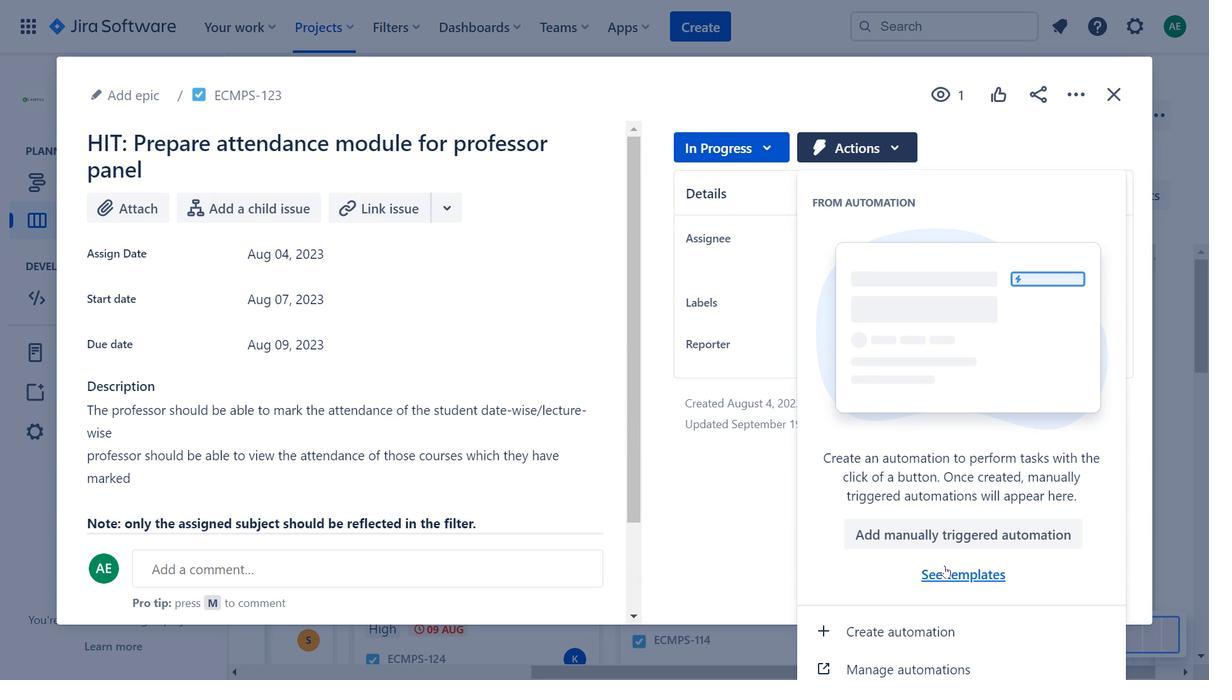 
Action: Mouse pressed left at (947, 570)
Screenshot: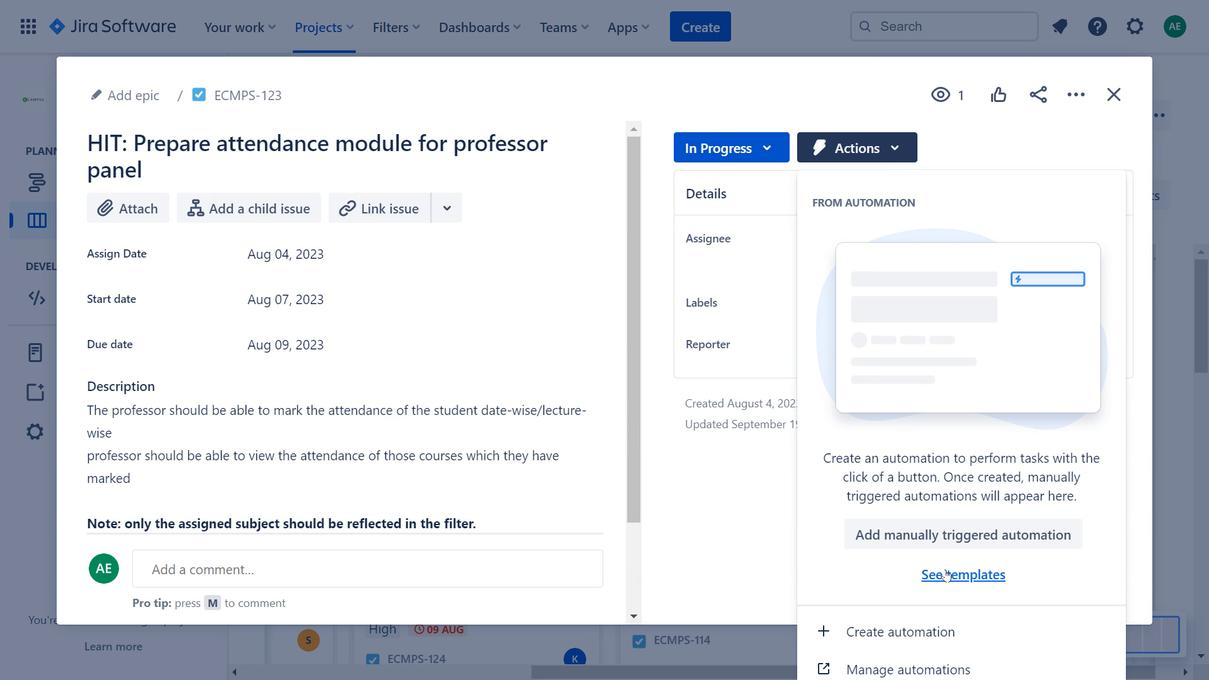 
Action: Mouse moved to (489, 250)
Screenshot: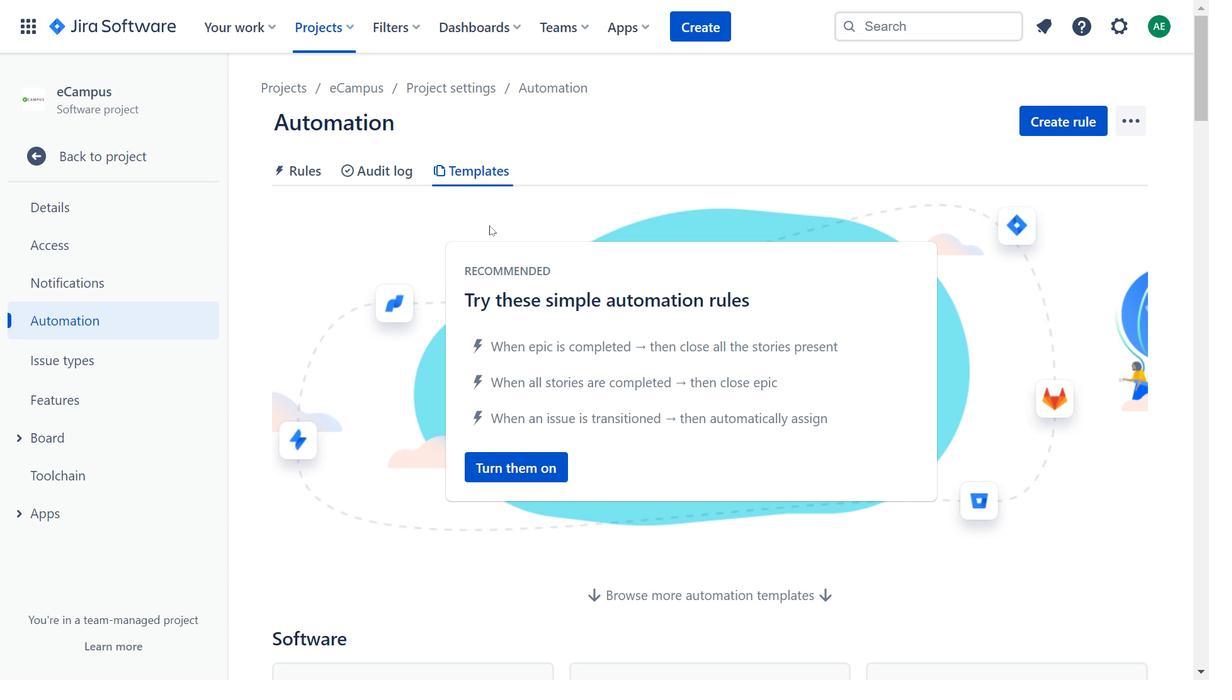 
Action: Mouse scrolled (489, 249) with delta (0, 0)
Screenshot: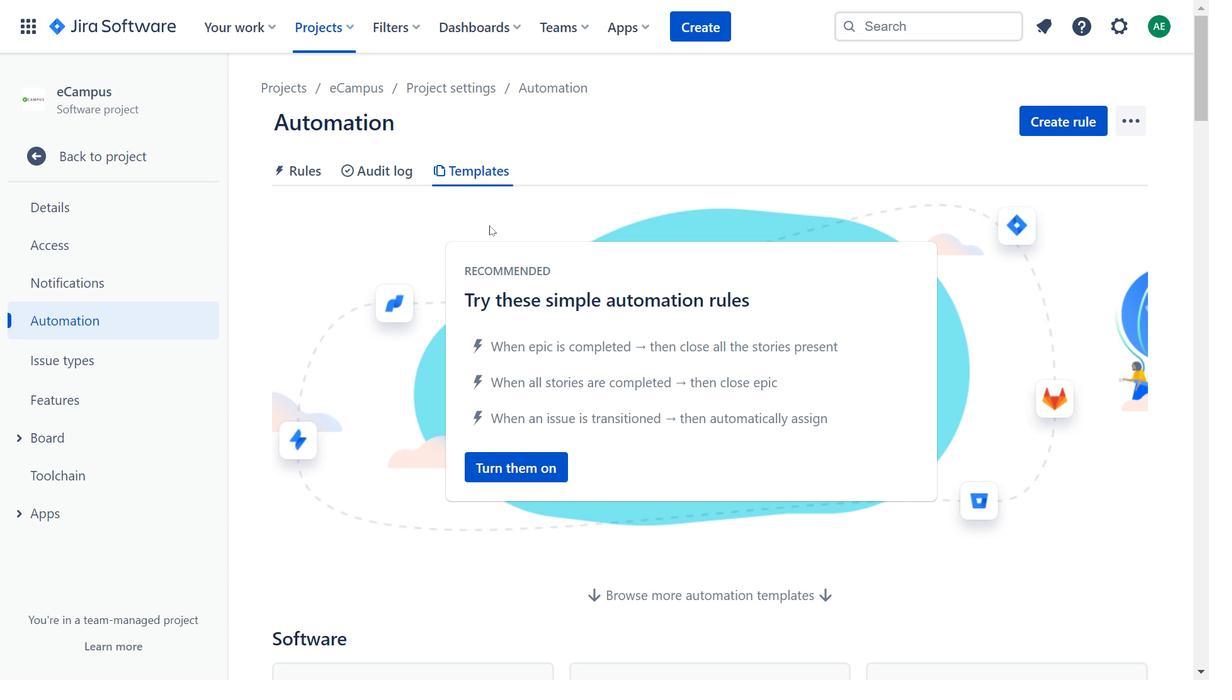 
Action: Mouse moved to (489, 251)
Screenshot: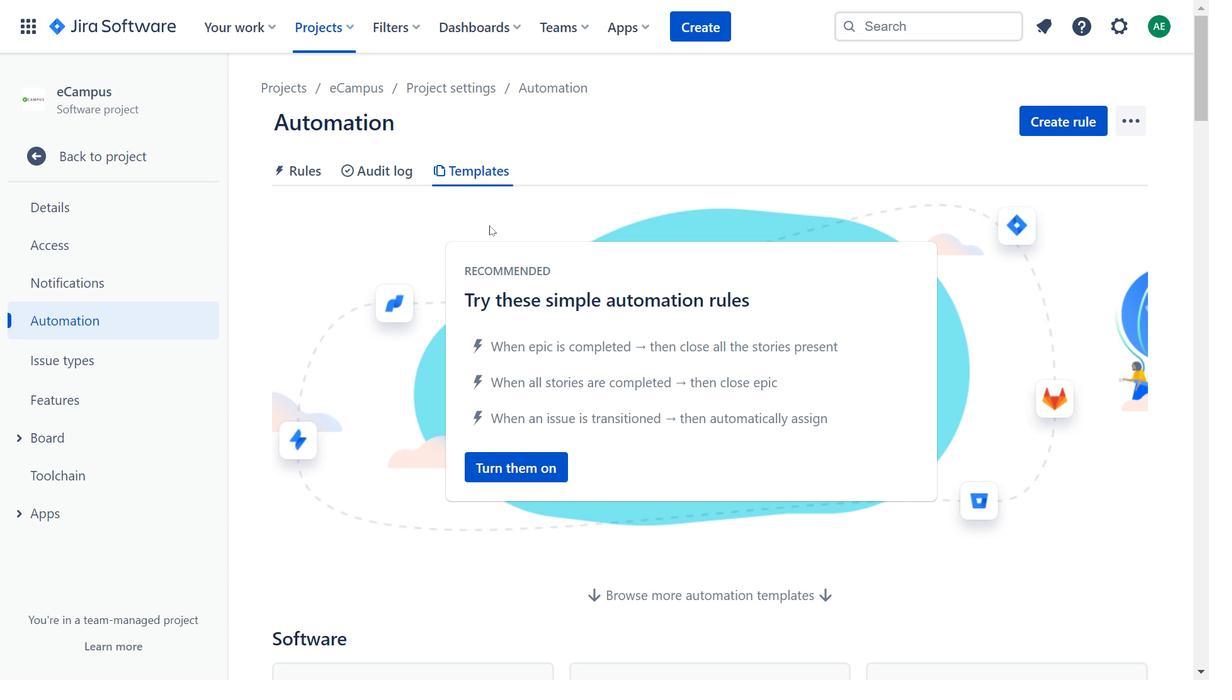 
Action: Mouse scrolled (489, 250) with delta (0, 0)
Screenshot: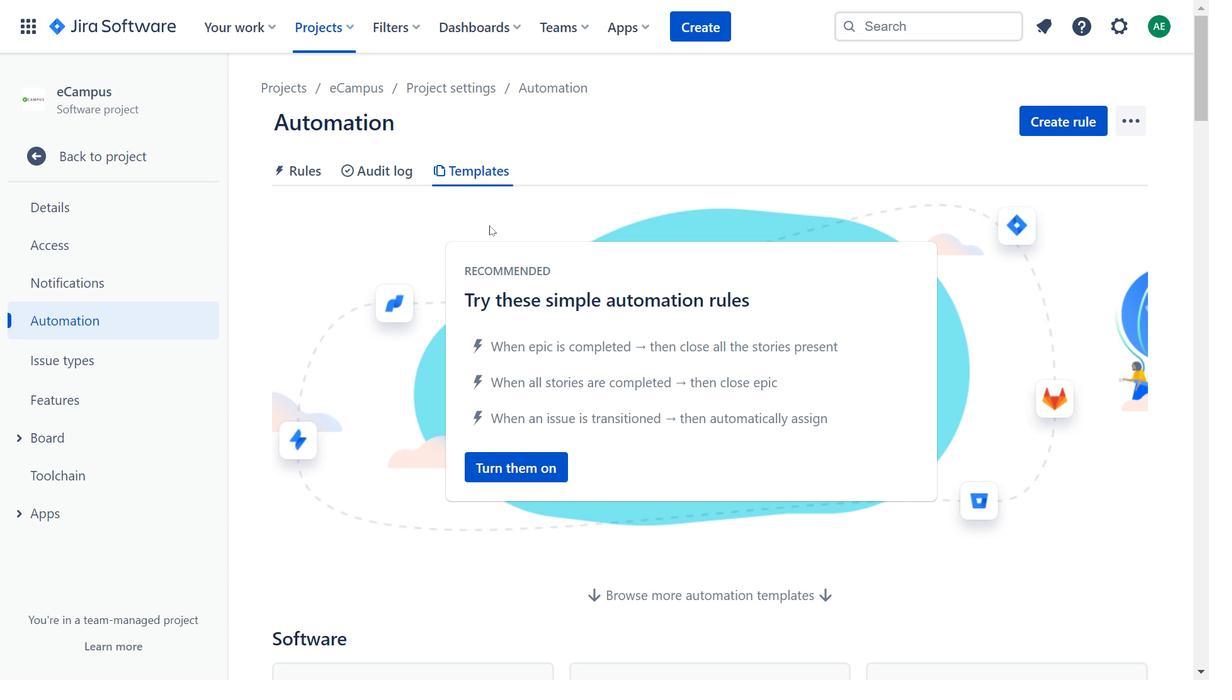 
Action: Mouse moved to (490, 255)
Screenshot: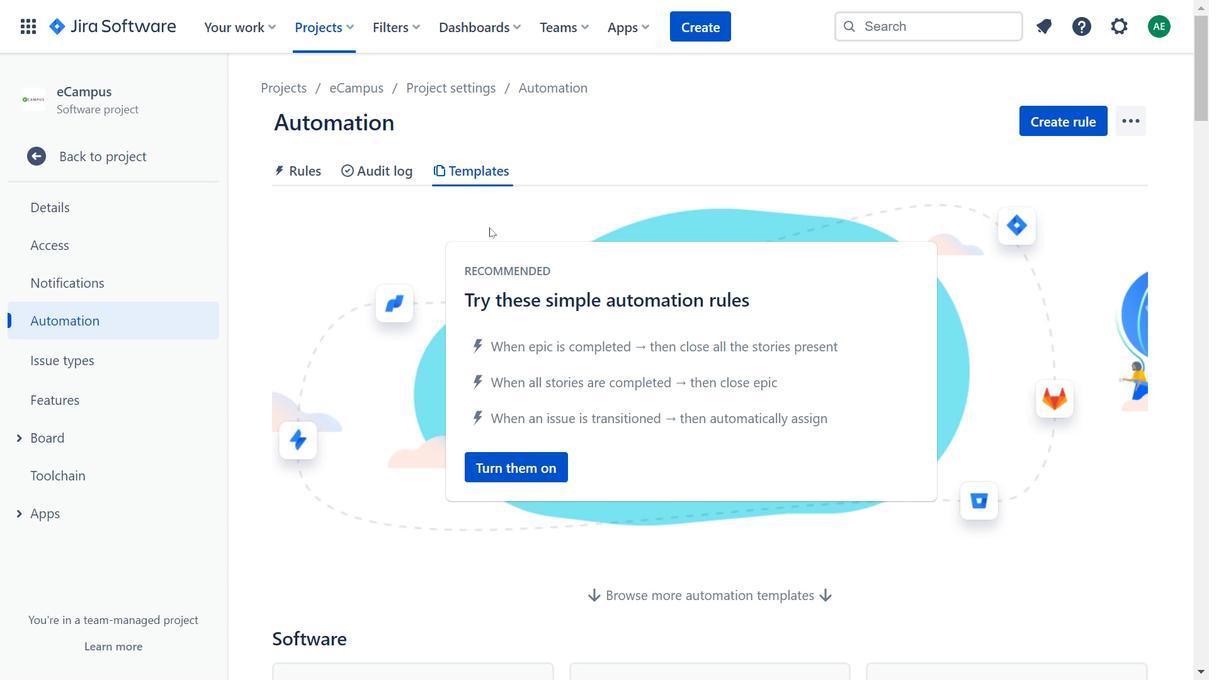 
Action: Mouse scrolled (490, 254) with delta (0, 0)
Screenshot: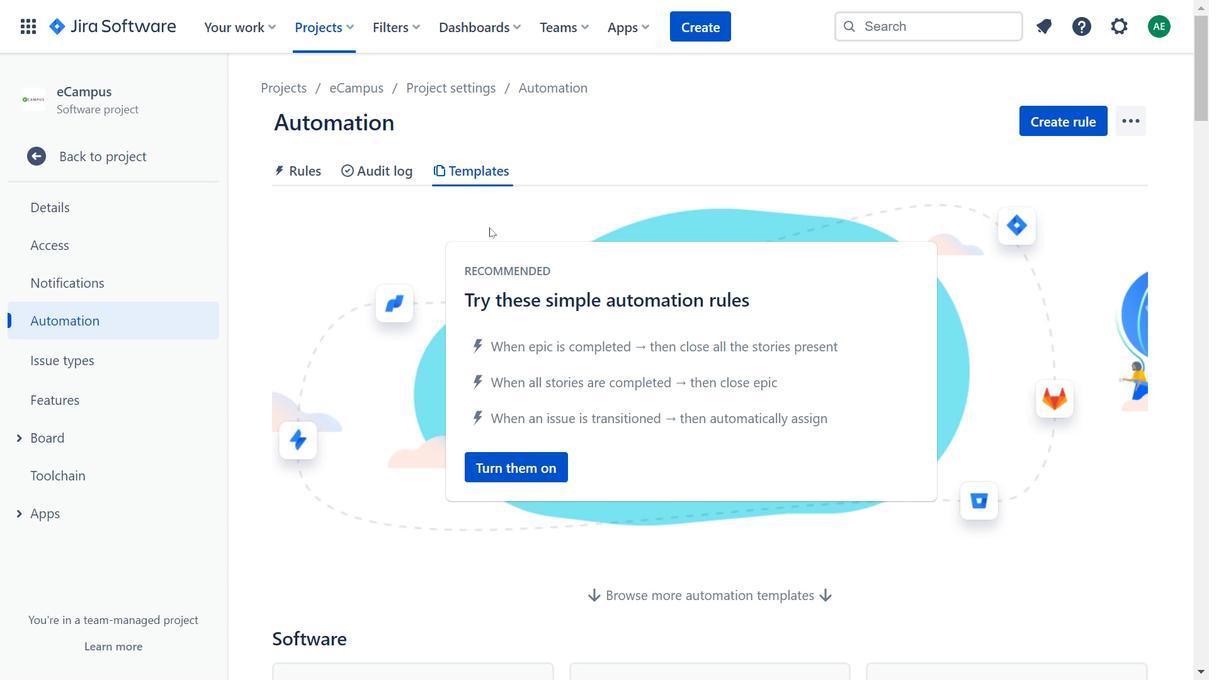 
Action: Mouse moved to (453, 459)
Screenshot: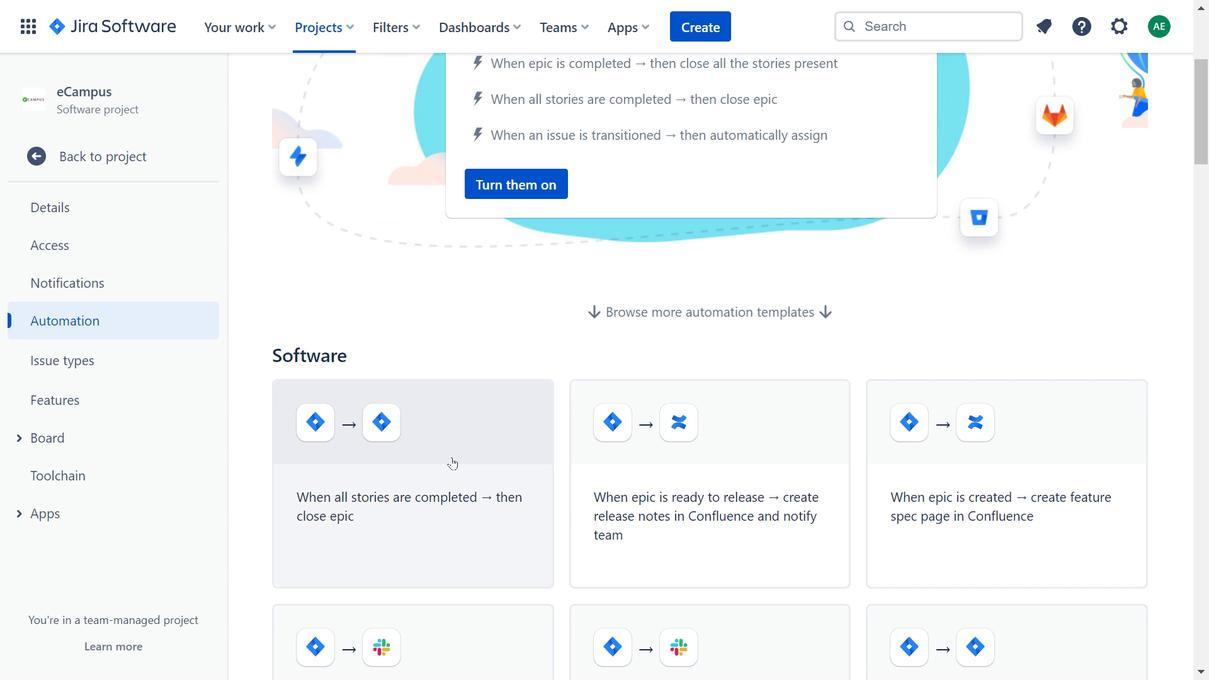 
Action: Mouse pressed left at (453, 459)
Screenshot: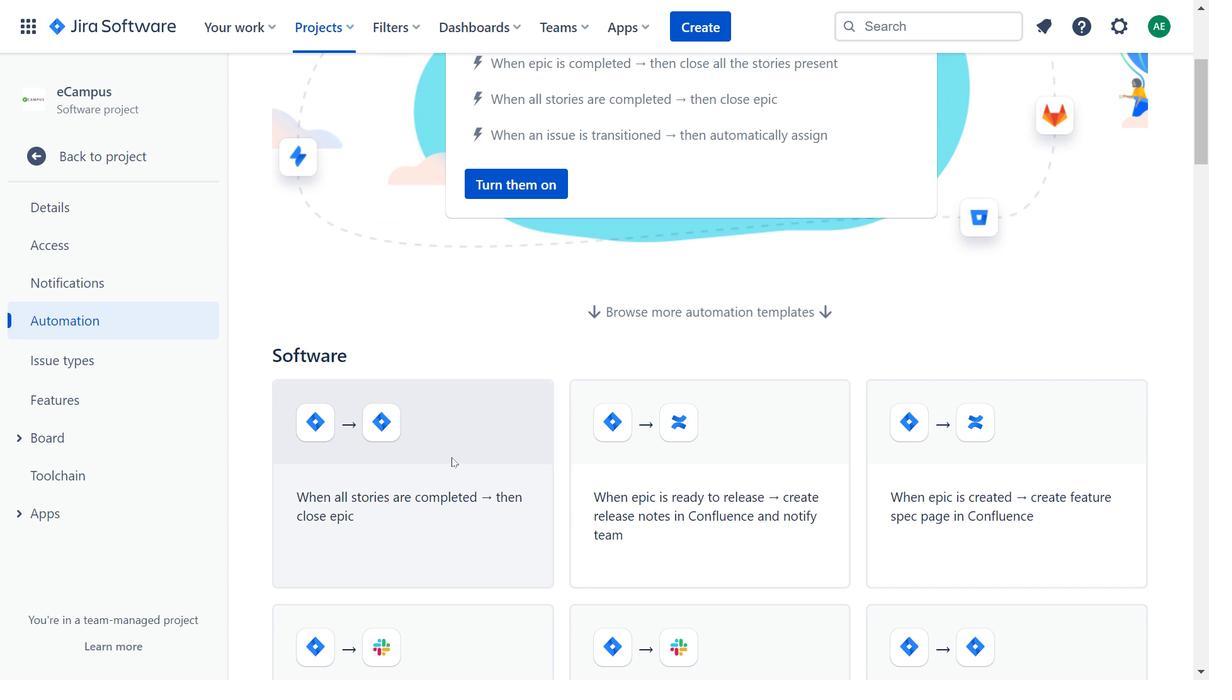 
Action: Mouse moved to (417, 220)
Screenshot: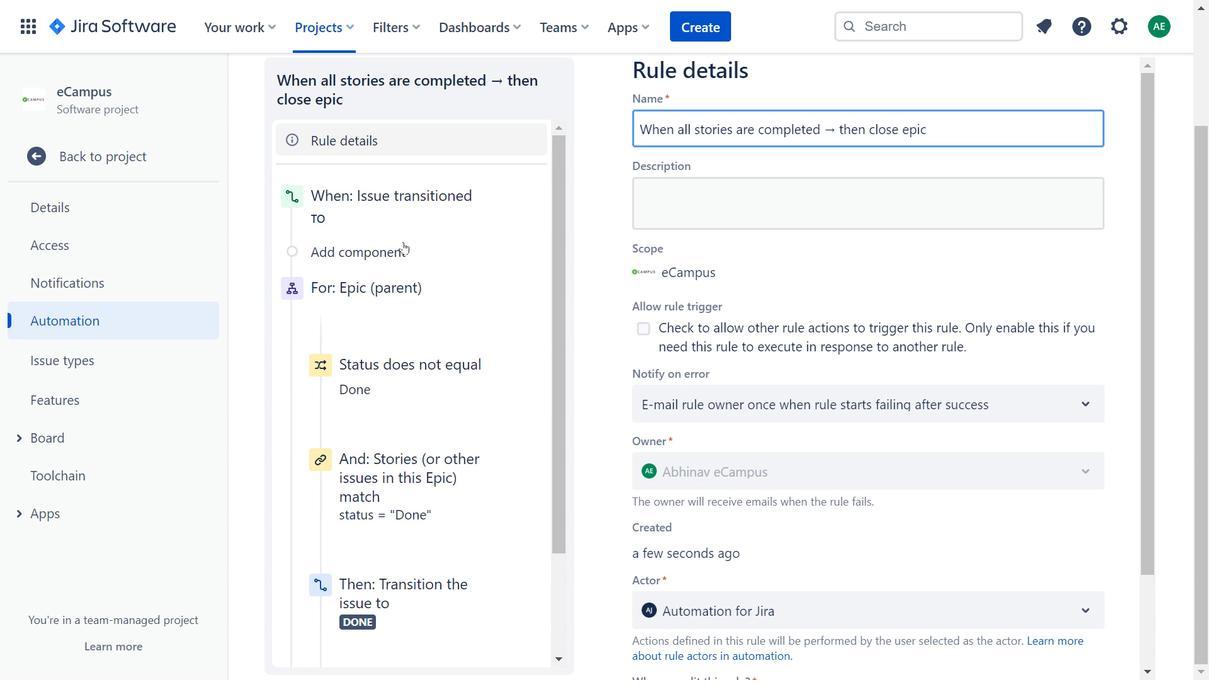 
Action: Mouse pressed left at (417, 220)
Screenshot: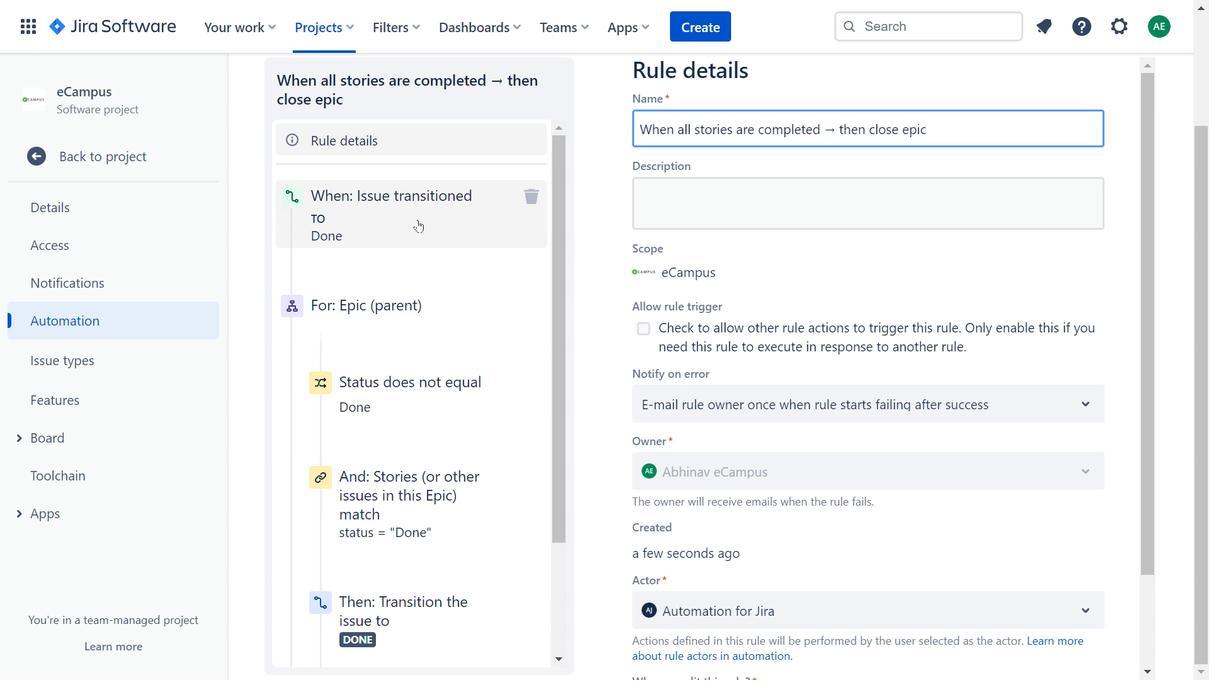 
Action: Mouse moved to (801, 330)
Screenshot: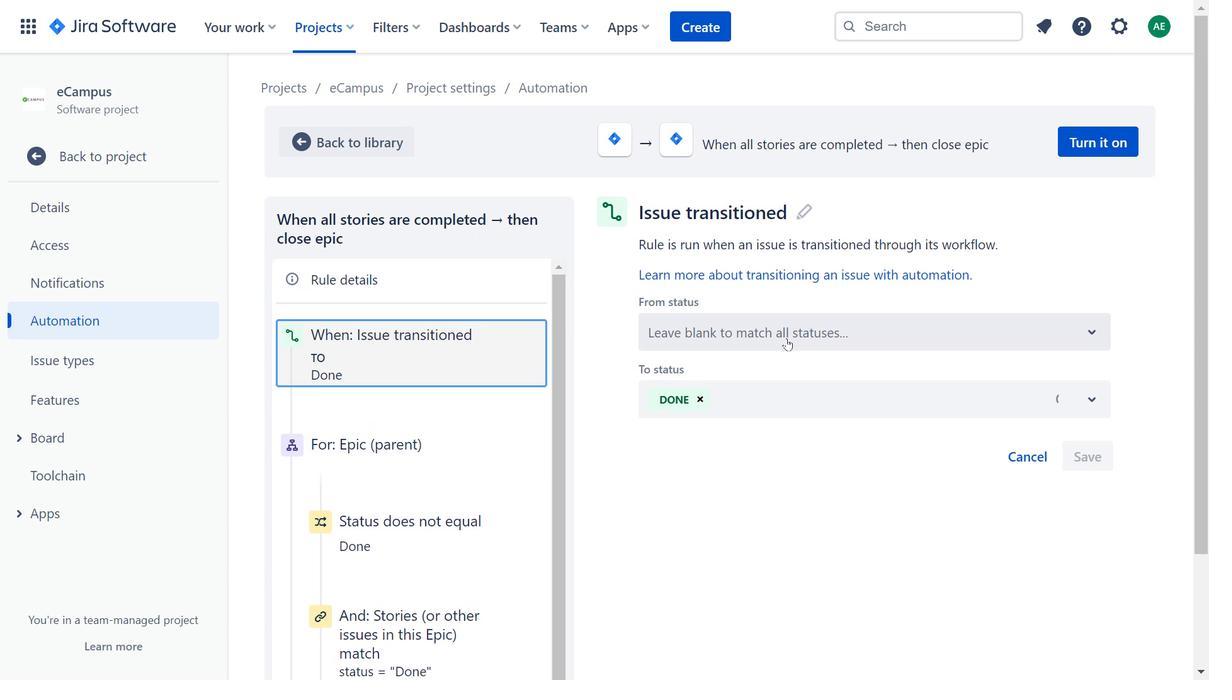 
Action: Mouse pressed left at (801, 330)
Screenshot: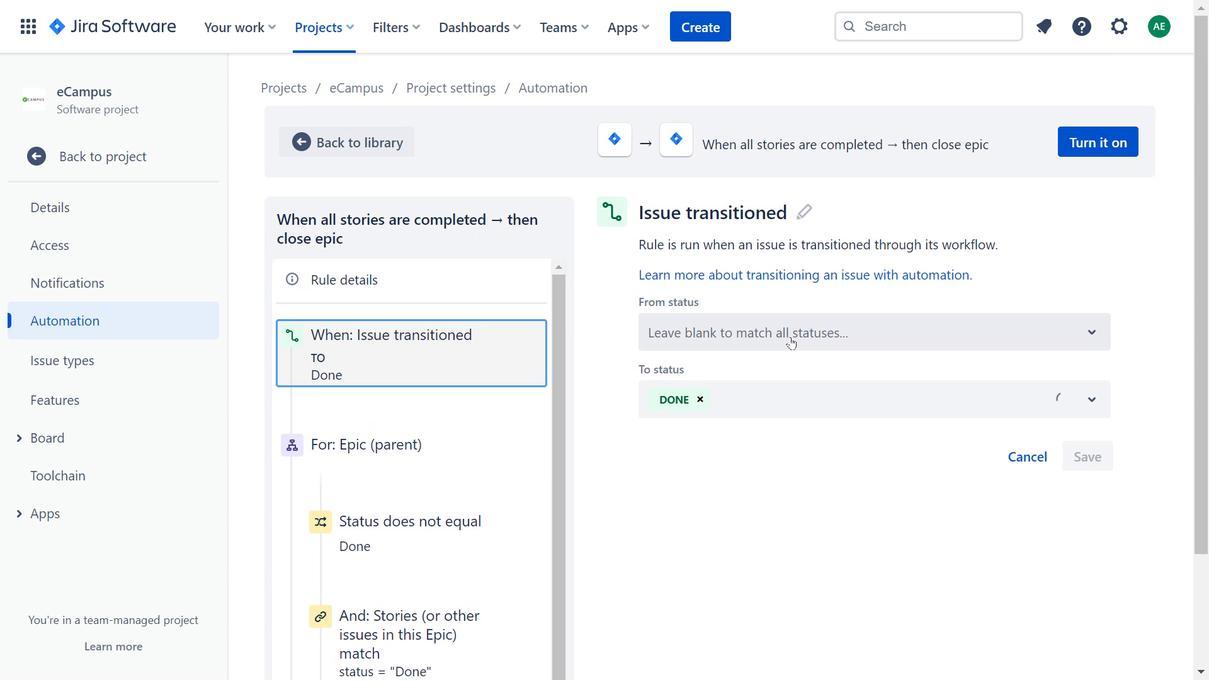 
Action: Mouse moved to (412, 432)
Screenshot: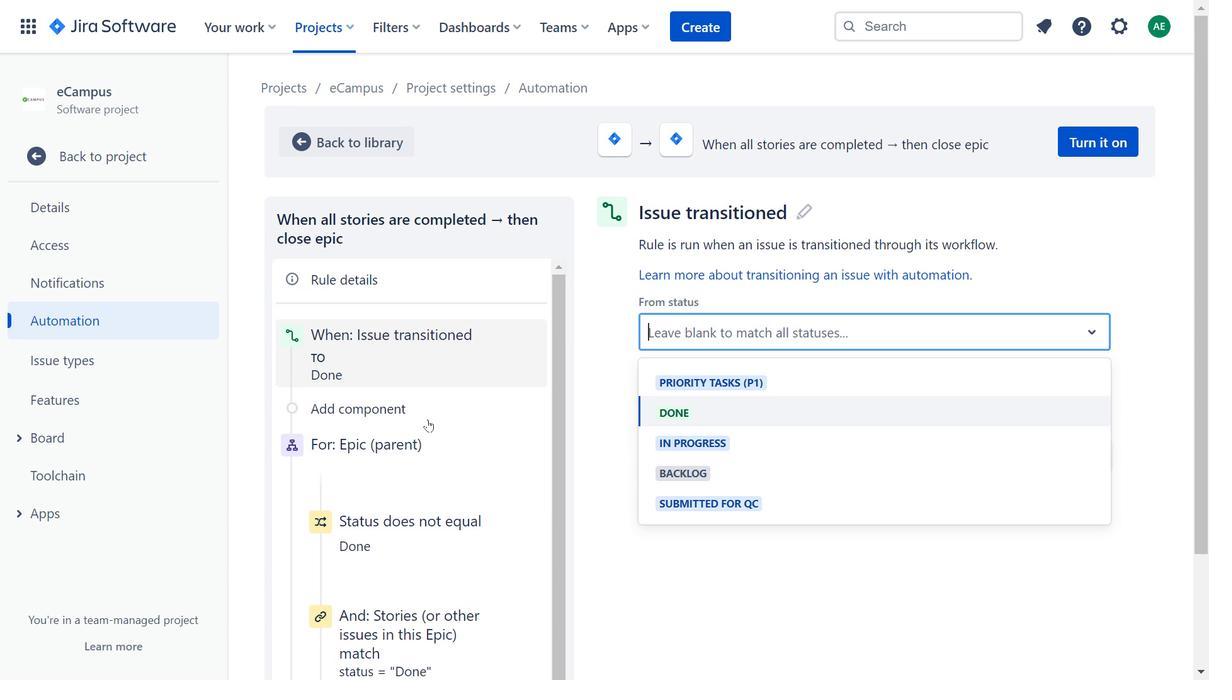 
Action: Mouse pressed left at (412, 432)
Screenshot: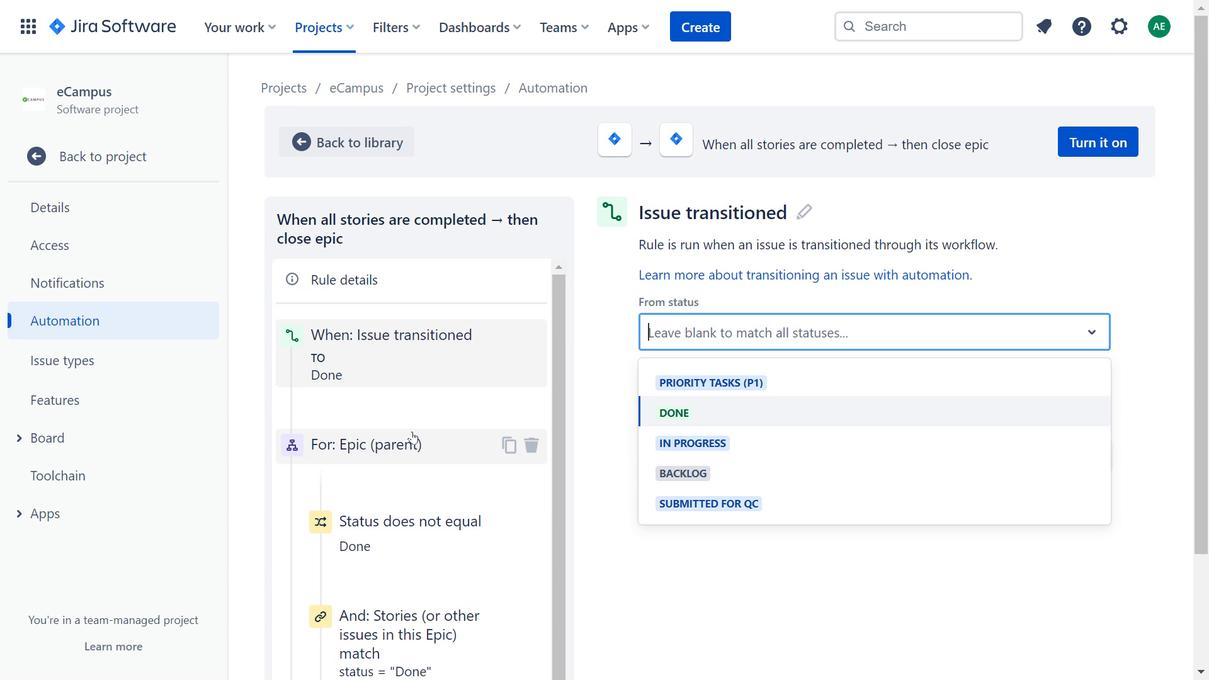 
Action: Mouse moved to (754, 323)
Screenshot: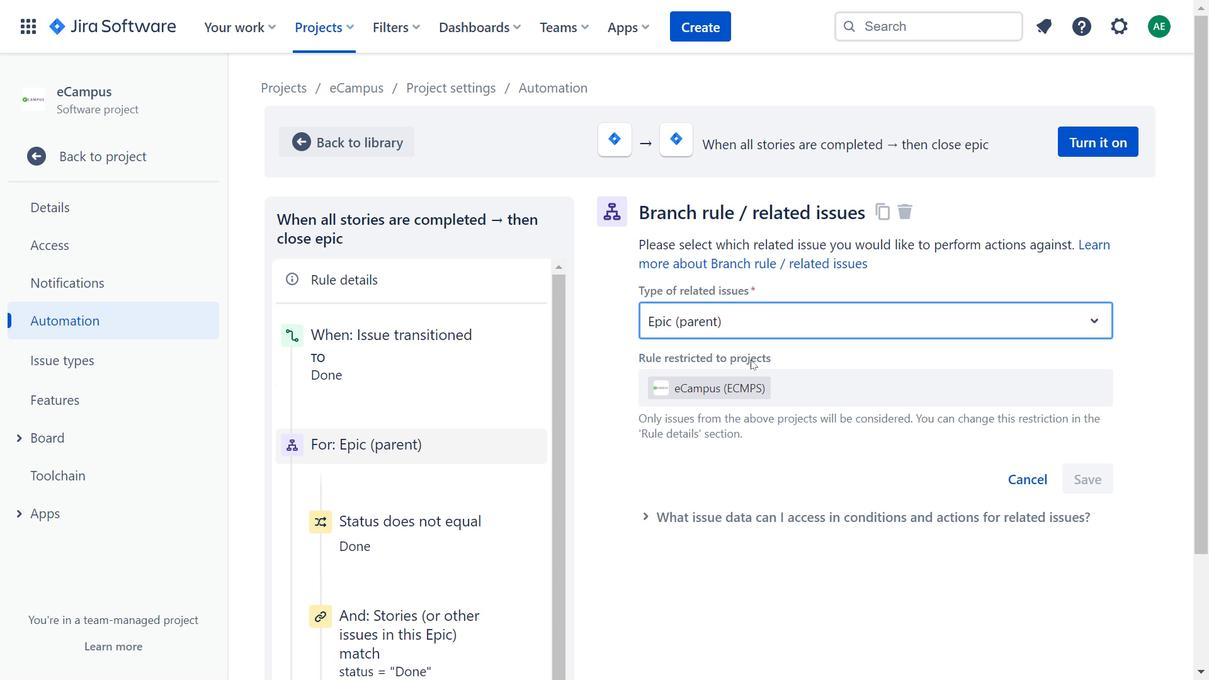 
Action: Mouse pressed left at (754, 323)
Screenshot: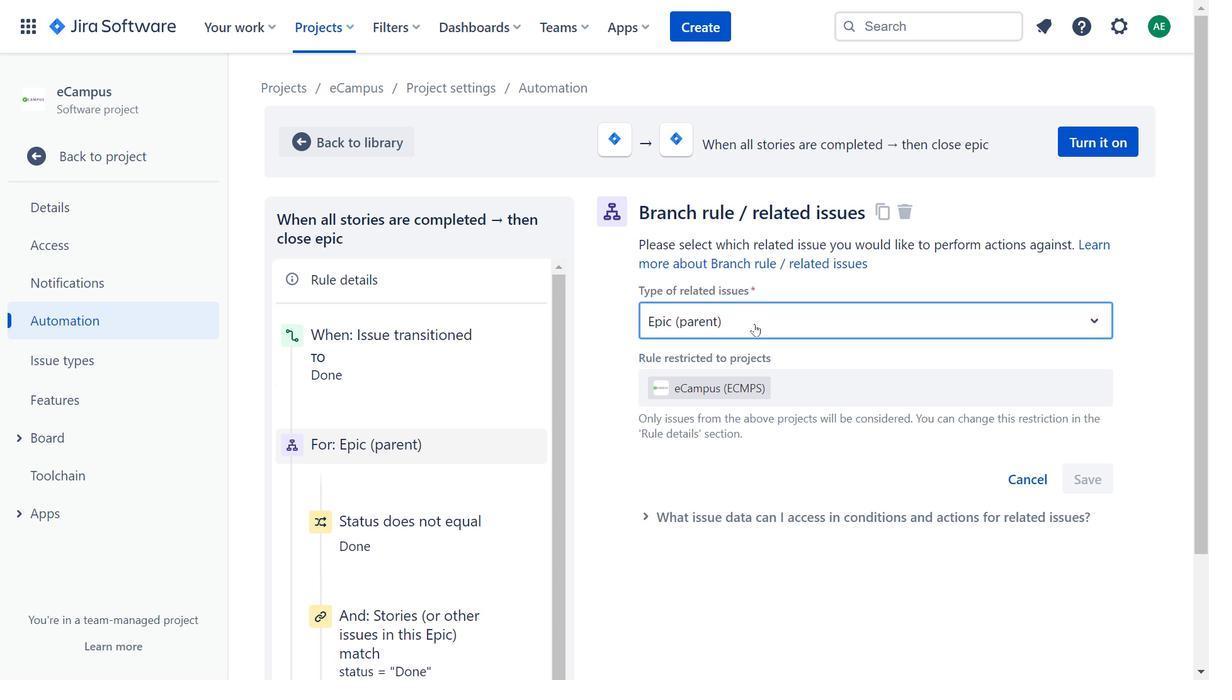
Action: Mouse moved to (716, 437)
Screenshot: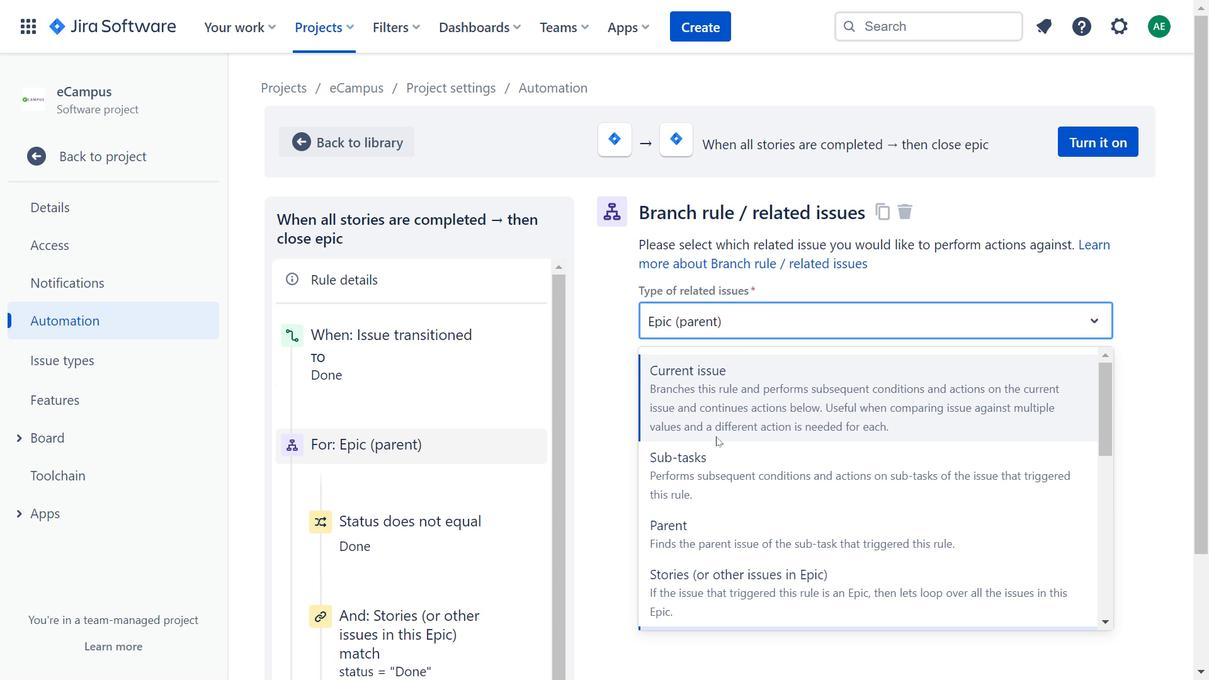 
Action: Mouse scrolled (716, 436) with delta (0, 0)
Screenshot: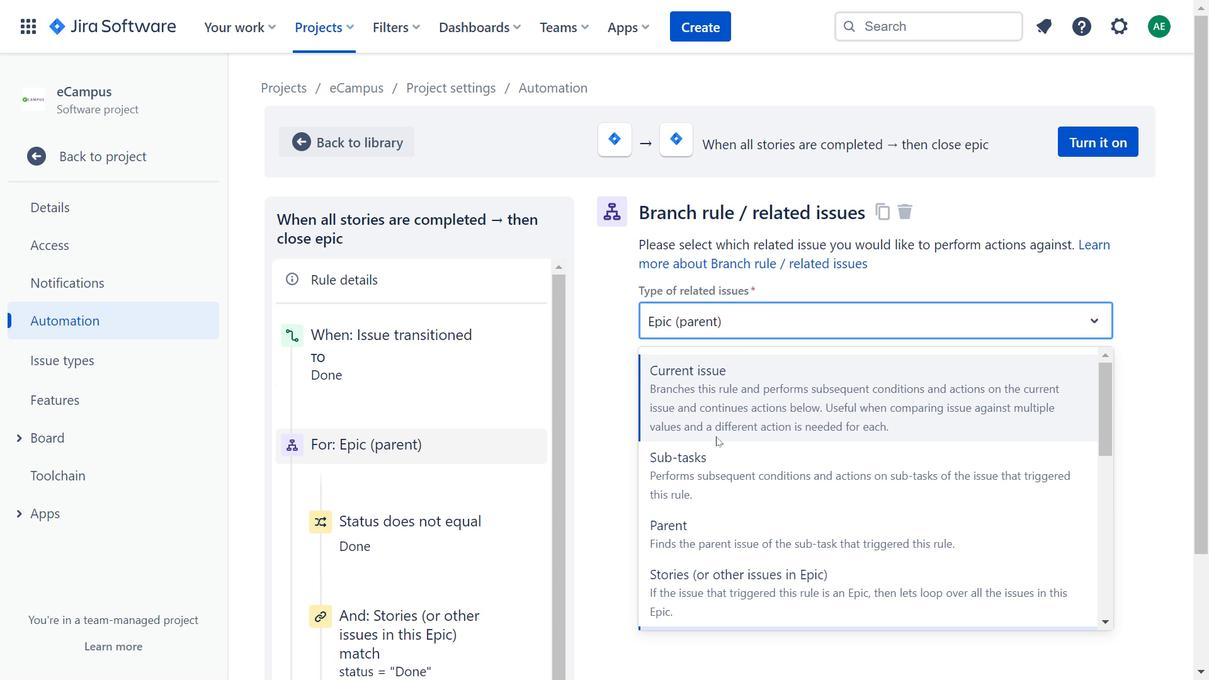 
Action: Mouse scrolled (716, 436) with delta (0, 0)
Screenshot: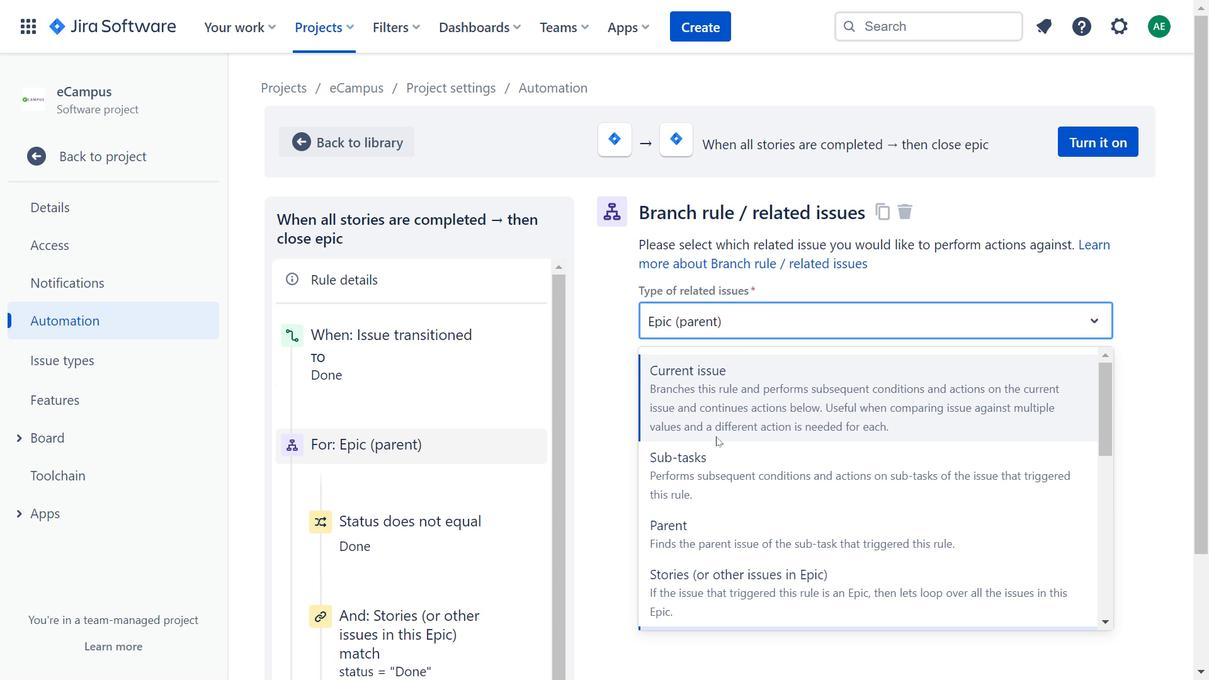 
Action: Mouse moved to (814, 400)
Screenshot: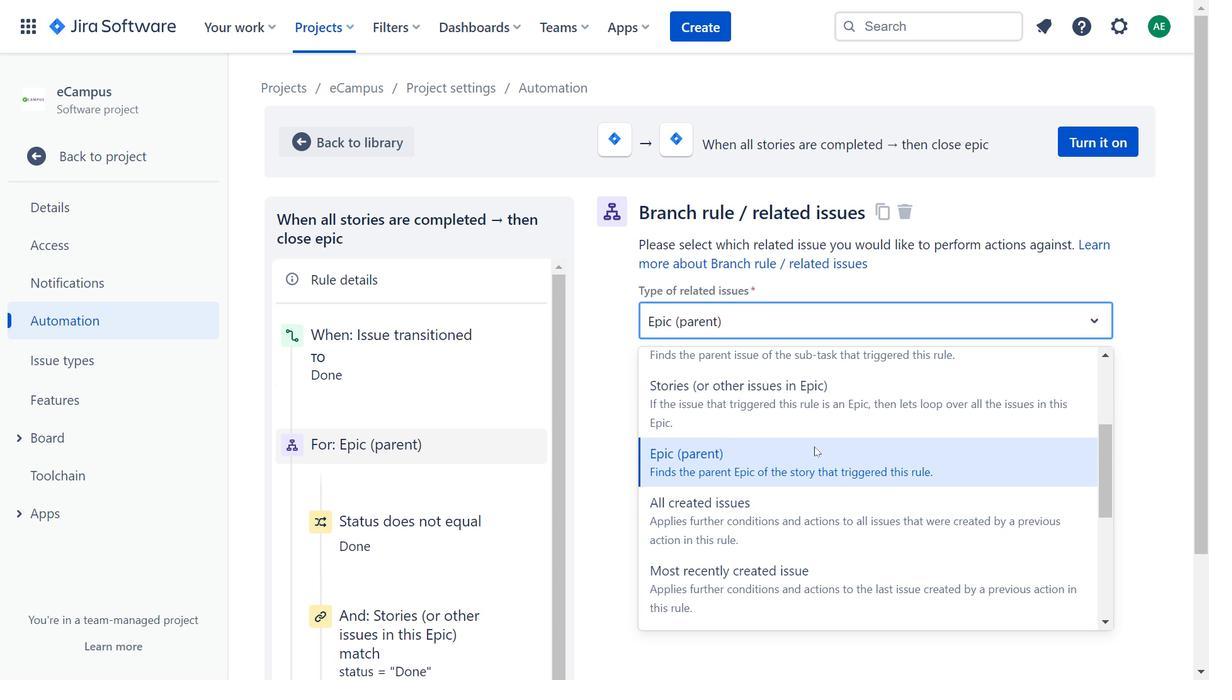 
Action: Mouse scrolled (814, 400) with delta (0, 0)
Screenshot: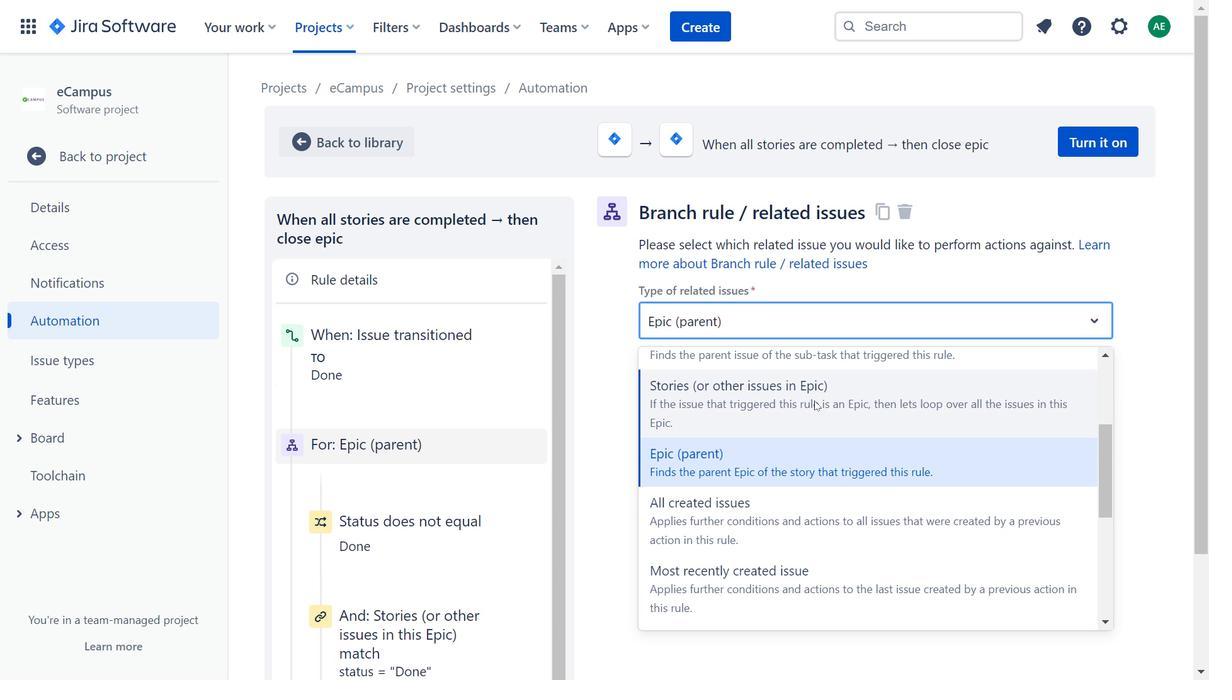 
Action: Mouse scrolled (814, 400) with delta (0, 0)
Screenshot: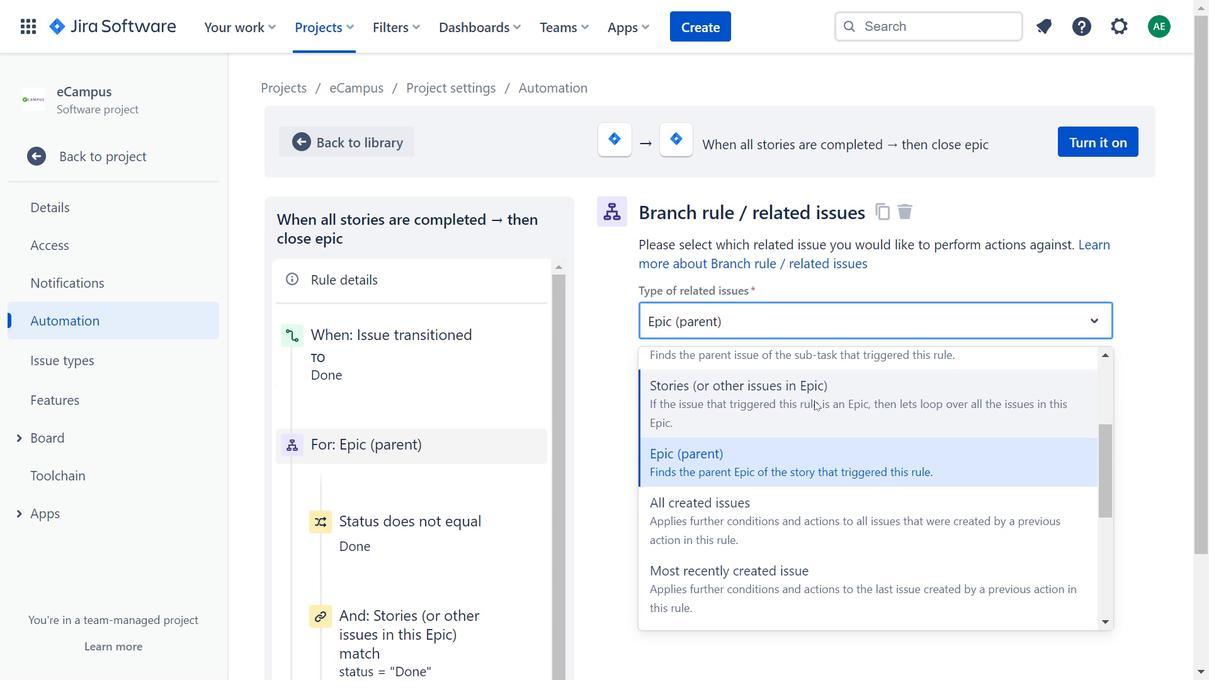 
Action: Mouse moved to (613, 327)
Screenshot: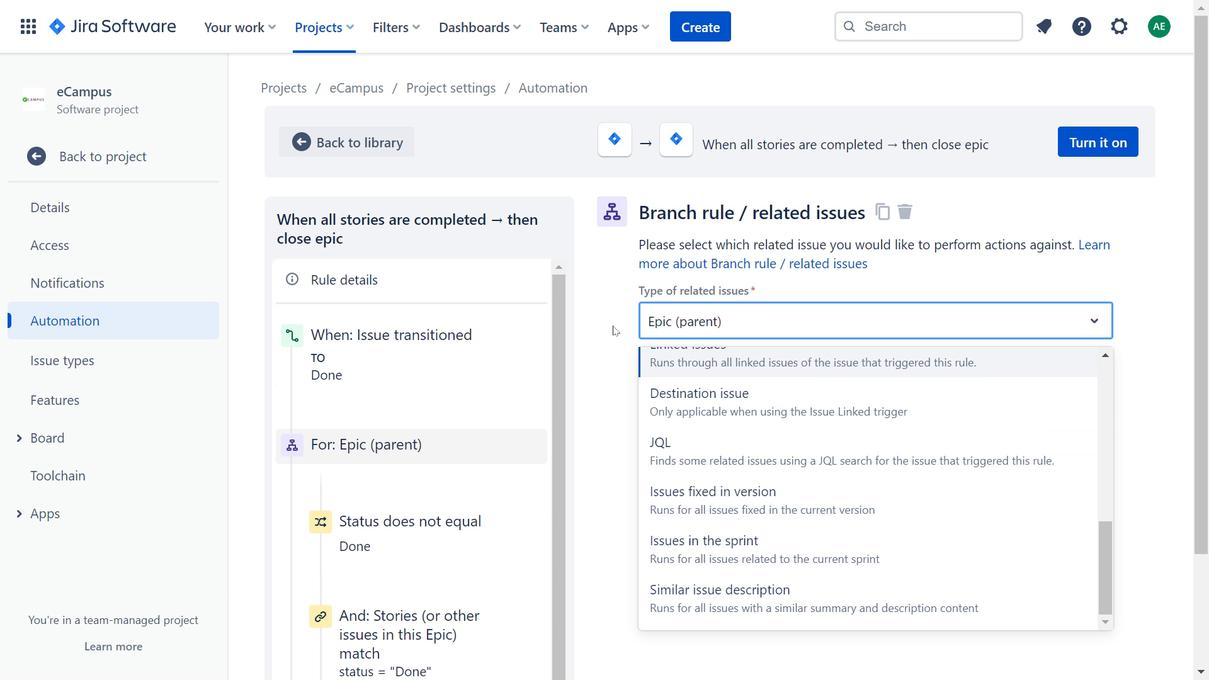 
Action: Mouse pressed left at (613, 327)
Screenshot: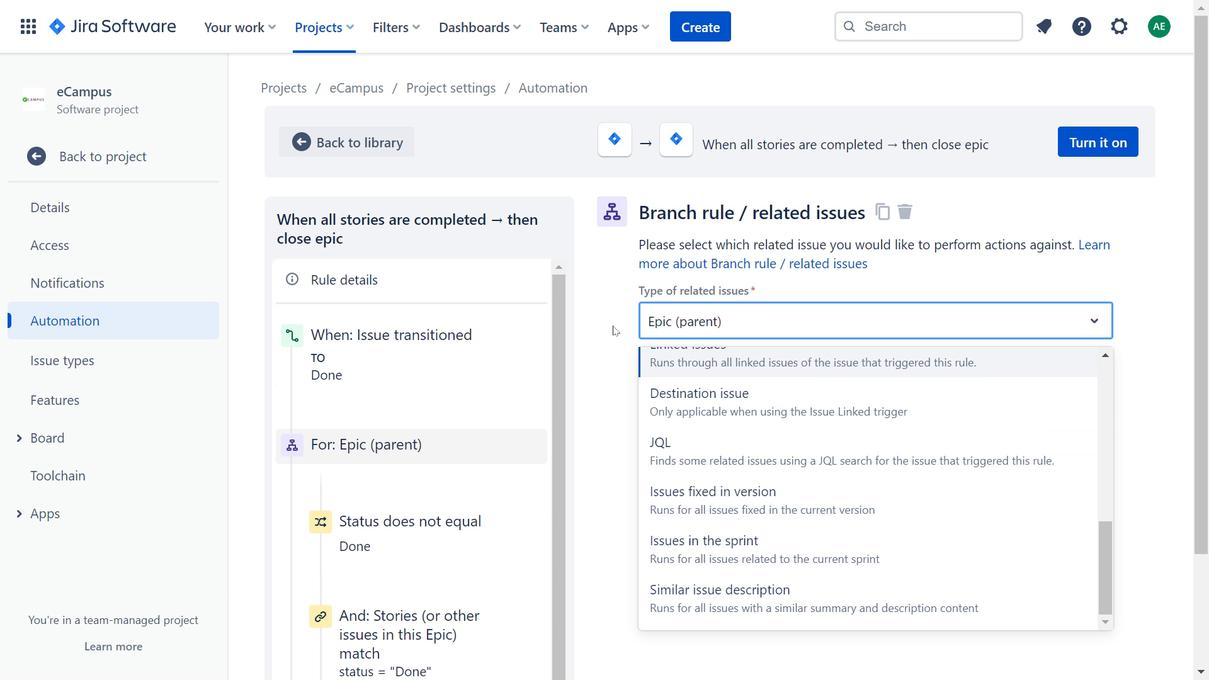 
Action: Mouse moved to (371, 548)
Screenshot: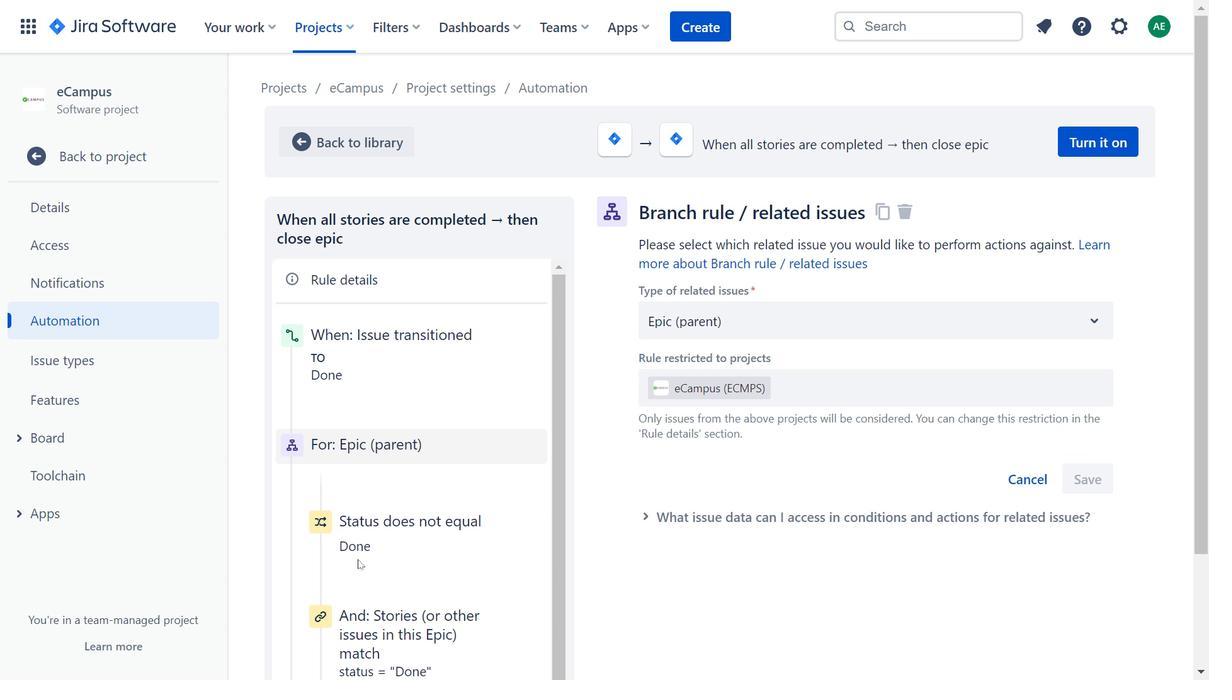 
Action: Mouse pressed left at (371, 548)
Screenshot: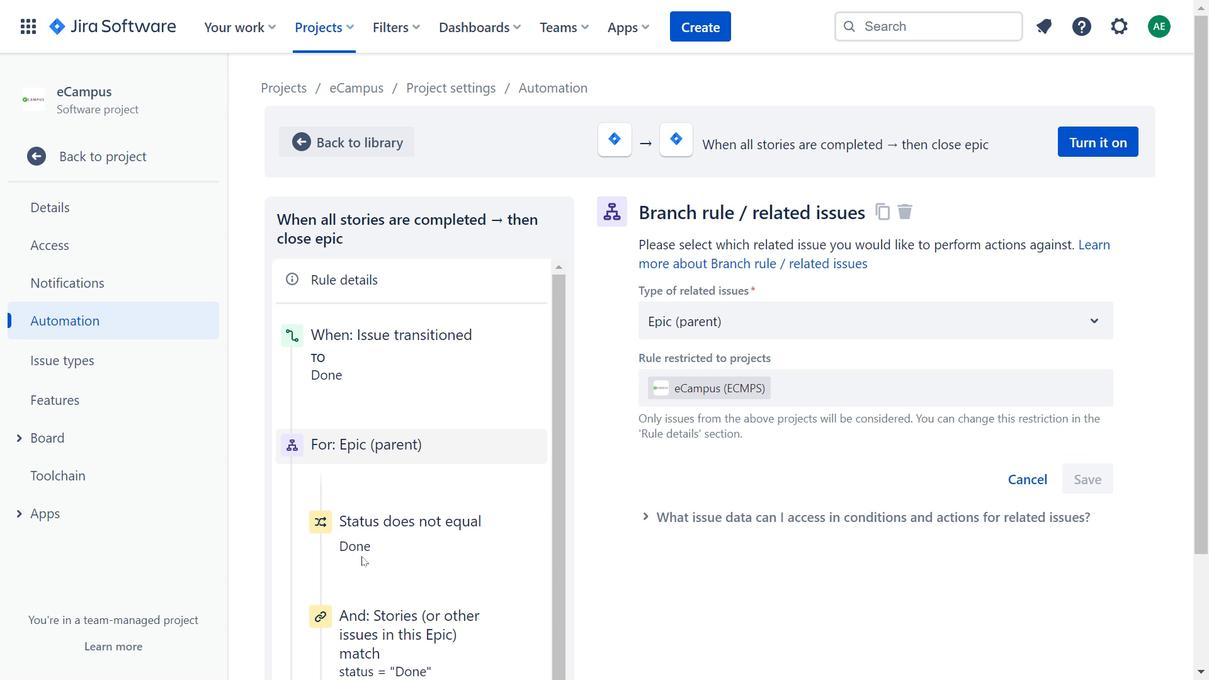 
Action: Mouse moved to (758, 320)
Screenshot: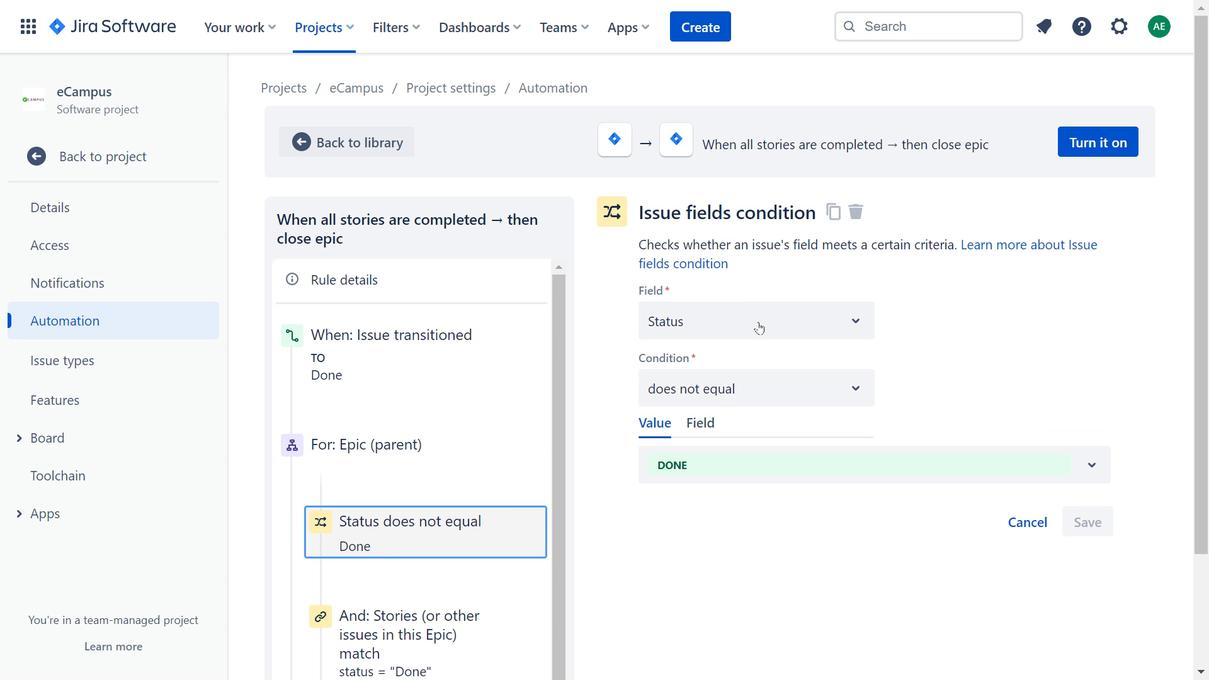 
Action: Mouse pressed left at (758, 320)
Screenshot: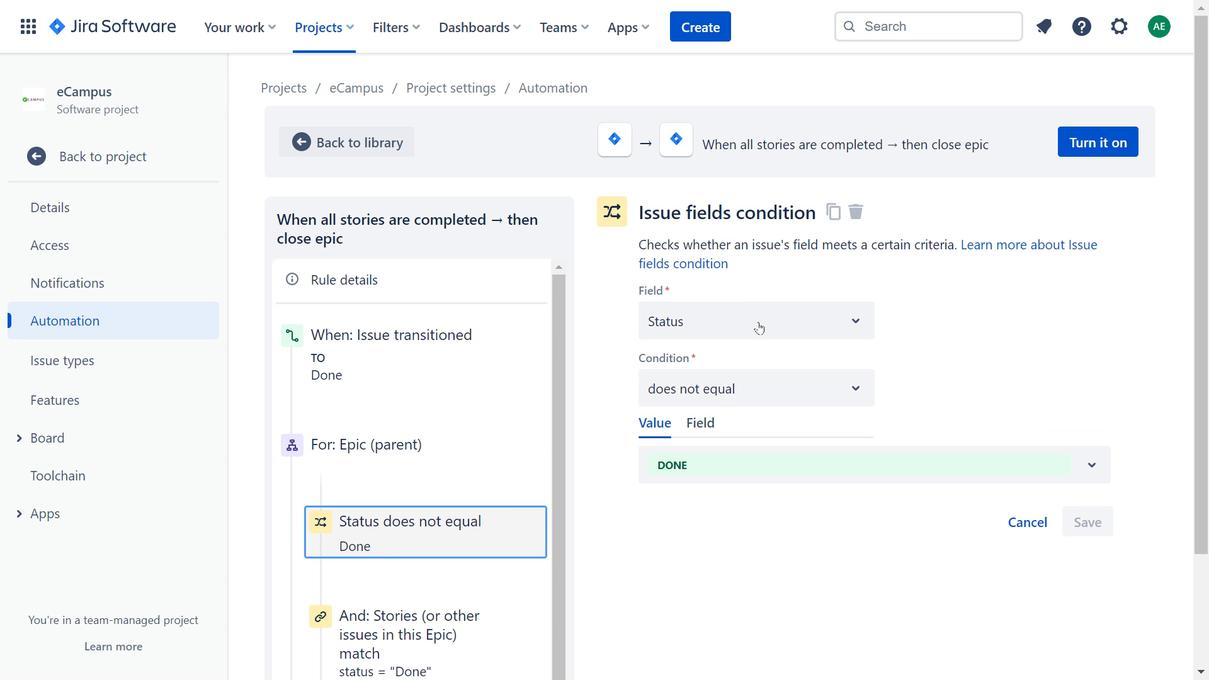 
Action: Mouse moved to (870, 386)
Screenshot: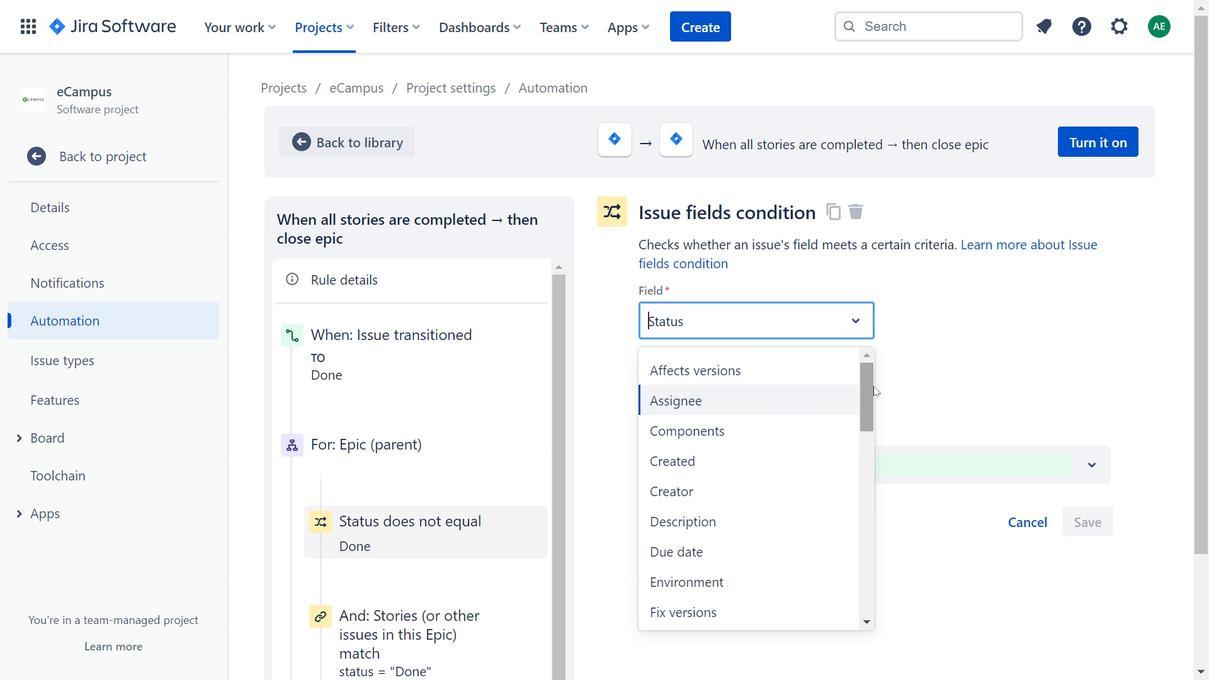 
Action: Mouse pressed left at (870, 386)
Screenshot: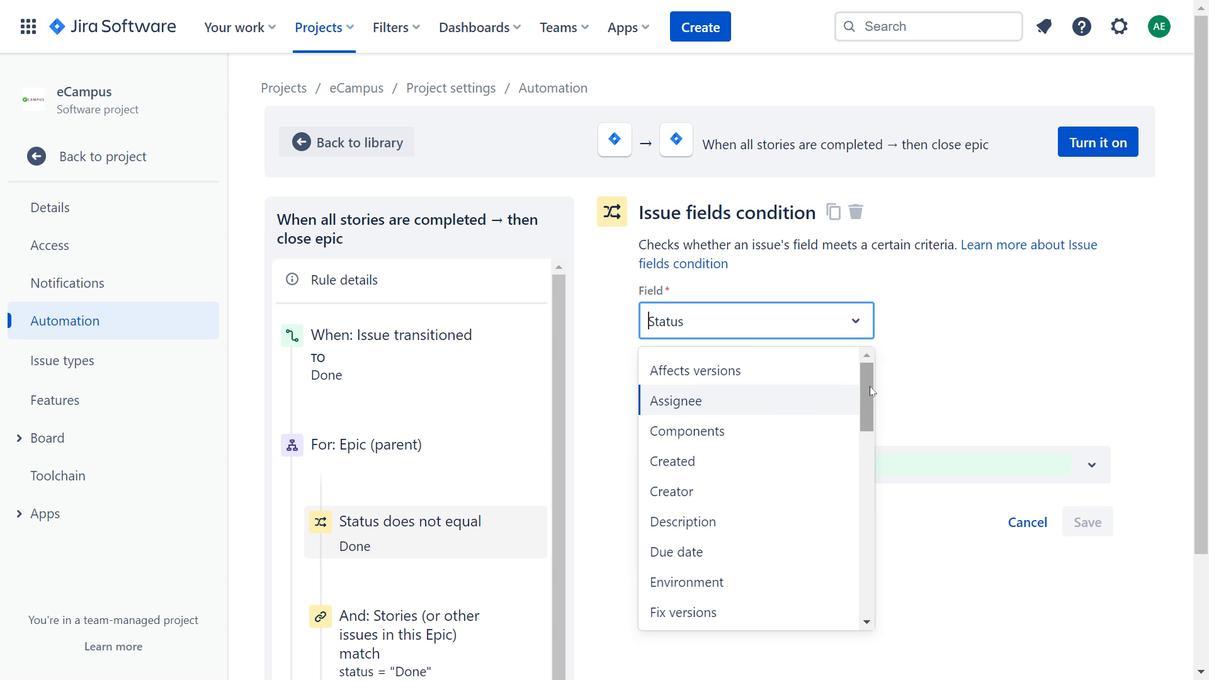 
Action: Mouse moved to (800, 418)
Screenshot: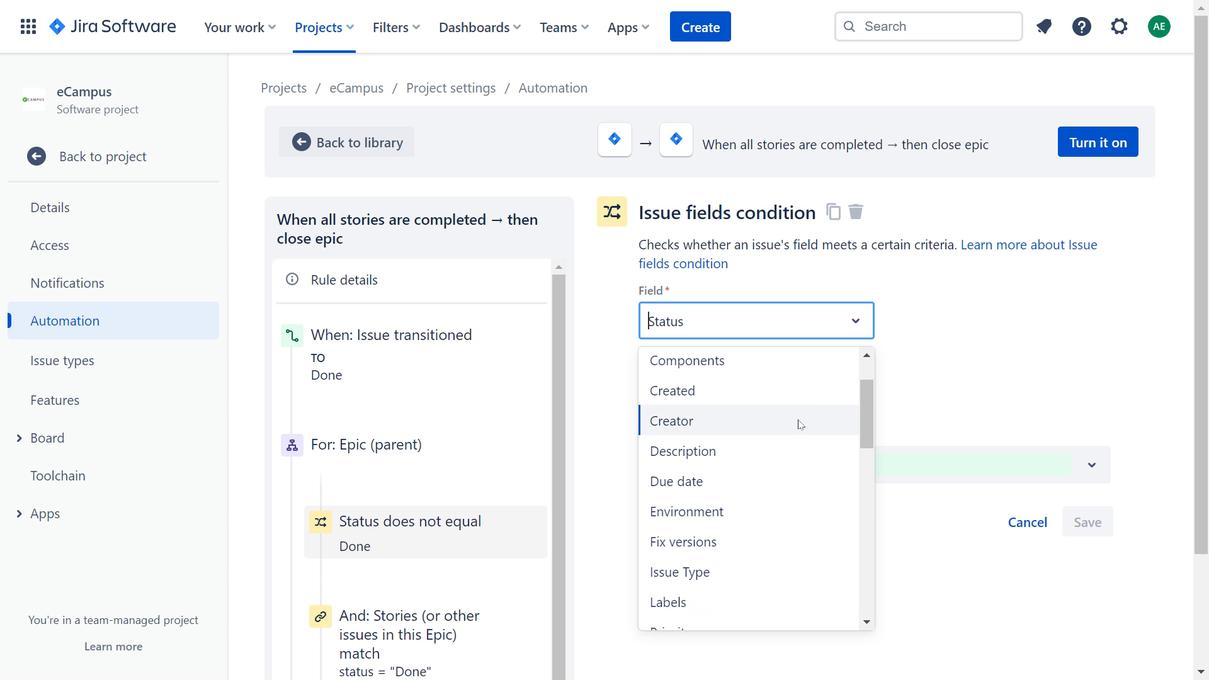 
Action: Mouse scrolled (800, 417) with delta (0, 0)
Screenshot: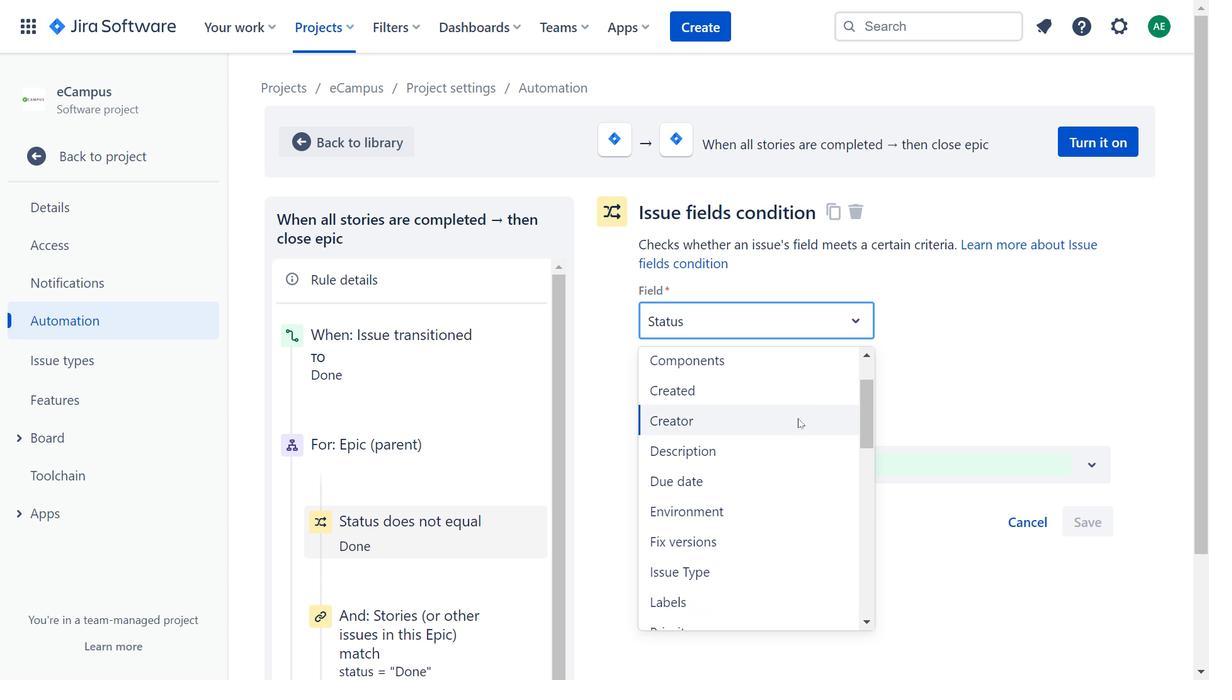 
Action: Mouse moved to (800, 418)
Screenshot: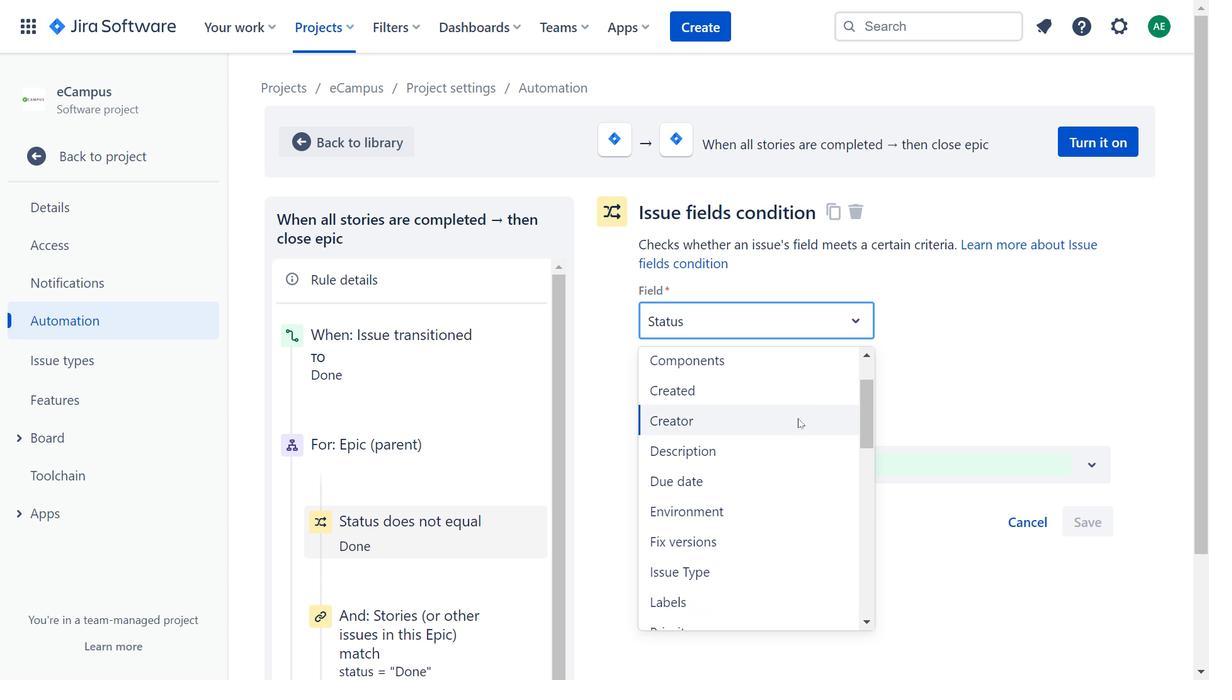 
Action: Mouse scrolled (800, 418) with delta (0, 0)
Screenshot: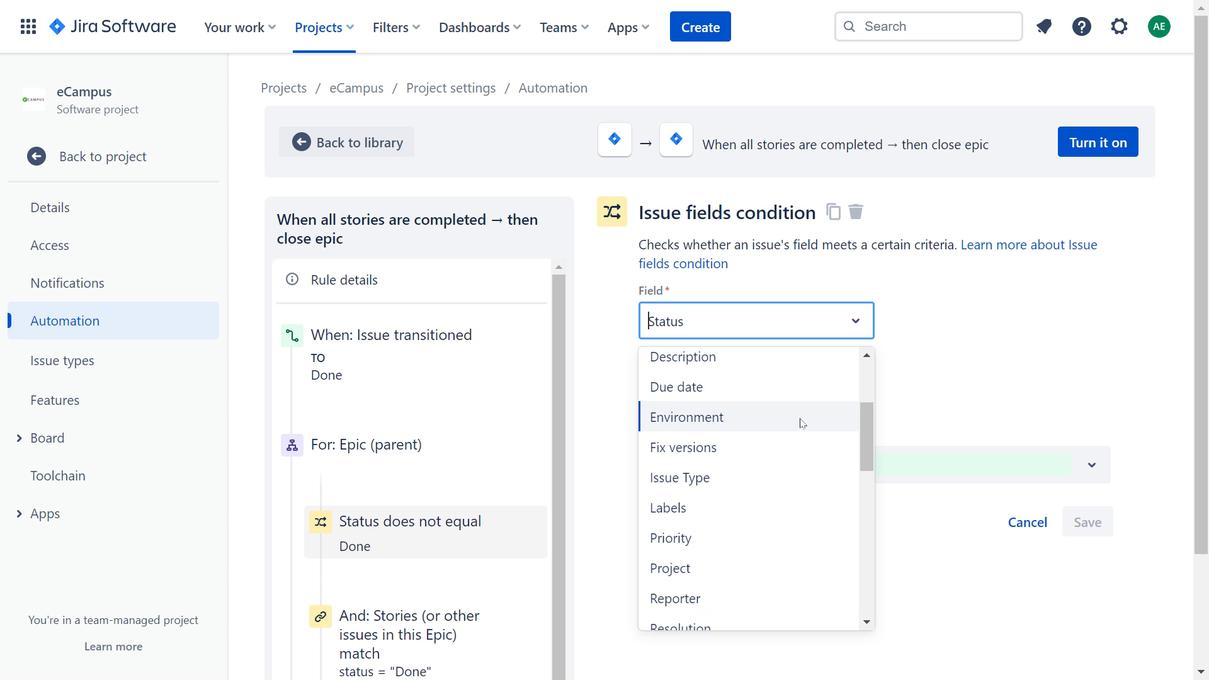 
Action: Mouse scrolled (800, 418) with delta (0, 0)
Screenshot: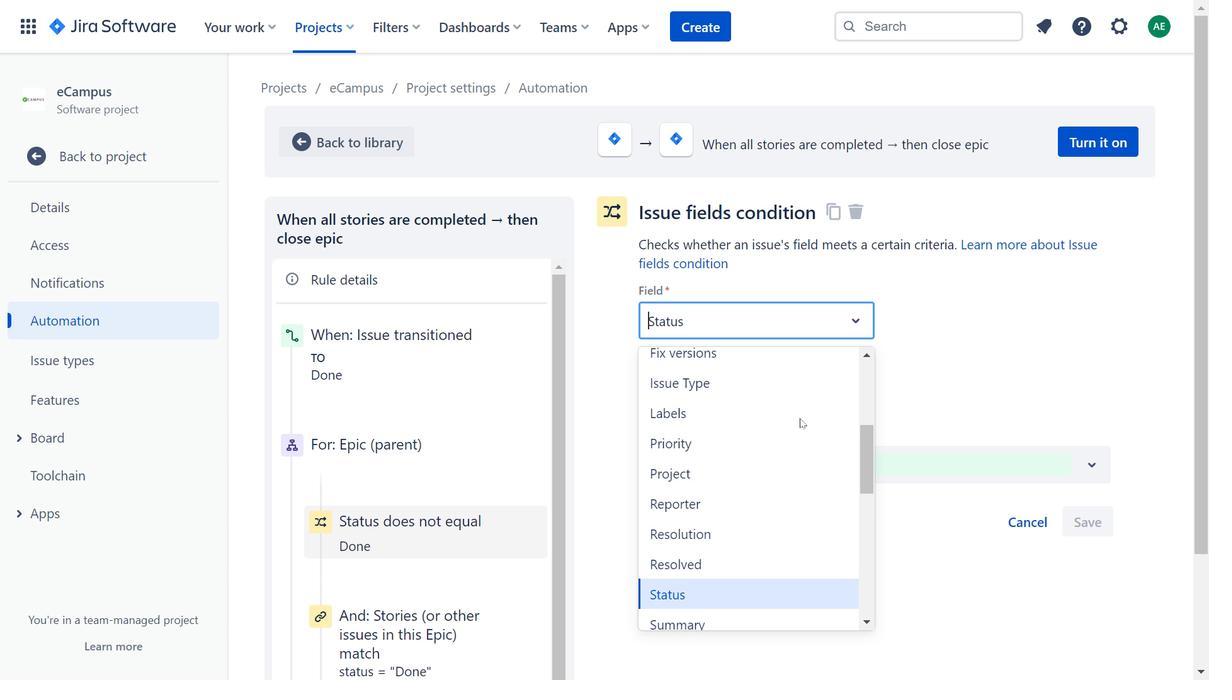 
Action: Mouse scrolled (800, 418) with delta (0, 0)
Screenshot: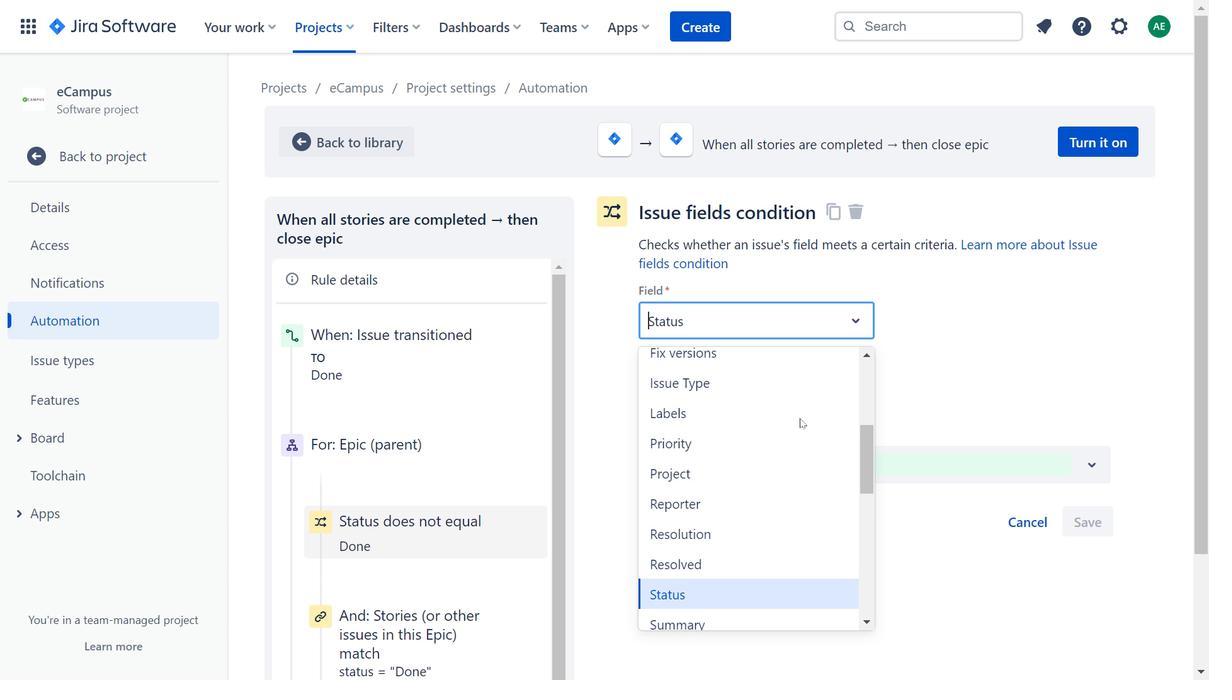 
Action: Mouse moved to (757, 442)
Screenshot: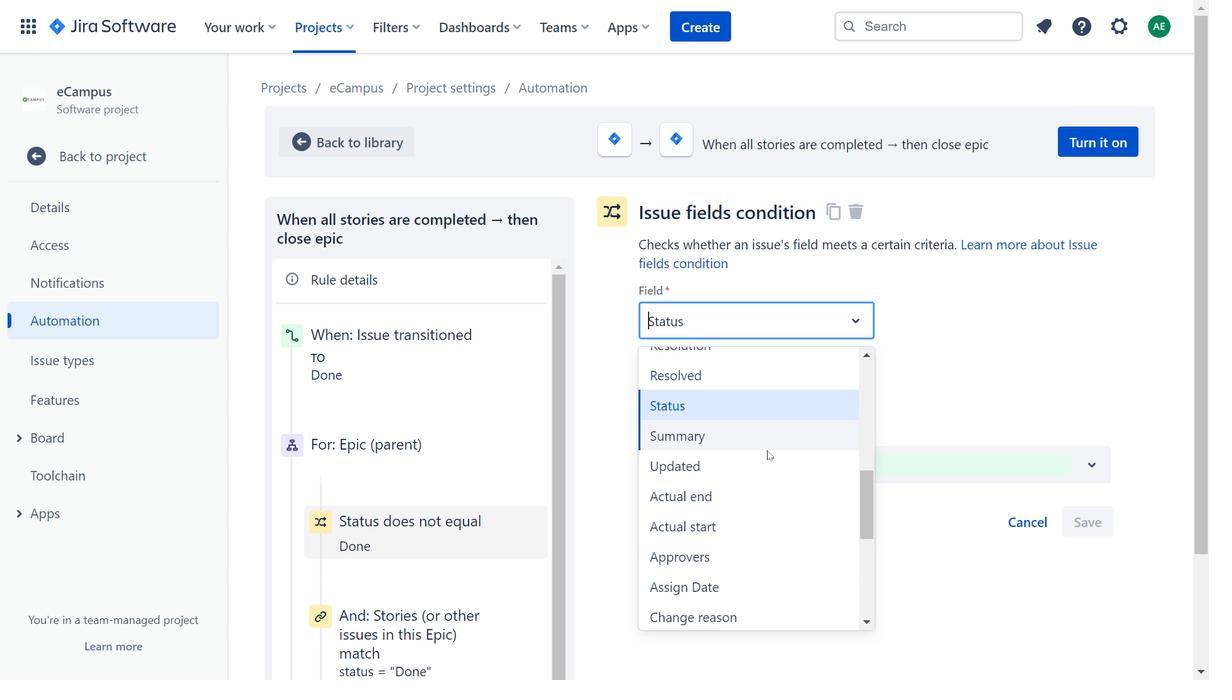 
Action: Mouse scrolled (757, 441) with delta (0, 0)
Screenshot: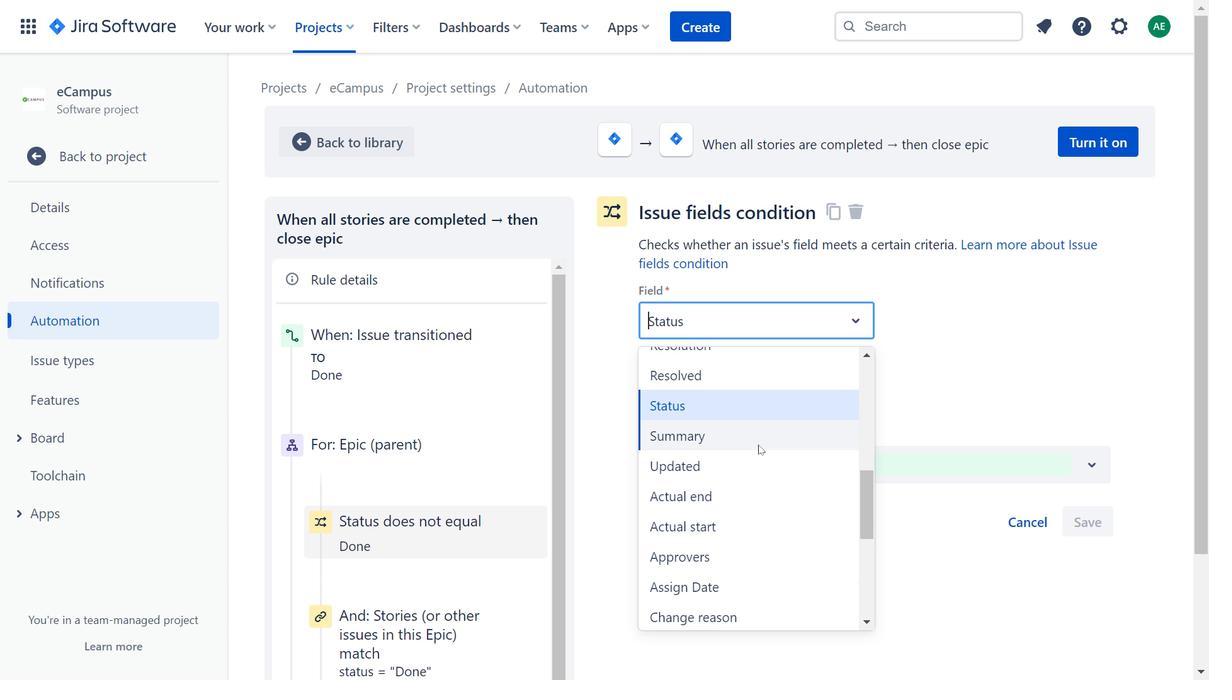
Action: Mouse scrolled (757, 441) with delta (0, 0)
Screenshot: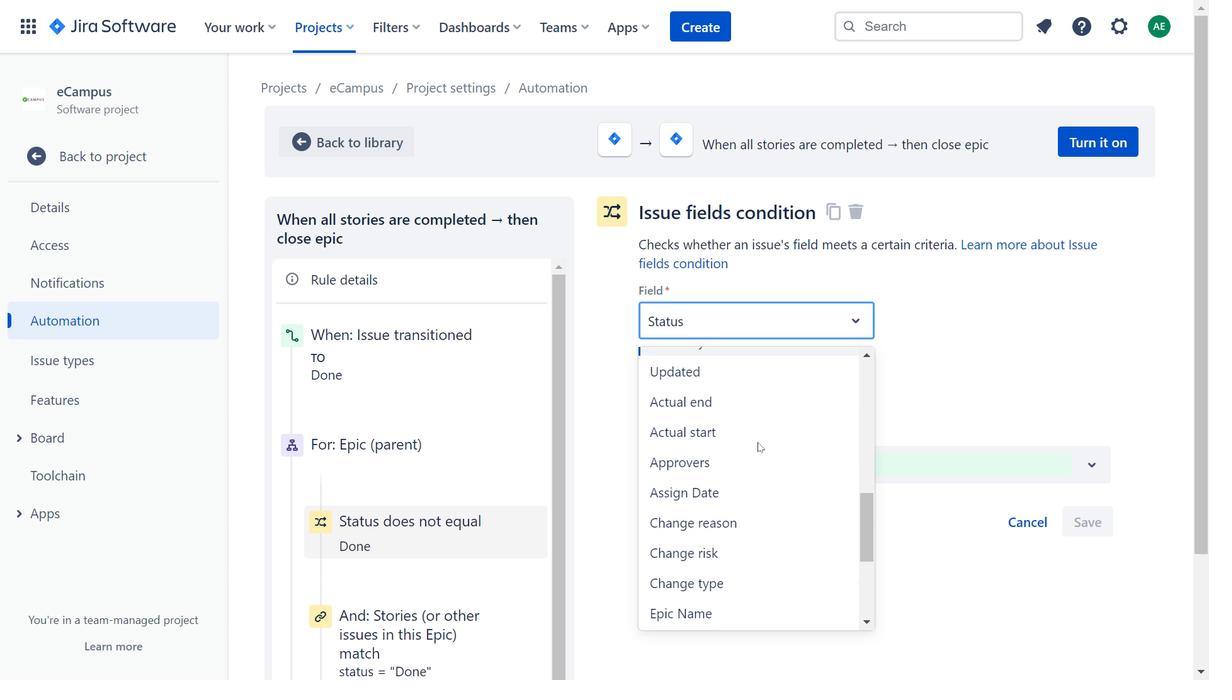 
Action: Mouse moved to (455, 339)
Screenshot: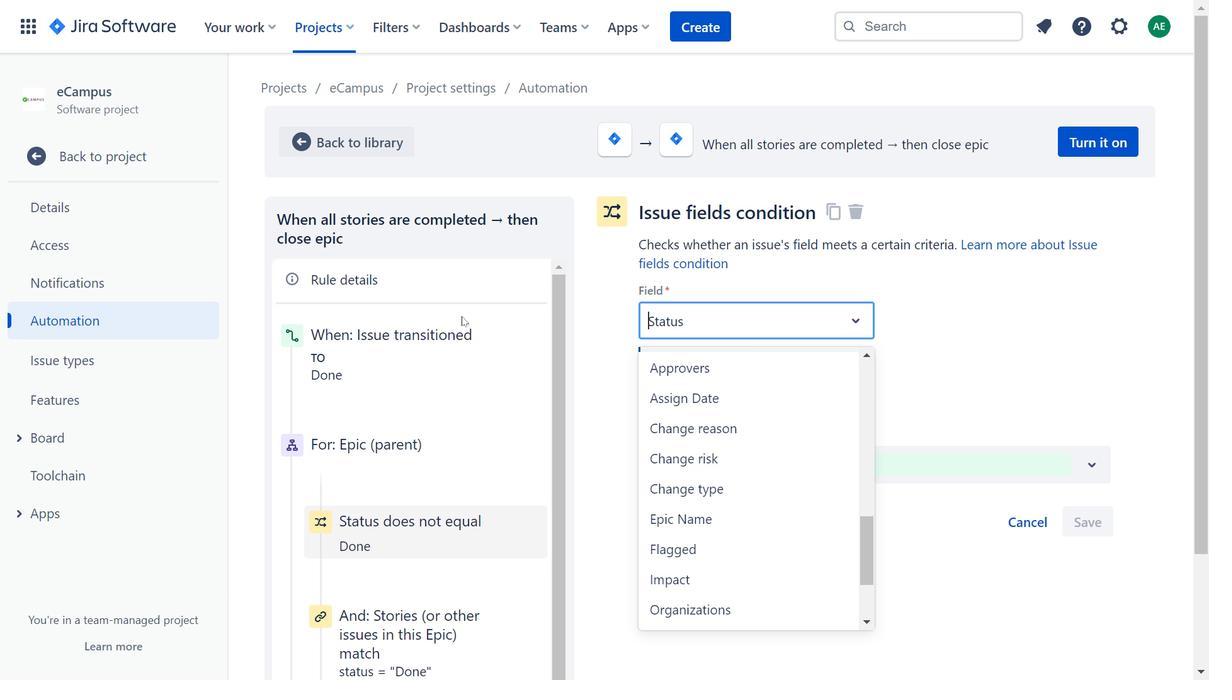 
Action: Mouse pressed left at (455, 339)
Screenshot: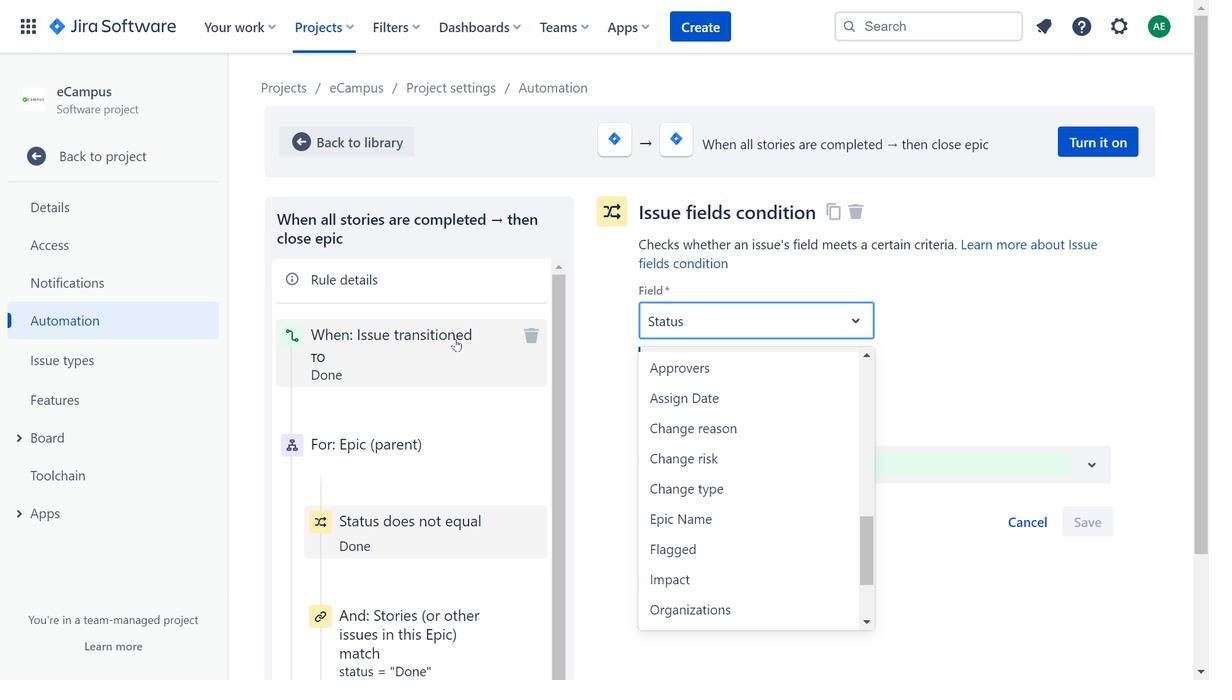 
Action: Mouse moved to (784, 337)
Screenshot: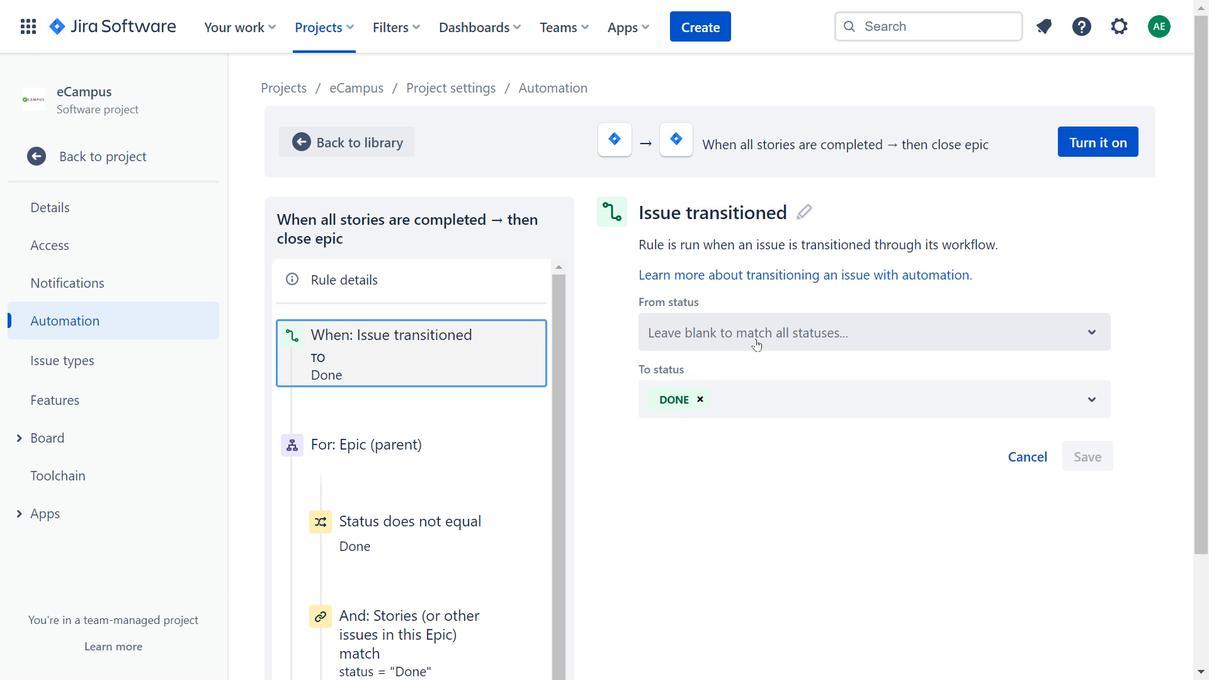 
Action: Mouse pressed left at (784, 337)
Screenshot: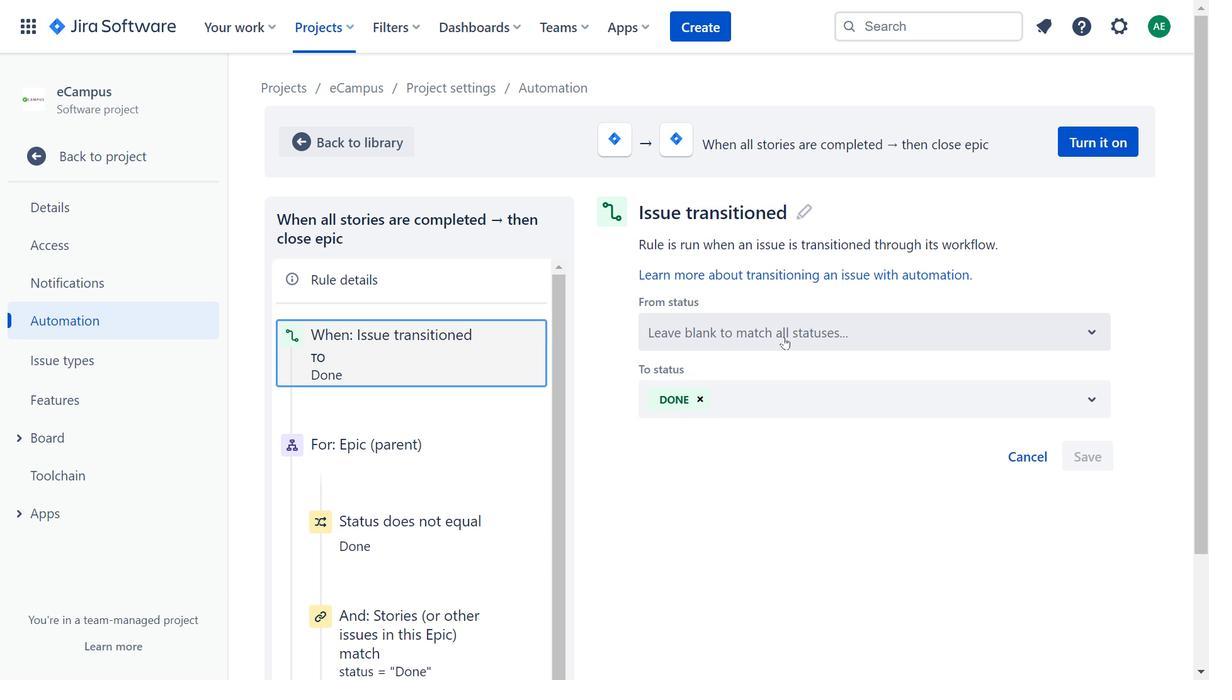 
Action: Mouse moved to (621, 404)
Screenshot: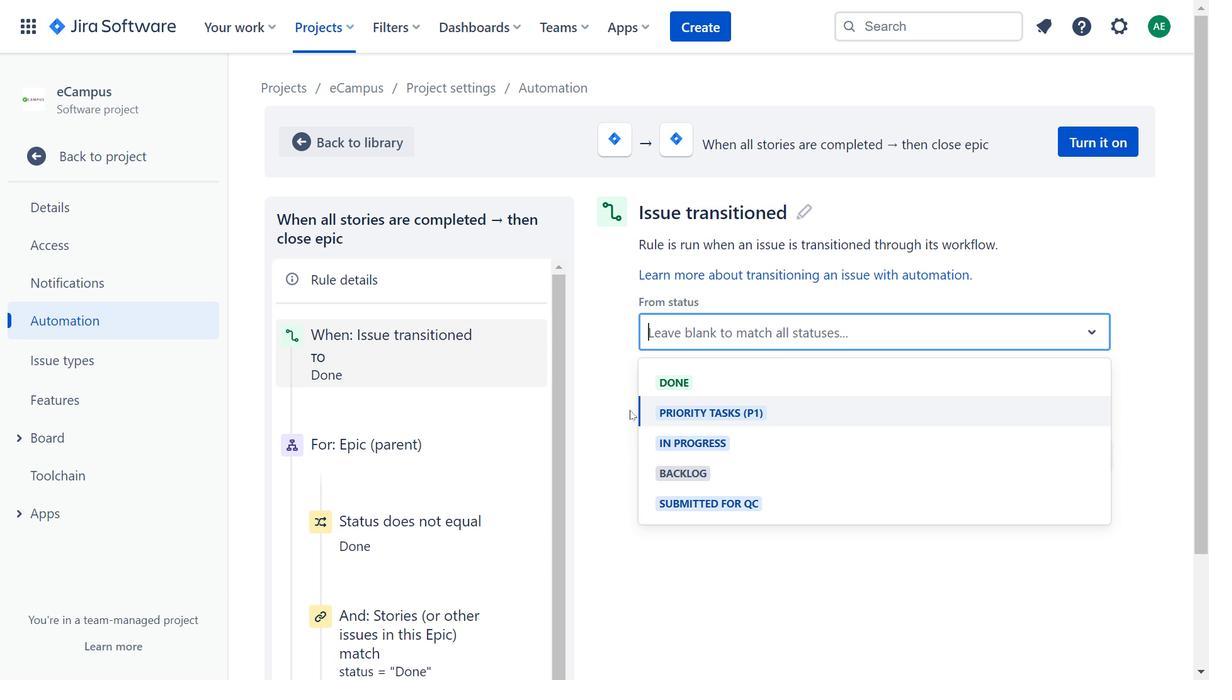 
Action: Mouse pressed left at (621, 404)
Screenshot: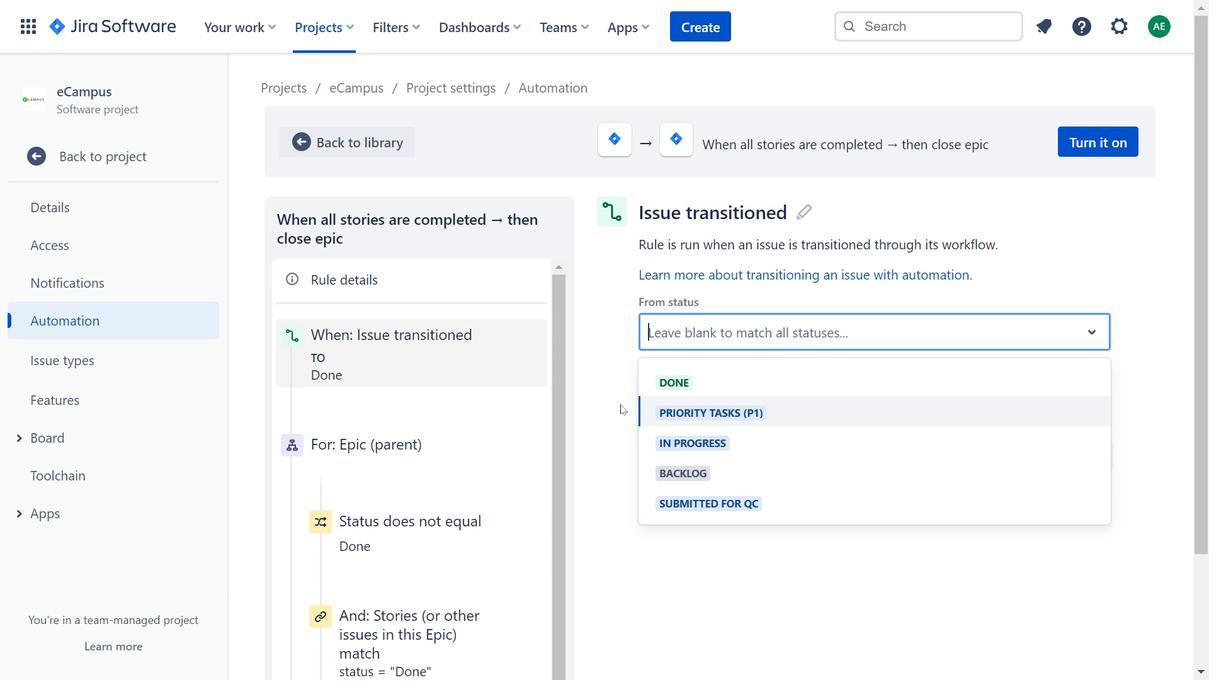 
Action: Mouse moved to (747, 404)
Screenshot: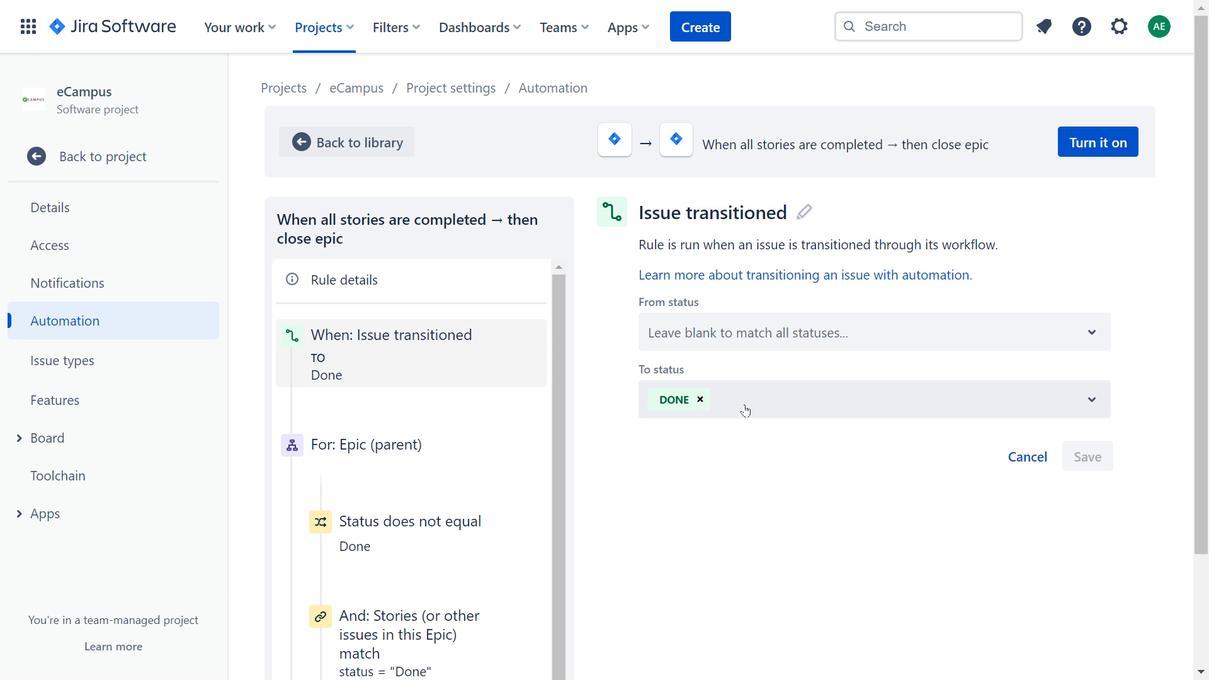 
Action: Mouse pressed left at (747, 404)
Screenshot: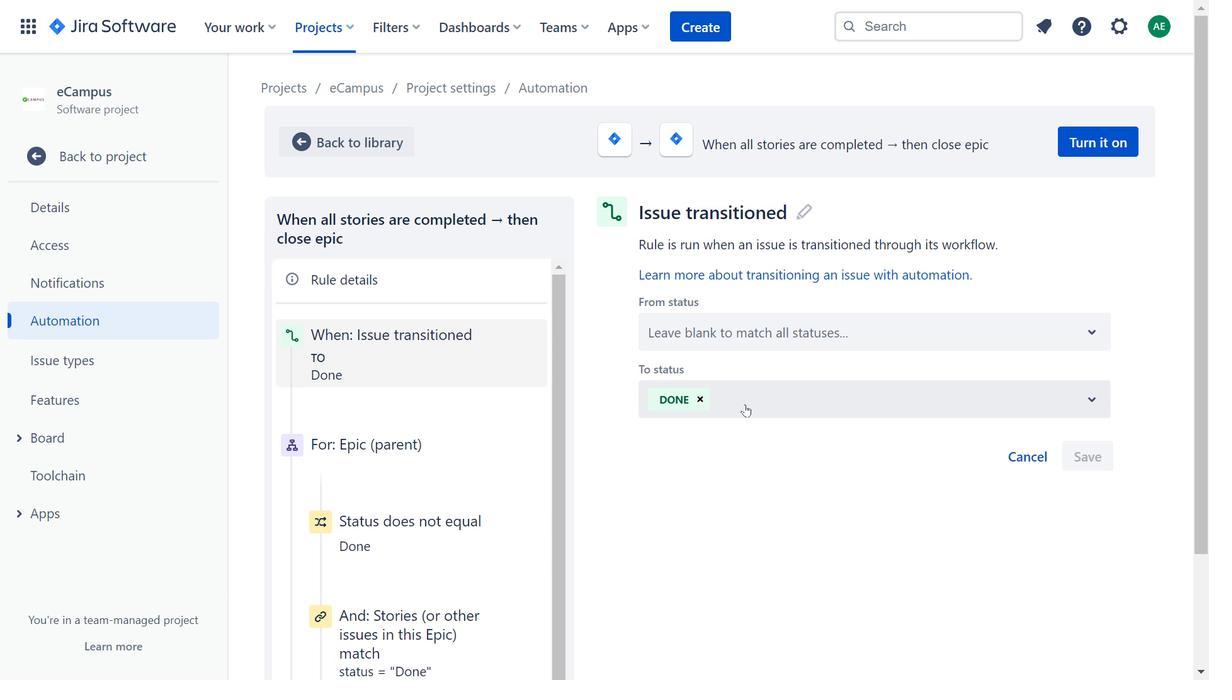 
Action: Mouse moved to (601, 308)
Screenshot: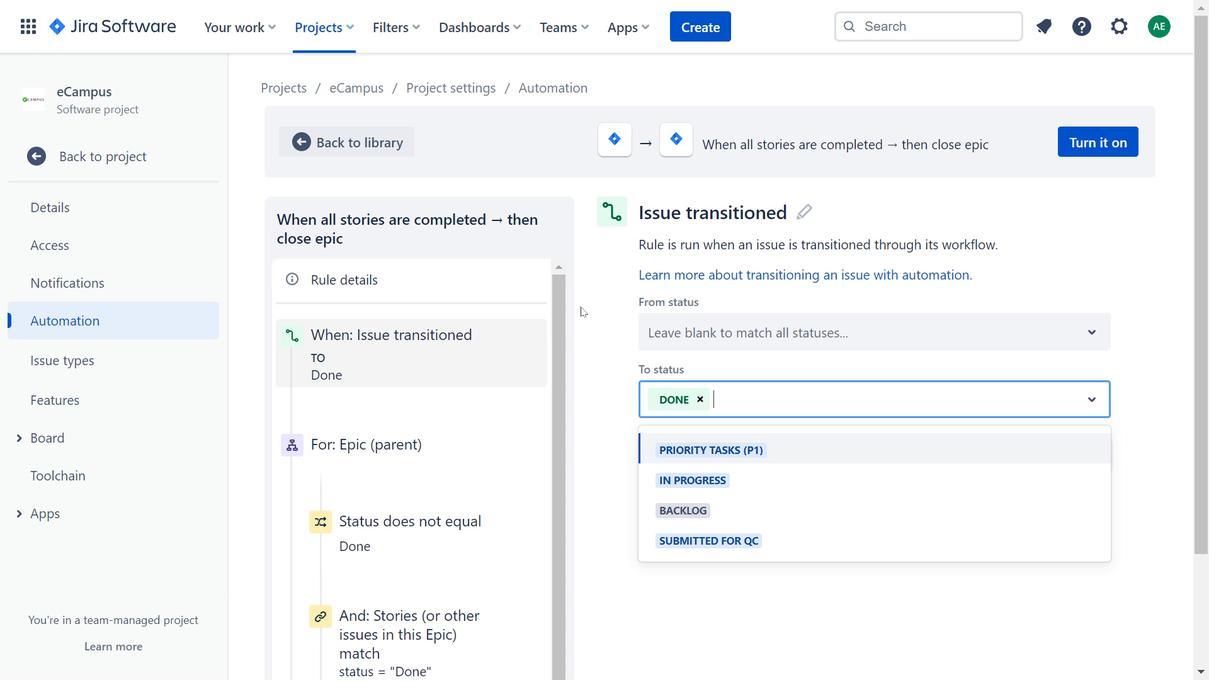 
Action: Mouse pressed left at (601, 308)
Screenshot: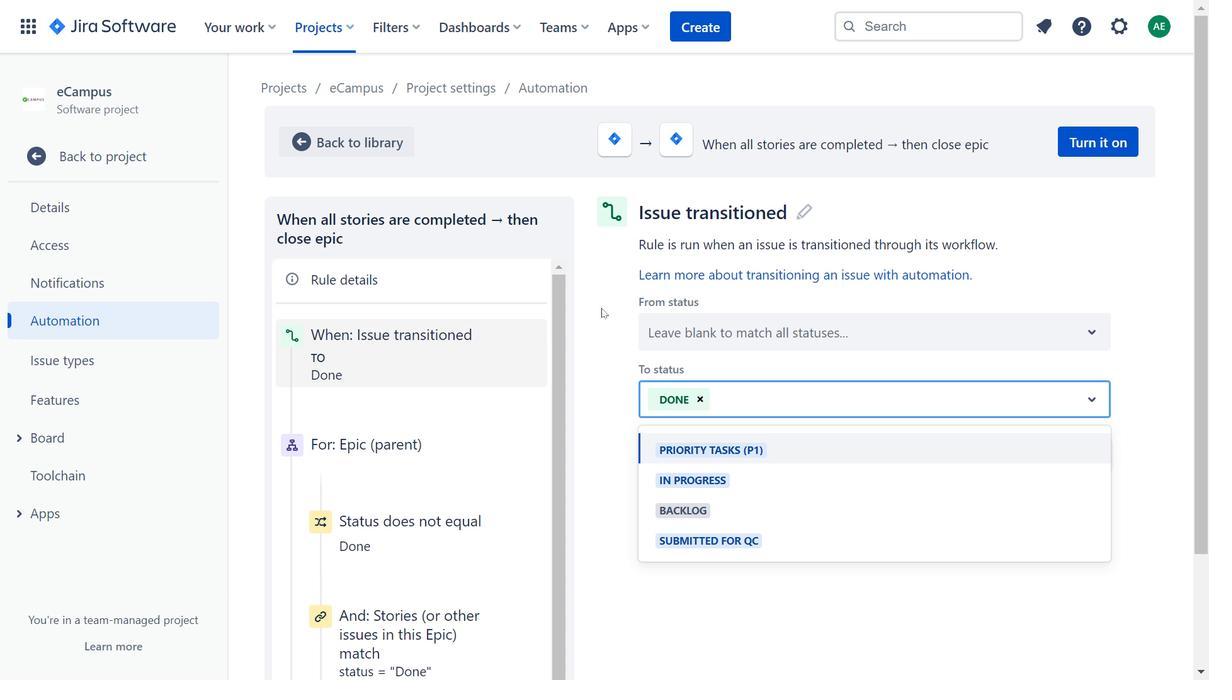 
Action: Mouse moved to (406, 444)
Screenshot: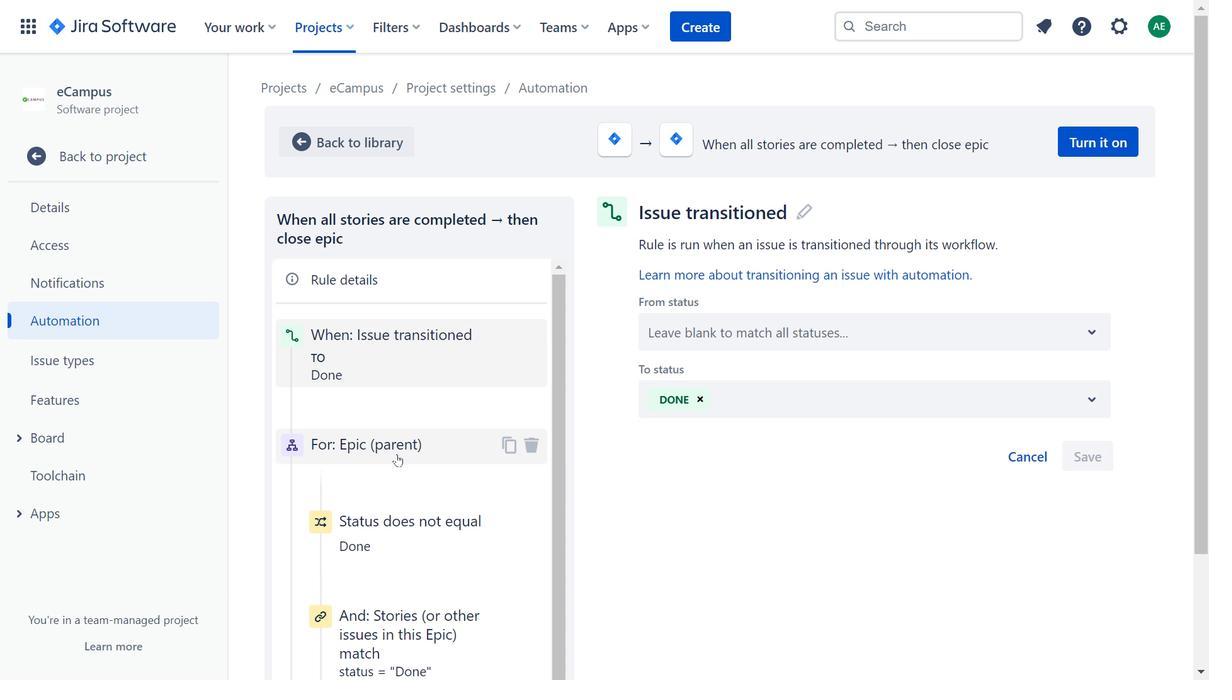 
Action: Mouse pressed left at (406, 444)
Screenshot: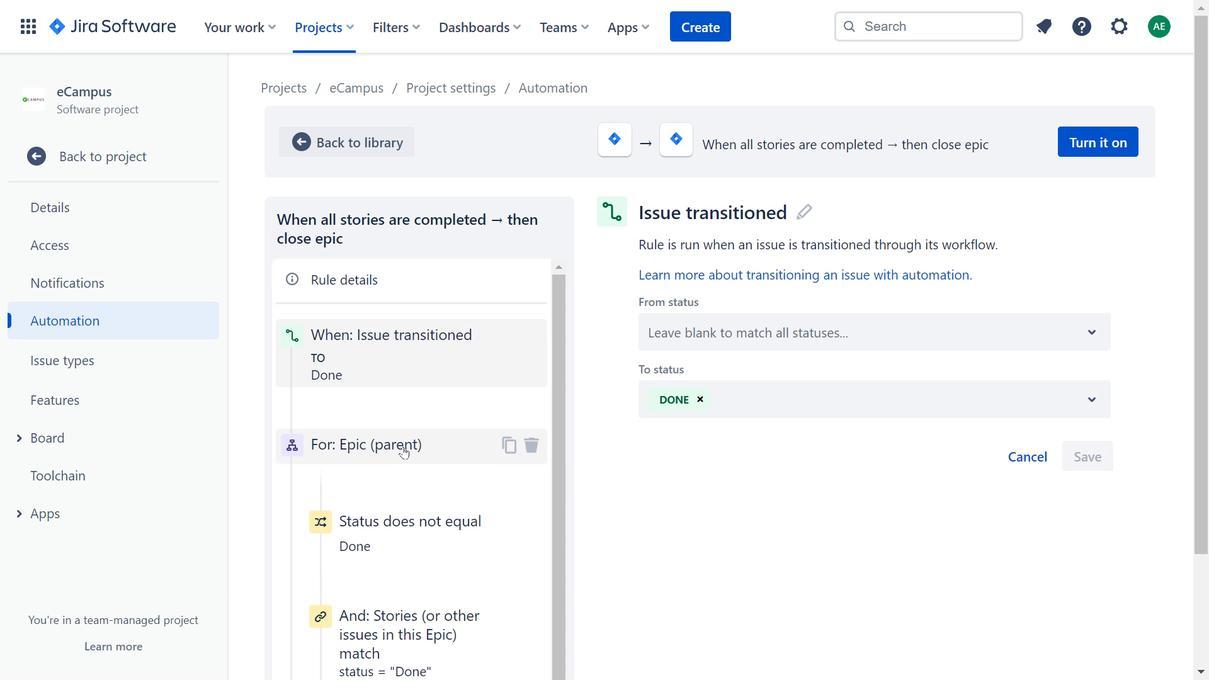 
Action: Mouse moved to (762, 331)
Screenshot: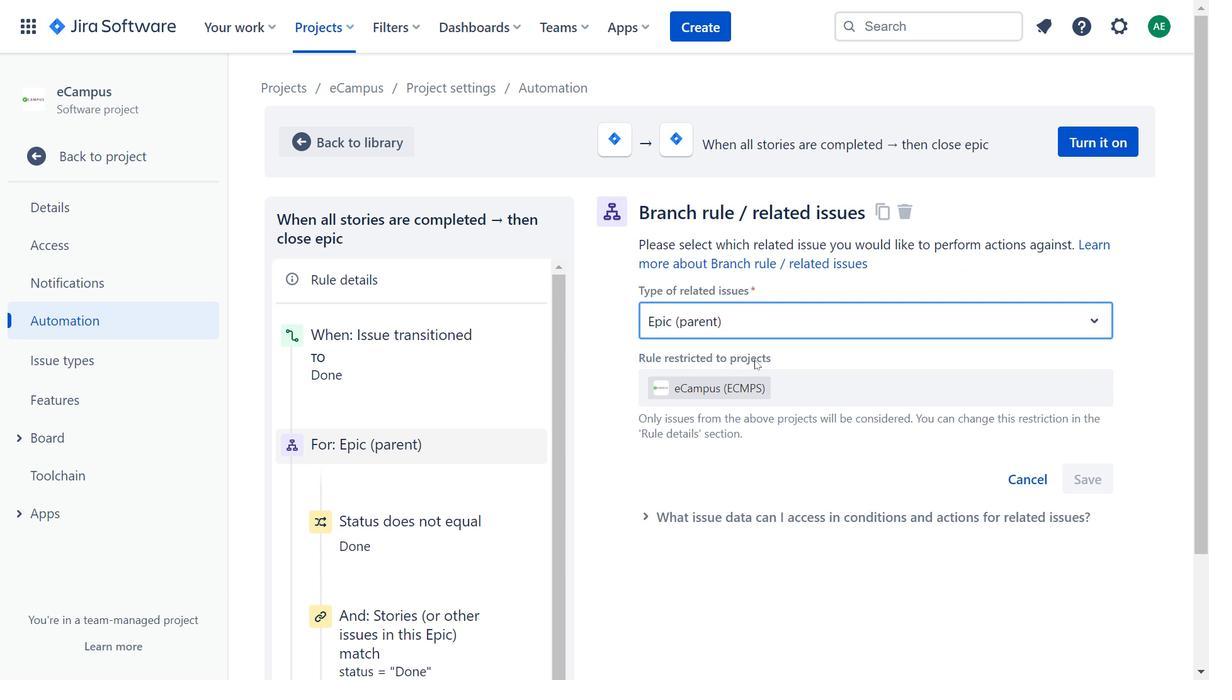 
Action: Mouse pressed left at (762, 331)
Screenshot: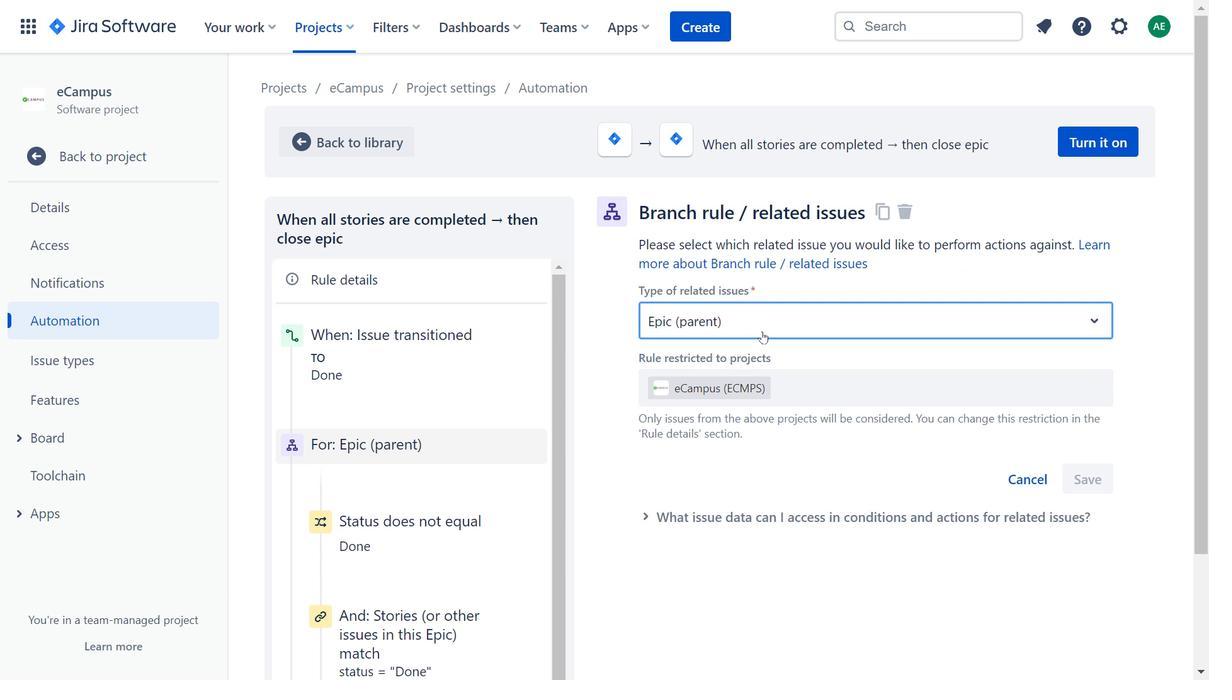 
Action: Mouse moved to (798, 468)
Screenshot: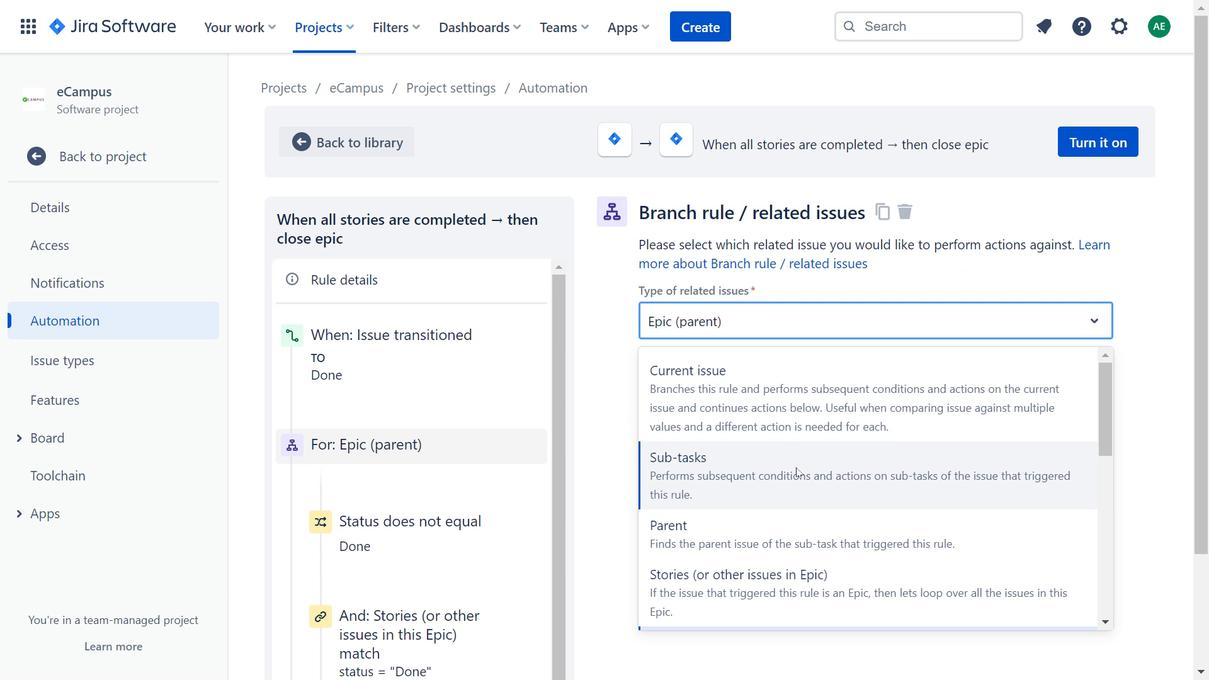 
Action: Mouse scrolled (798, 468) with delta (0, 0)
Screenshot: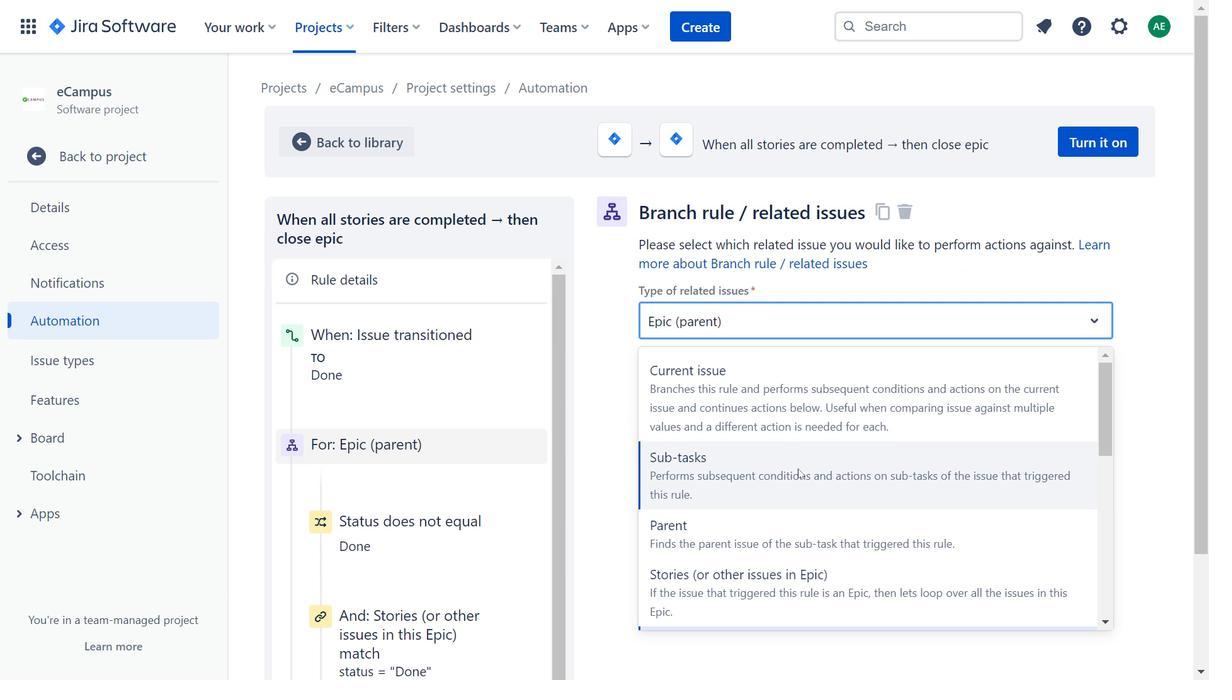 
Action: Mouse scrolled (798, 468) with delta (0, 0)
Screenshot: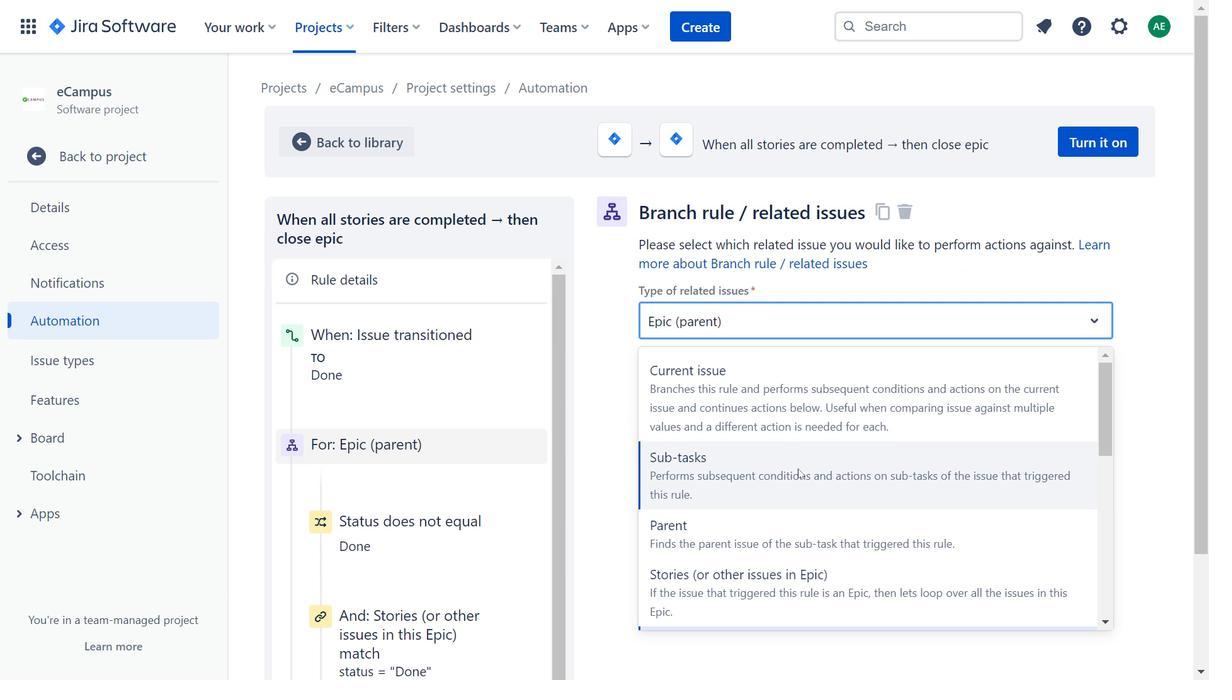 
Action: Mouse scrolled (798, 468) with delta (0, 0)
Screenshot: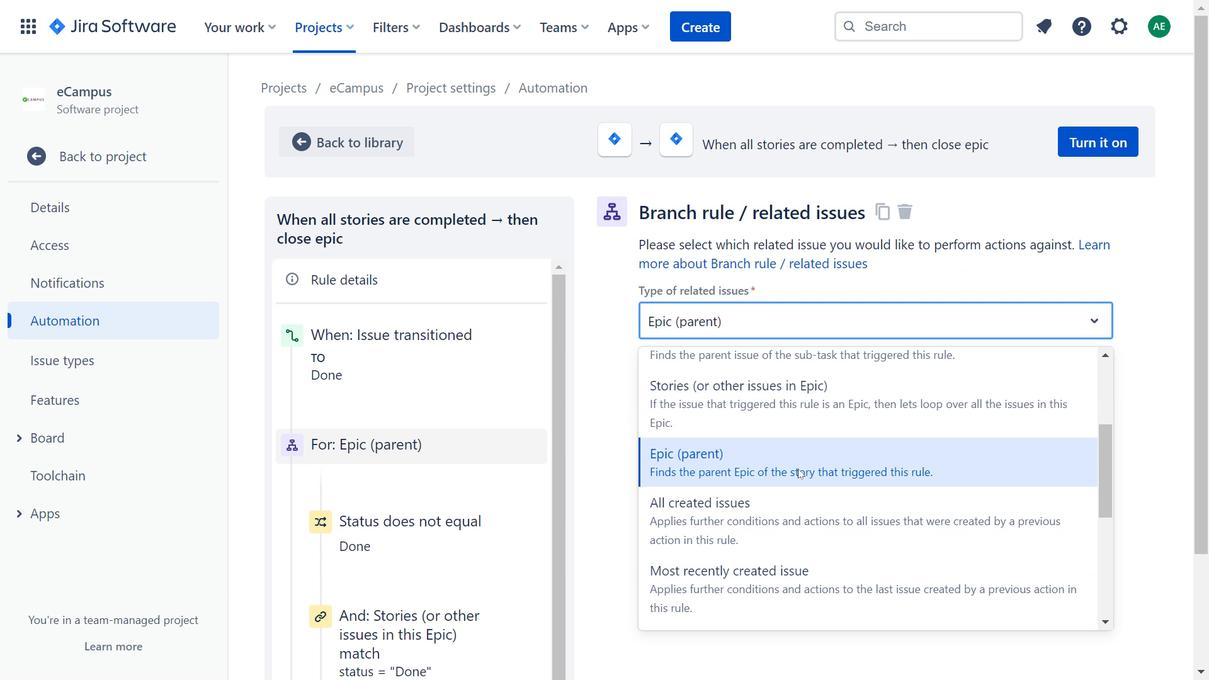
Action: Mouse moved to (798, 469)
Screenshot: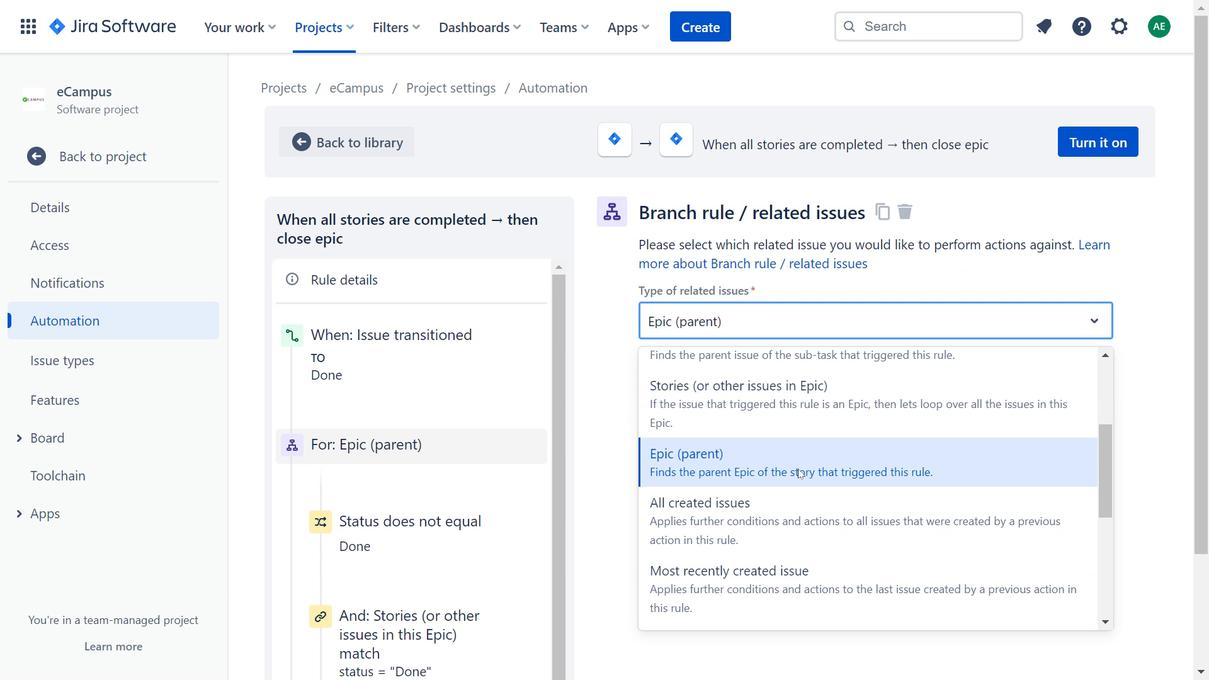 
Action: Mouse scrolled (798, 468) with delta (0, 0)
Screenshot: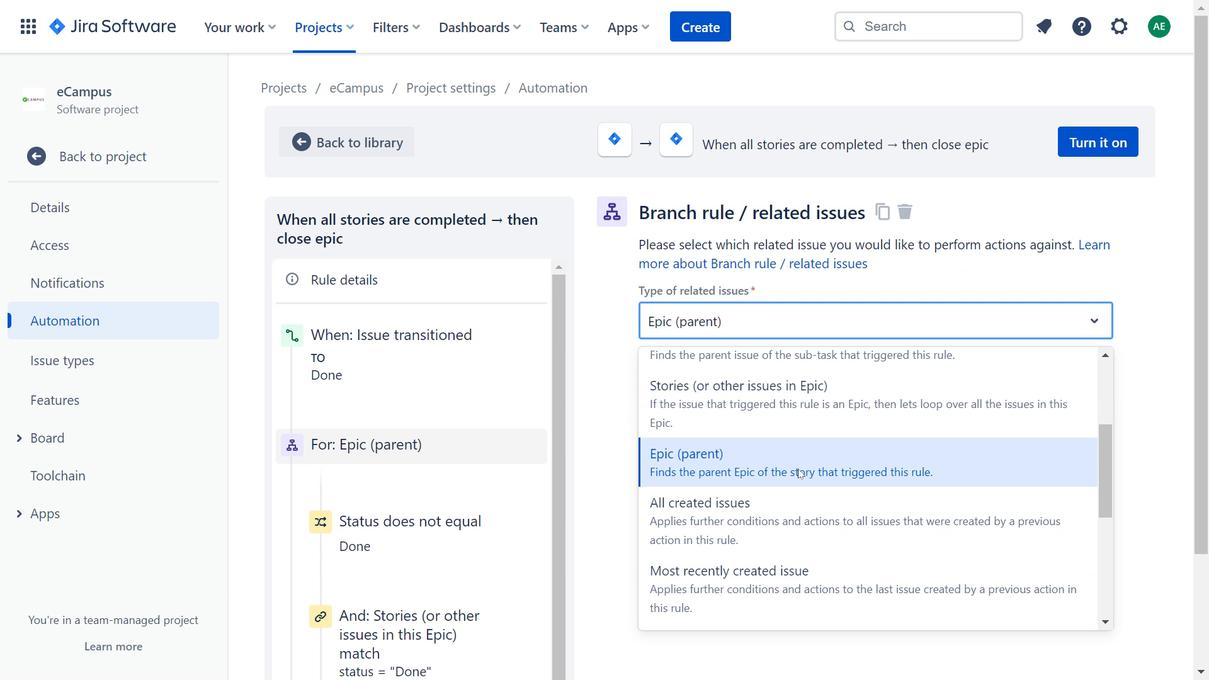
Action: Mouse moved to (371, 415)
Screenshot: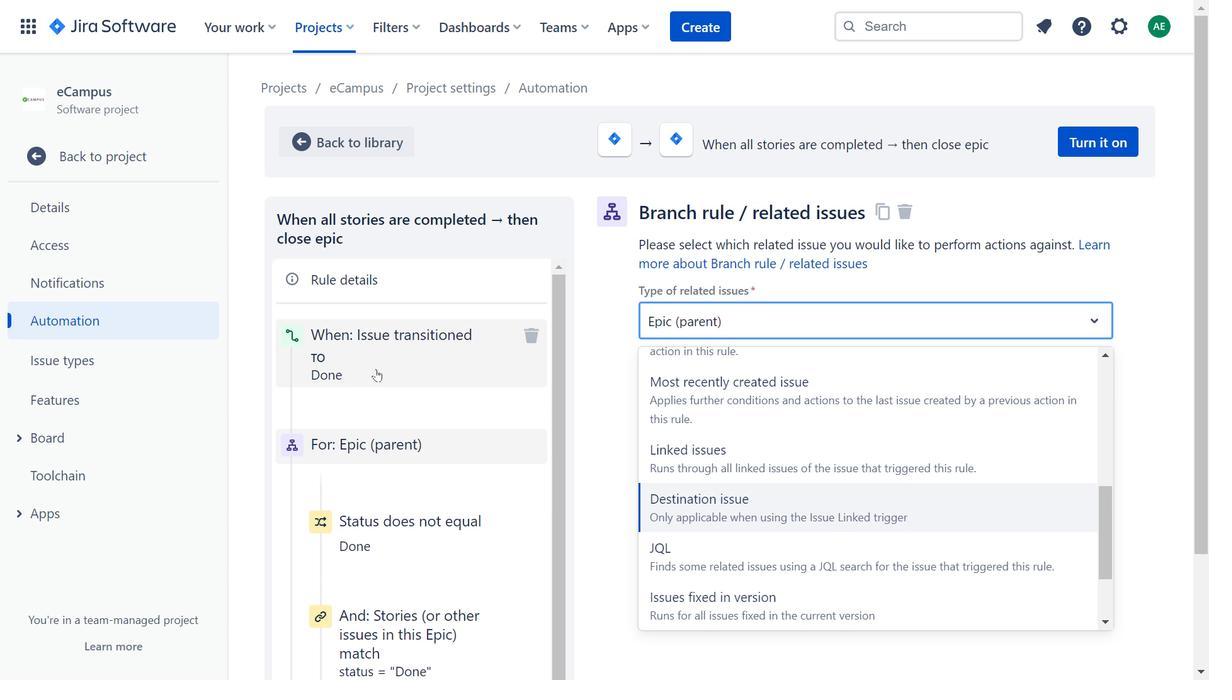 
Action: Mouse scrolled (371, 415) with delta (0, 0)
Screenshot: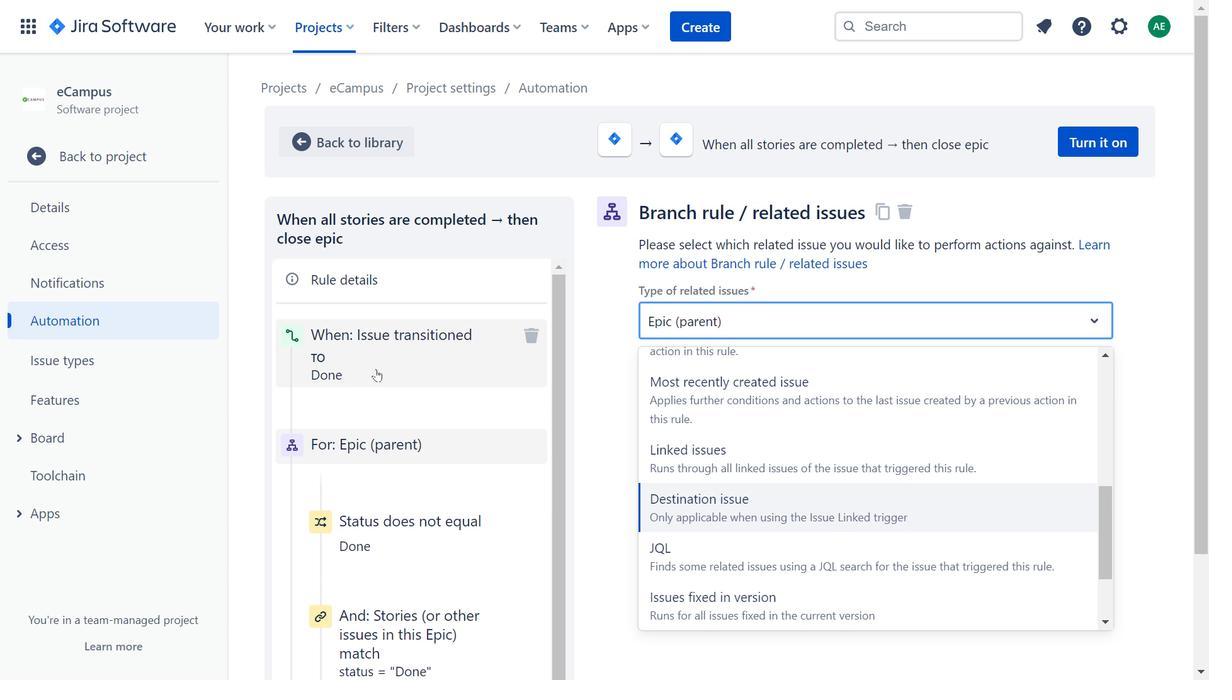 
Action: Mouse moved to (379, 464)
Screenshot: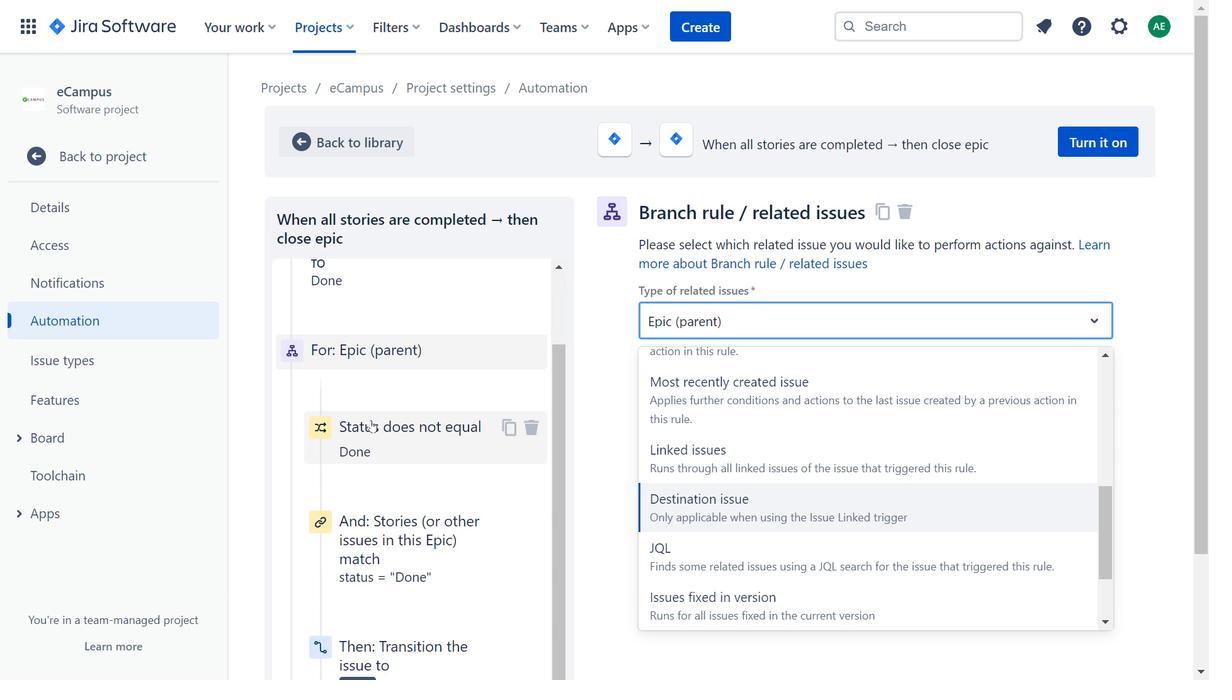 
Action: Mouse pressed left at (379, 464)
Screenshot: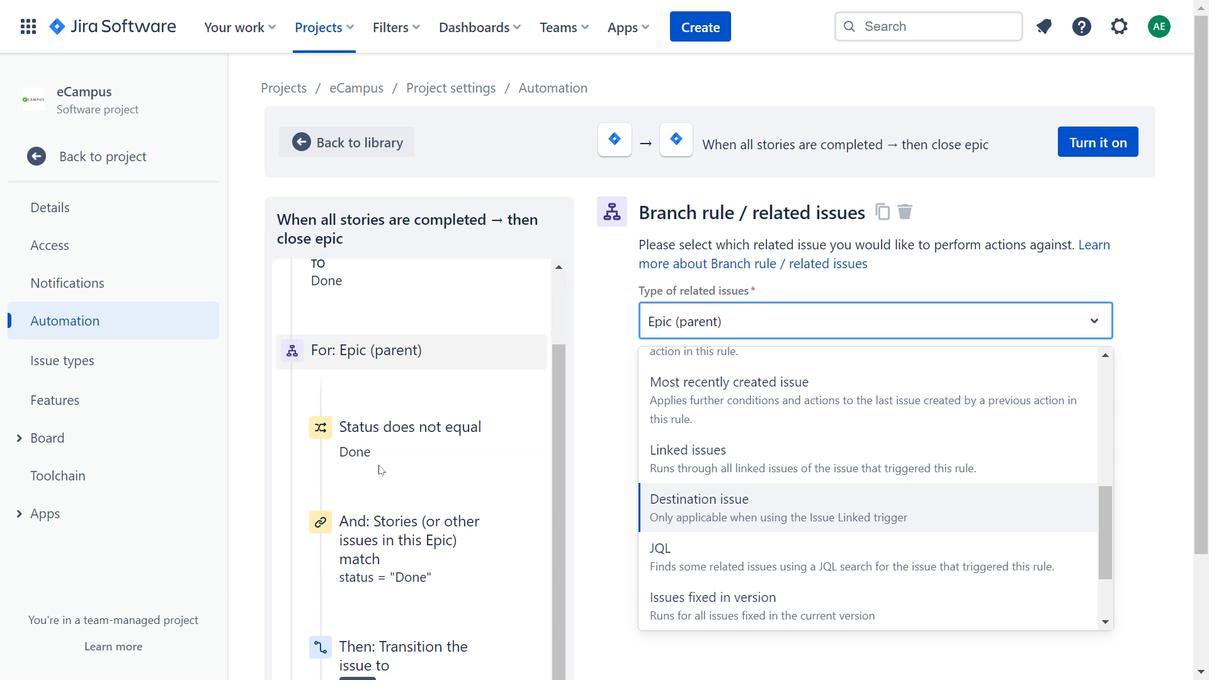 
Action: Mouse moved to (407, 424)
Screenshot: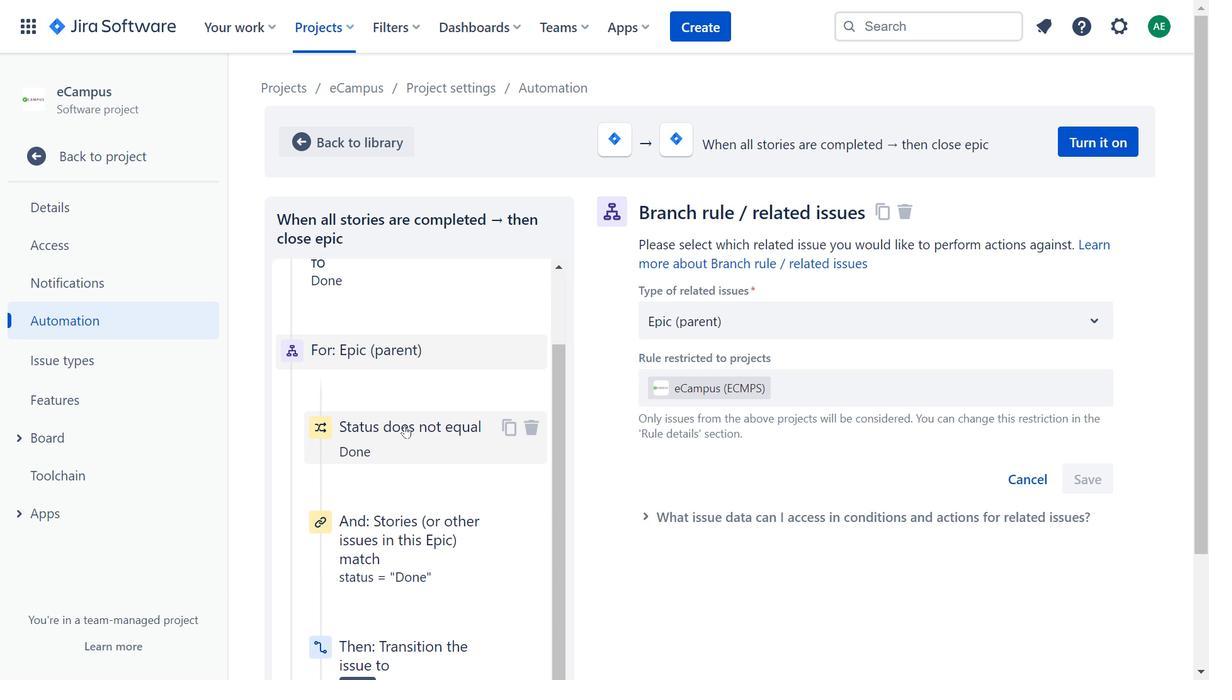 
Action: Mouse pressed left at (407, 424)
Screenshot: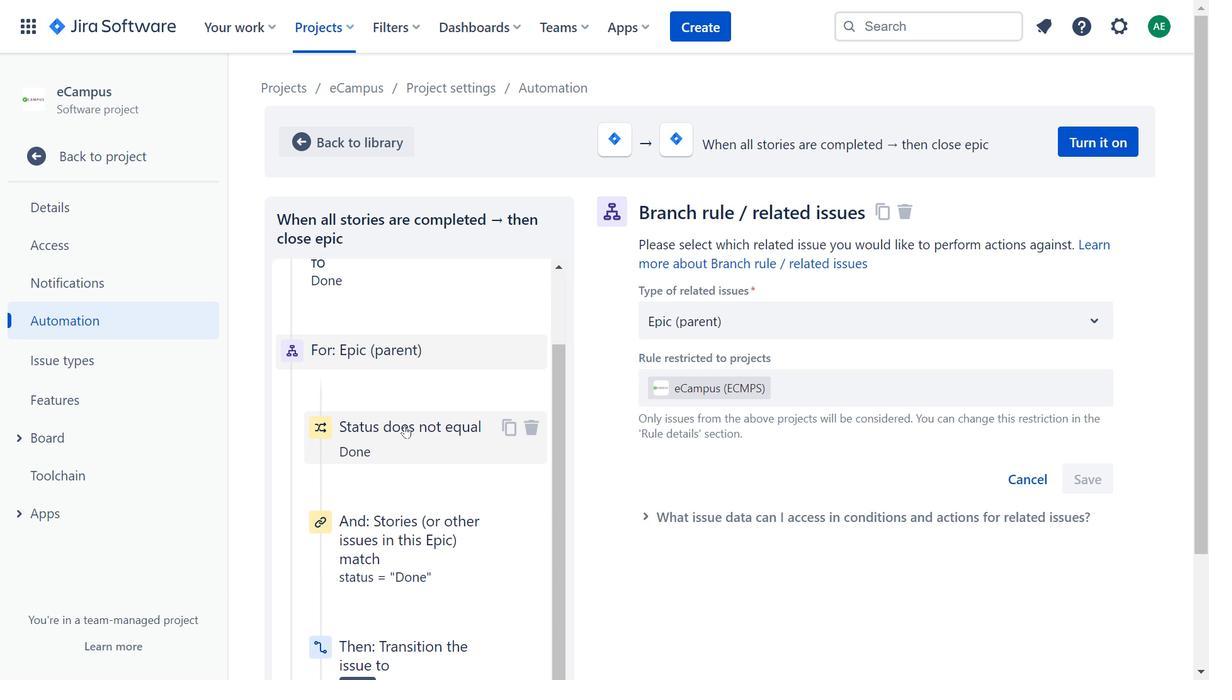 
Action: Mouse moved to (797, 337)
Screenshot: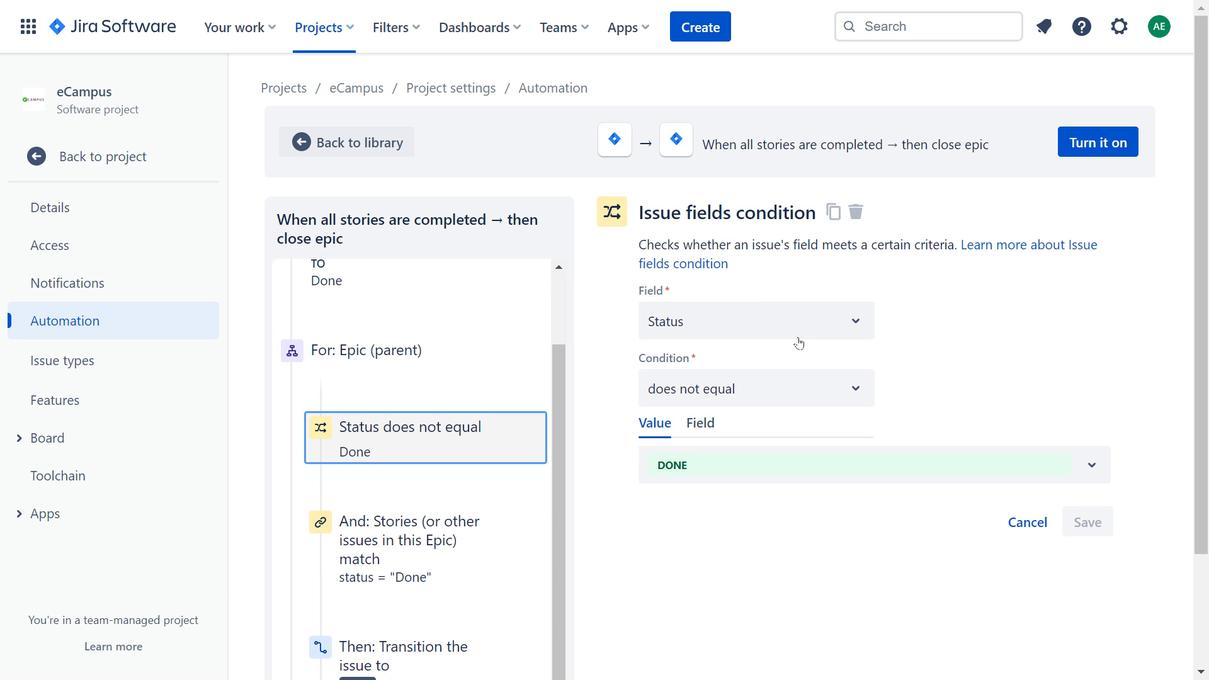 
Action: Mouse pressed left at (797, 337)
Screenshot: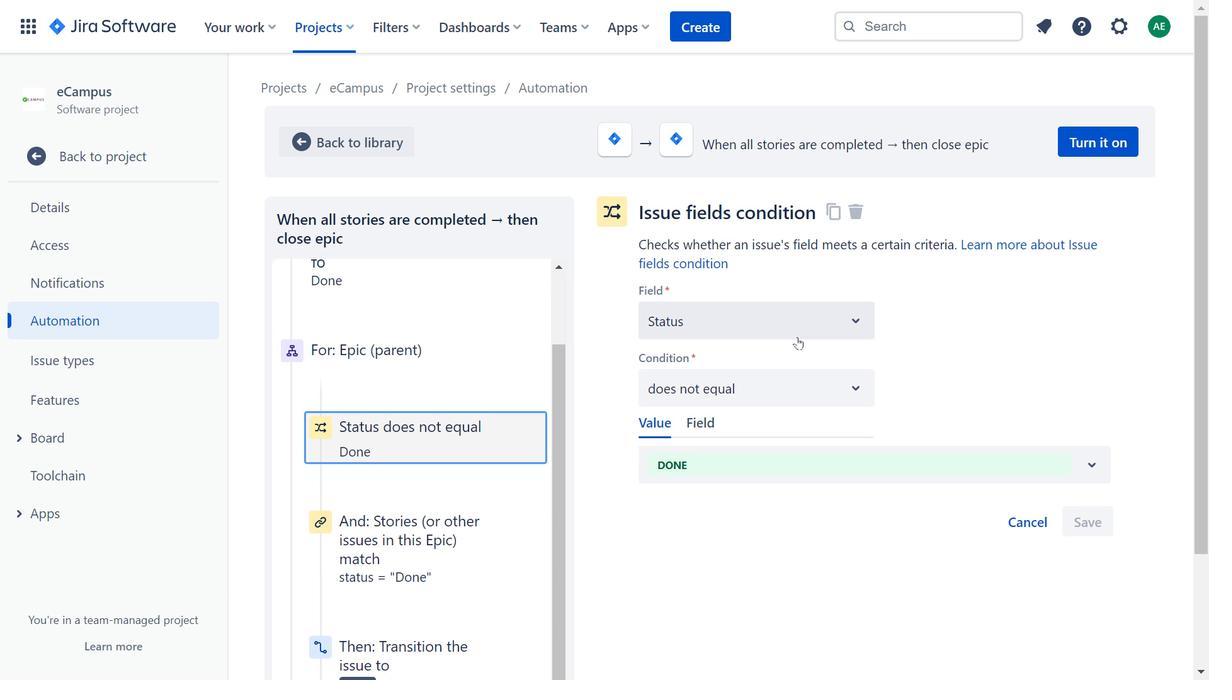 
Action: Mouse moved to (814, 371)
Screenshot: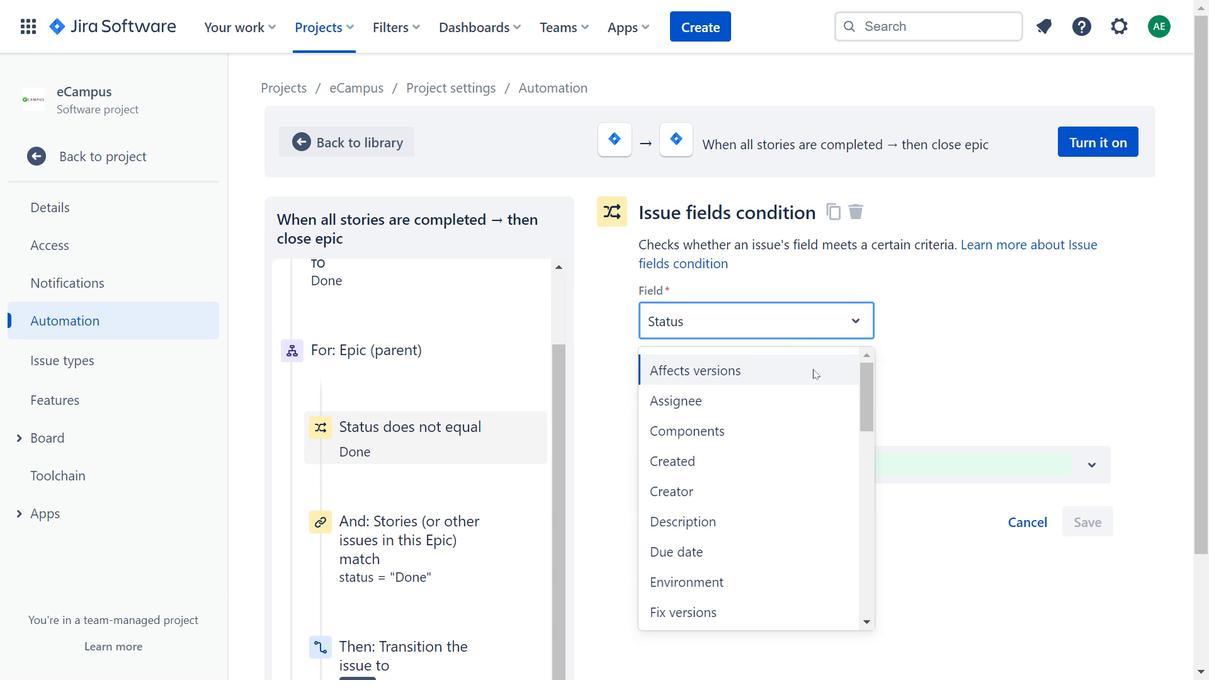 
Action: Mouse scrolled (814, 371) with delta (0, 0)
Screenshot: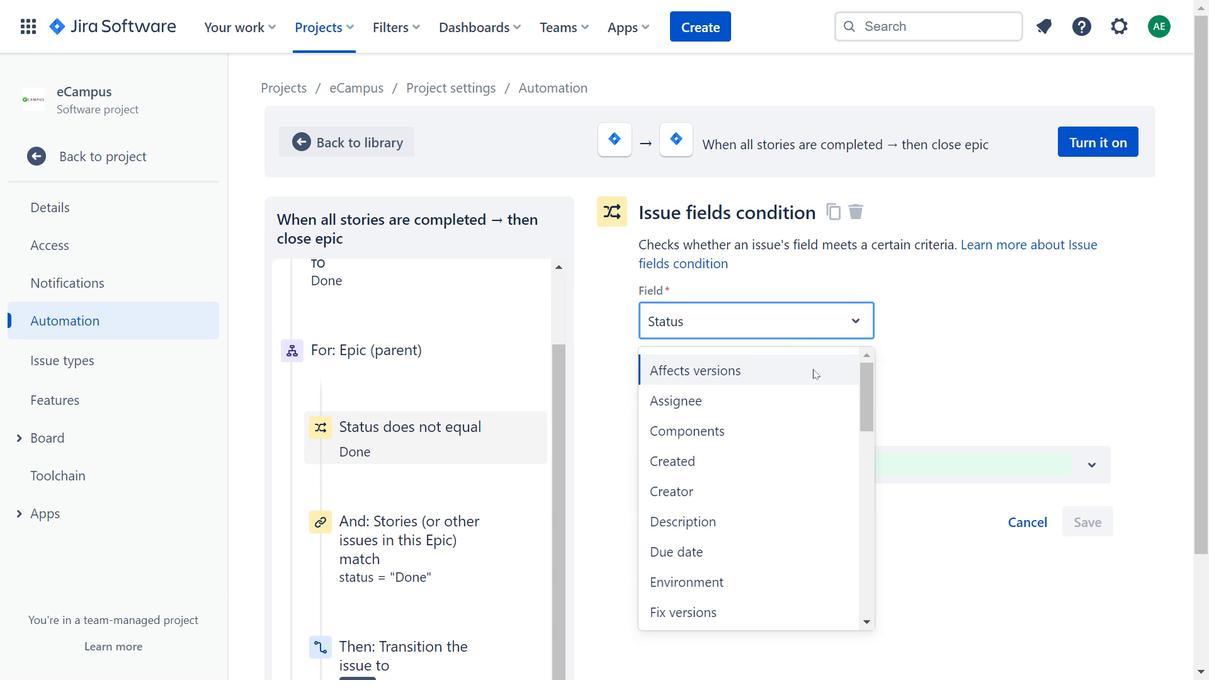 
Action: Mouse moved to (815, 374)
Screenshot: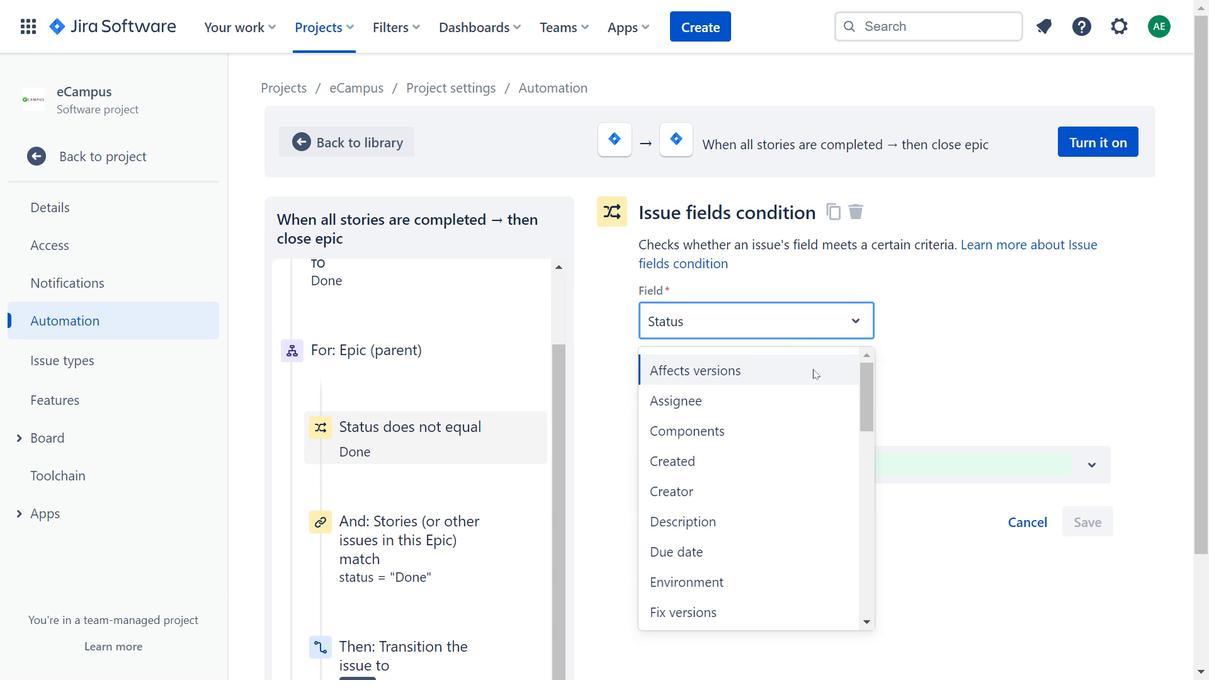 
Action: Mouse scrolled (815, 374) with delta (0, 0)
Screenshot: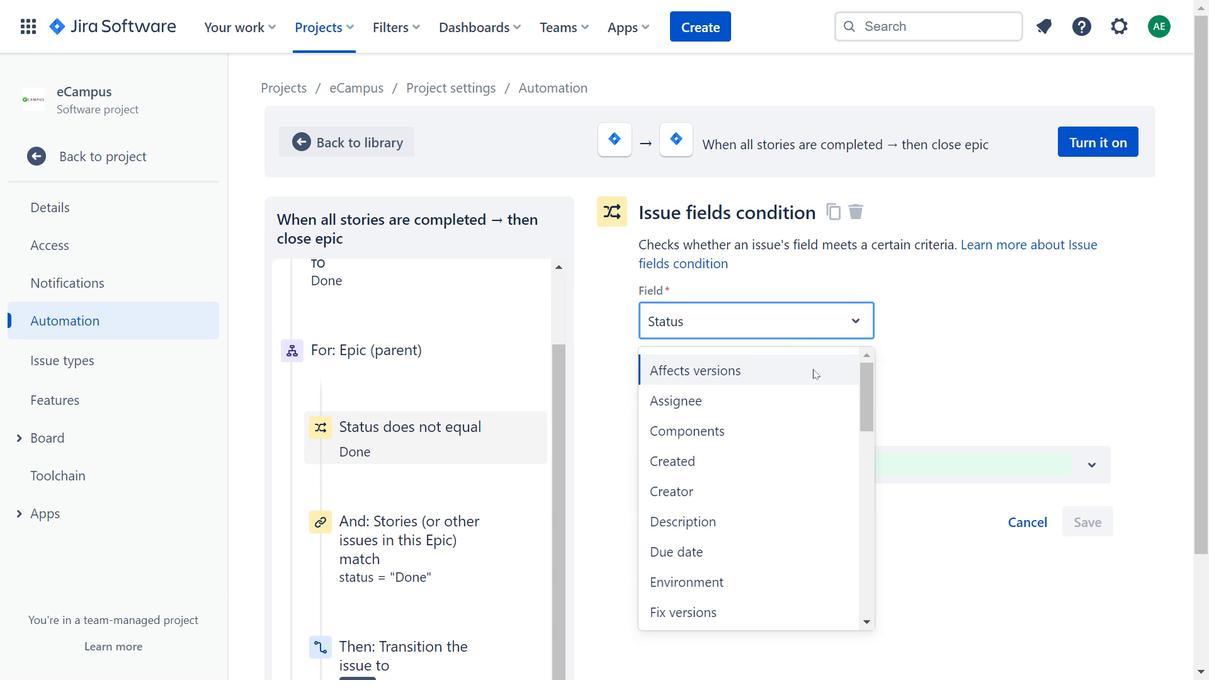 
Action: Mouse scrolled (815, 374) with delta (0, 0)
Screenshot: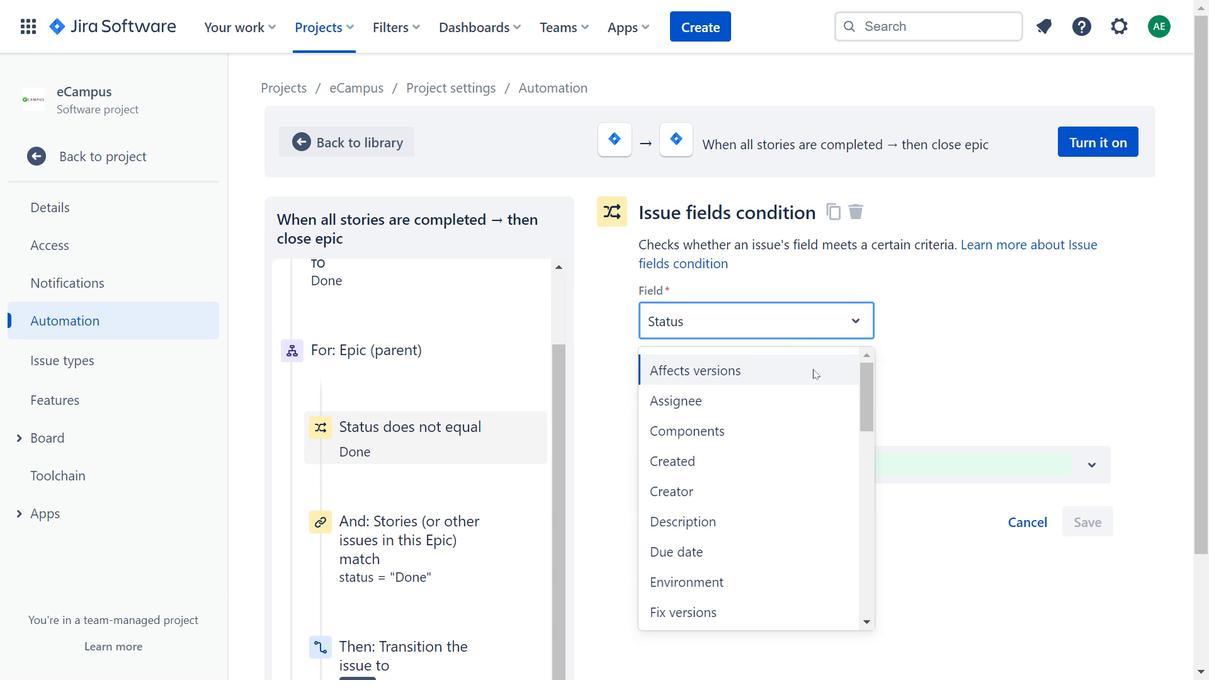 
Action: Mouse moved to (800, 430)
Screenshot: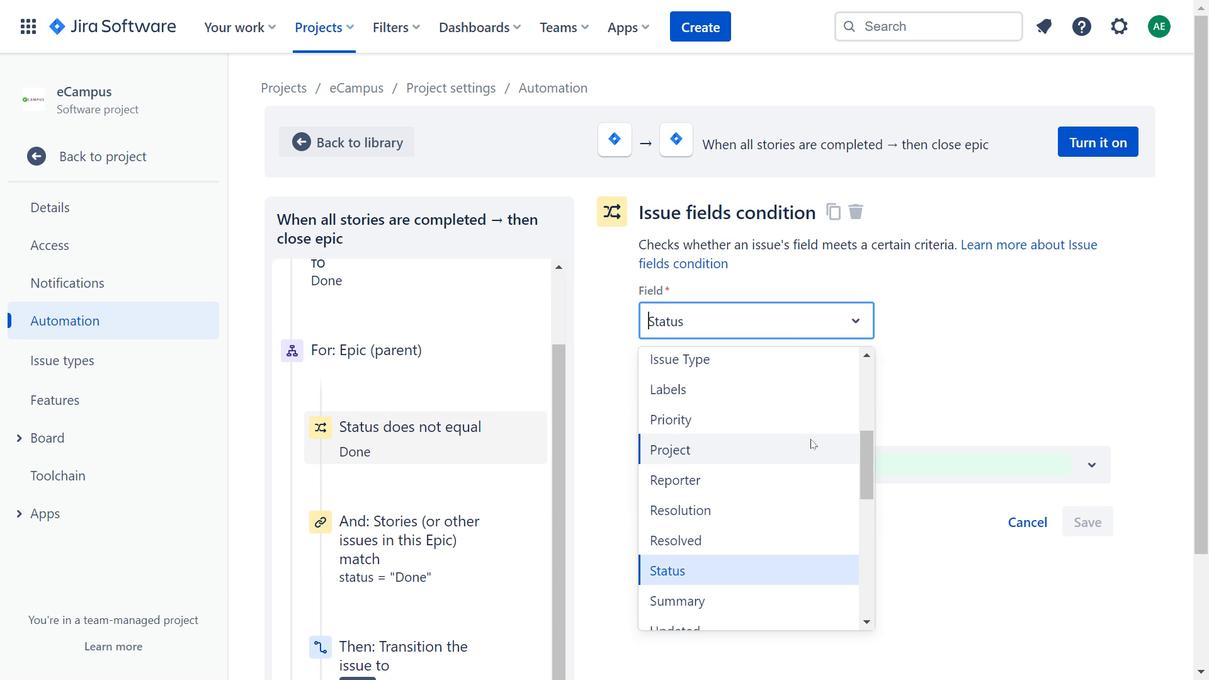 
Action: Mouse scrolled (800, 430) with delta (0, 0)
Screenshot: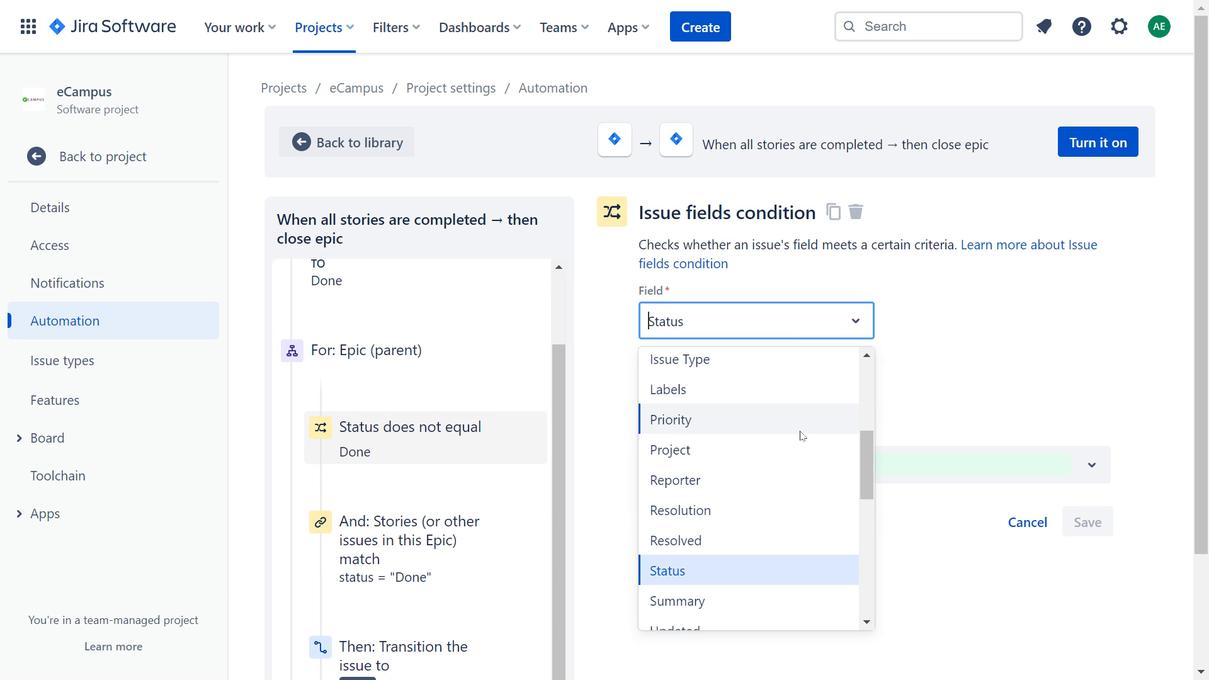 
Action: Mouse scrolled (800, 430) with delta (0, 0)
Screenshot: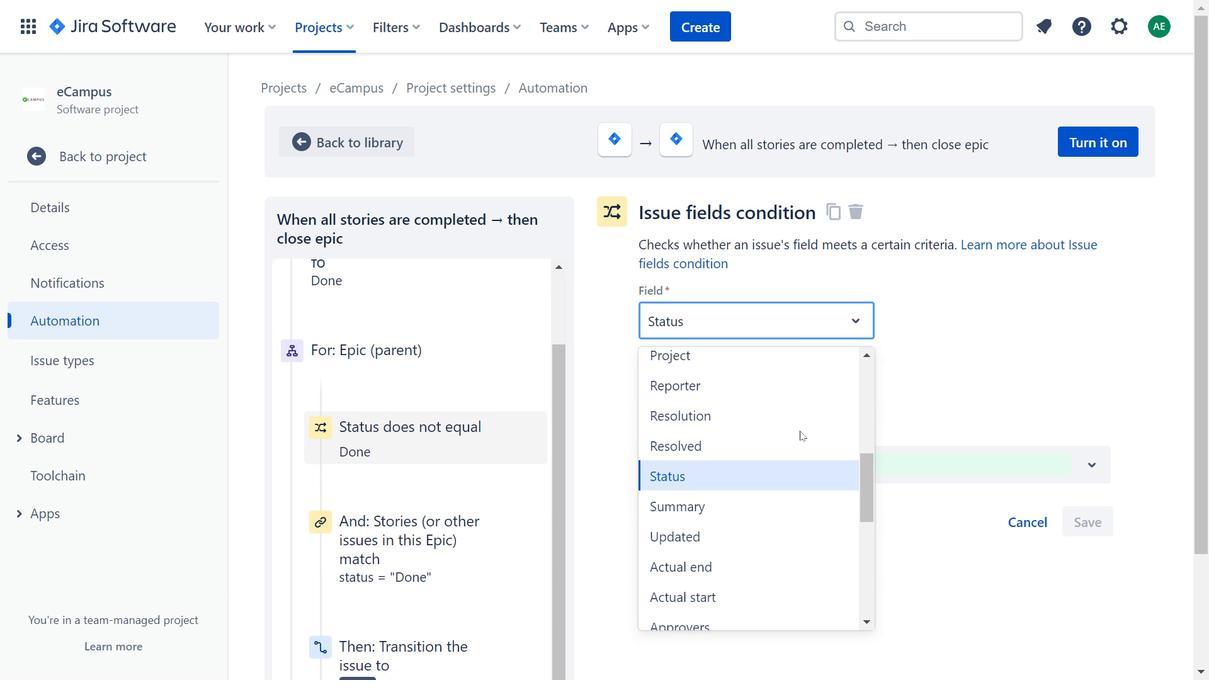 
Action: Mouse moved to (800, 447)
Screenshot: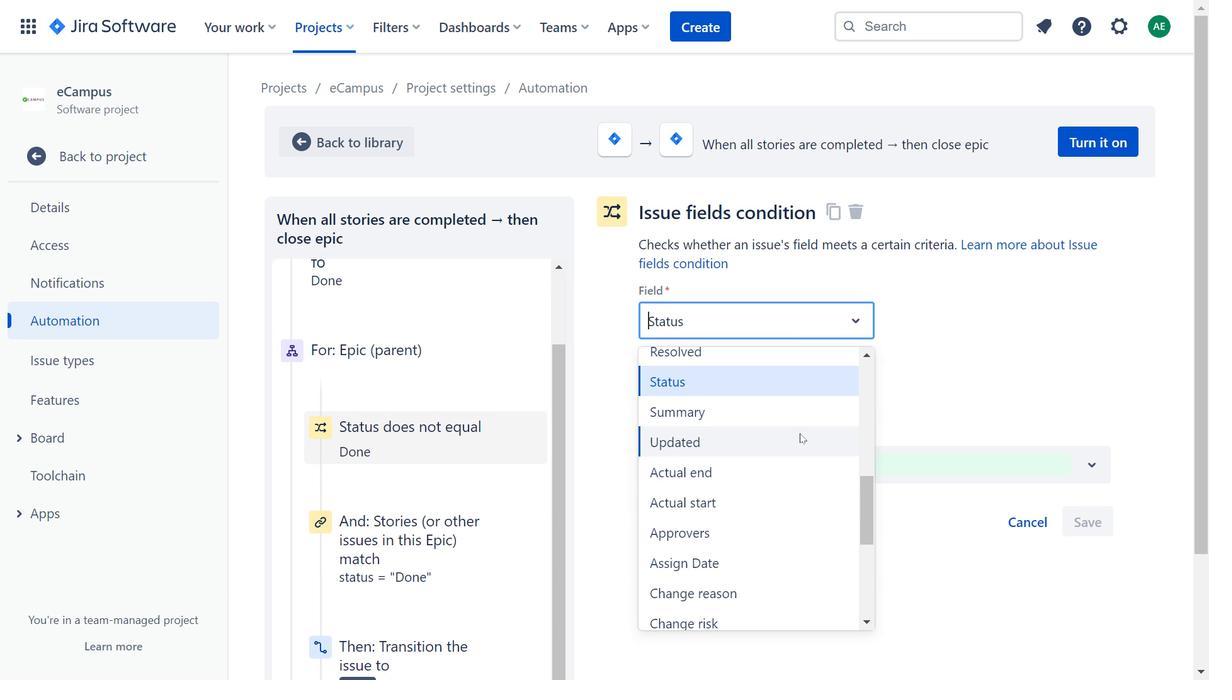 
Action: Mouse scrolled (800, 446) with delta (0, 0)
Screenshot: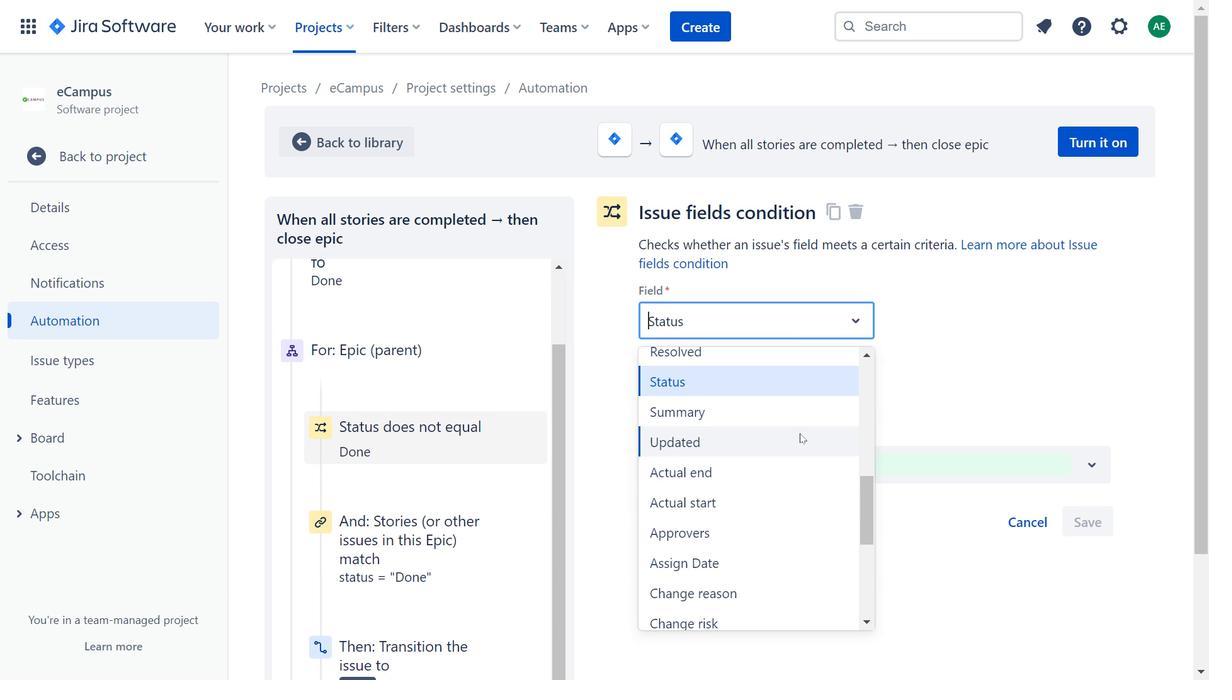 
Action: Mouse moved to (442, 582)
Screenshot: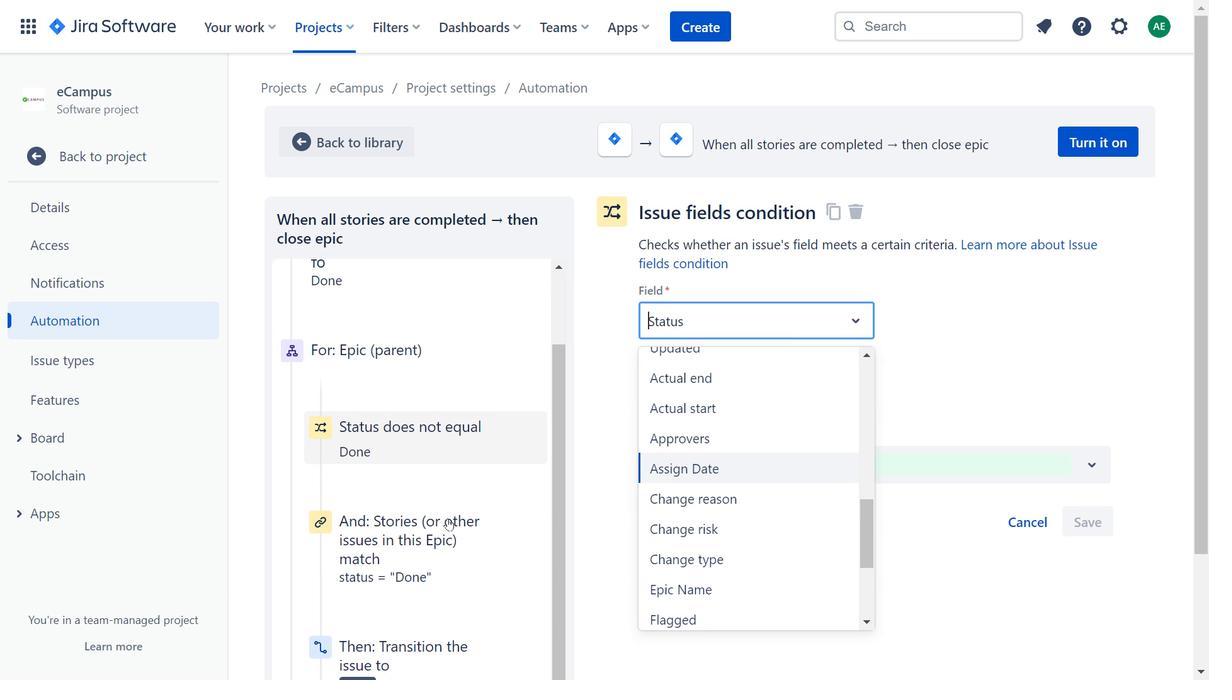 
Action: Mouse scrolled (442, 582) with delta (0, 0)
Screenshot: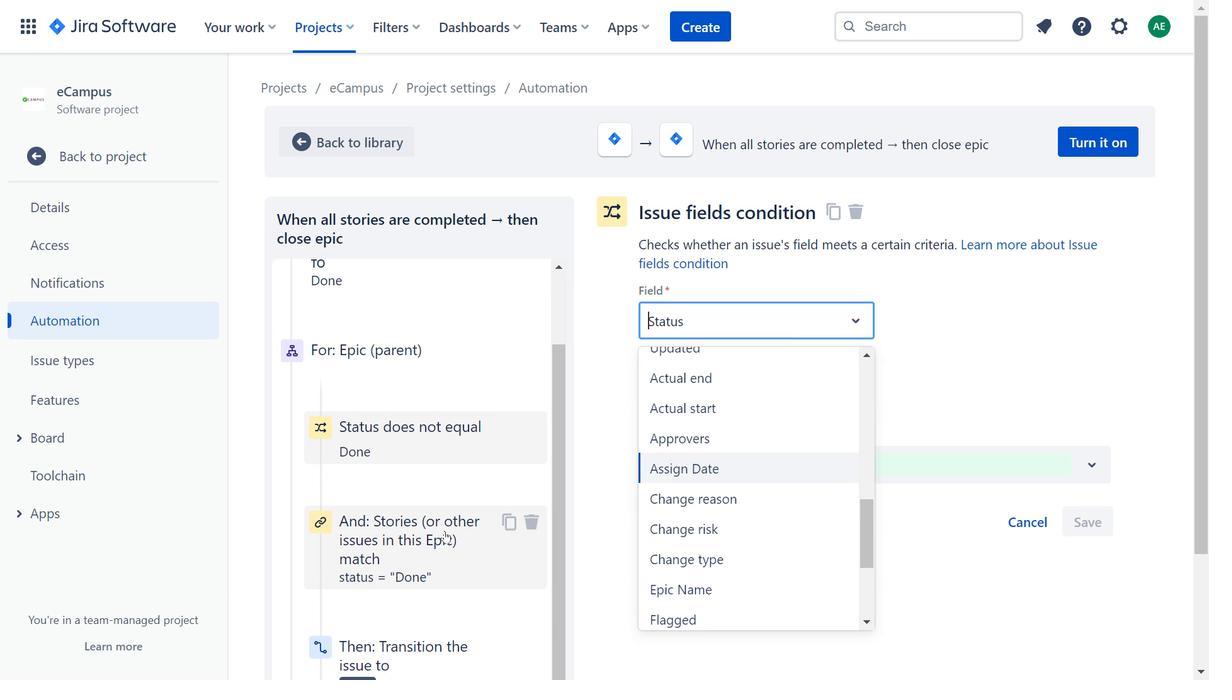 
Action: Mouse moved to (453, 490)
Screenshot: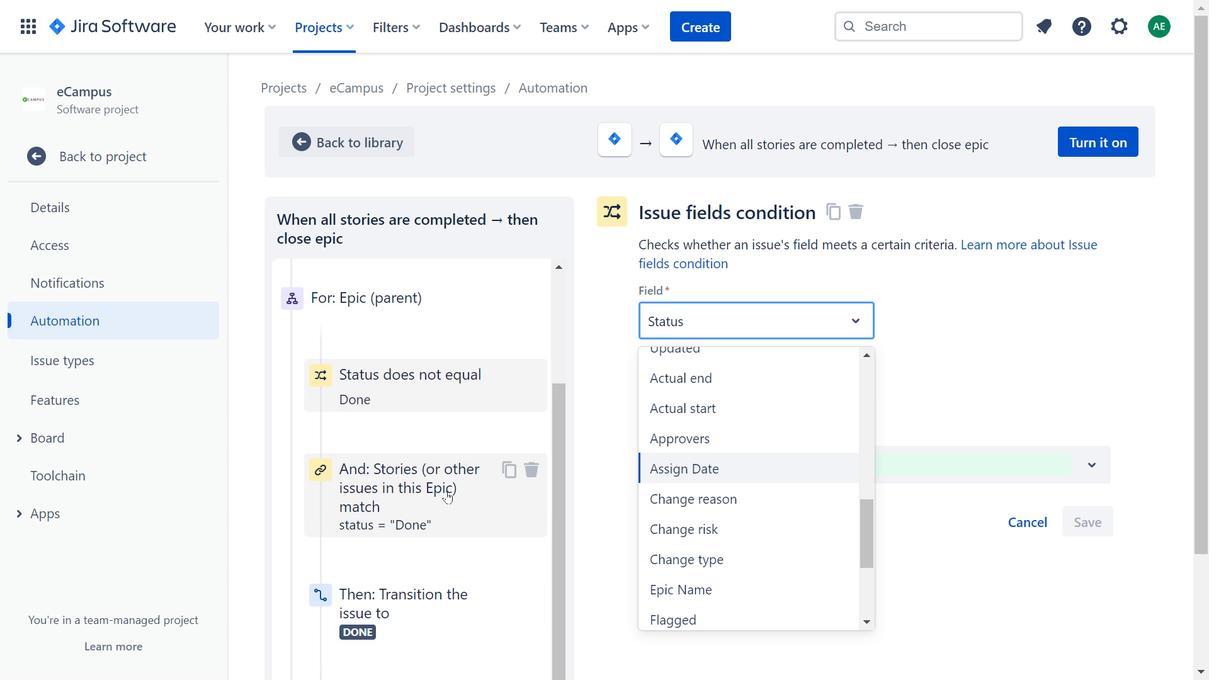 
Action: Mouse pressed left at (453, 490)
Screenshot: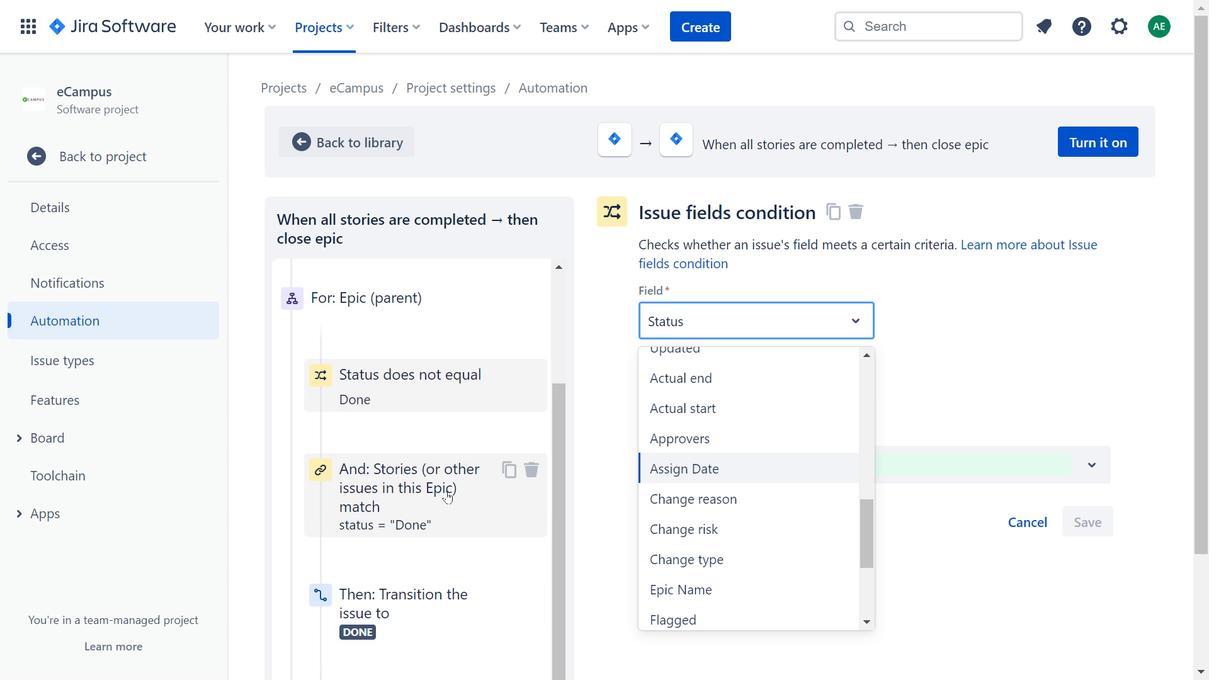 
Action: Mouse moved to (791, 358)
Screenshot: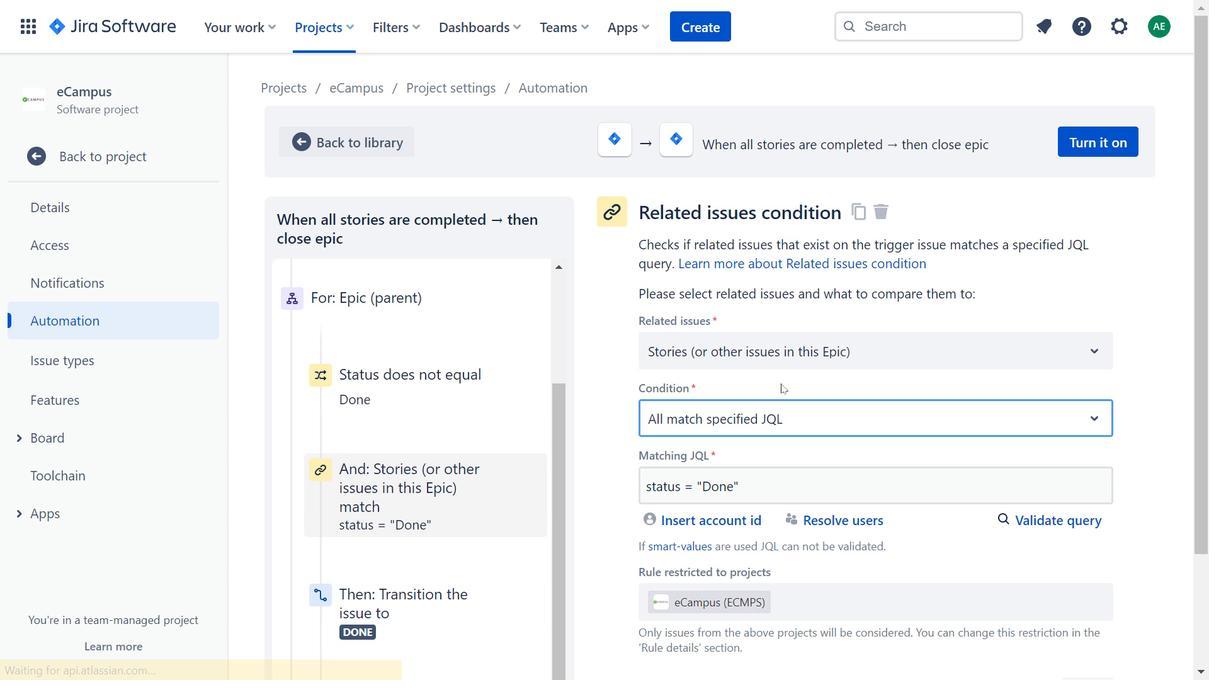 
Action: Mouse pressed left at (791, 358)
Screenshot: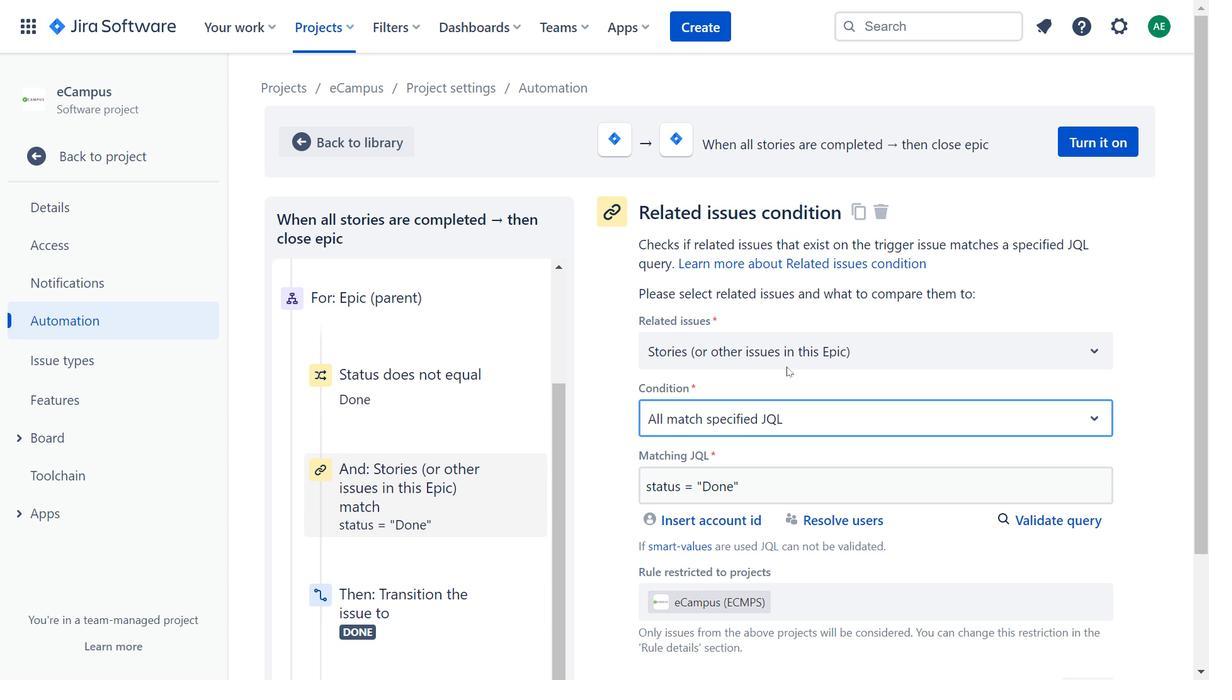 
Action: Mouse moved to (769, 493)
